 Task: Research Airbnb properties in Vepagunta, India from 6th December, 2023 to 18th December, 2023 for 3 adults.2 bedrooms having 2 beds and 2 bathrooms. Property type can be hotel. Look for 5 properties as per requirement.
Action: Mouse moved to (480, 108)
Screenshot: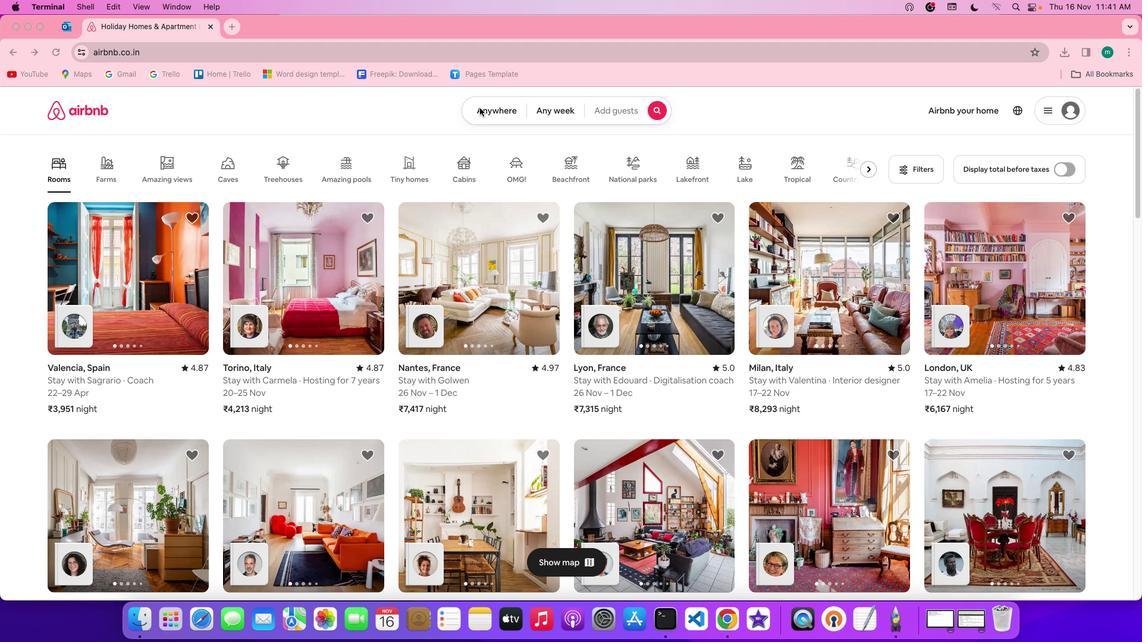 
Action: Mouse pressed left at (480, 108)
Screenshot: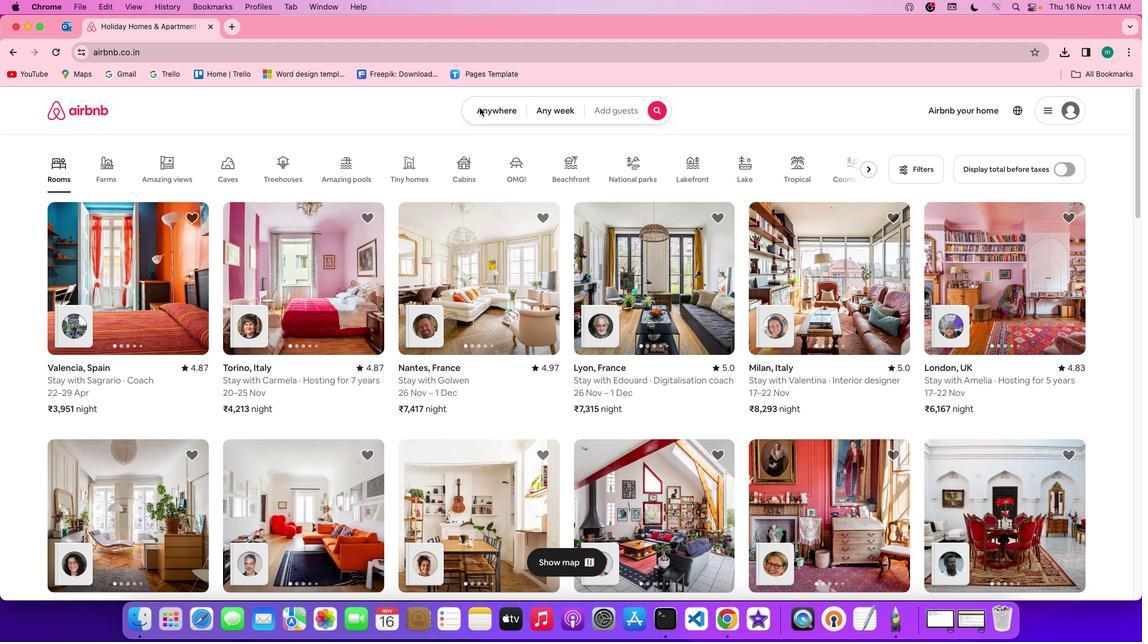 
Action: Mouse pressed left at (480, 108)
Screenshot: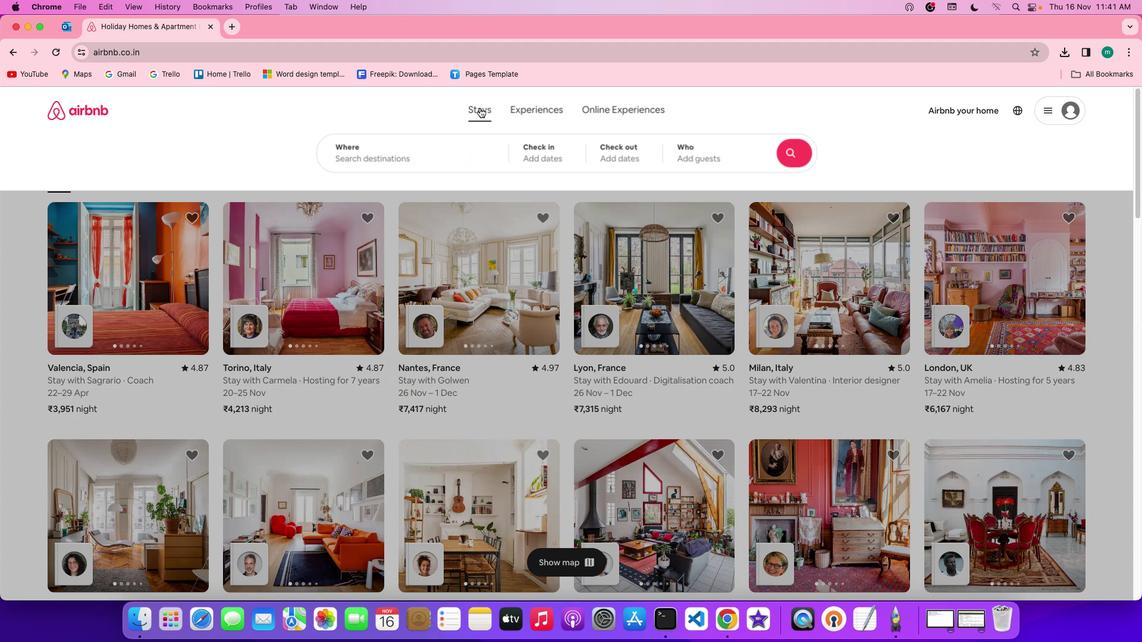 
Action: Mouse moved to (451, 157)
Screenshot: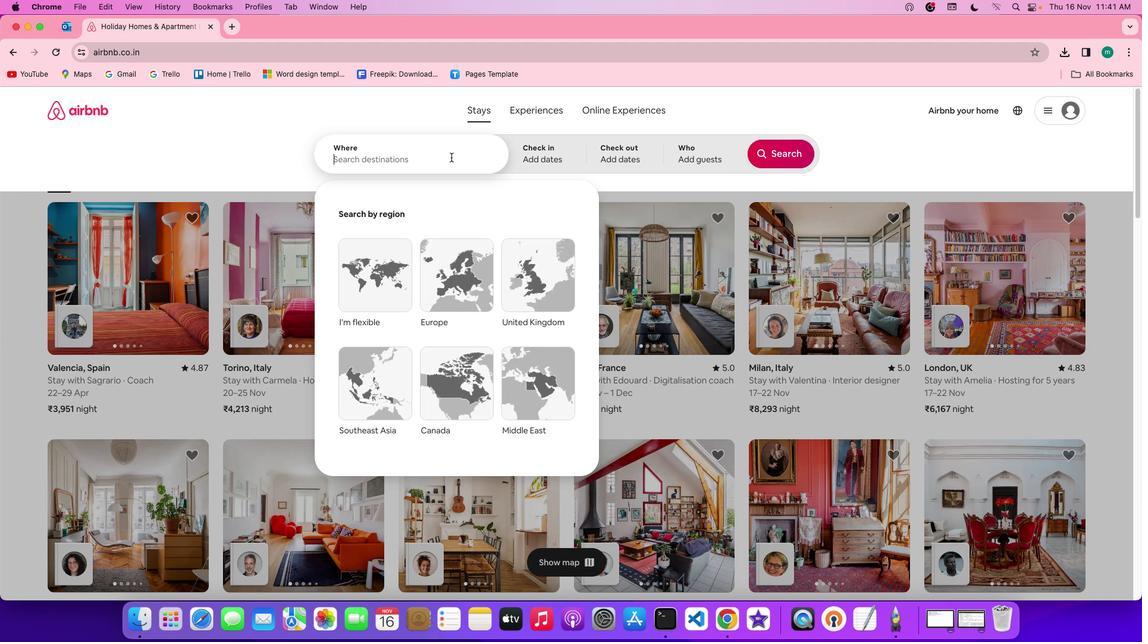 
Action: Mouse pressed left at (451, 157)
Screenshot: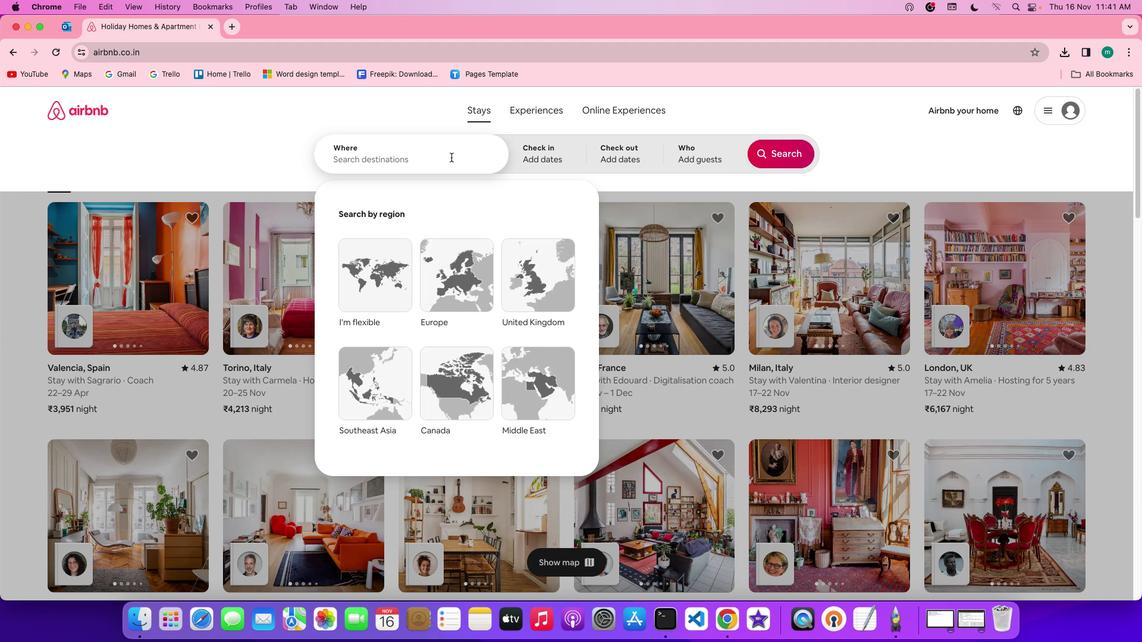 
Action: Key pressed Key.shift'V''e''p''a''g''u''n''t''a'','Key.spaceKey.shift'i''n''d''i''a'
Screenshot: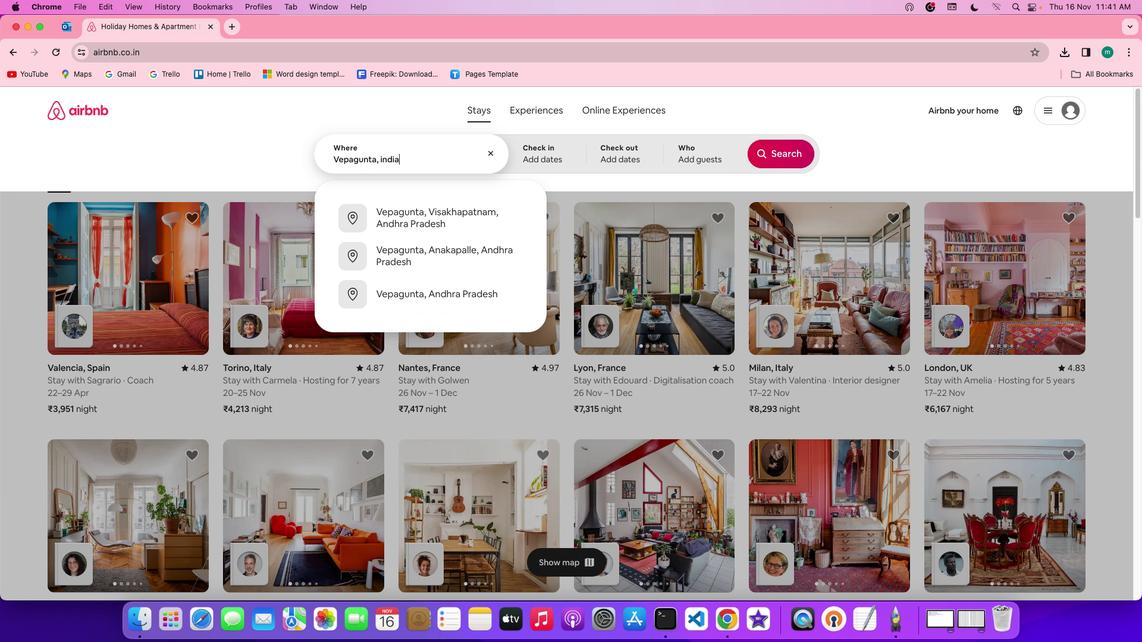 
Action: Mouse moved to (559, 148)
Screenshot: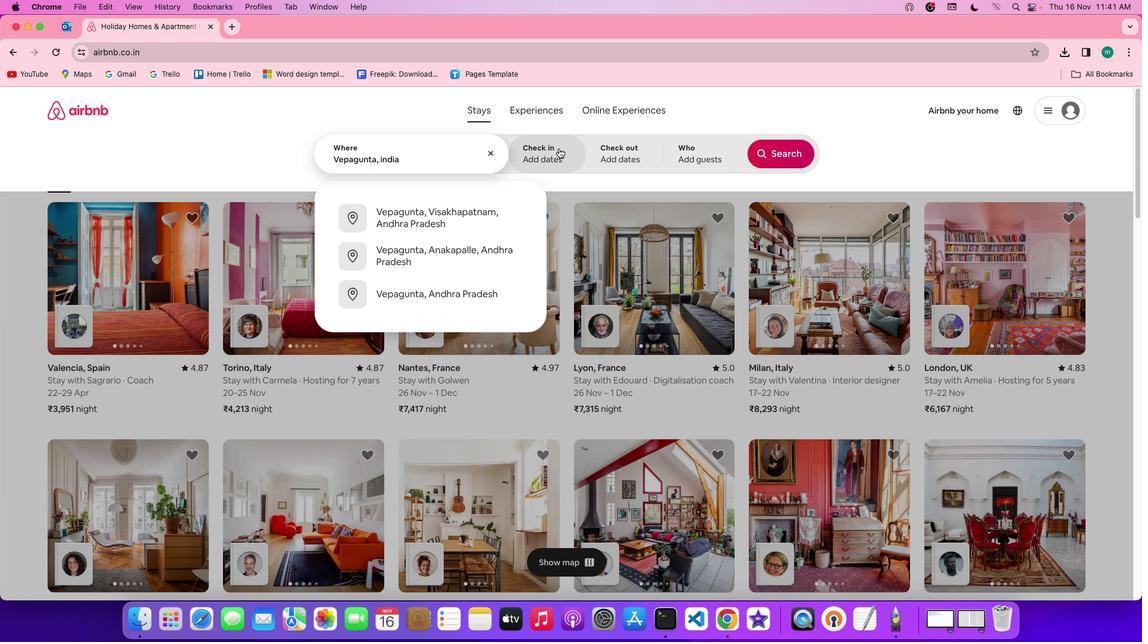 
Action: Mouse pressed left at (559, 148)
Screenshot: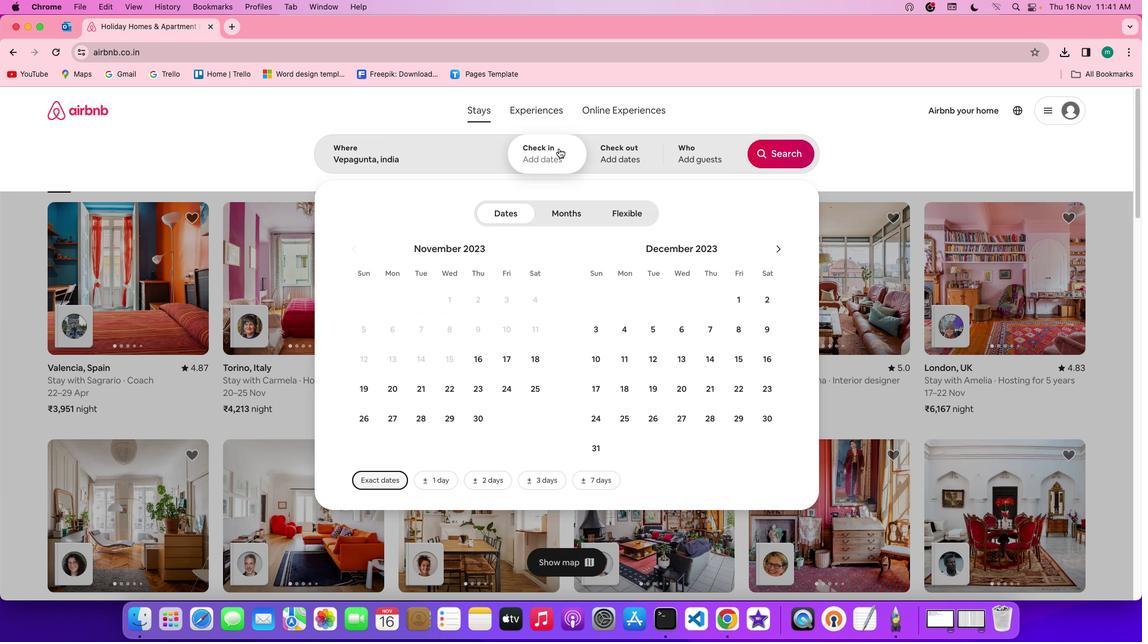 
Action: Mouse moved to (681, 326)
Screenshot: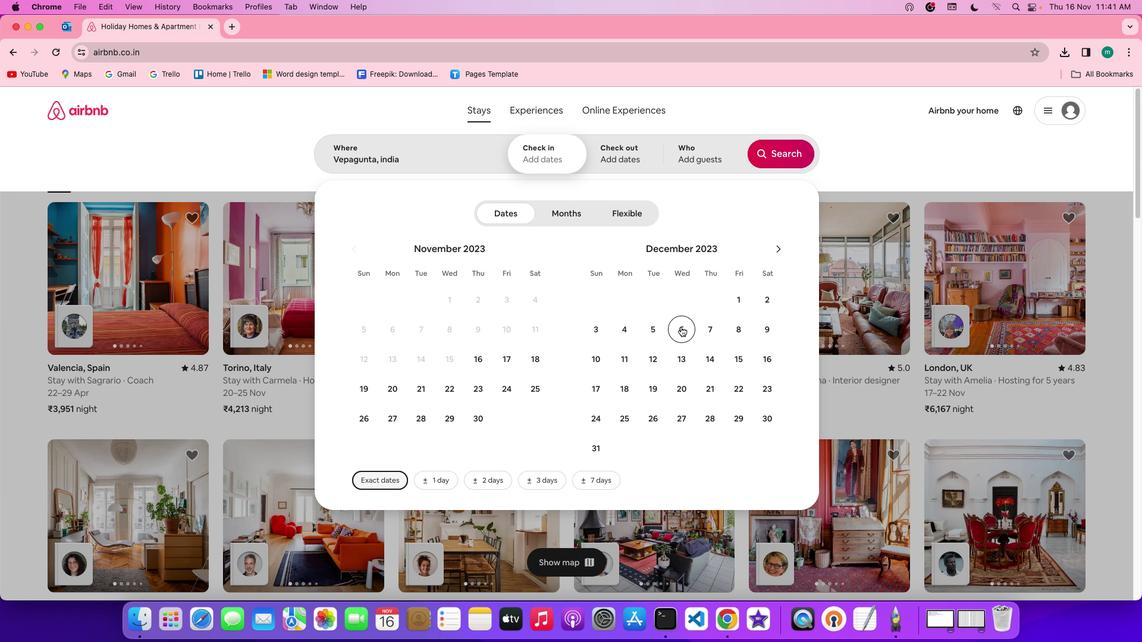 
Action: Mouse pressed left at (681, 326)
Screenshot: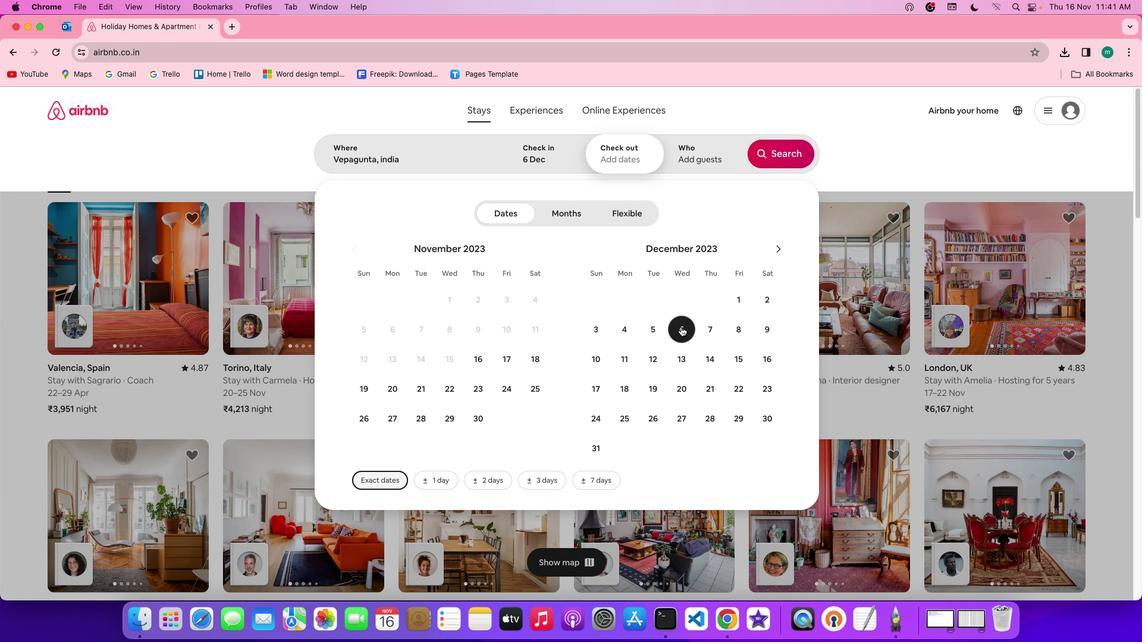 
Action: Mouse moved to (617, 387)
Screenshot: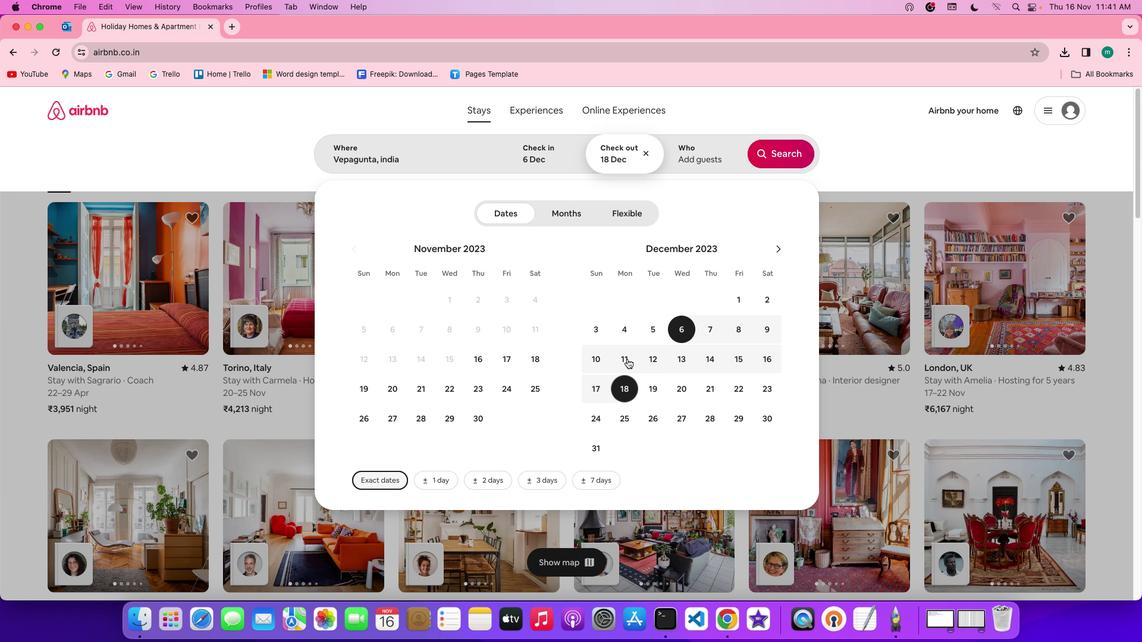 
Action: Mouse pressed left at (617, 387)
Screenshot: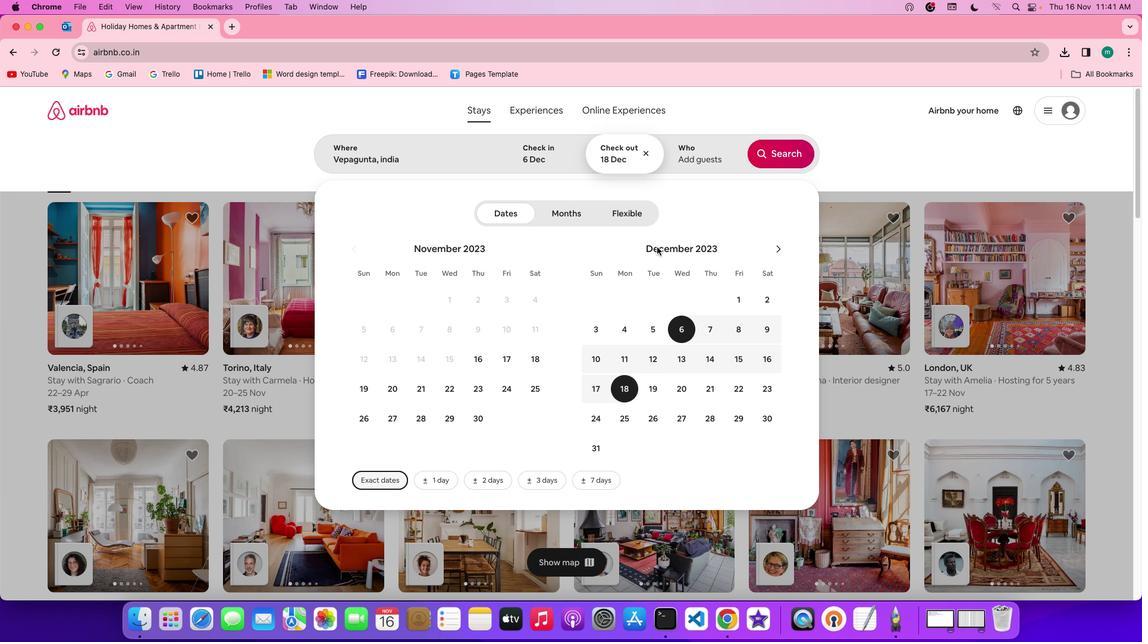 
Action: Mouse moved to (681, 156)
Screenshot: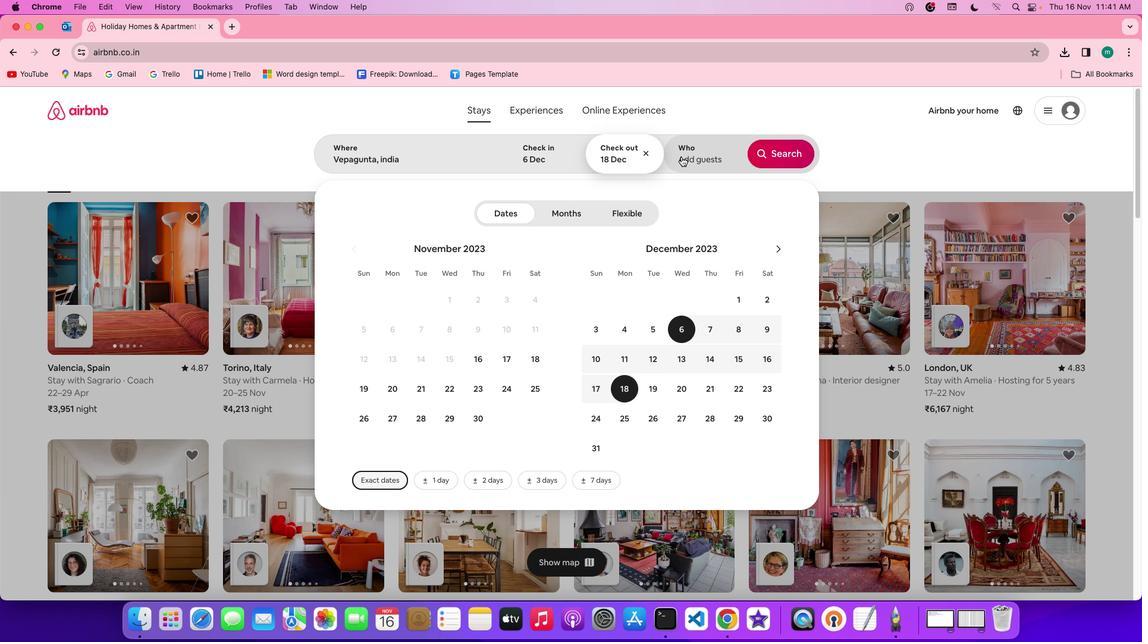 
Action: Mouse pressed left at (681, 156)
Screenshot: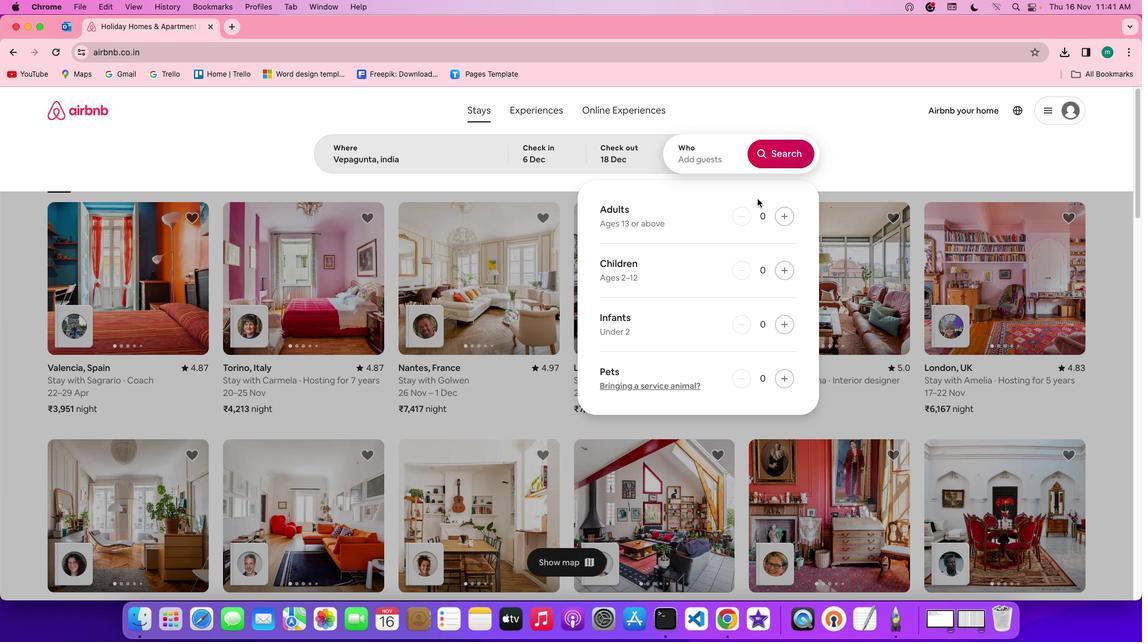
Action: Mouse moved to (782, 217)
Screenshot: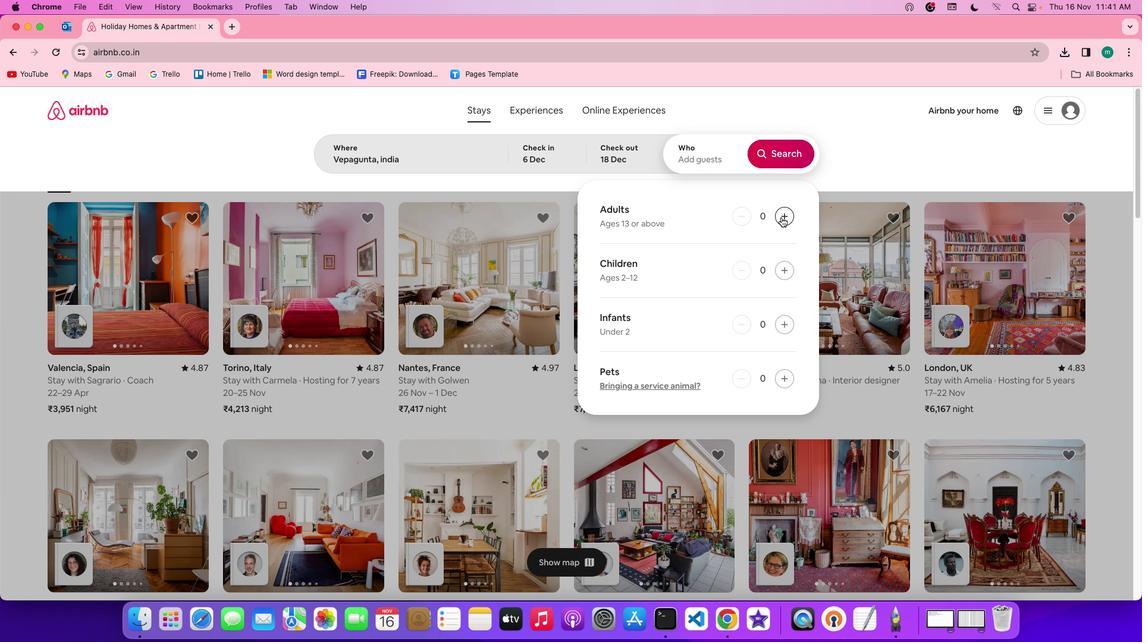 
Action: Mouse pressed left at (782, 217)
Screenshot: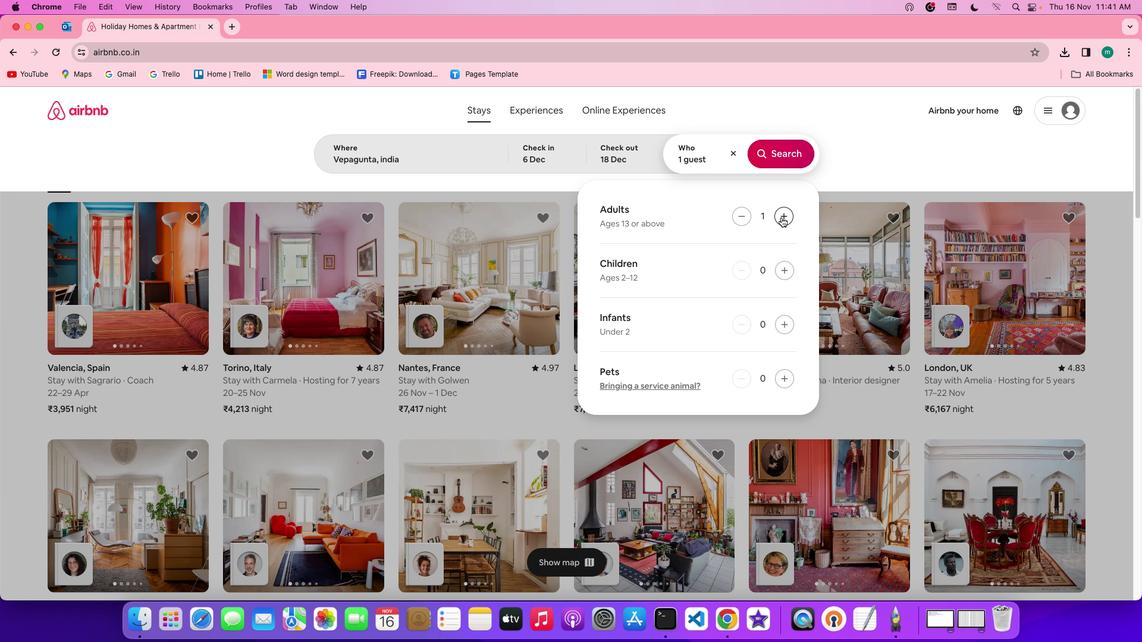 
Action: Mouse pressed left at (782, 217)
Screenshot: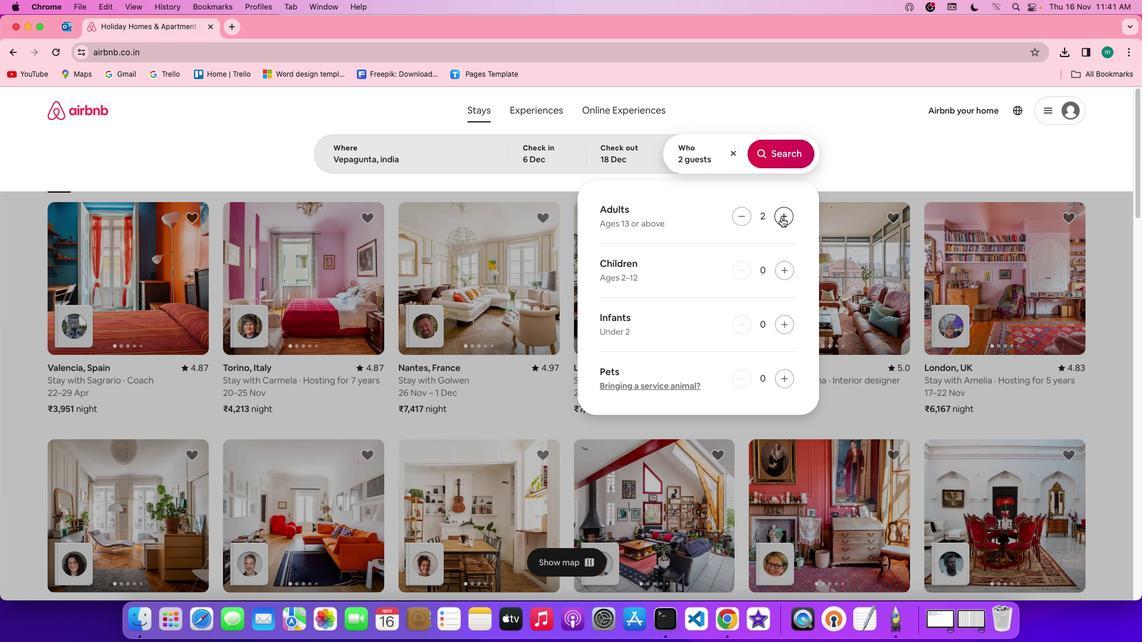
Action: Mouse pressed left at (782, 217)
Screenshot: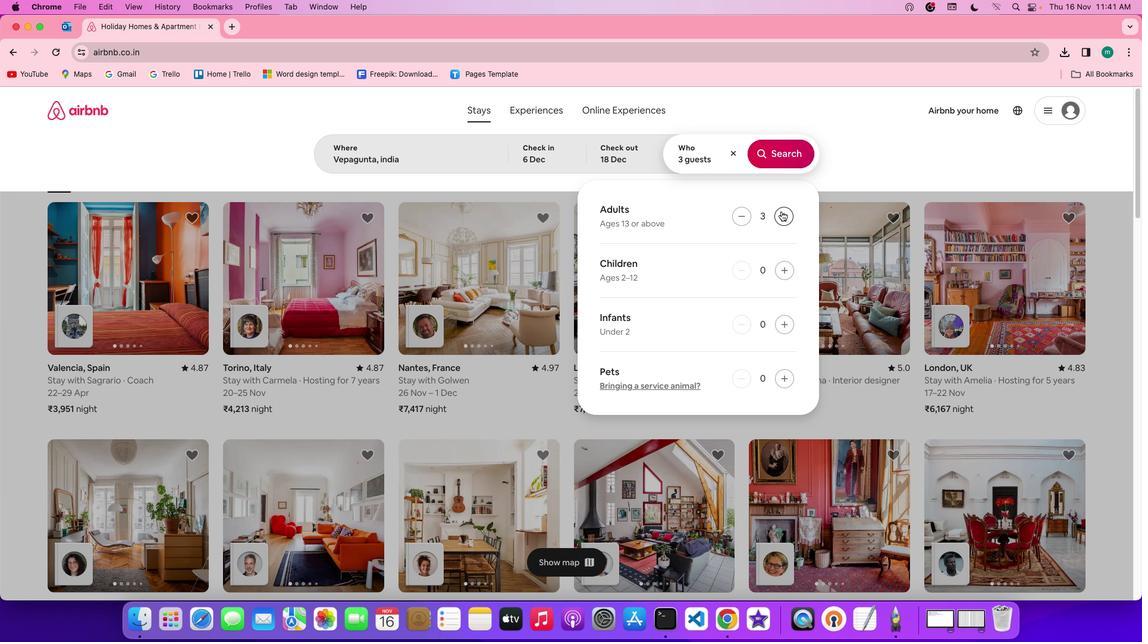 
Action: Mouse moved to (777, 151)
Screenshot: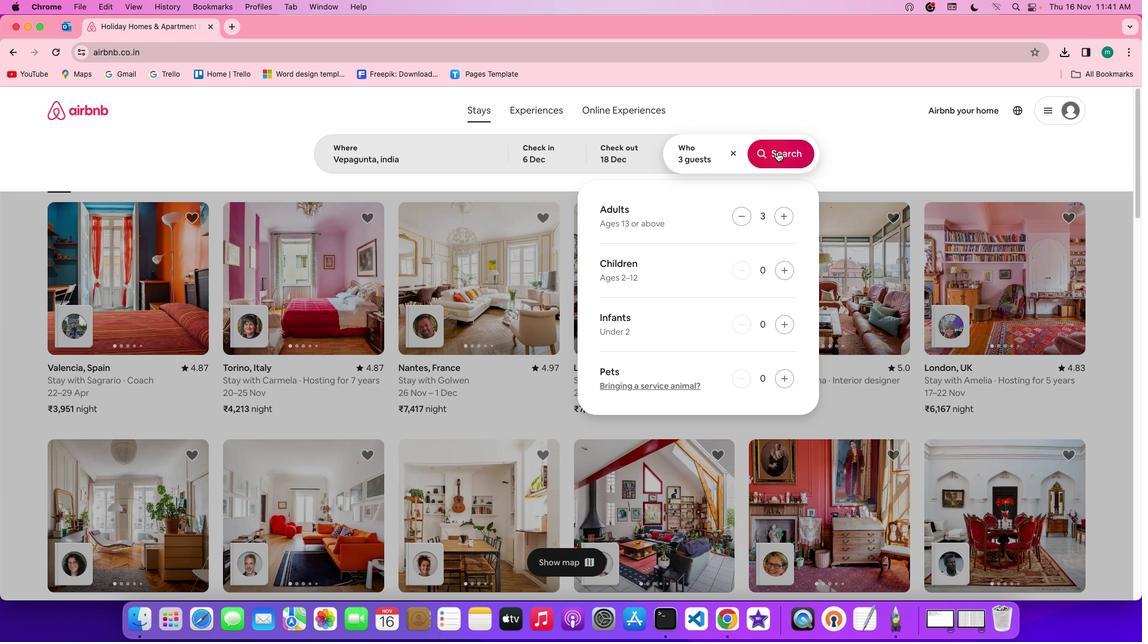 
Action: Mouse pressed left at (777, 151)
Screenshot: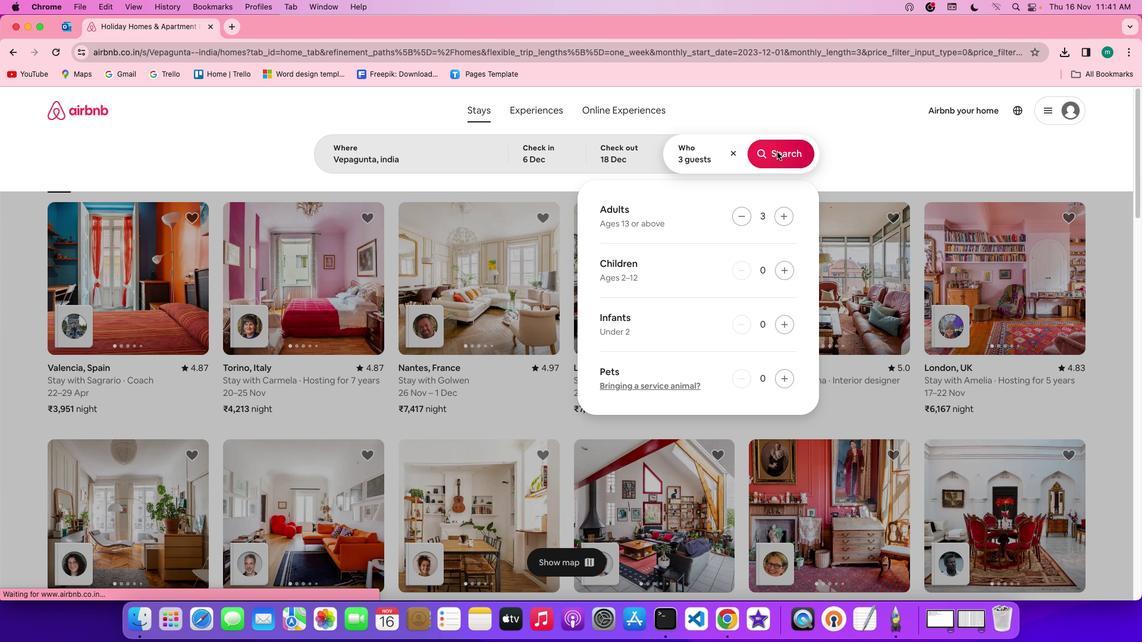 
Action: Mouse moved to (959, 152)
Screenshot: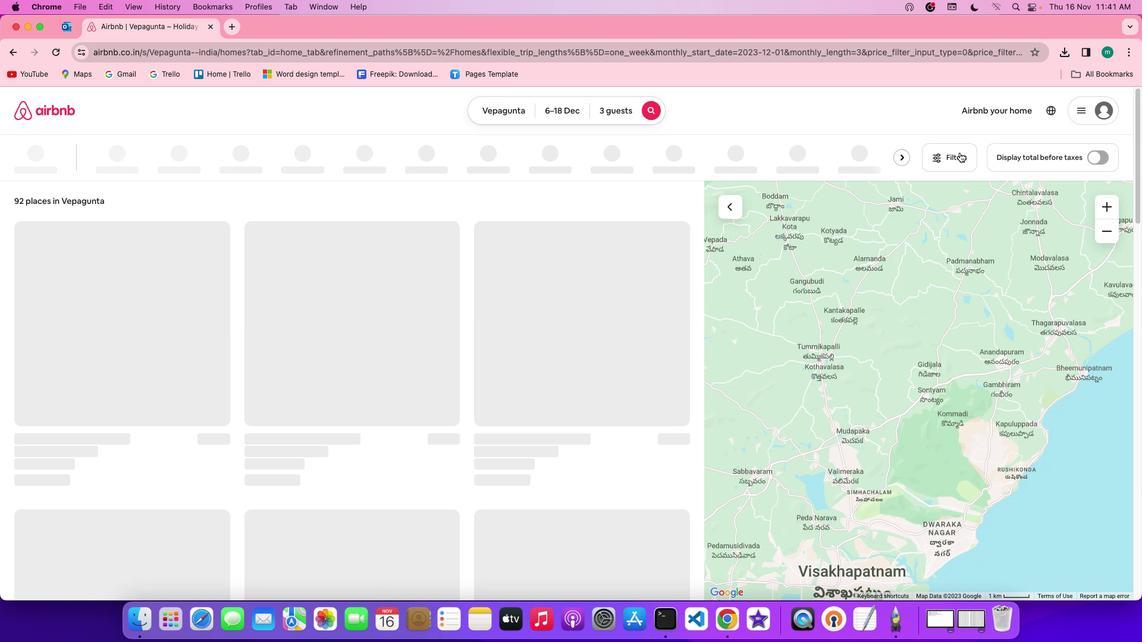 
Action: Mouse pressed left at (959, 152)
Screenshot: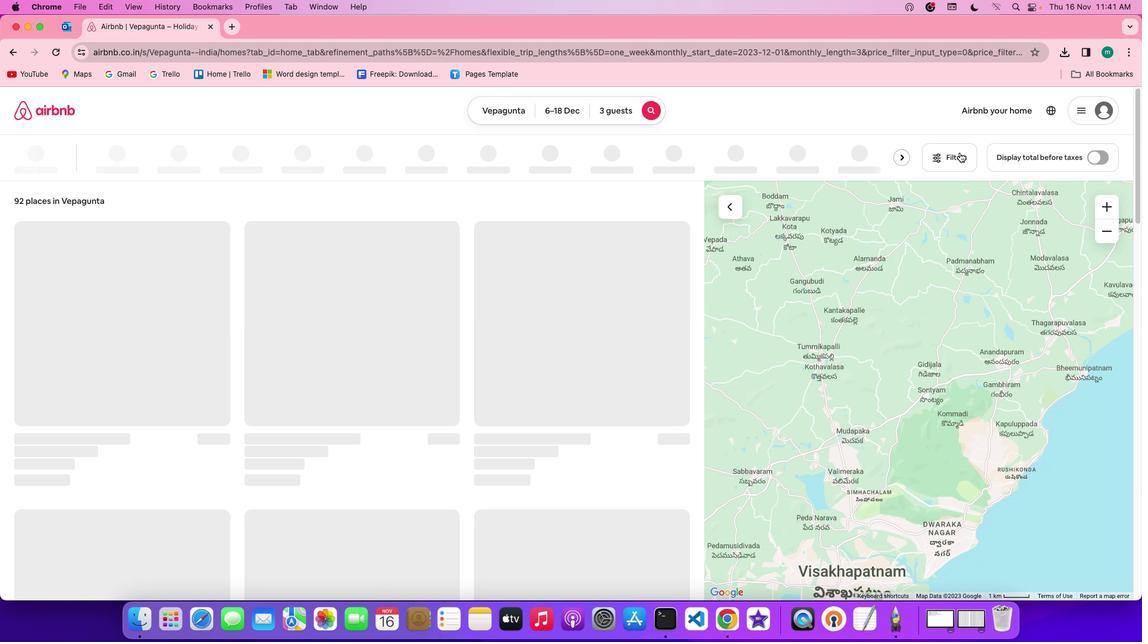 
Action: Mouse moved to (602, 391)
Screenshot: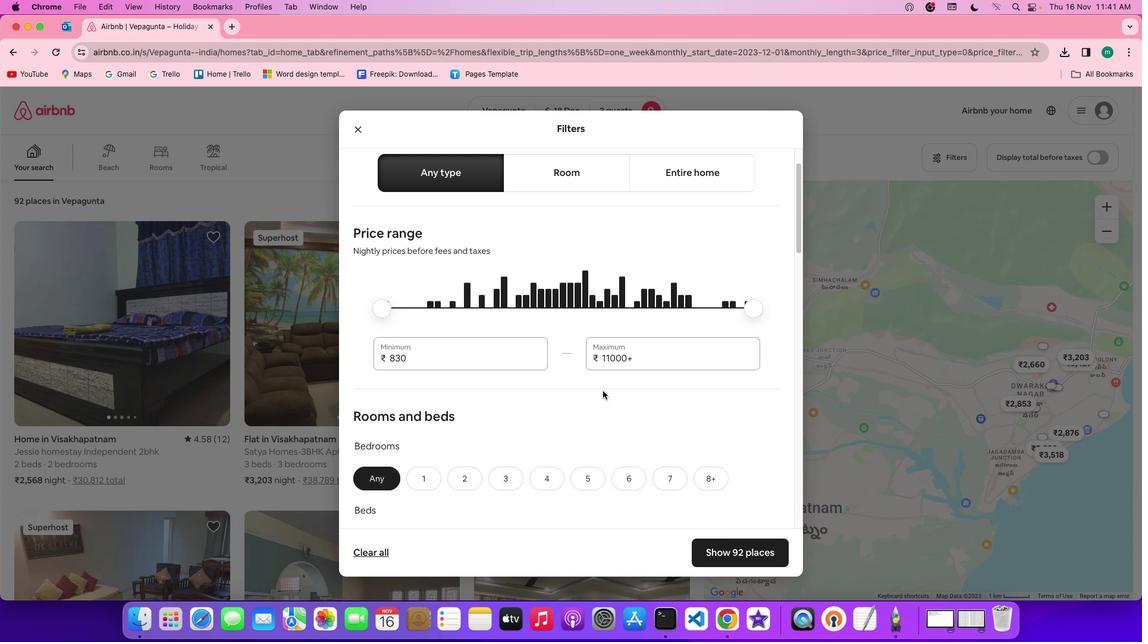 
Action: Mouse scrolled (602, 391) with delta (0, 0)
Screenshot: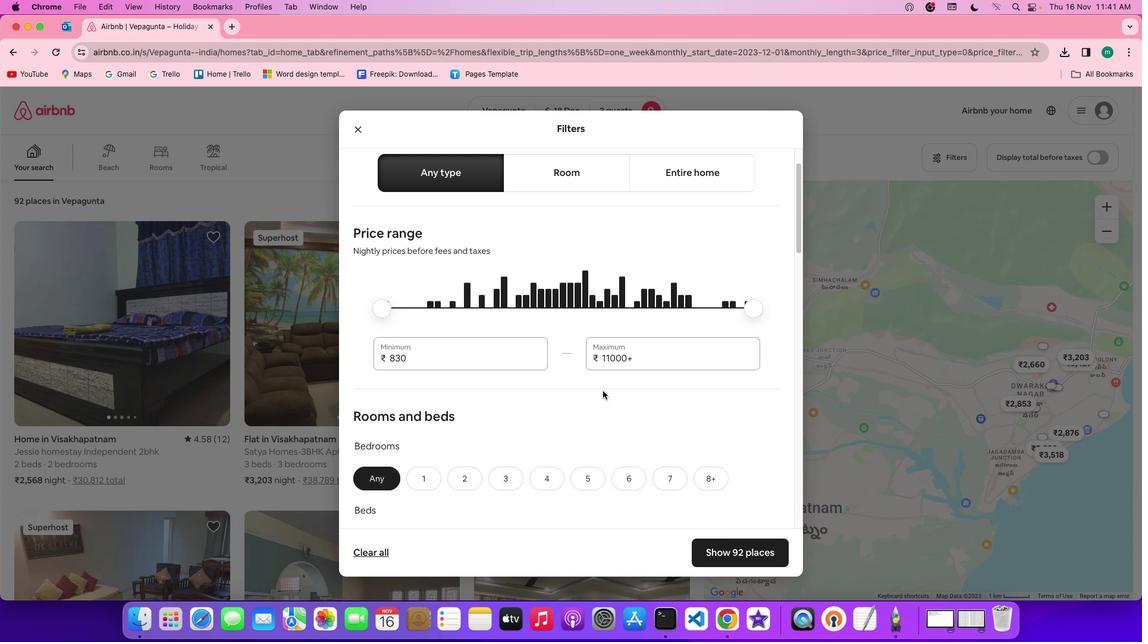 
Action: Mouse scrolled (602, 391) with delta (0, 0)
Screenshot: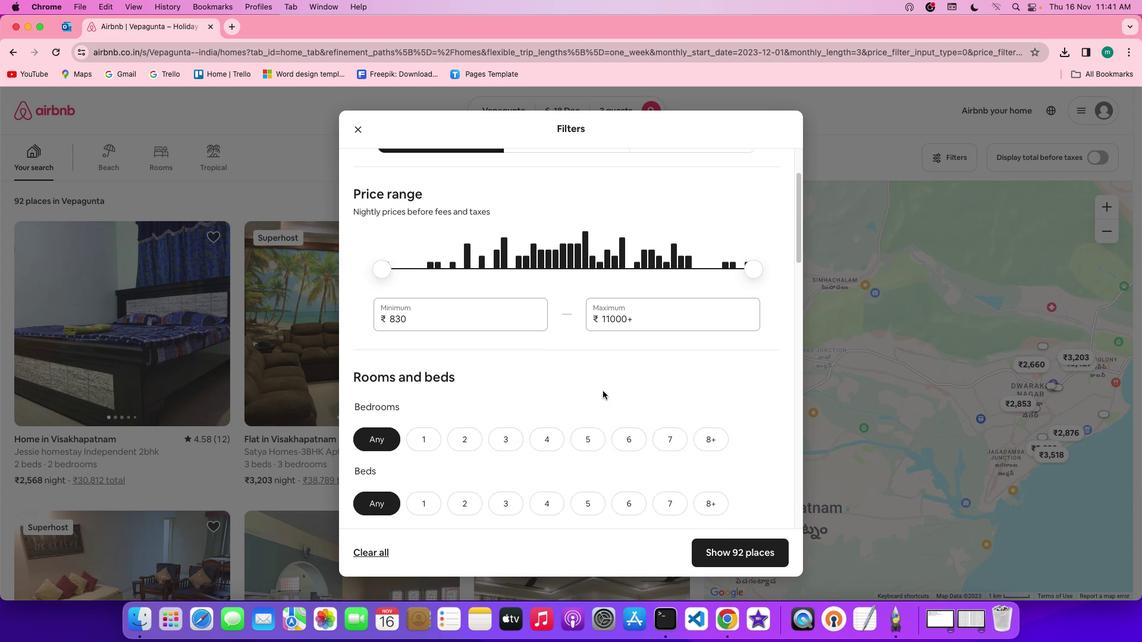 
Action: Mouse scrolled (602, 391) with delta (0, -1)
Screenshot: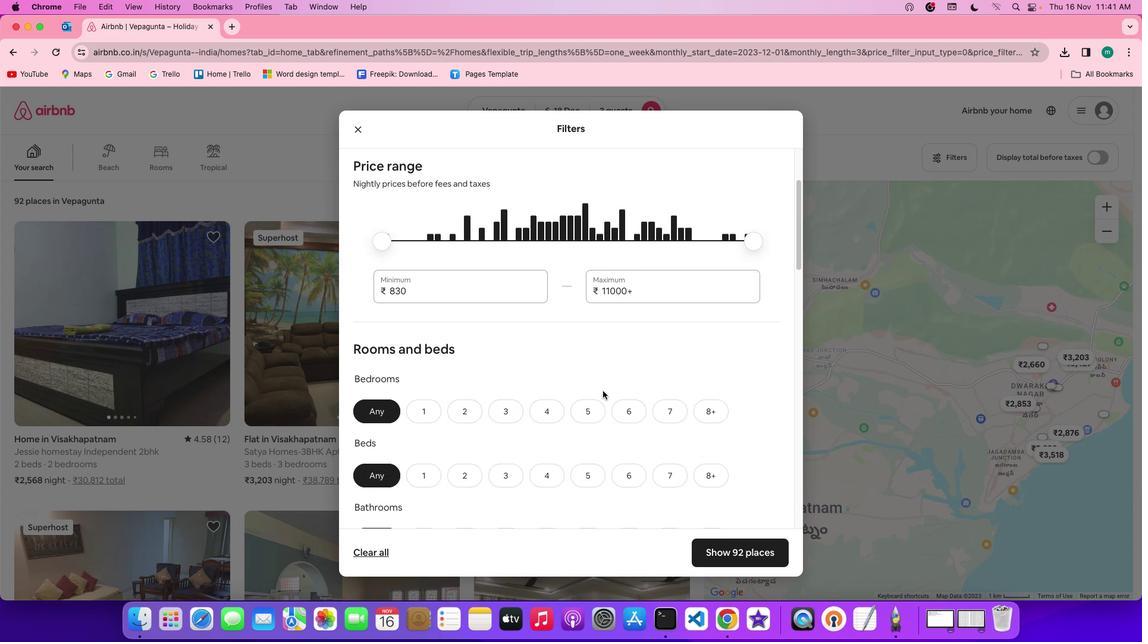 
Action: Mouse scrolled (602, 391) with delta (0, -1)
Screenshot: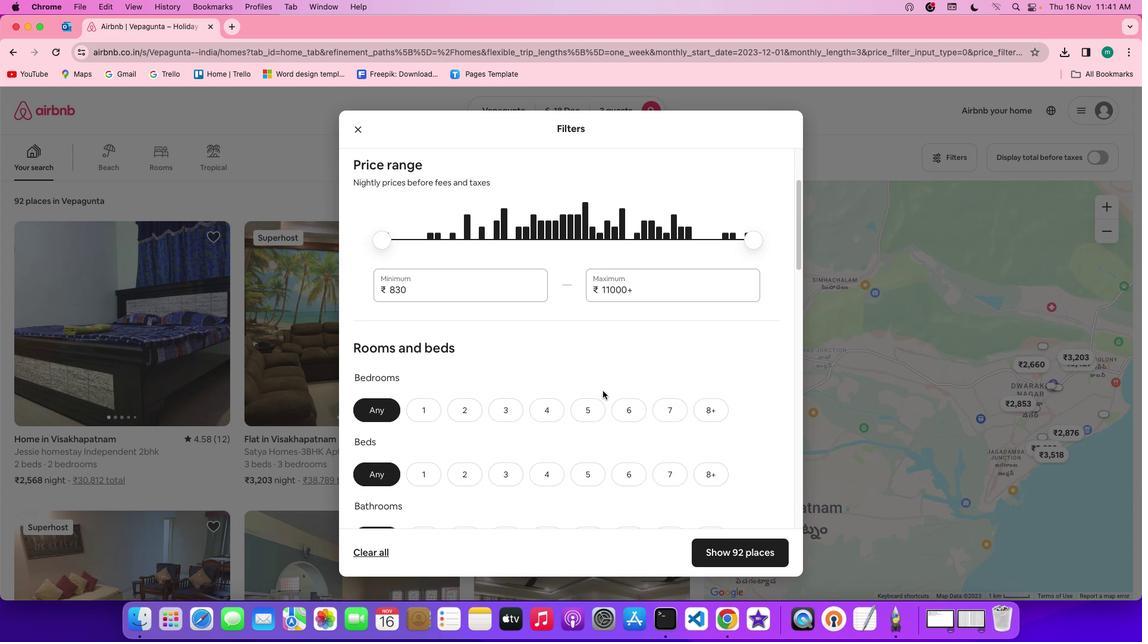 
Action: Mouse scrolled (602, 391) with delta (0, 0)
Screenshot: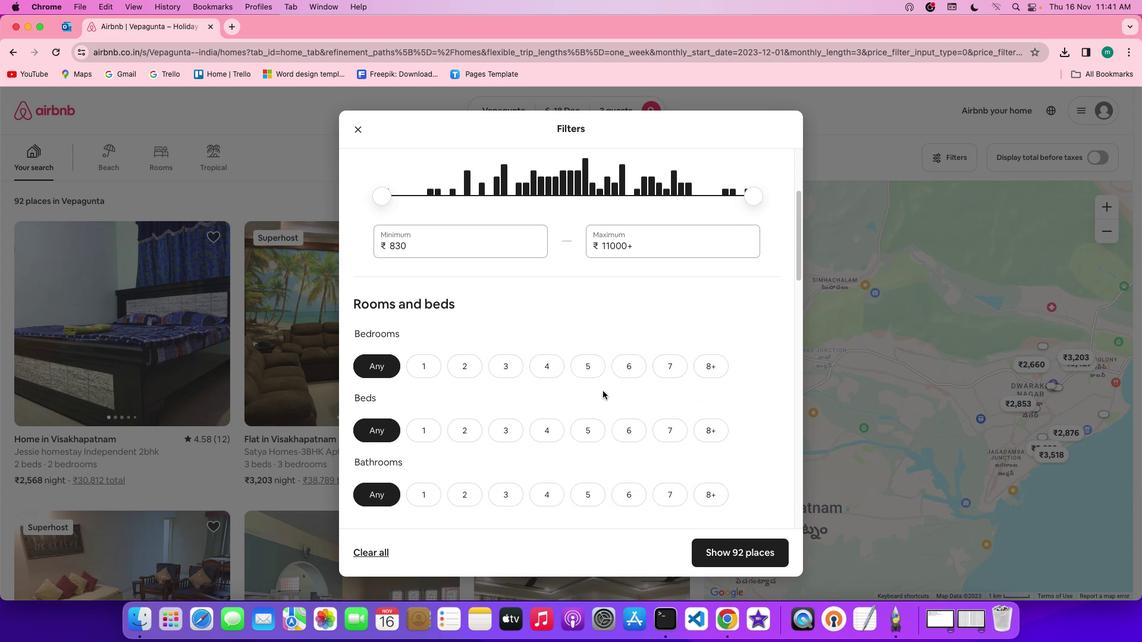 
Action: Mouse scrolled (602, 391) with delta (0, 0)
Screenshot: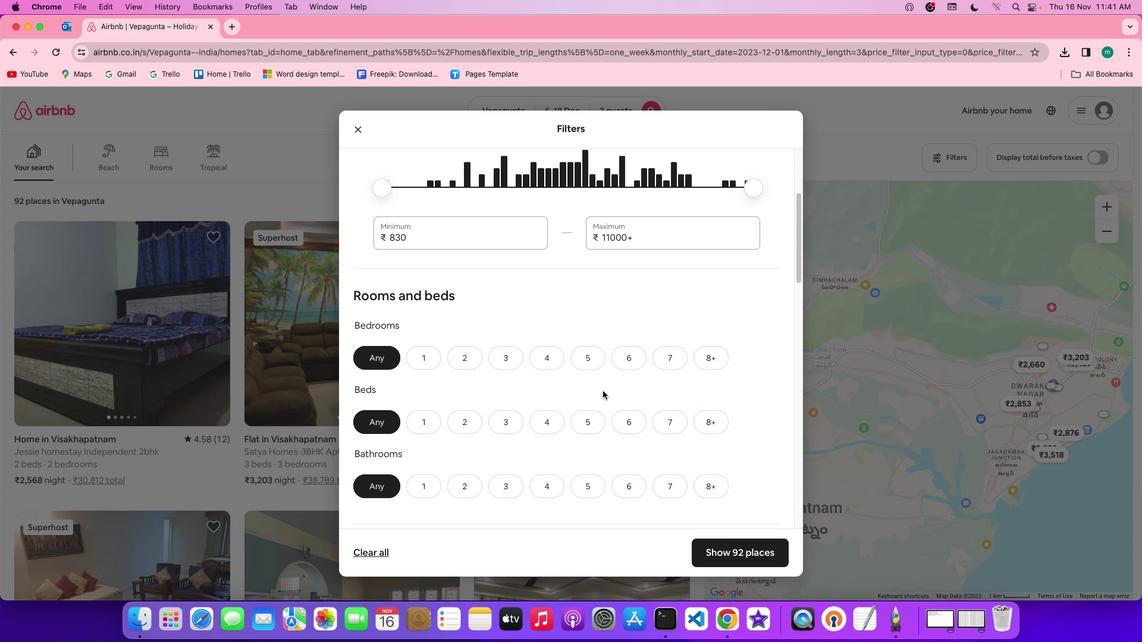 
Action: Mouse scrolled (602, 391) with delta (0, 0)
Screenshot: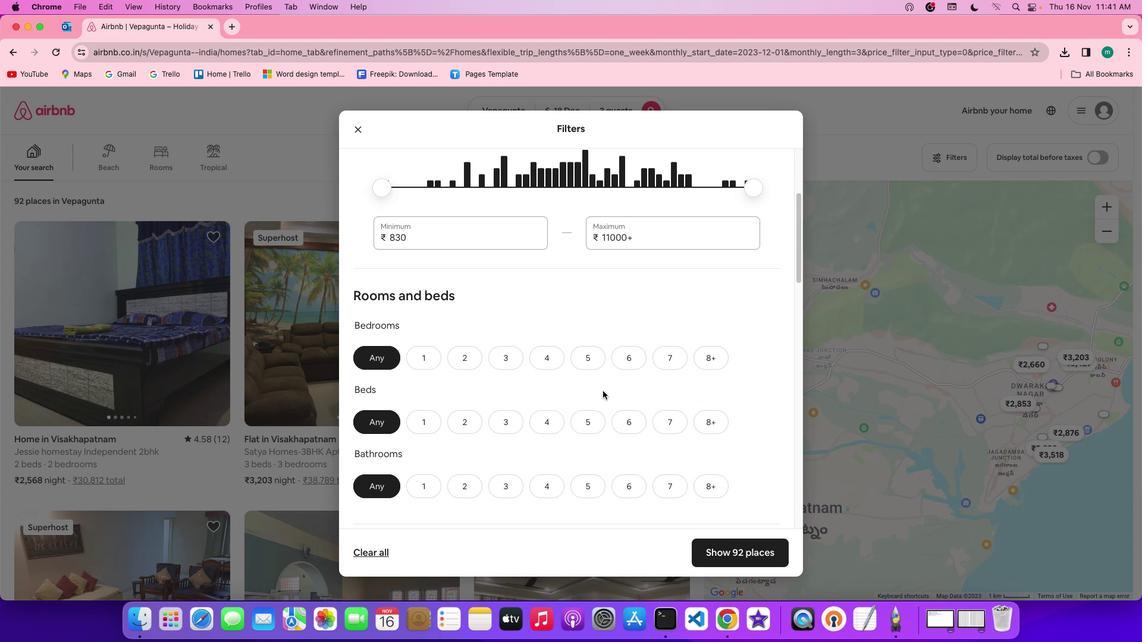 
Action: Mouse moved to (463, 350)
Screenshot: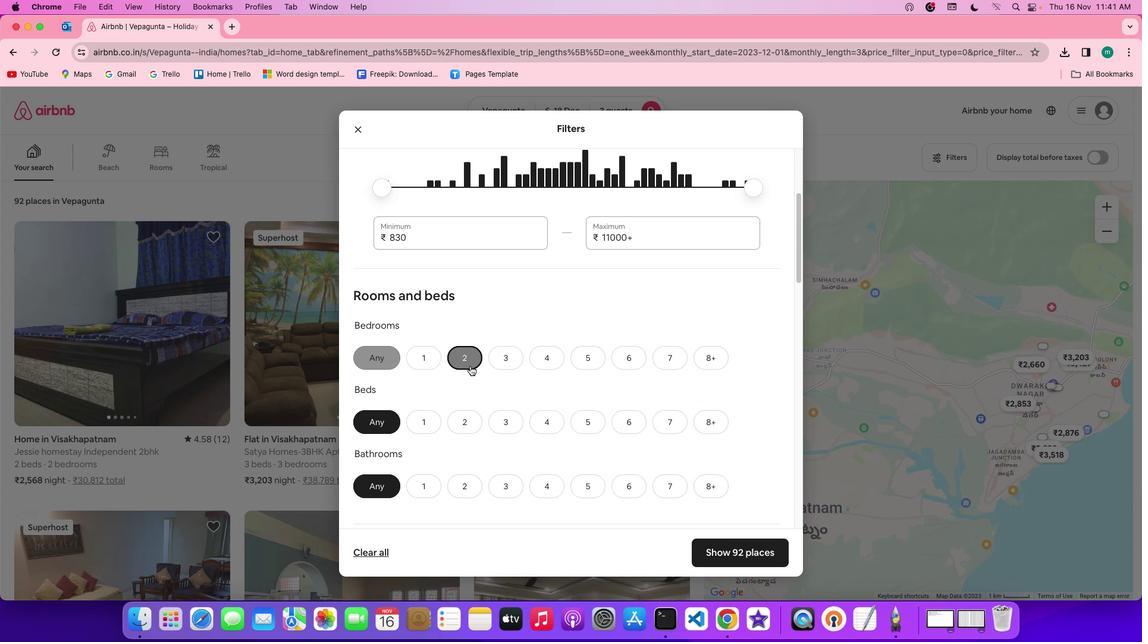 
Action: Mouse pressed left at (463, 350)
Screenshot: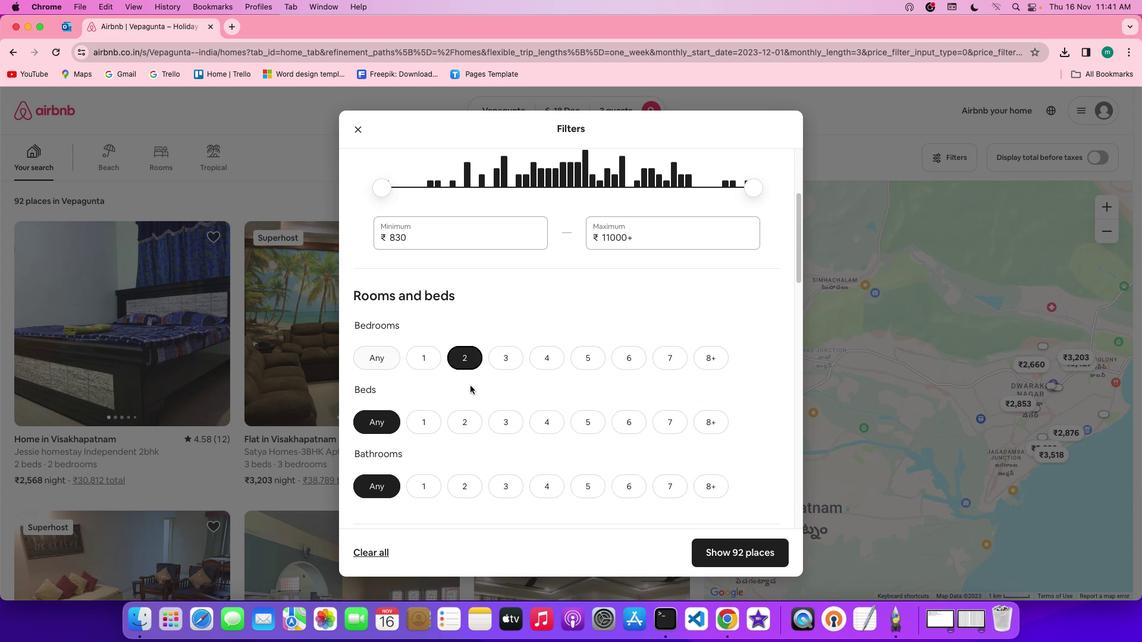 
Action: Mouse moved to (465, 423)
Screenshot: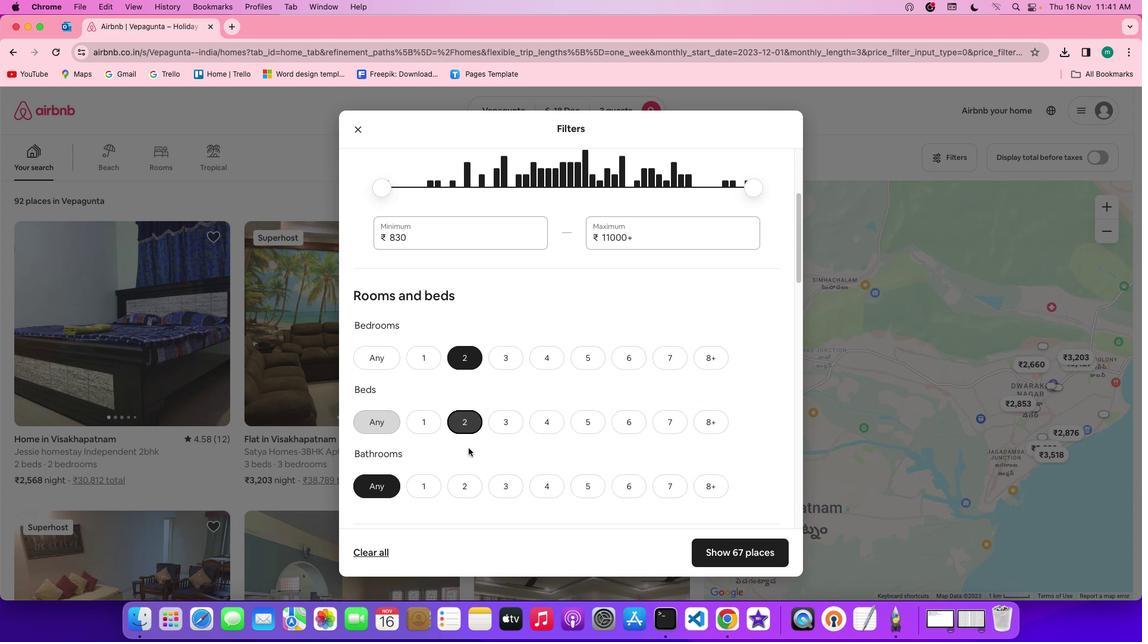 
Action: Mouse pressed left at (465, 423)
Screenshot: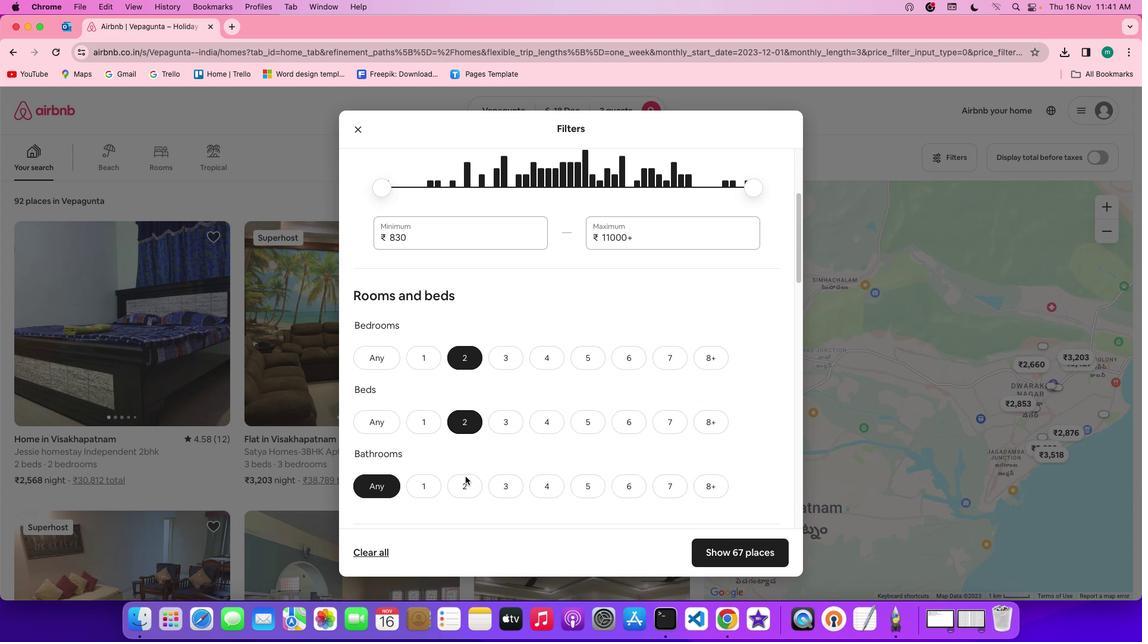 
Action: Mouse moved to (467, 491)
Screenshot: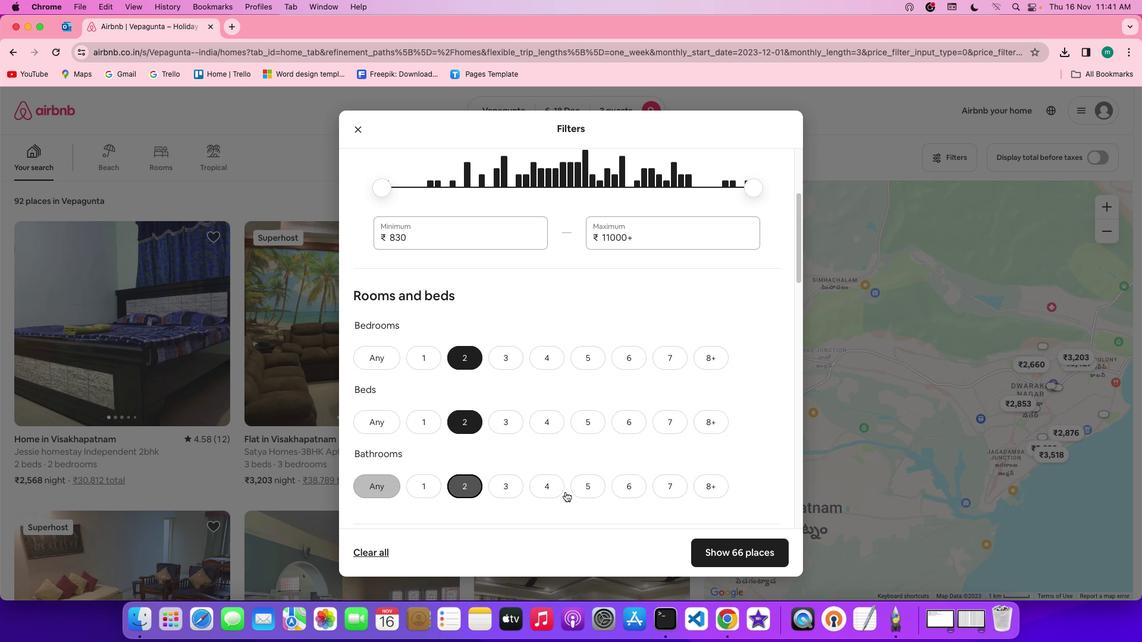 
Action: Mouse pressed left at (467, 491)
Screenshot: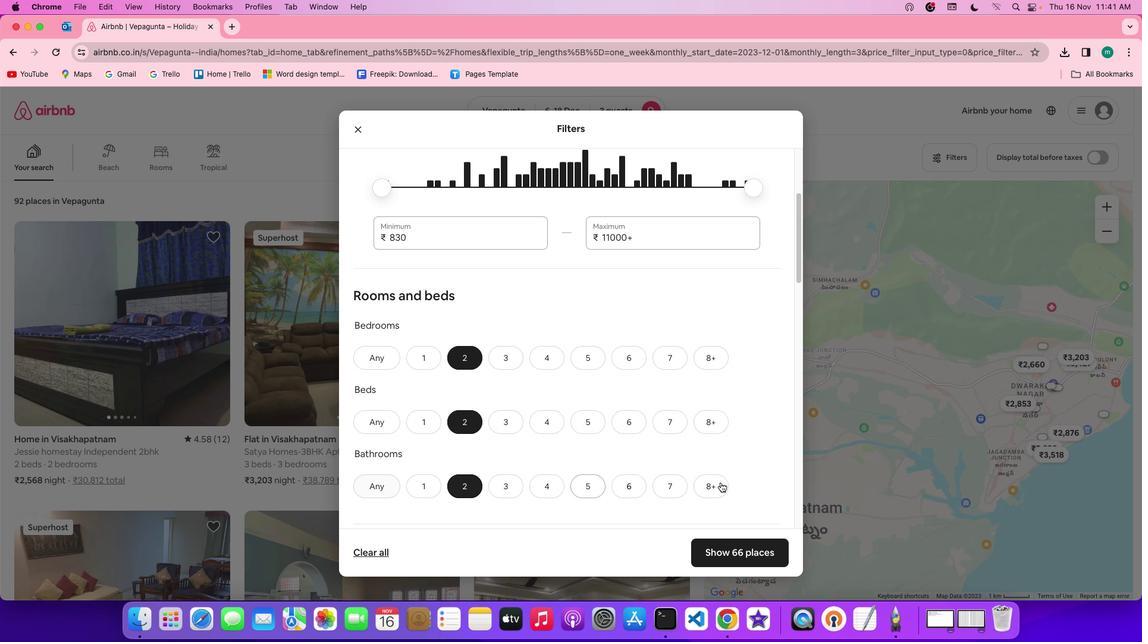 
Action: Mouse moved to (744, 476)
Screenshot: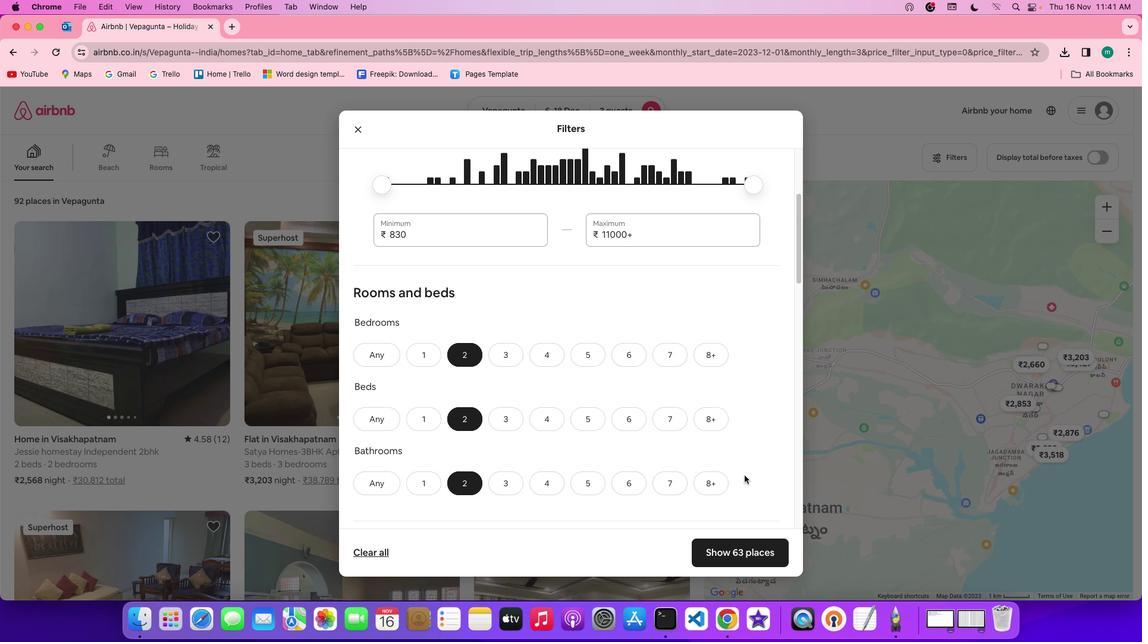 
Action: Mouse scrolled (744, 476) with delta (0, 0)
Screenshot: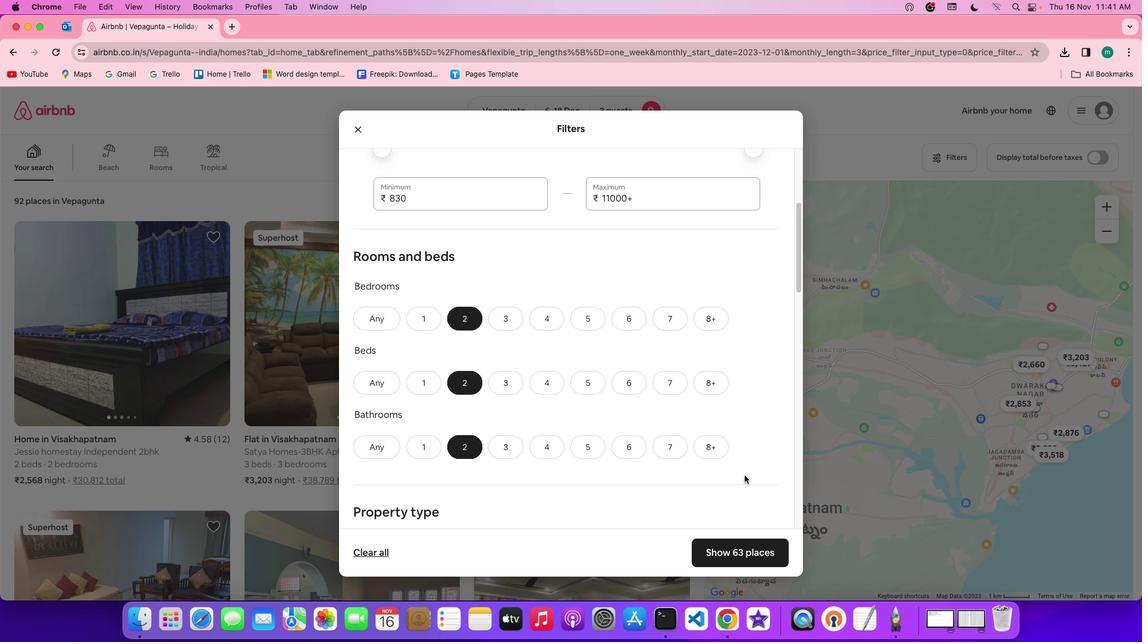 
Action: Mouse scrolled (744, 476) with delta (0, 0)
Screenshot: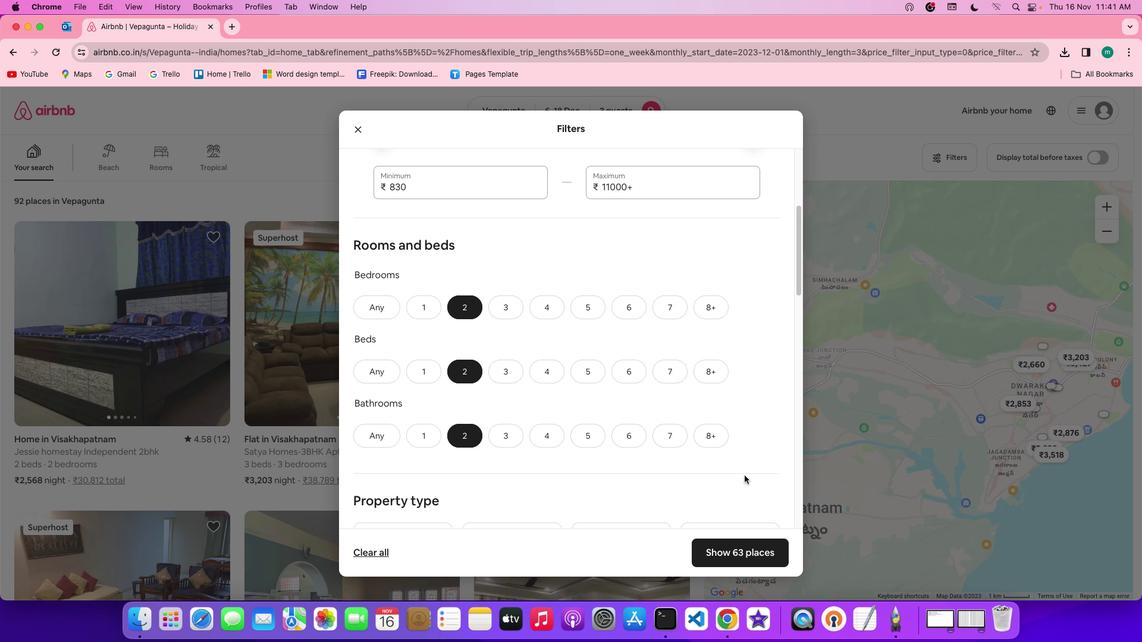
Action: Mouse scrolled (744, 476) with delta (0, 0)
Screenshot: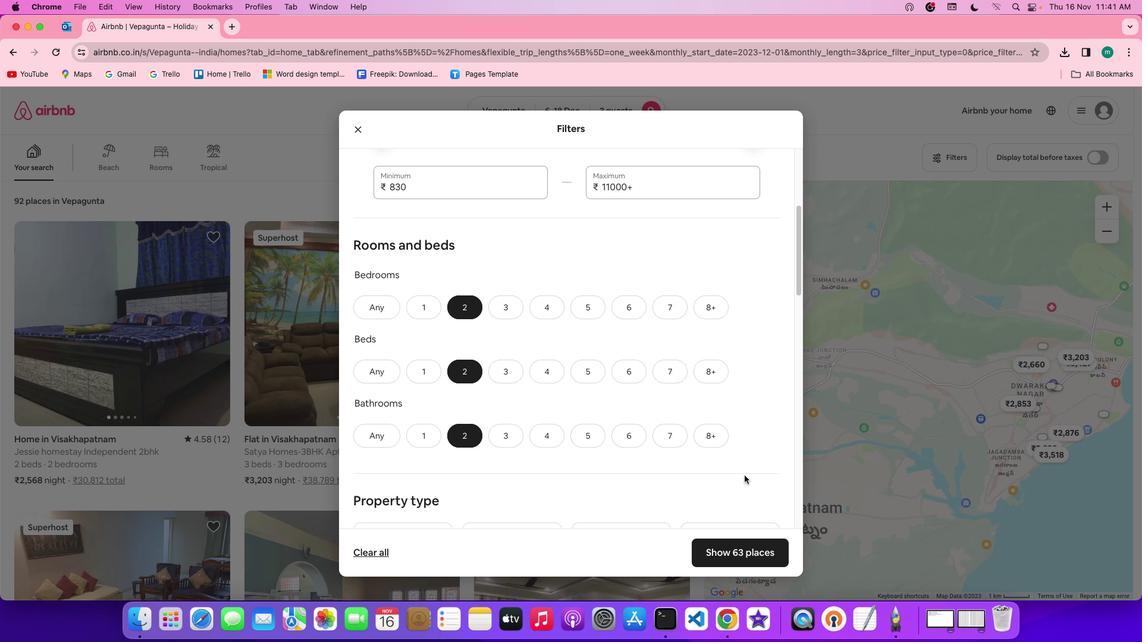 
Action: Mouse scrolled (744, 476) with delta (0, 0)
Screenshot: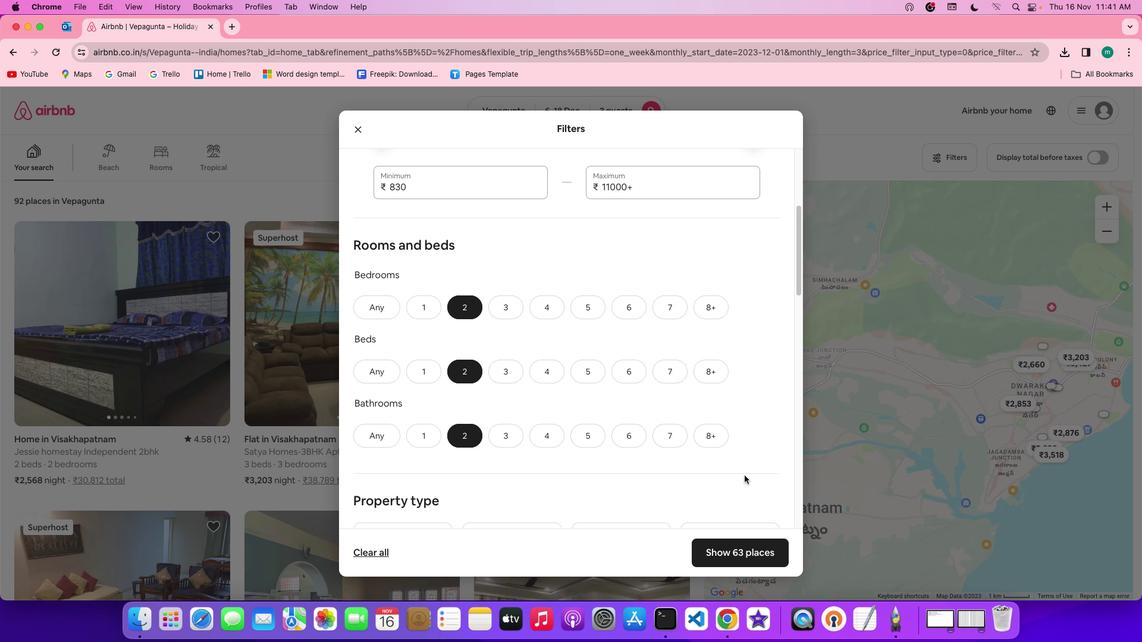 
Action: Mouse moved to (745, 475)
Screenshot: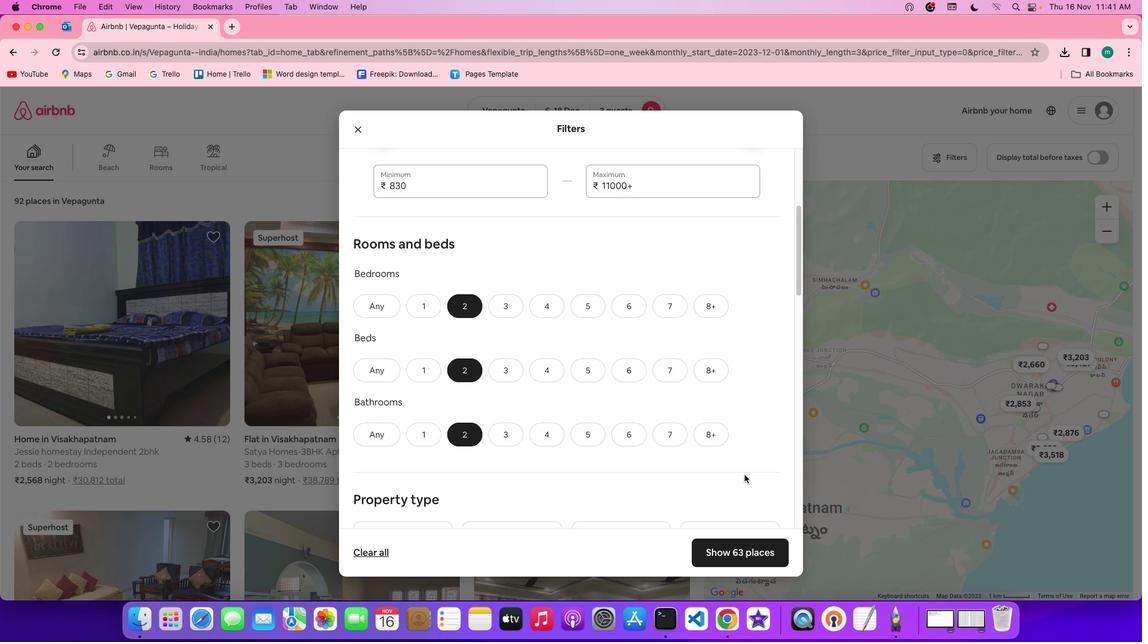 
Action: Mouse scrolled (745, 475) with delta (0, 0)
Screenshot: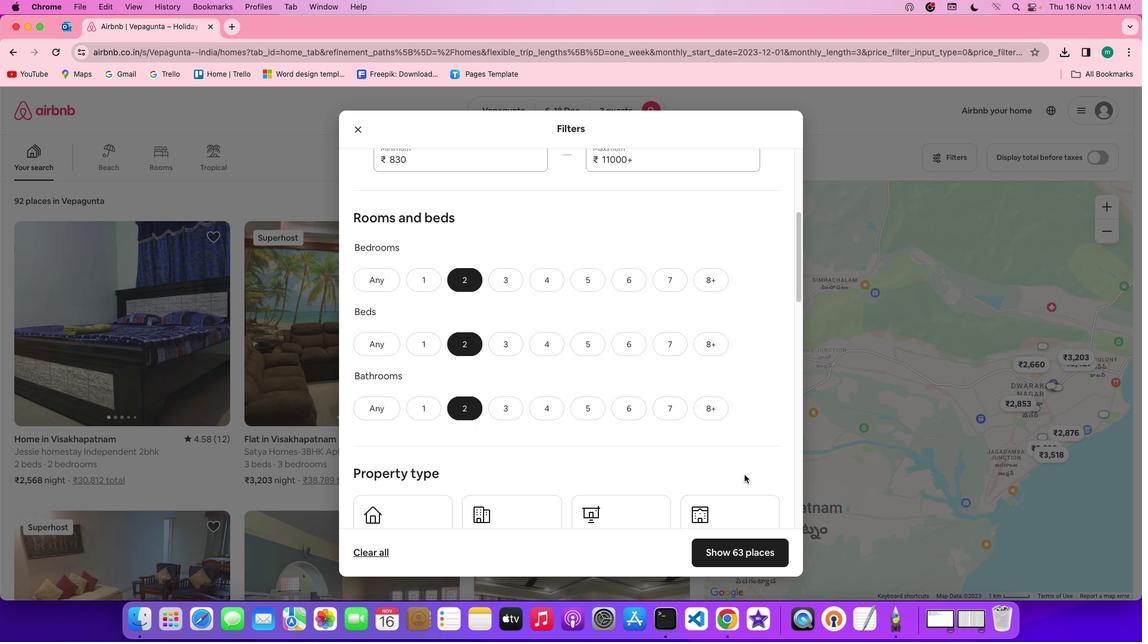 
Action: Mouse scrolled (745, 475) with delta (0, 0)
Screenshot: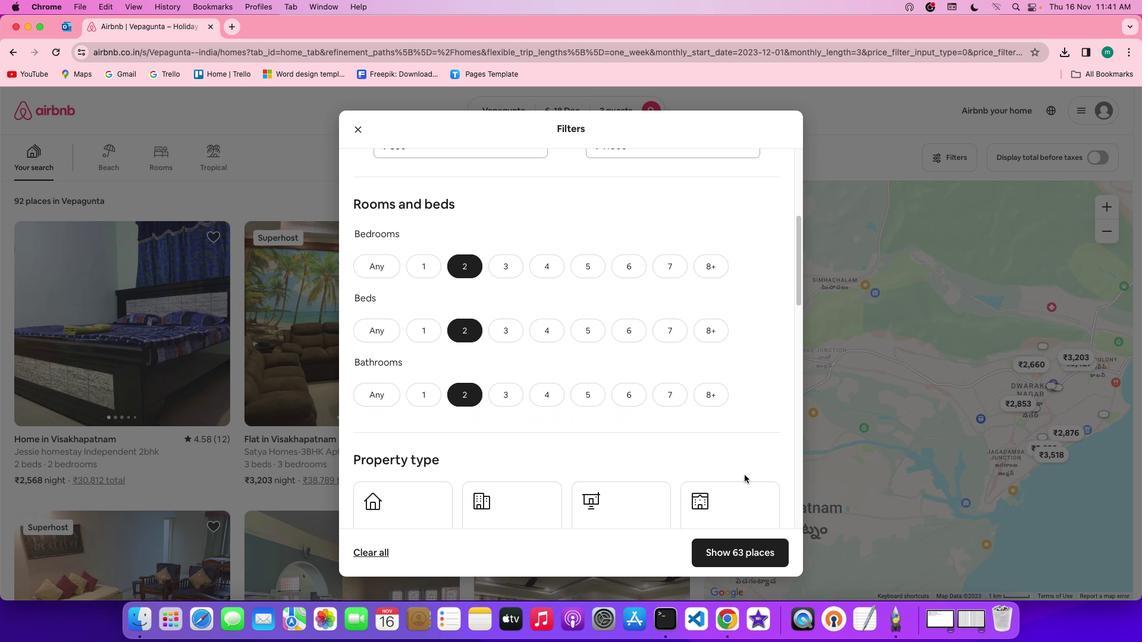 
Action: Mouse scrolled (745, 475) with delta (0, 0)
Screenshot: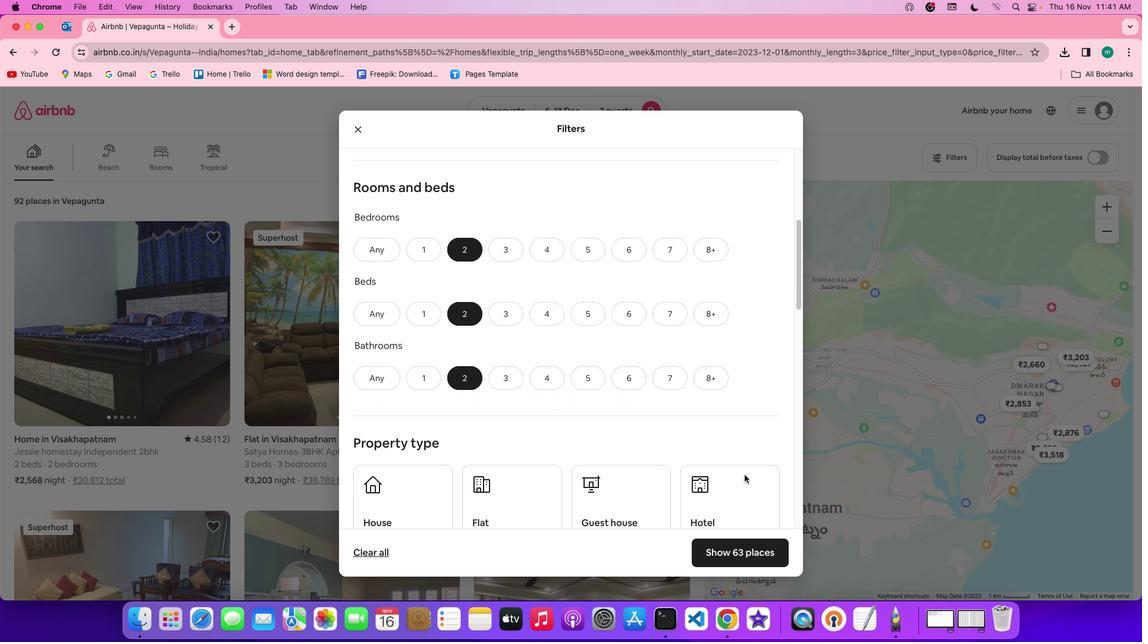 
Action: Mouse scrolled (745, 475) with delta (0, 0)
Screenshot: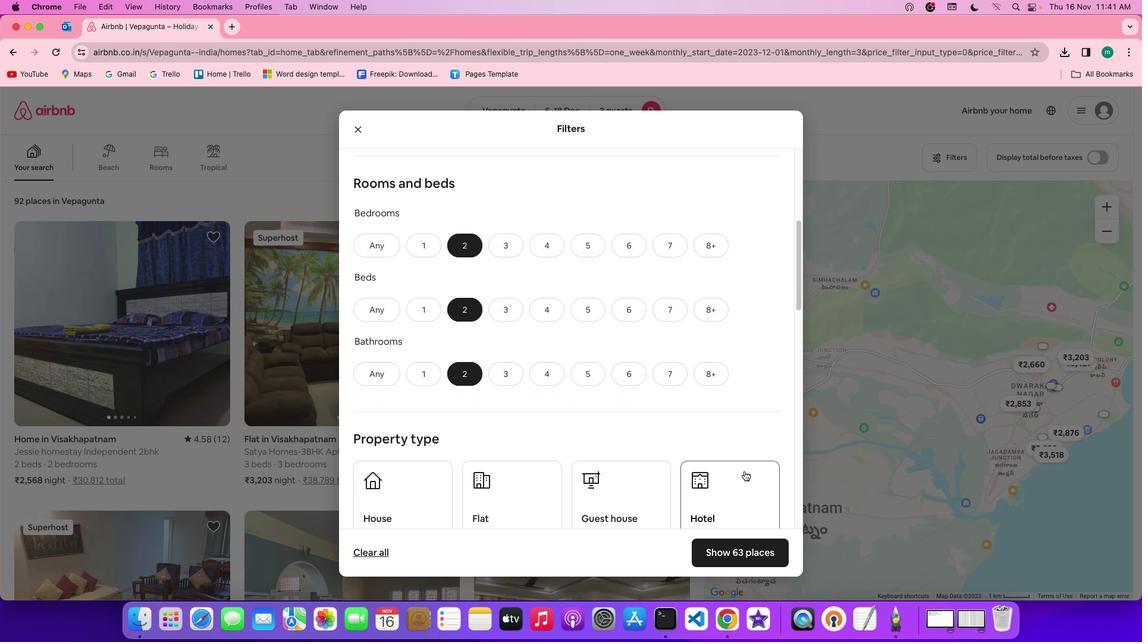 
Action: Mouse moved to (745, 471)
Screenshot: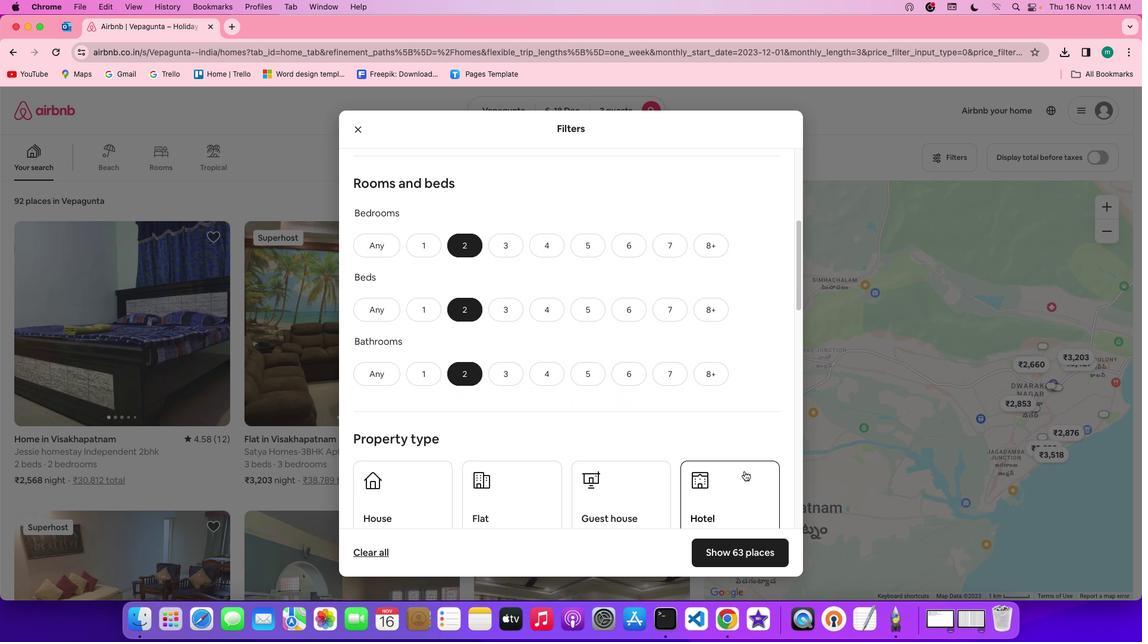 
Action: Mouse scrolled (745, 471) with delta (0, 0)
Screenshot: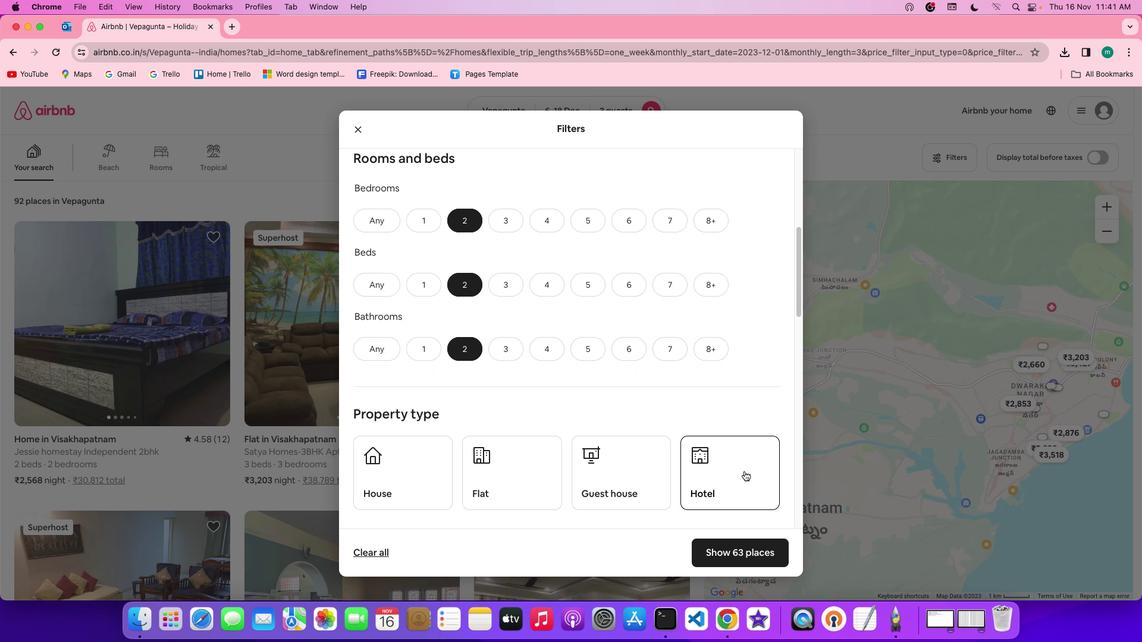 
Action: Mouse scrolled (745, 471) with delta (0, 0)
Screenshot: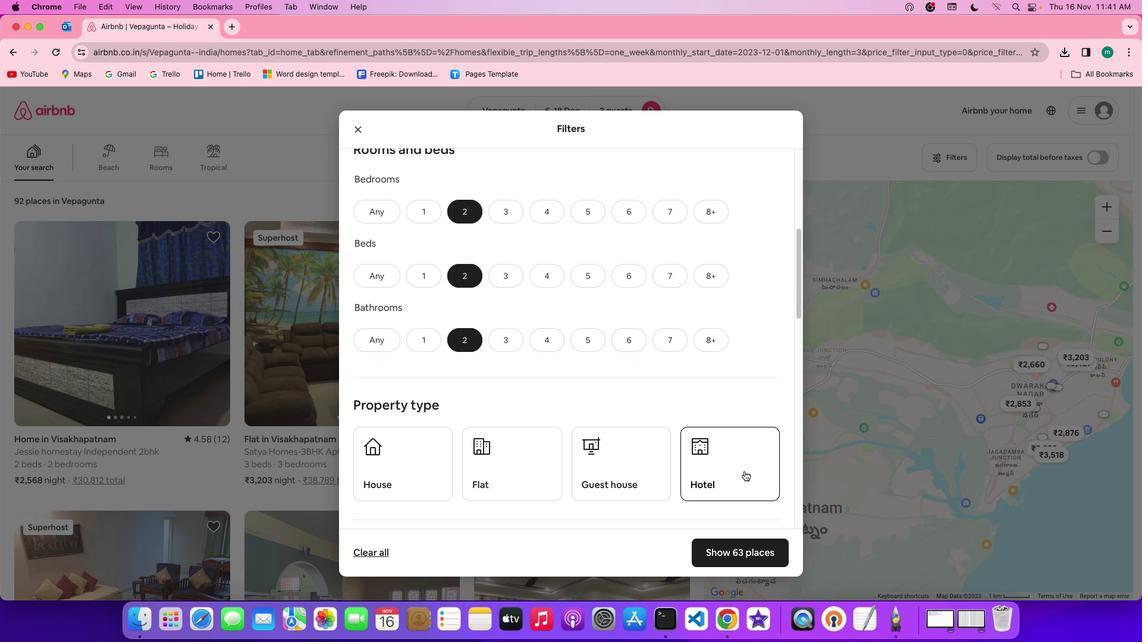 
Action: Mouse scrolled (745, 471) with delta (0, 0)
Screenshot: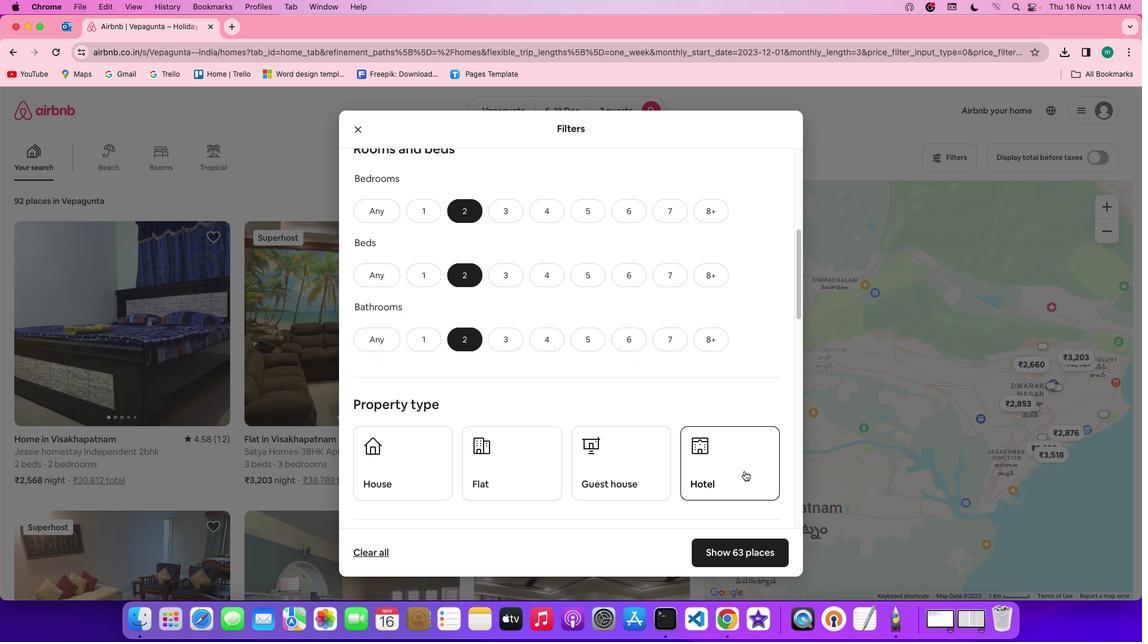 
Action: Mouse scrolled (745, 471) with delta (0, 0)
Screenshot: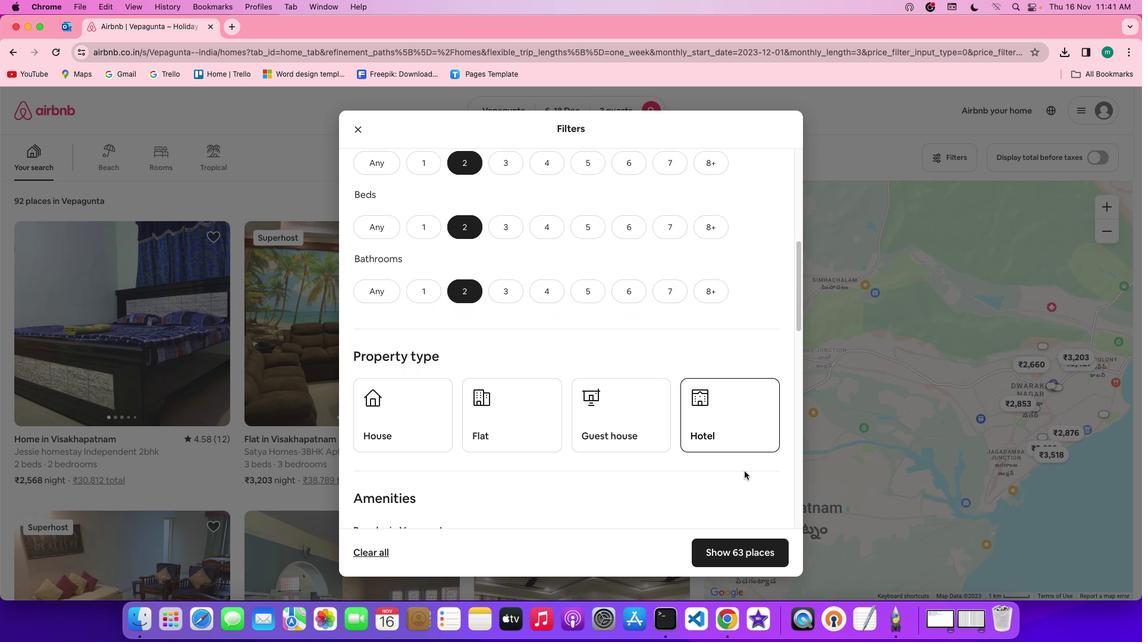 
Action: Mouse scrolled (745, 471) with delta (0, 0)
Screenshot: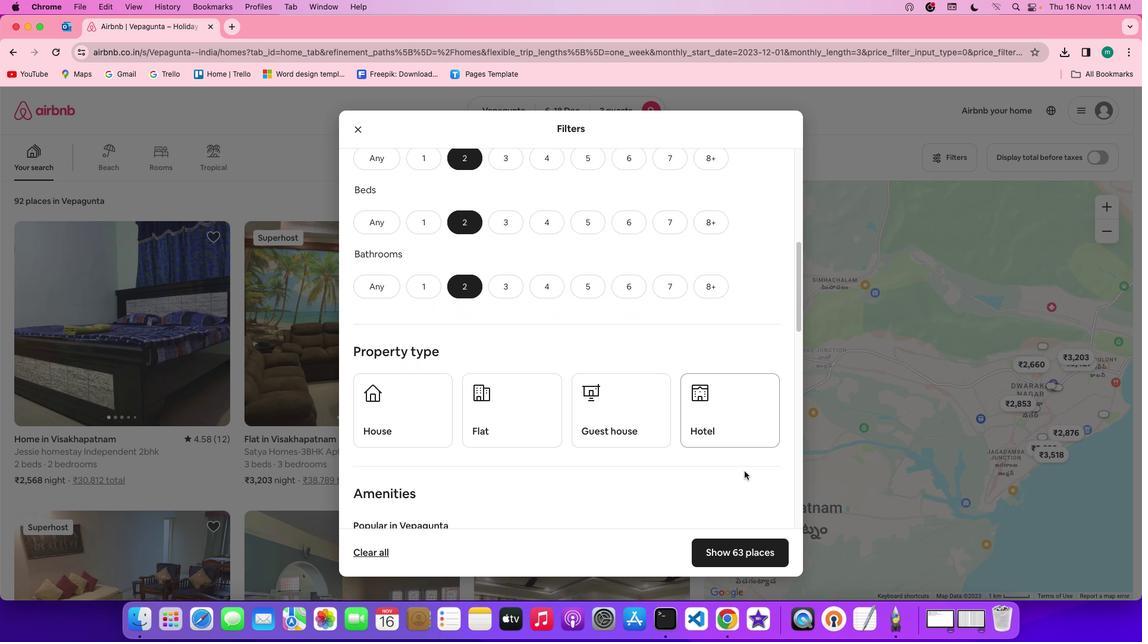 
Action: Mouse scrolled (745, 471) with delta (0, 0)
Screenshot: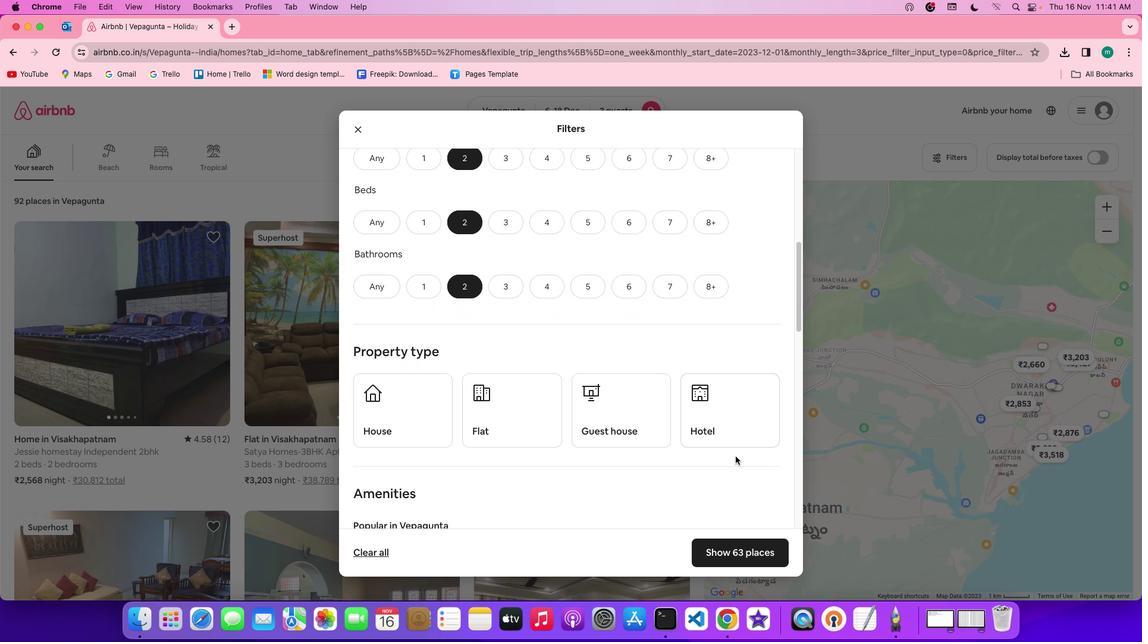 
Action: Mouse moved to (740, 433)
Screenshot: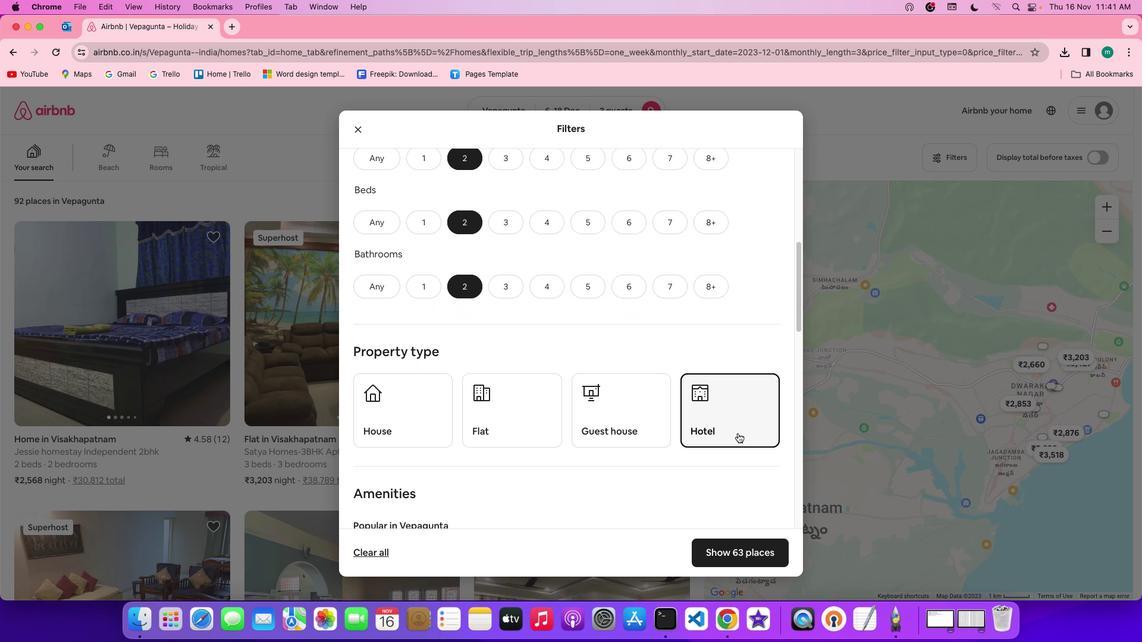 
Action: Mouse pressed left at (740, 433)
Screenshot: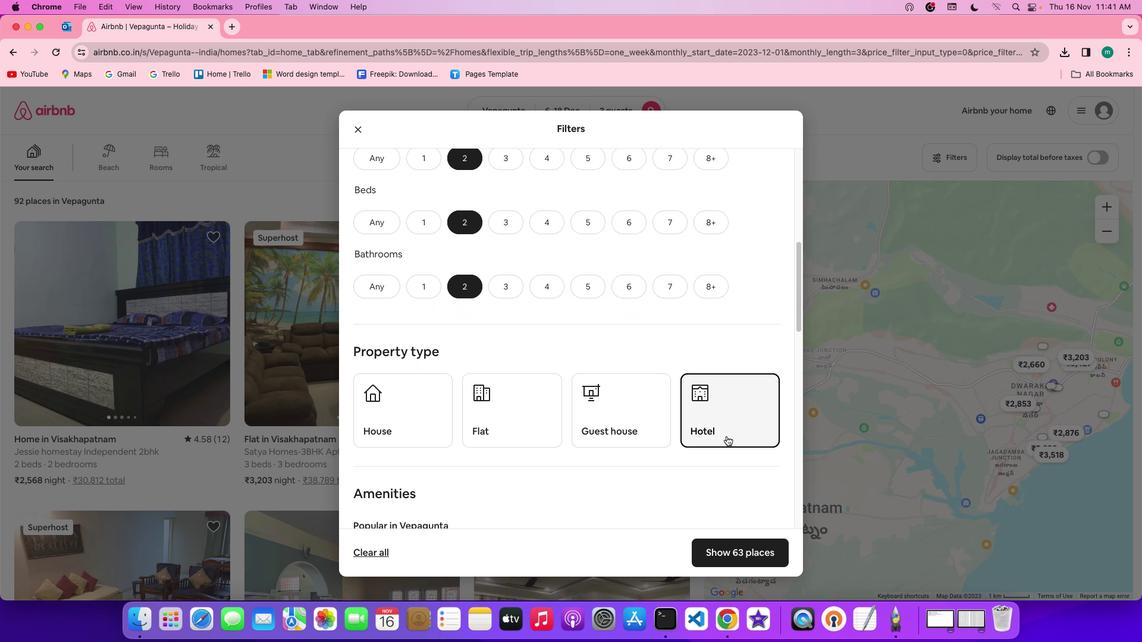 
Action: Mouse moved to (678, 447)
Screenshot: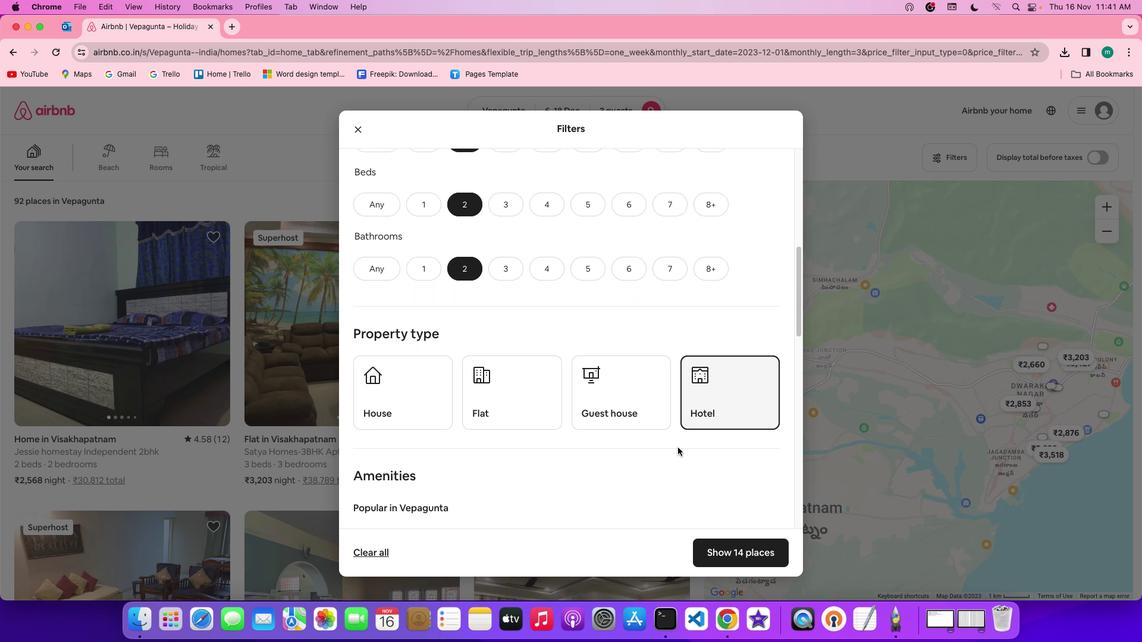 
Action: Mouse scrolled (678, 447) with delta (0, 0)
Screenshot: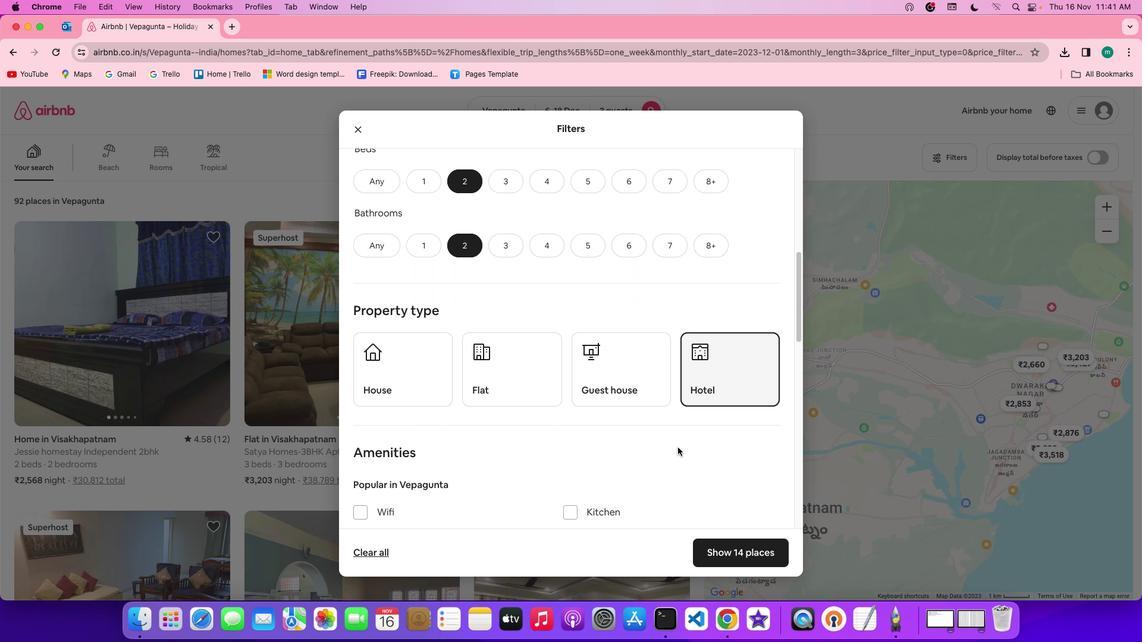
Action: Mouse scrolled (678, 447) with delta (0, 0)
Screenshot: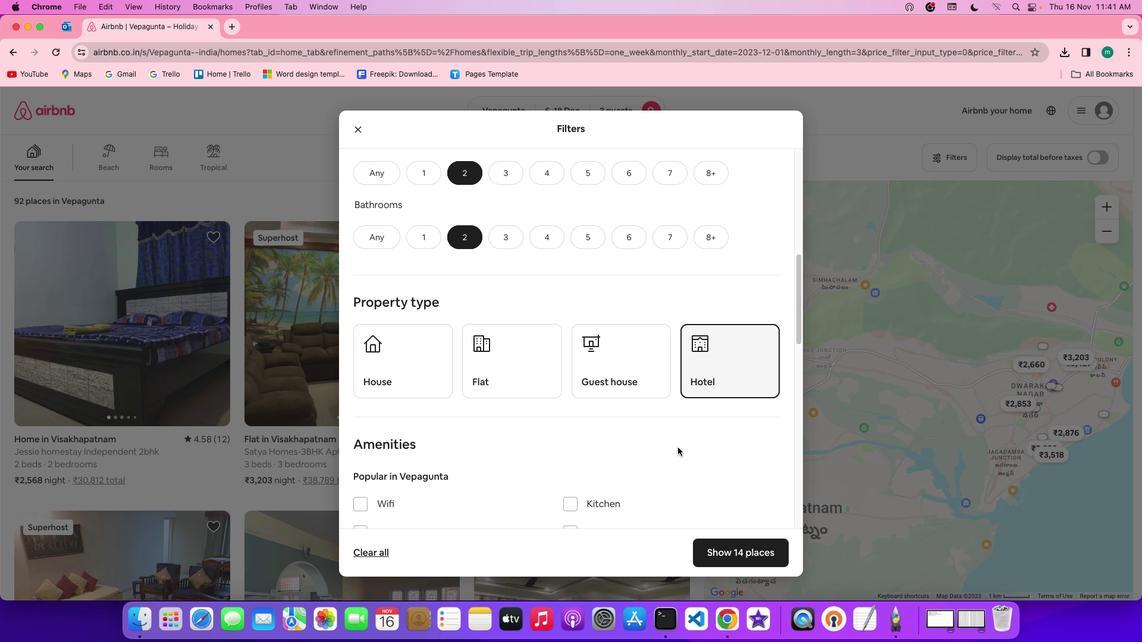 
Action: Mouse scrolled (678, 447) with delta (0, 0)
Screenshot: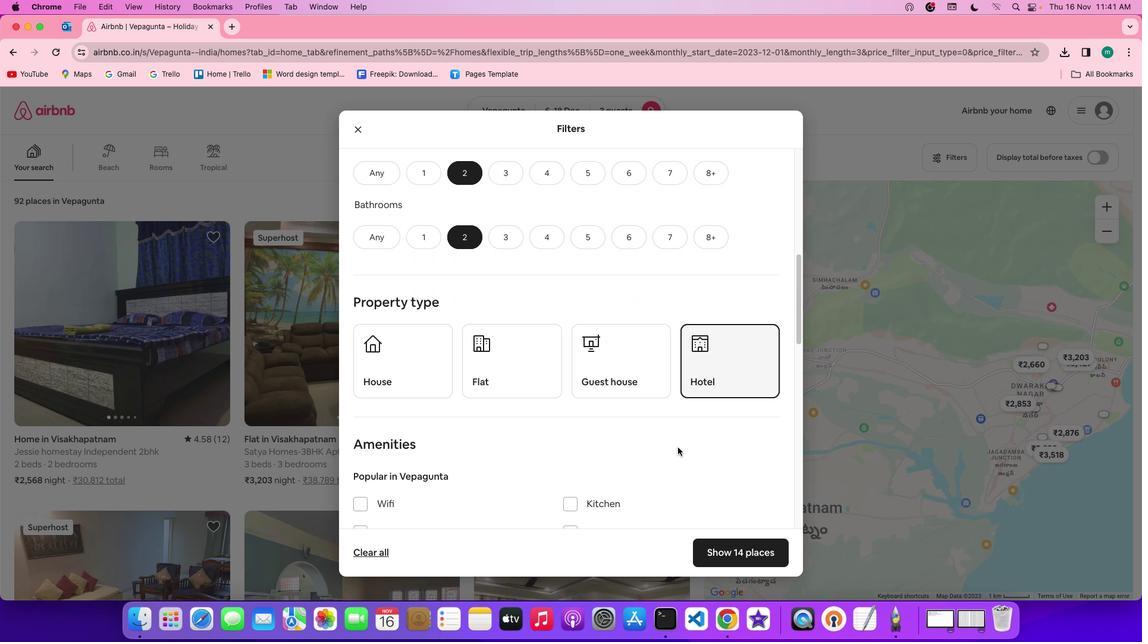 
Action: Mouse scrolled (678, 447) with delta (0, 0)
Screenshot: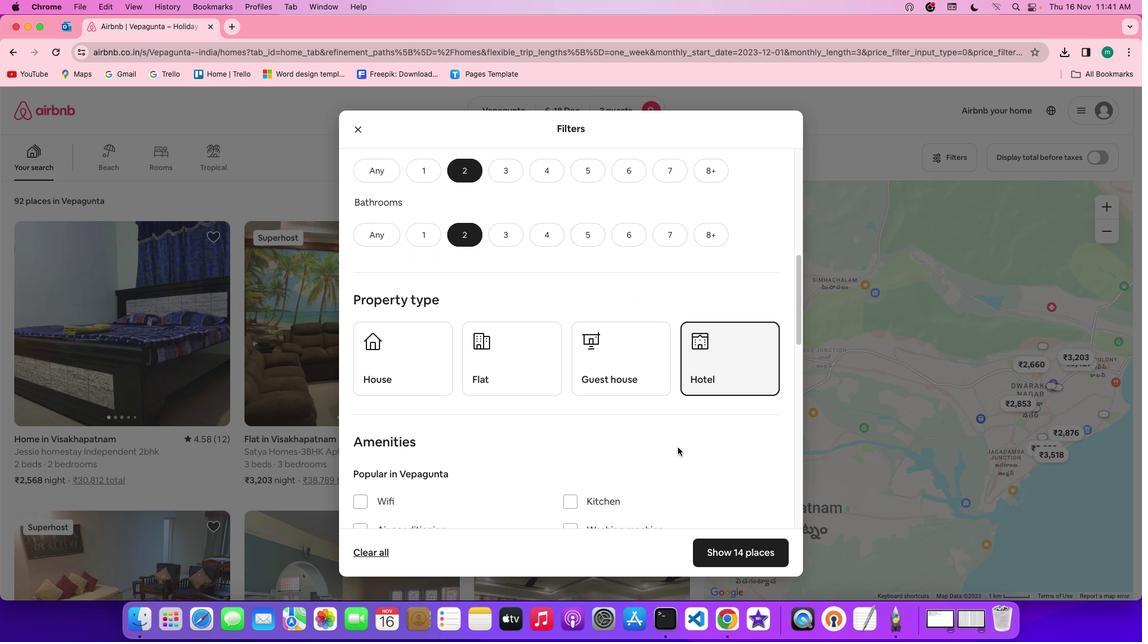 
Action: Mouse scrolled (678, 447) with delta (0, 0)
Screenshot: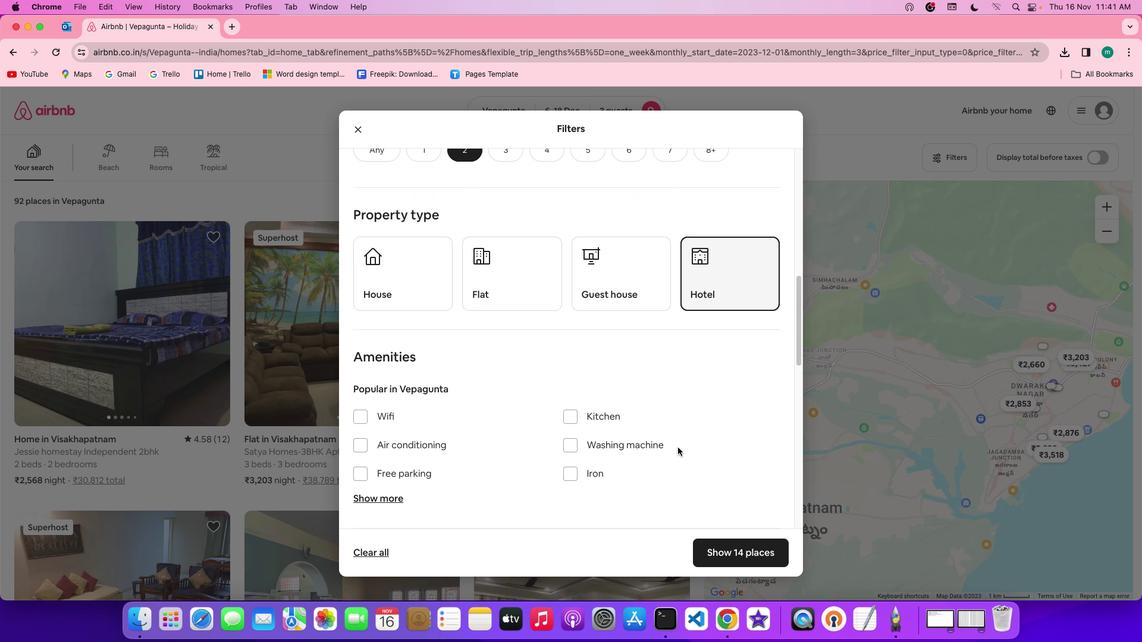 
Action: Mouse scrolled (678, 447) with delta (0, 0)
Screenshot: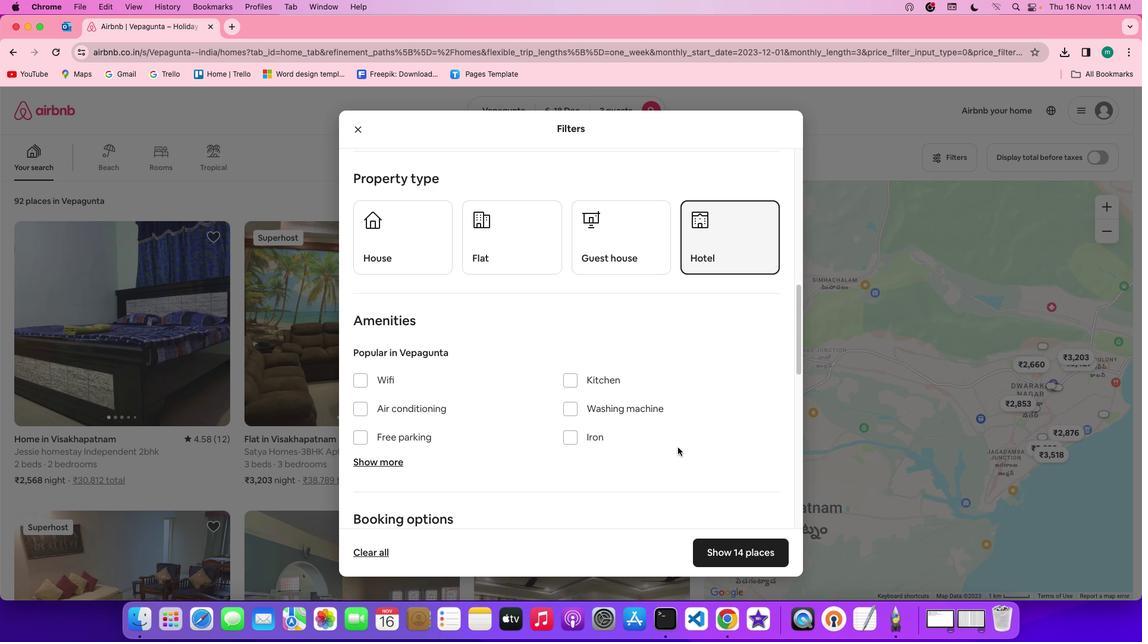 
Action: Mouse scrolled (678, 447) with delta (0, -1)
Screenshot: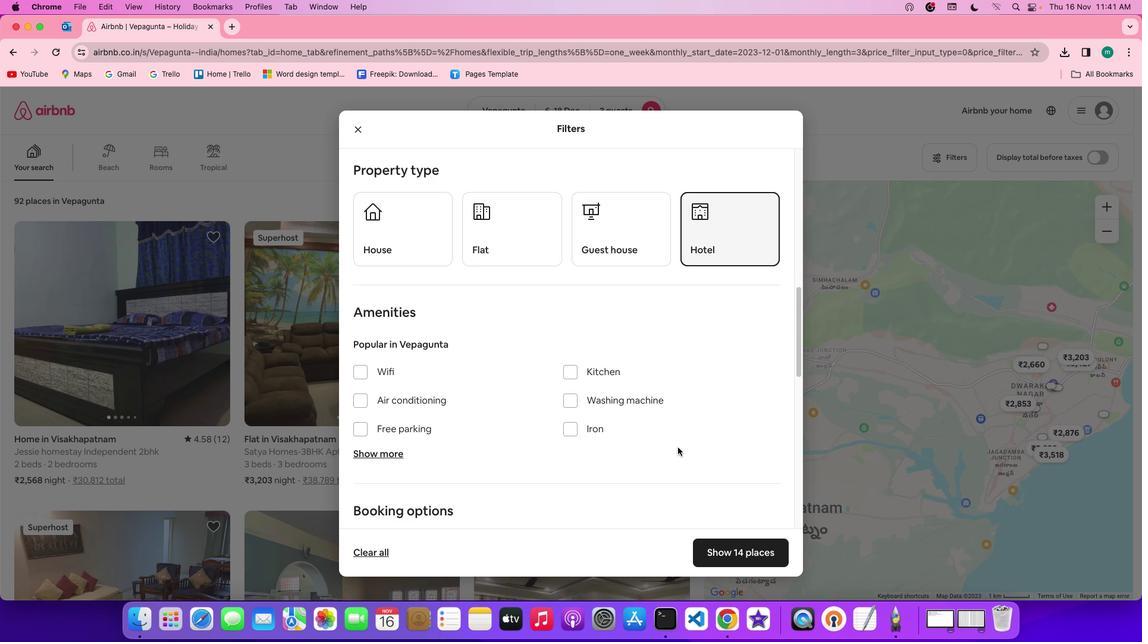 
Action: Mouse scrolled (678, 447) with delta (0, -1)
Screenshot: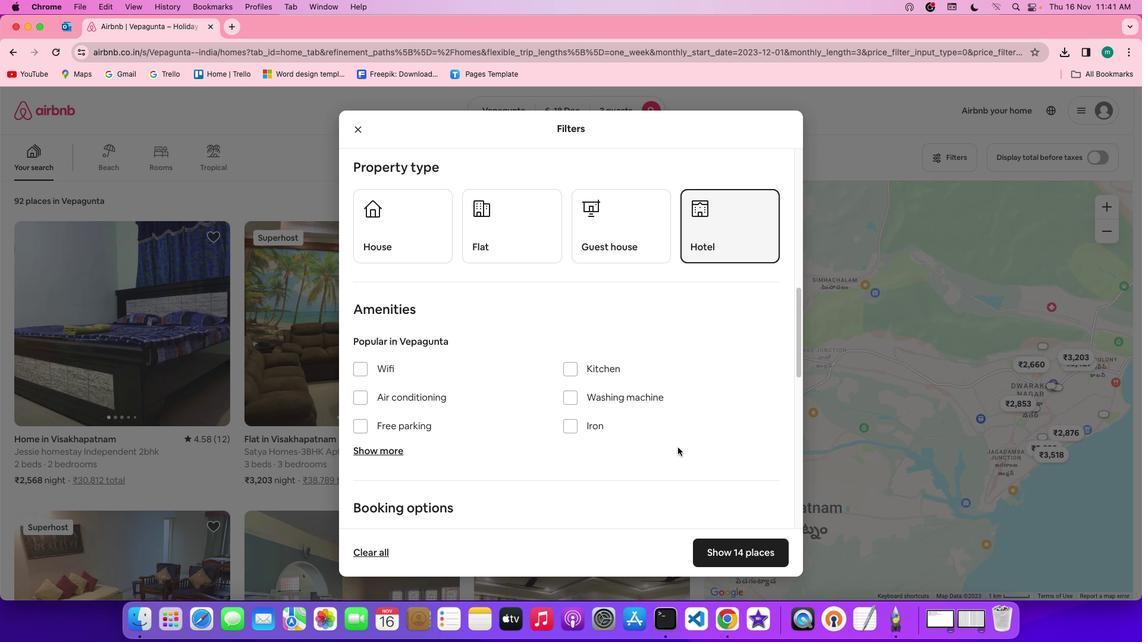 
Action: Mouse scrolled (678, 447) with delta (0, 0)
Screenshot: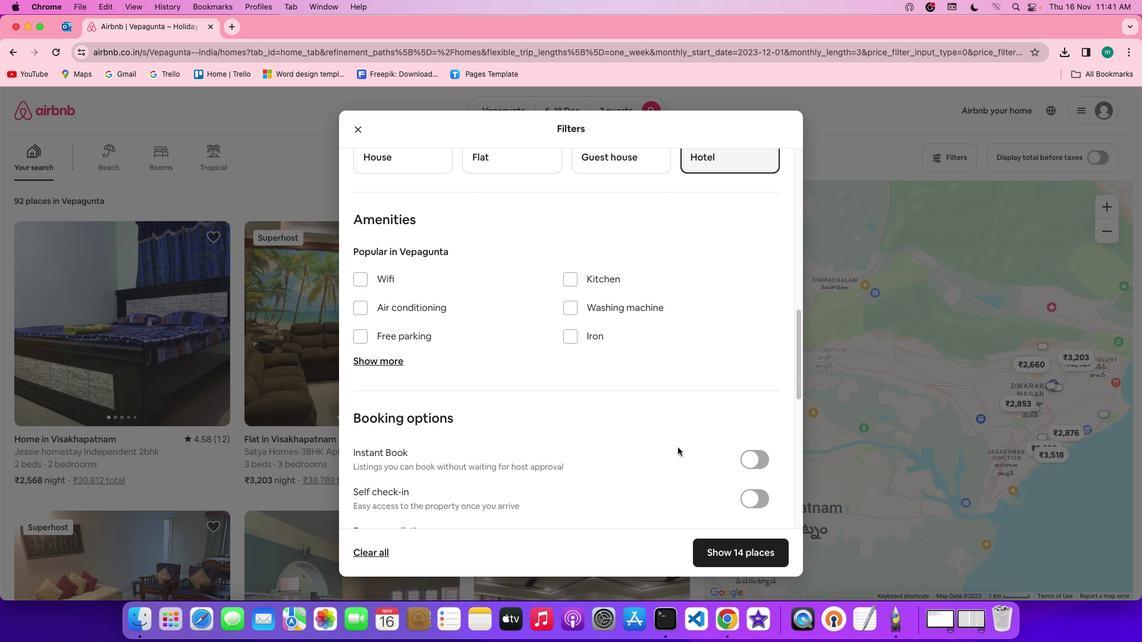 
Action: Mouse scrolled (678, 447) with delta (0, 0)
Screenshot: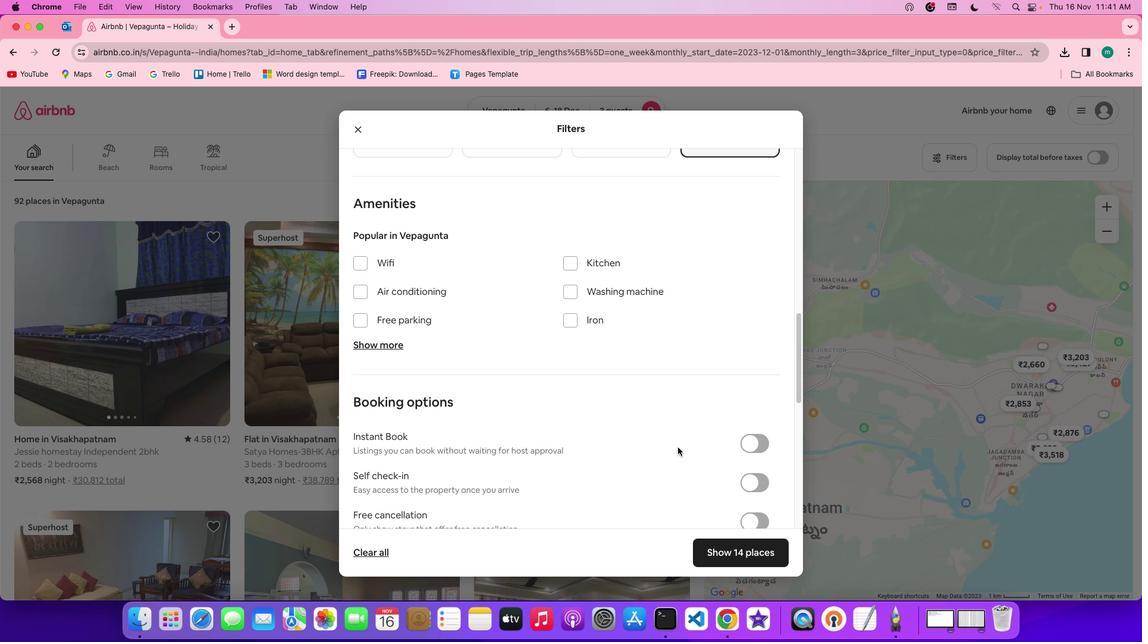 
Action: Mouse scrolled (678, 447) with delta (0, -1)
Screenshot: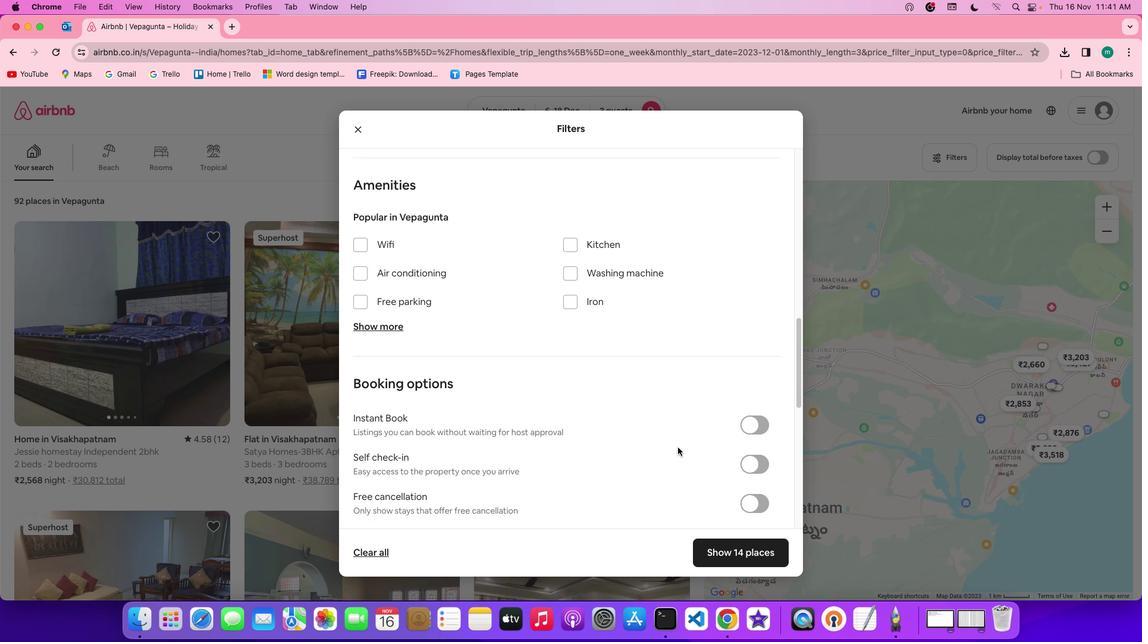 
Action: Mouse scrolled (678, 447) with delta (0, -1)
Screenshot: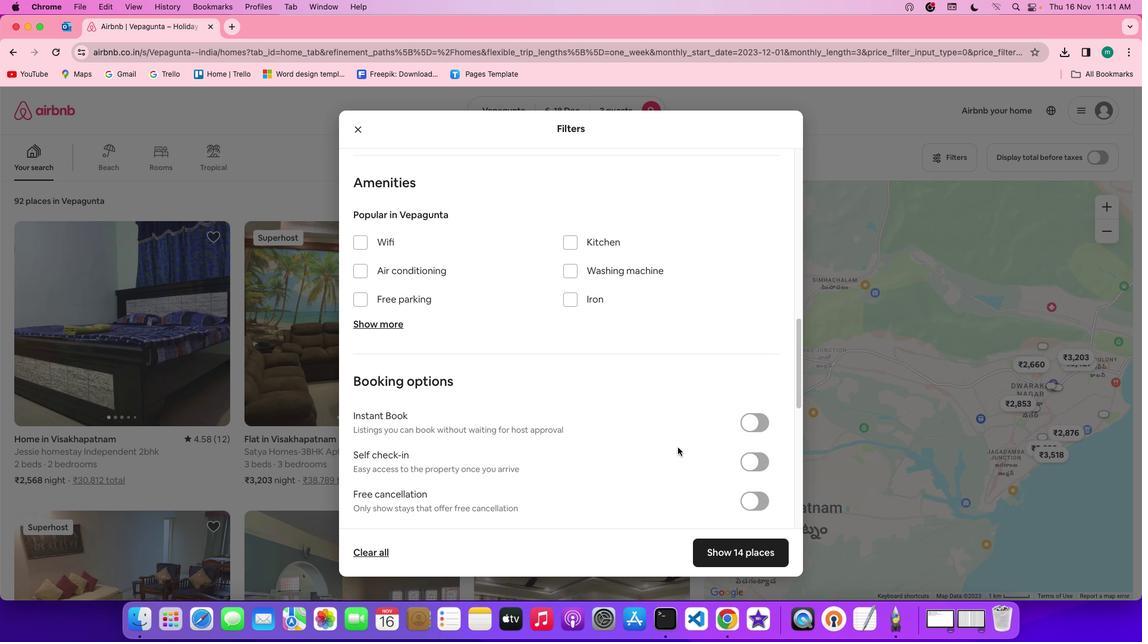 
Action: Mouse scrolled (678, 447) with delta (0, 0)
Screenshot: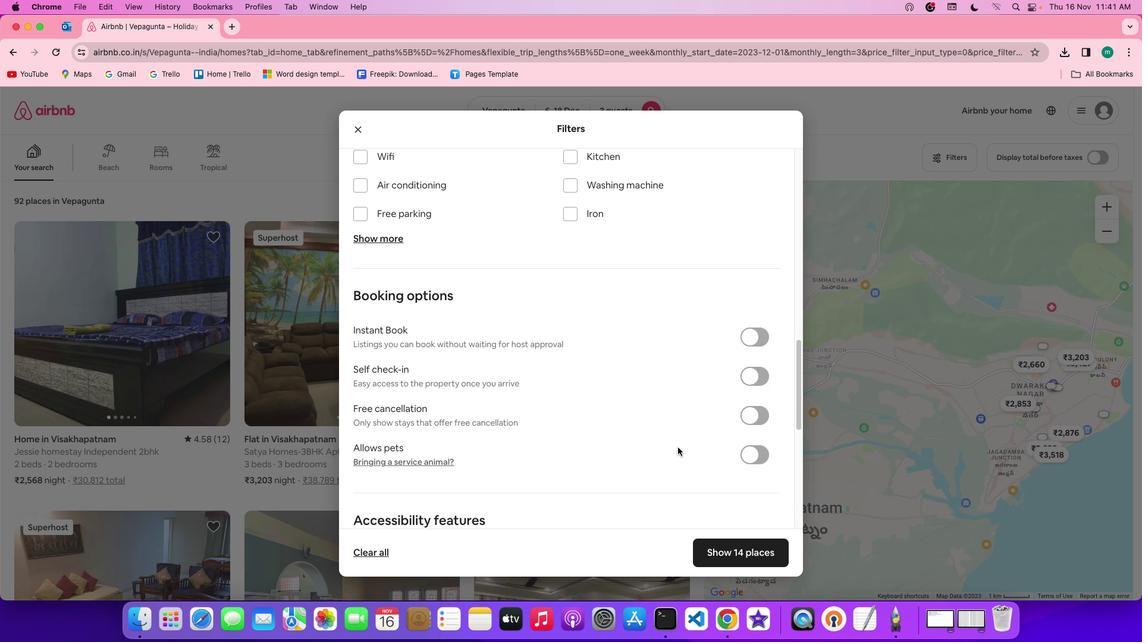 
Action: Mouse scrolled (678, 447) with delta (0, 0)
Screenshot: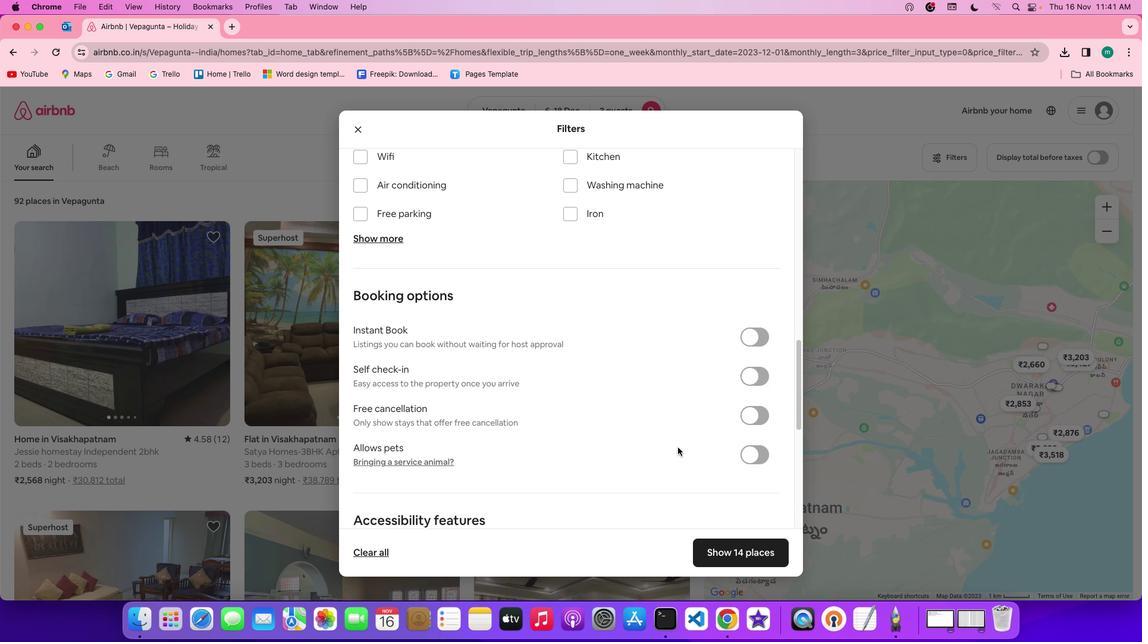 
Action: Mouse scrolled (678, 447) with delta (0, -1)
Screenshot: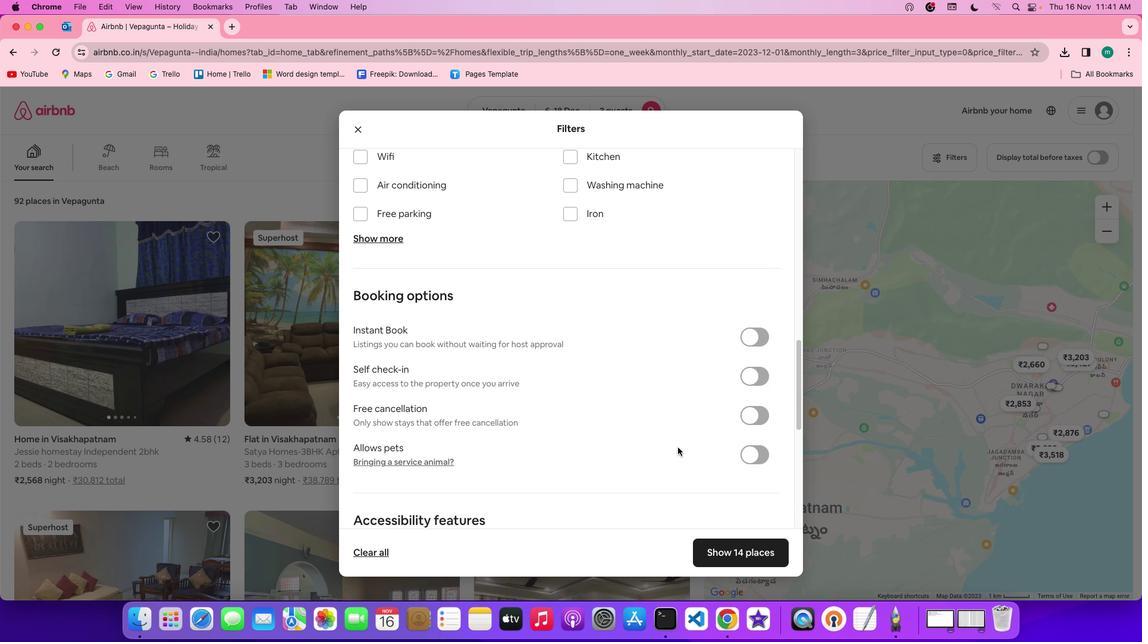 
Action: Mouse moved to (678, 447)
Screenshot: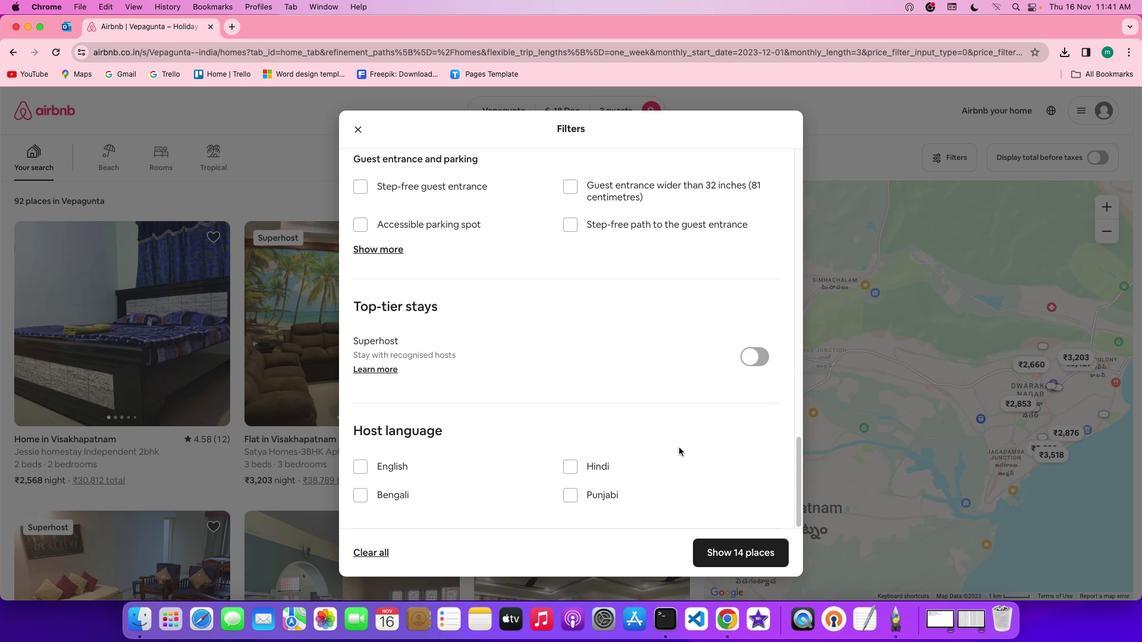 
Action: Mouse scrolled (678, 447) with delta (0, 0)
Screenshot: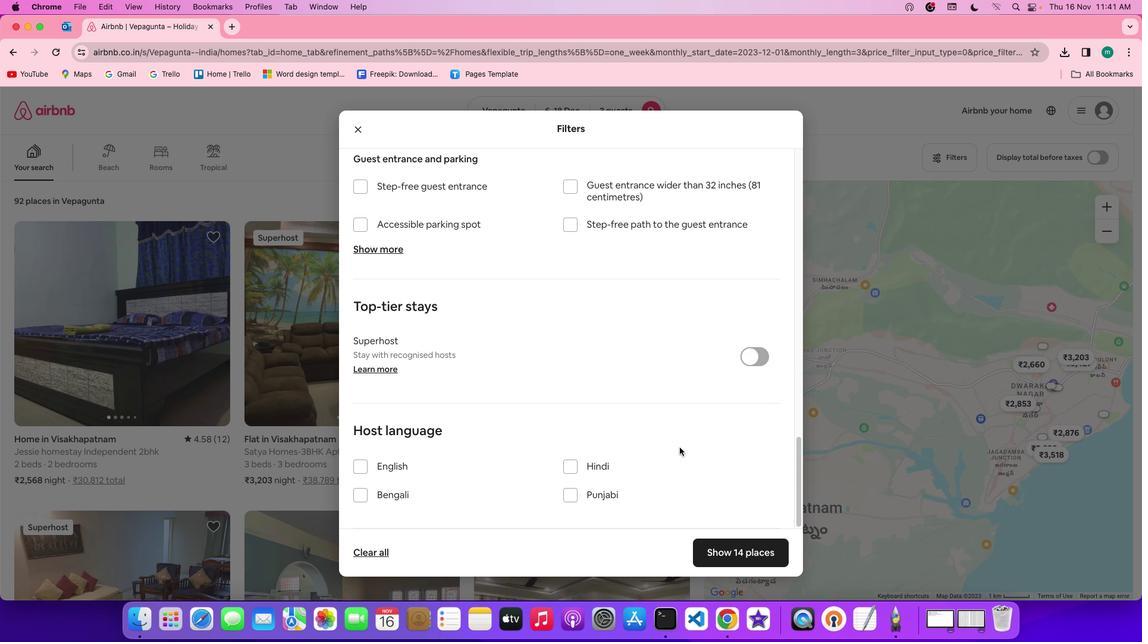 
Action: Mouse scrolled (678, 447) with delta (0, 0)
Screenshot: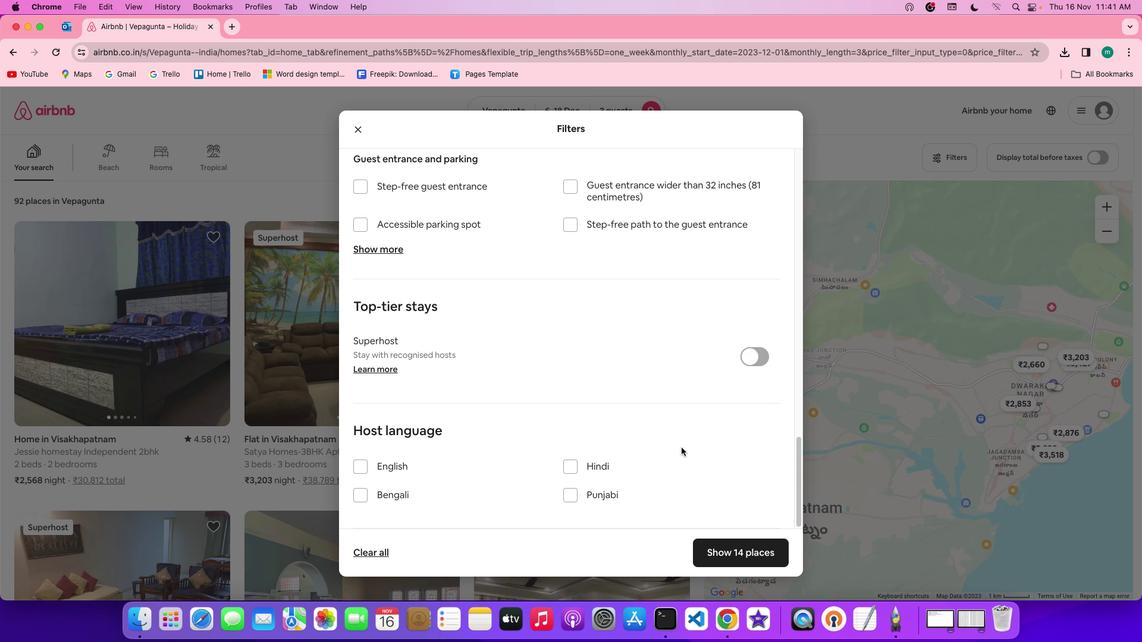 
Action: Mouse scrolled (678, 447) with delta (0, -1)
Screenshot: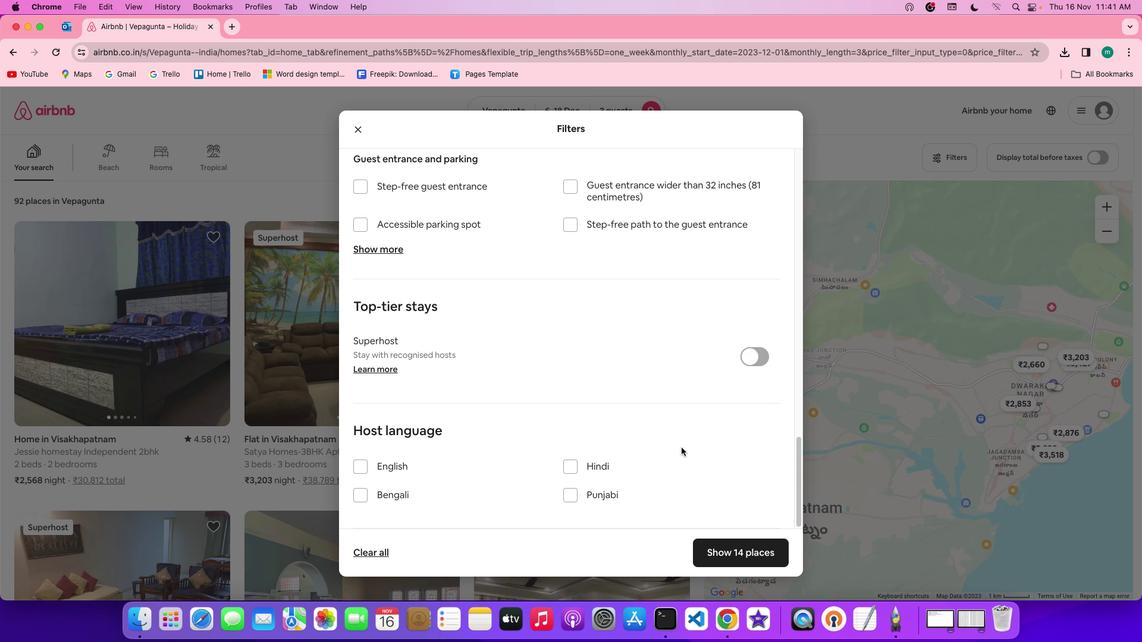 
Action: Mouse scrolled (678, 447) with delta (0, -2)
Screenshot: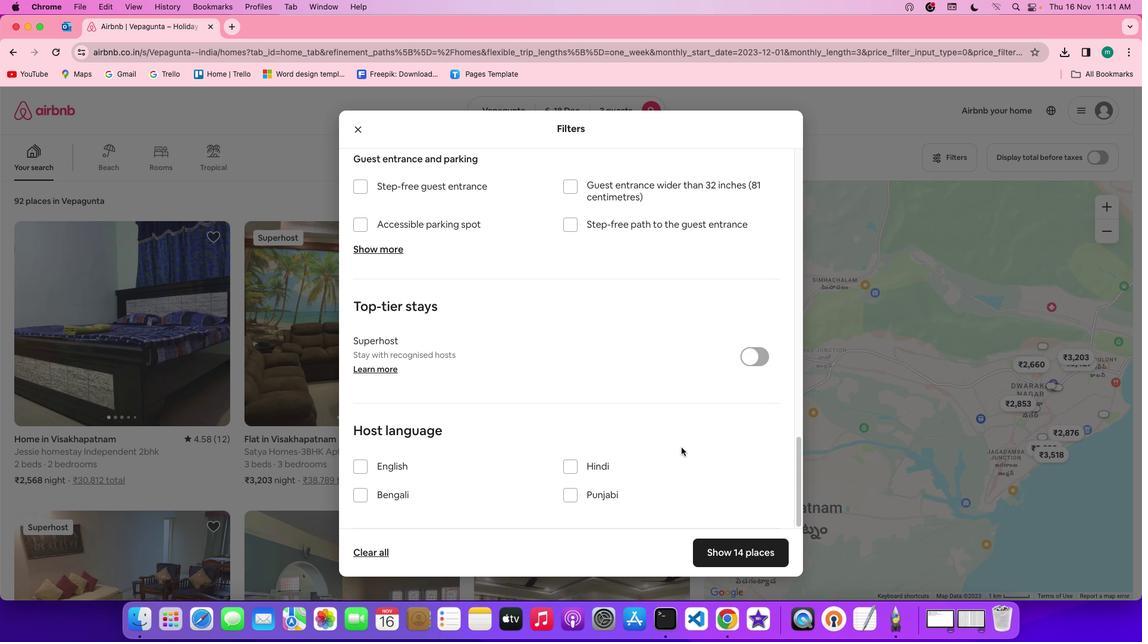 
Action: Mouse scrolled (678, 447) with delta (0, -2)
Screenshot: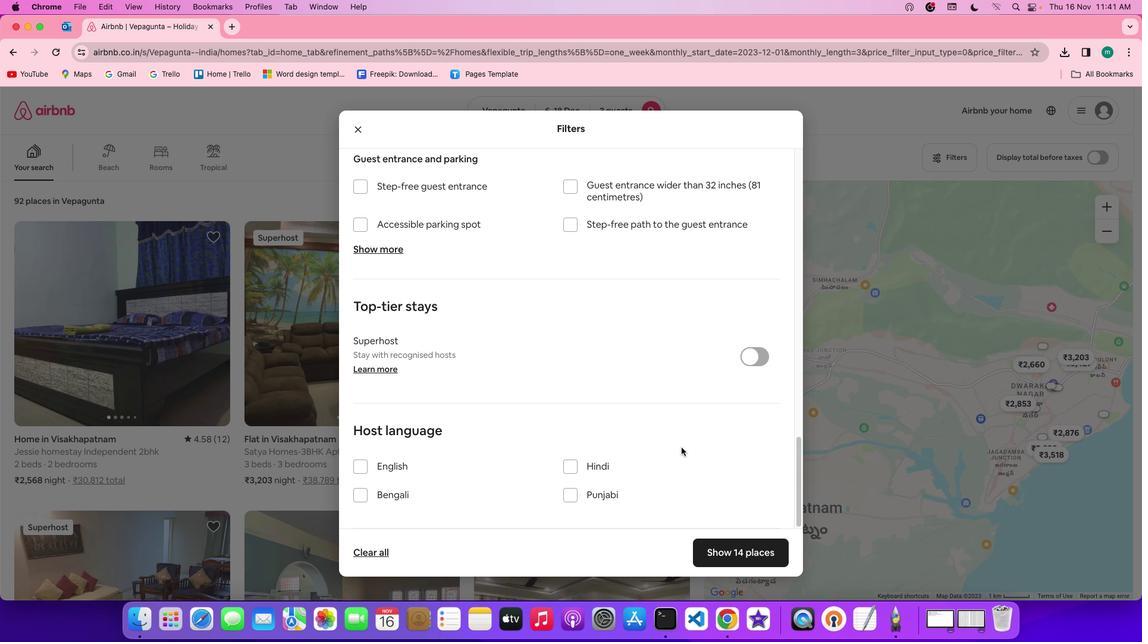 
Action: Mouse scrolled (678, 447) with delta (0, -3)
Screenshot: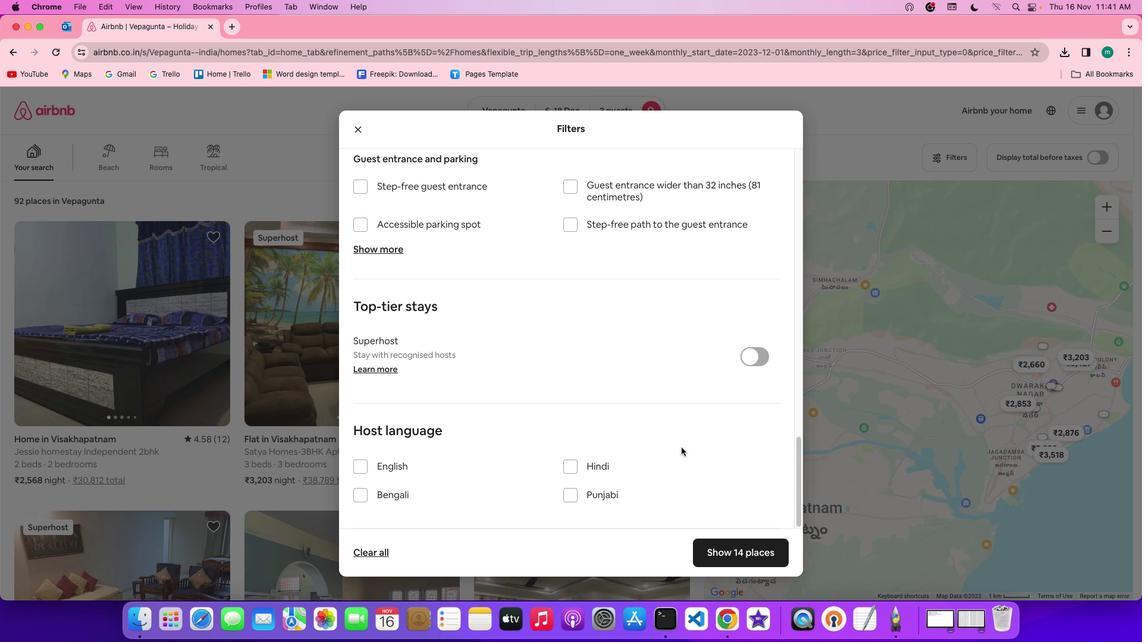 
Action: Mouse moved to (681, 448)
Screenshot: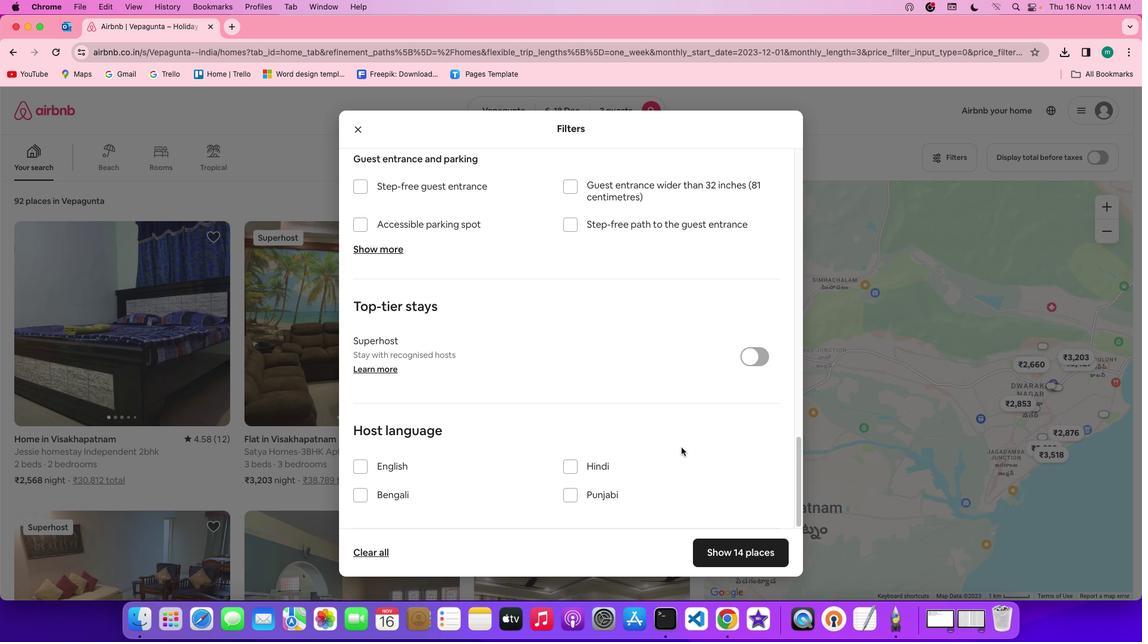 
Action: Mouse scrolled (681, 448) with delta (0, 0)
Screenshot: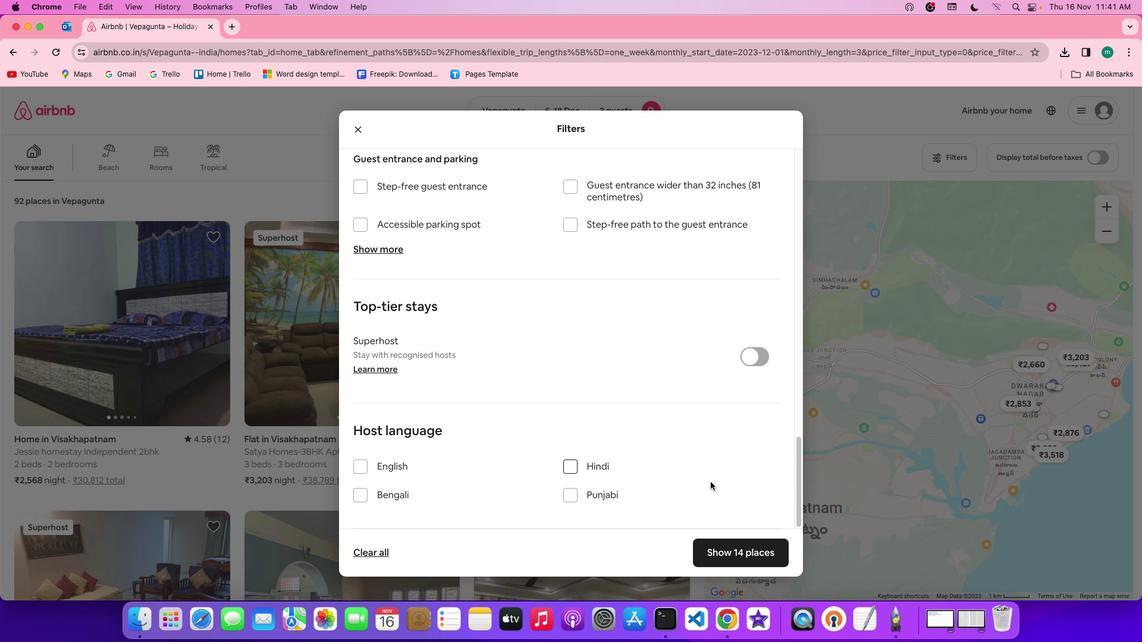 
Action: Mouse scrolled (681, 448) with delta (0, 0)
Screenshot: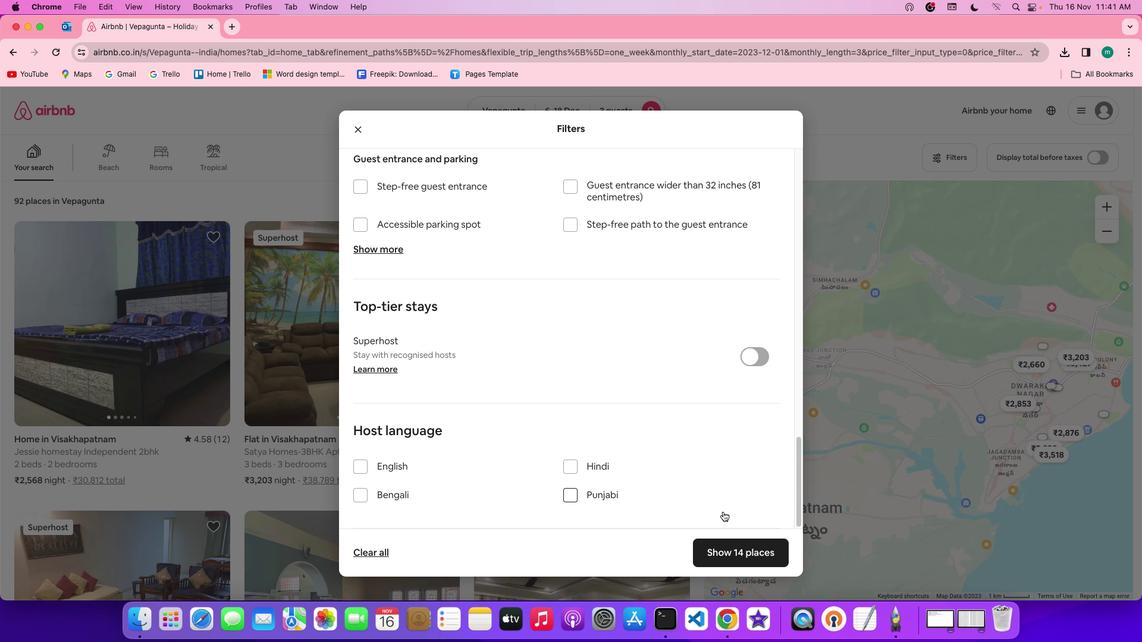 
Action: Mouse scrolled (681, 448) with delta (0, -1)
Screenshot: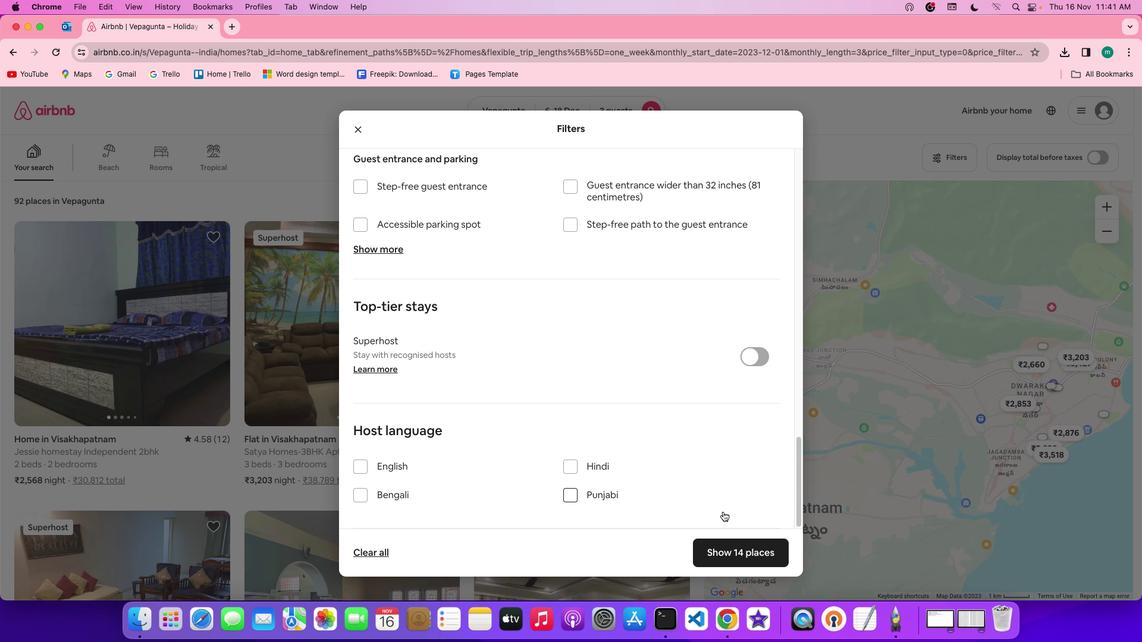 
Action: Mouse scrolled (681, 448) with delta (0, -2)
Screenshot: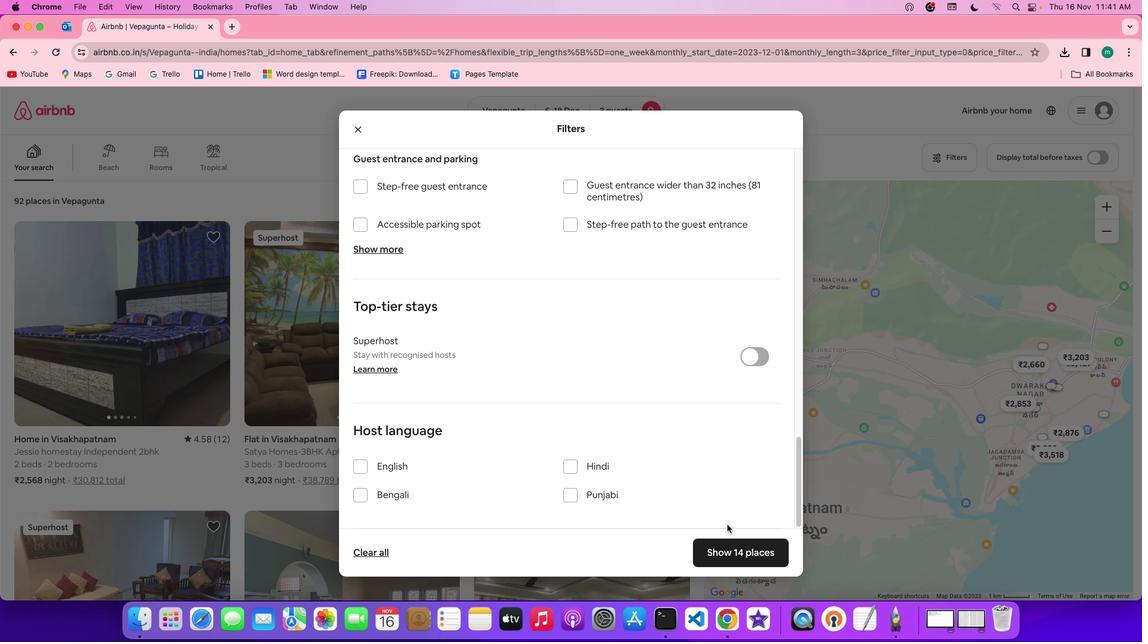 
Action: Mouse scrolled (681, 448) with delta (0, -3)
Screenshot: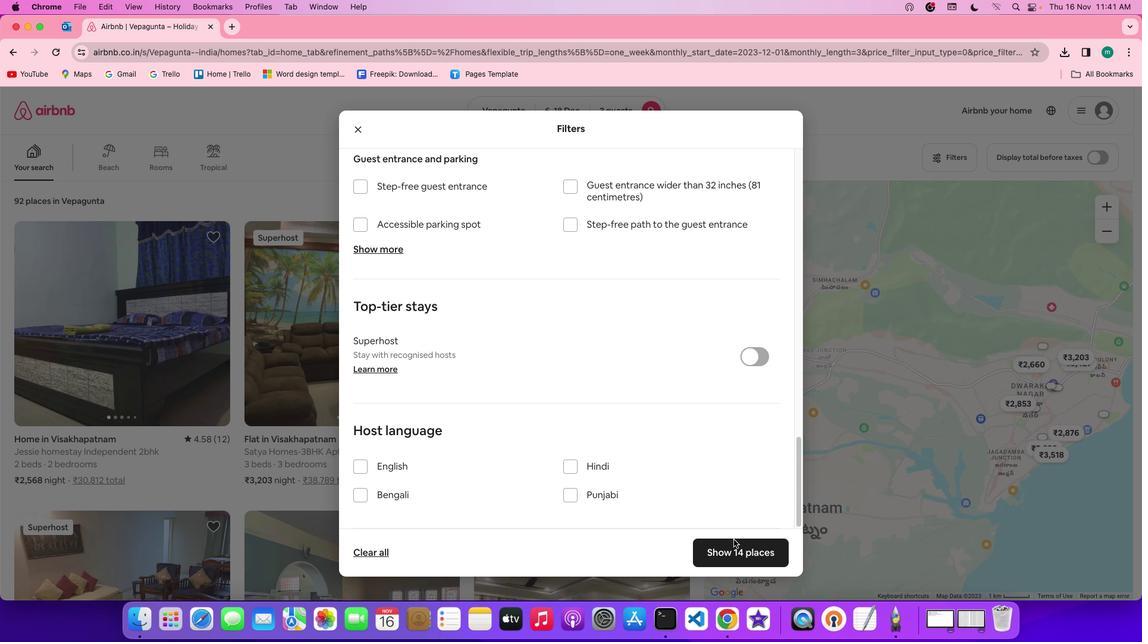 
Action: Mouse moved to (731, 551)
Screenshot: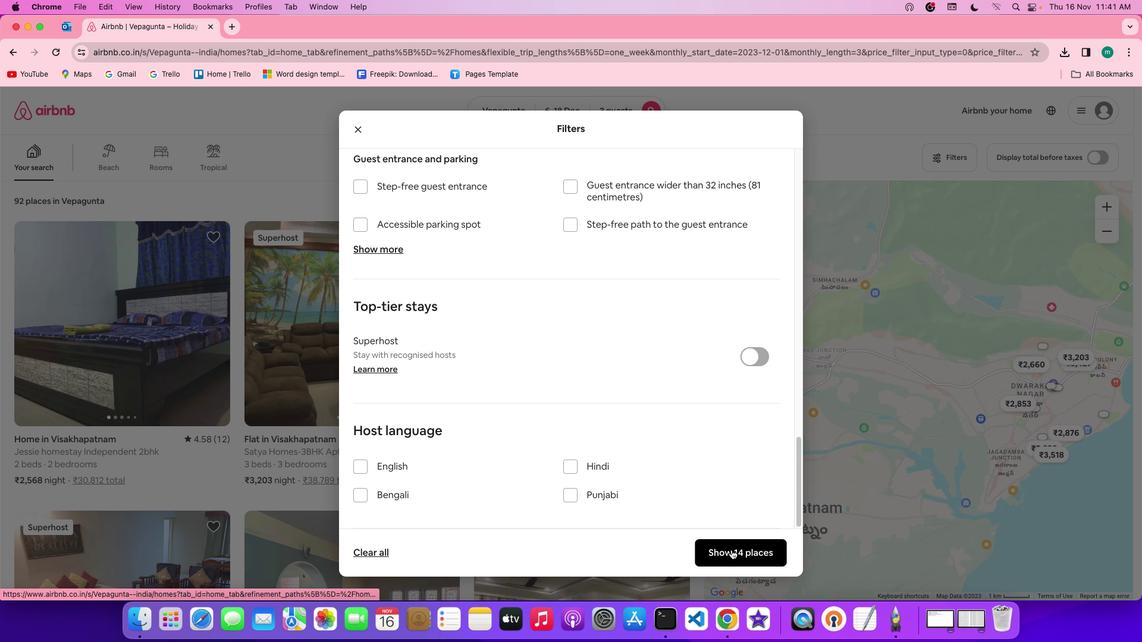 
Action: Mouse pressed left at (731, 551)
Screenshot: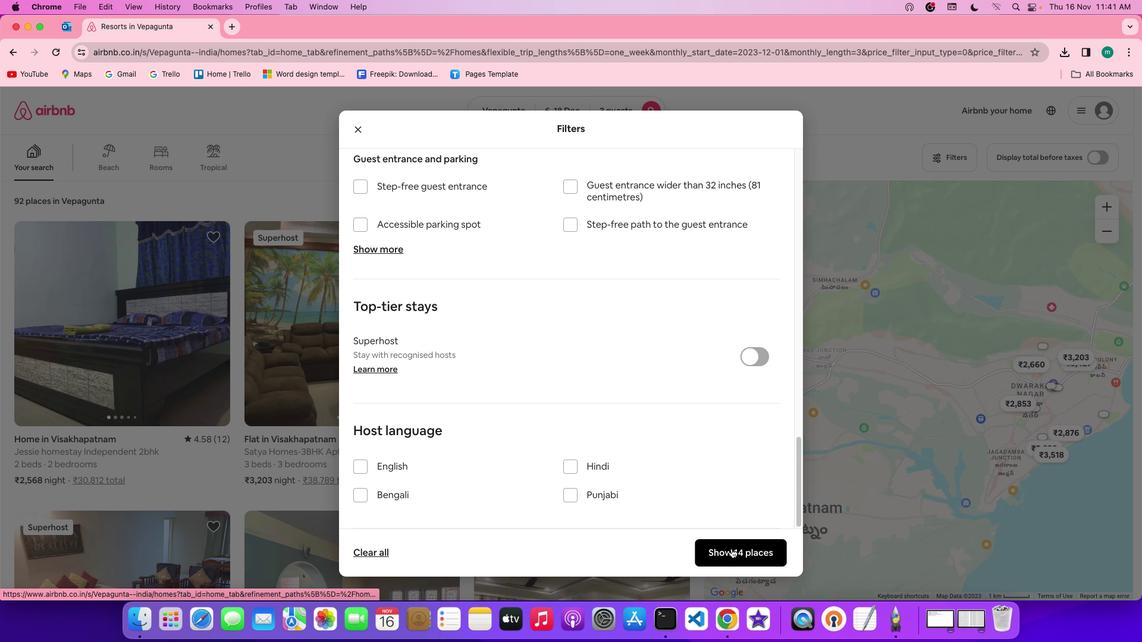 
Action: Mouse moved to (315, 335)
Screenshot: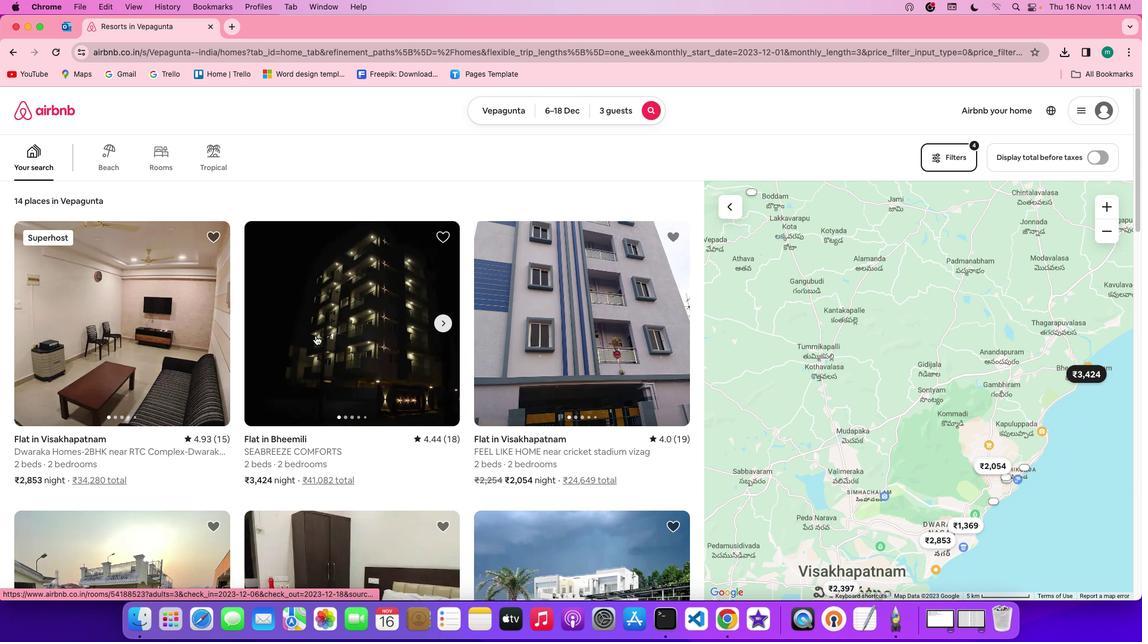 
Action: Mouse pressed left at (315, 335)
Screenshot: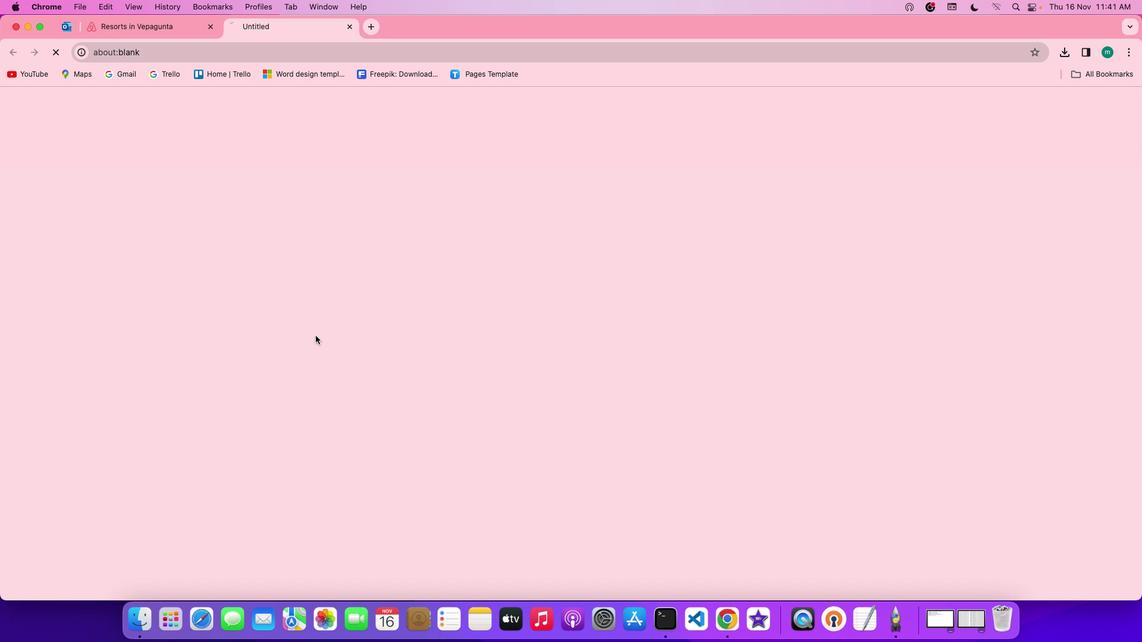 
Action: Mouse moved to (829, 435)
Screenshot: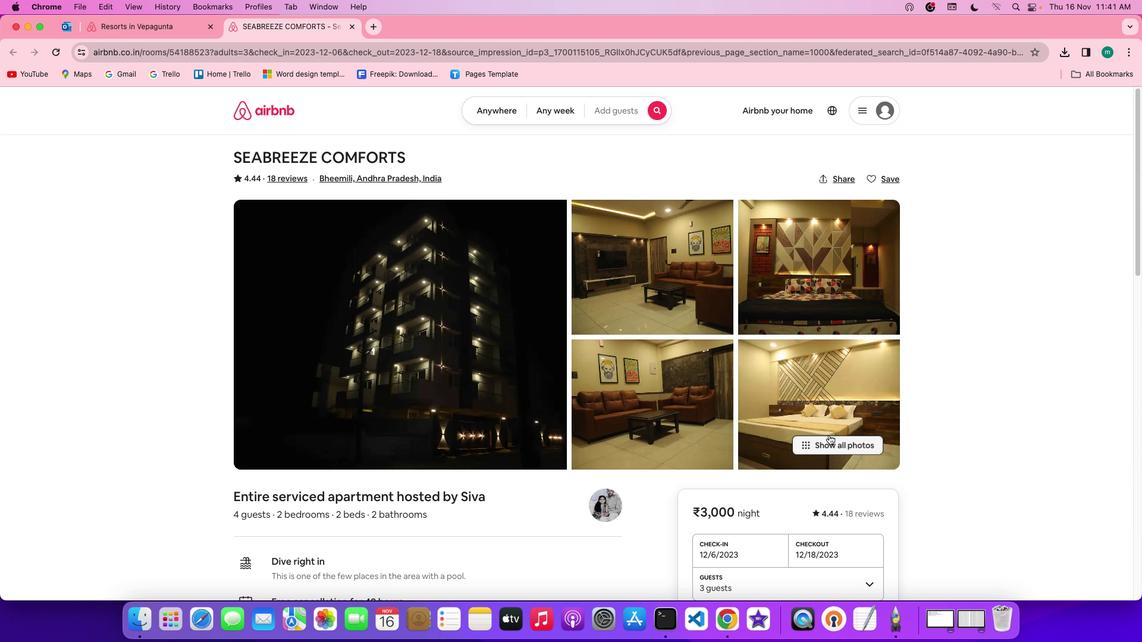 
Action: Mouse pressed left at (829, 435)
Screenshot: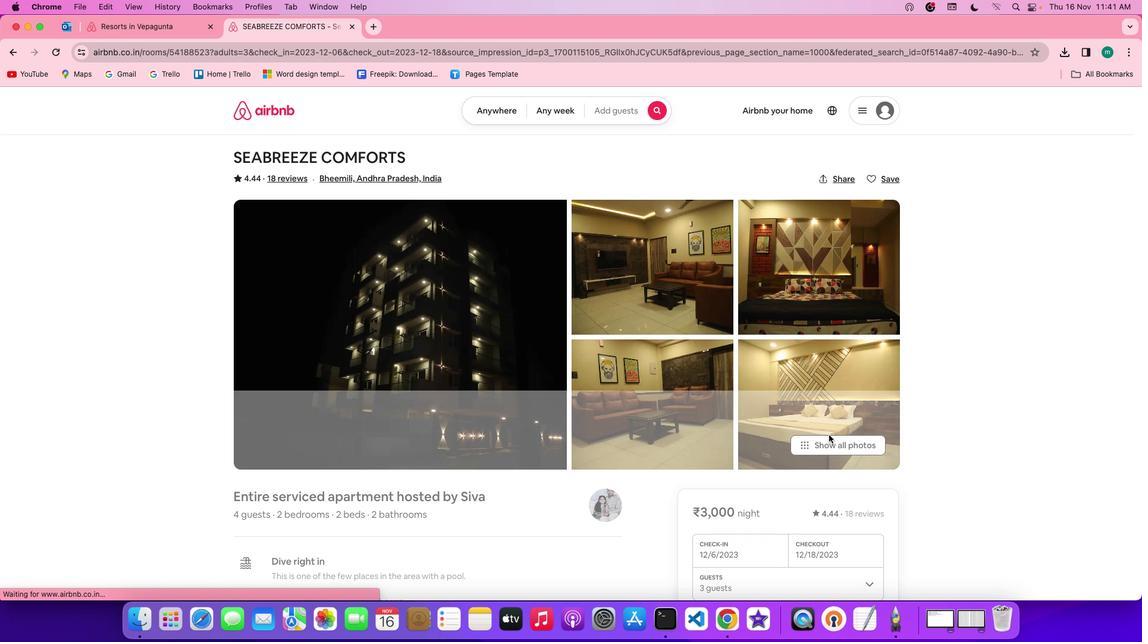 
Action: Mouse moved to (636, 442)
Screenshot: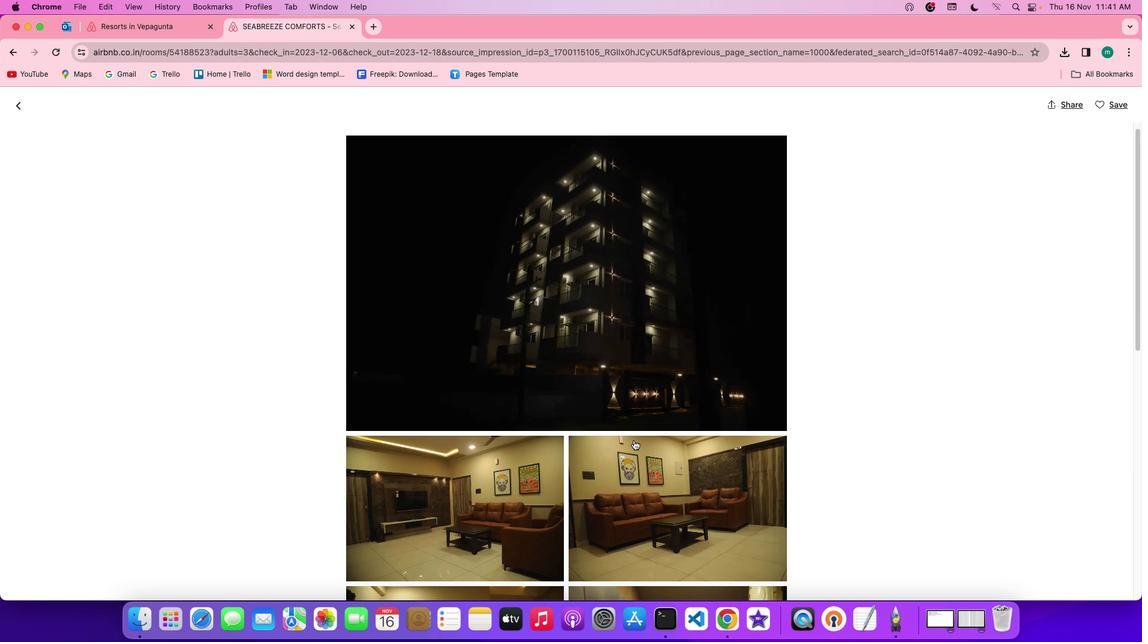 
Action: Mouse scrolled (636, 442) with delta (0, 0)
Screenshot: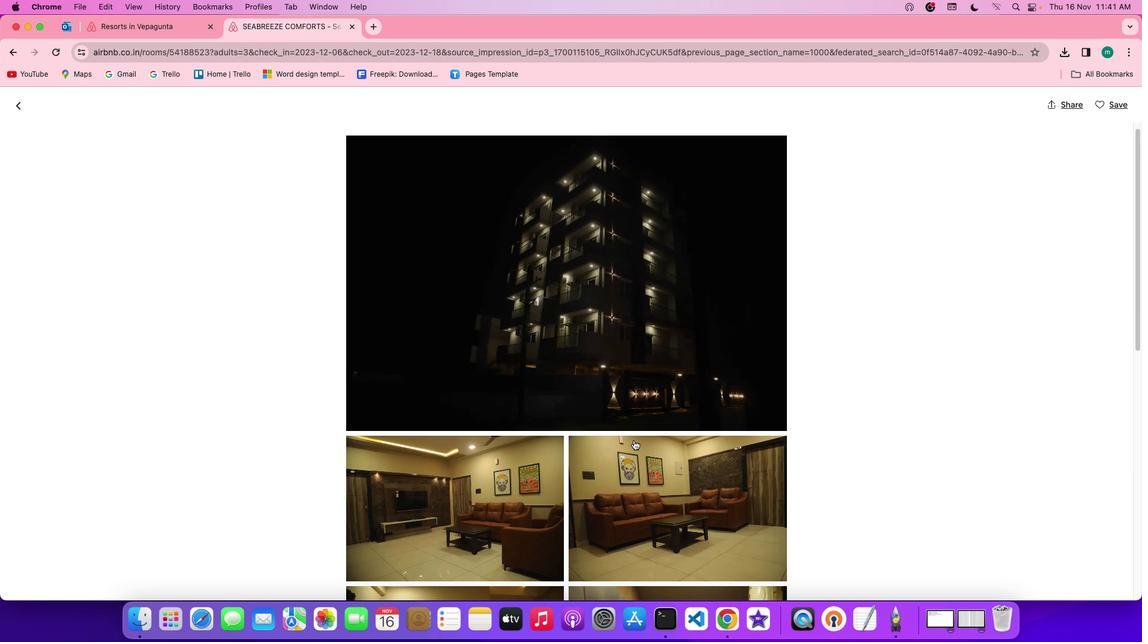 
Action: Mouse moved to (634, 441)
Screenshot: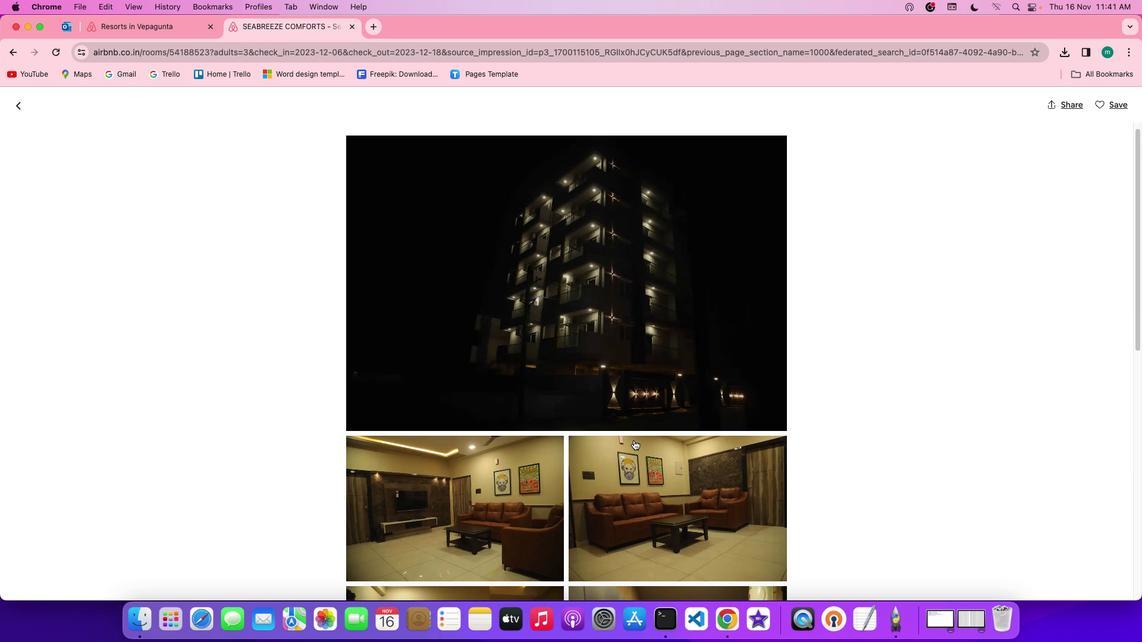 
Action: Mouse scrolled (634, 441) with delta (0, 0)
Screenshot: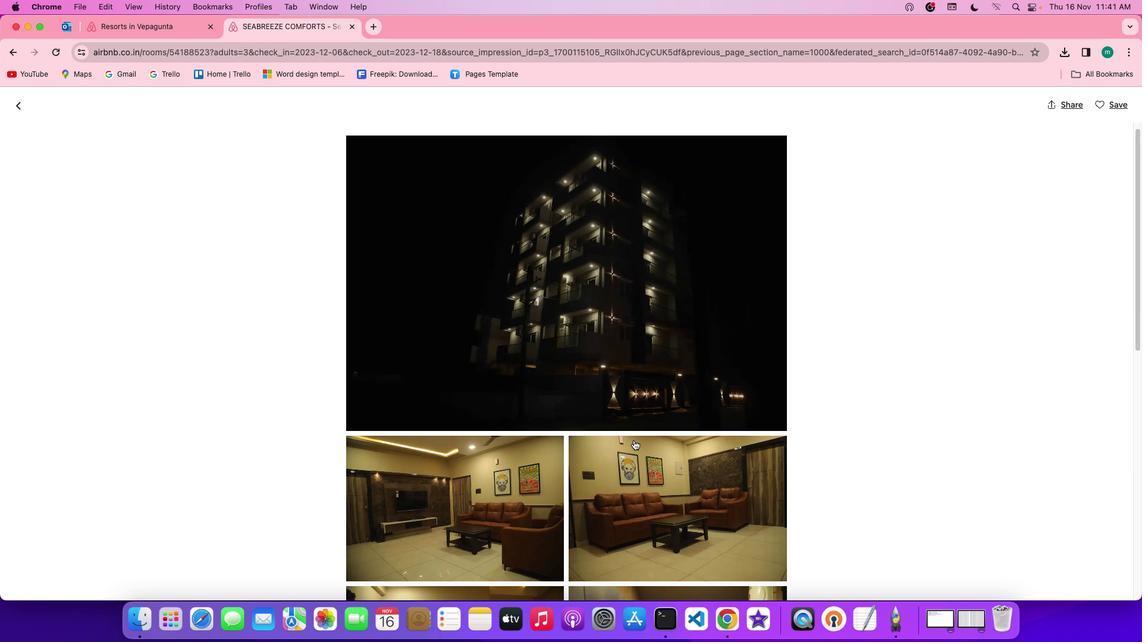
Action: Mouse scrolled (634, 441) with delta (0, 0)
Screenshot: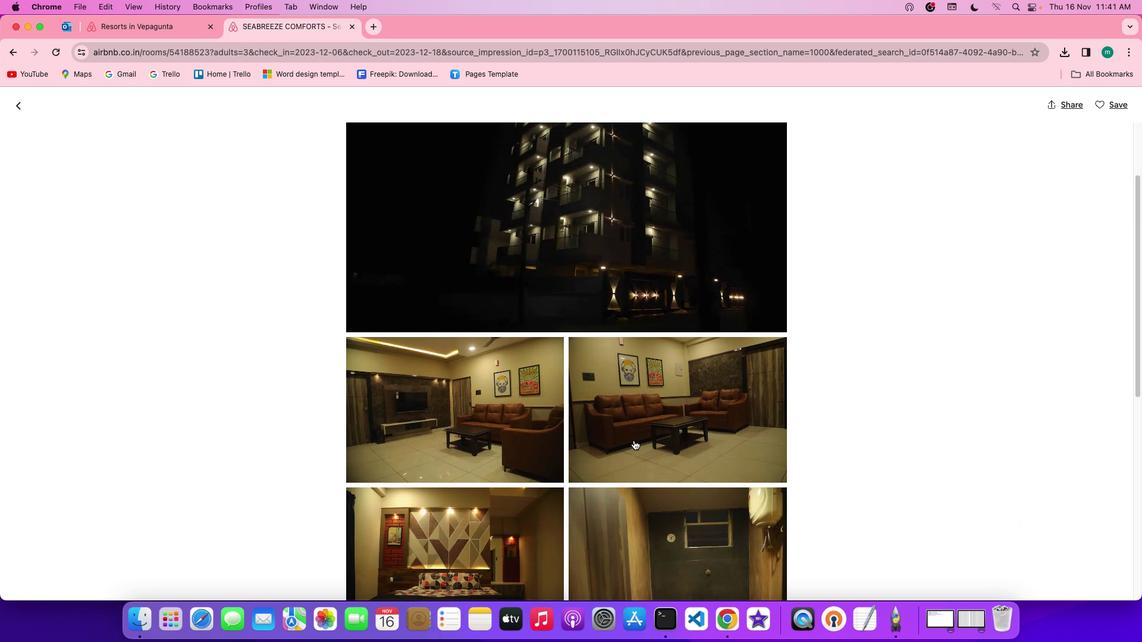 
Action: Mouse scrolled (634, 441) with delta (0, 0)
Screenshot: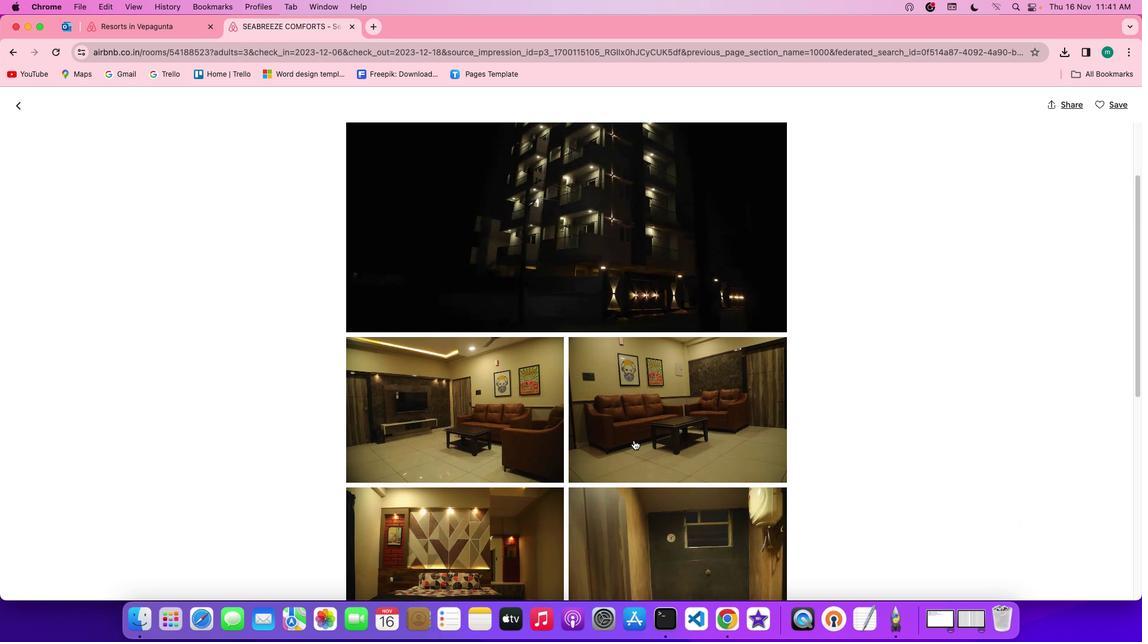 
Action: Mouse moved to (634, 440)
Screenshot: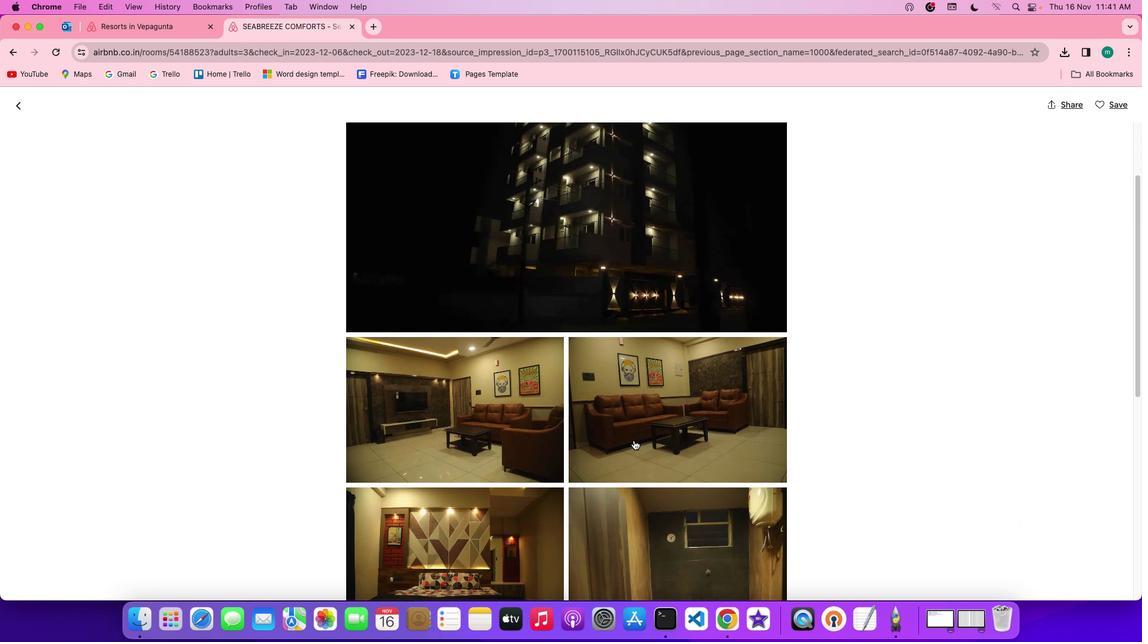 
Action: Mouse scrolled (634, 440) with delta (0, -1)
Screenshot: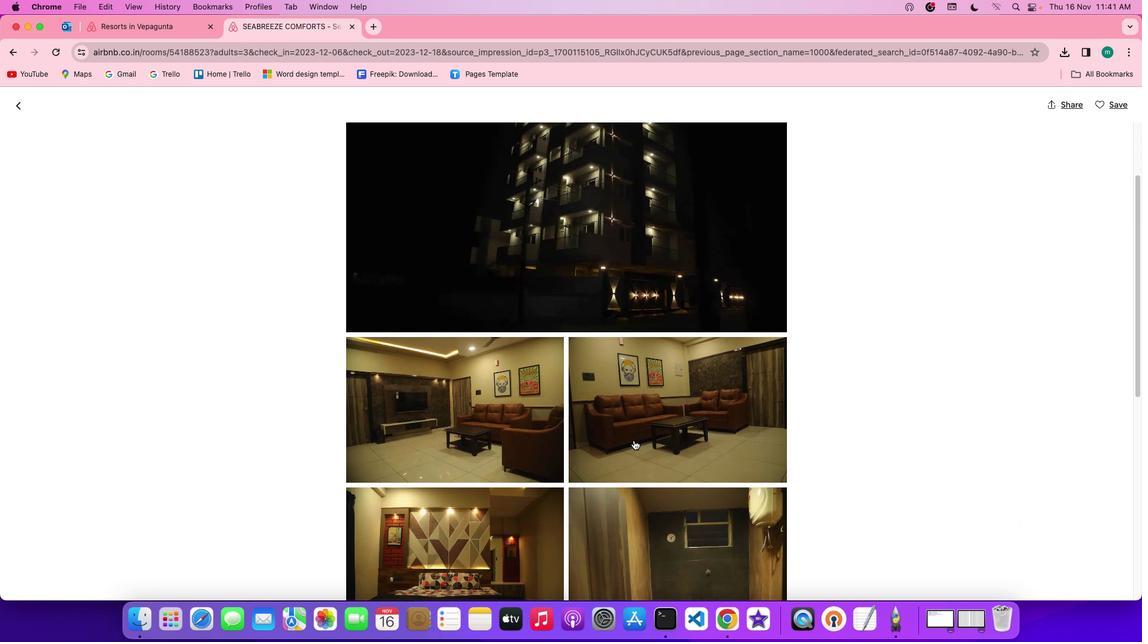 
Action: Mouse moved to (635, 438)
Screenshot: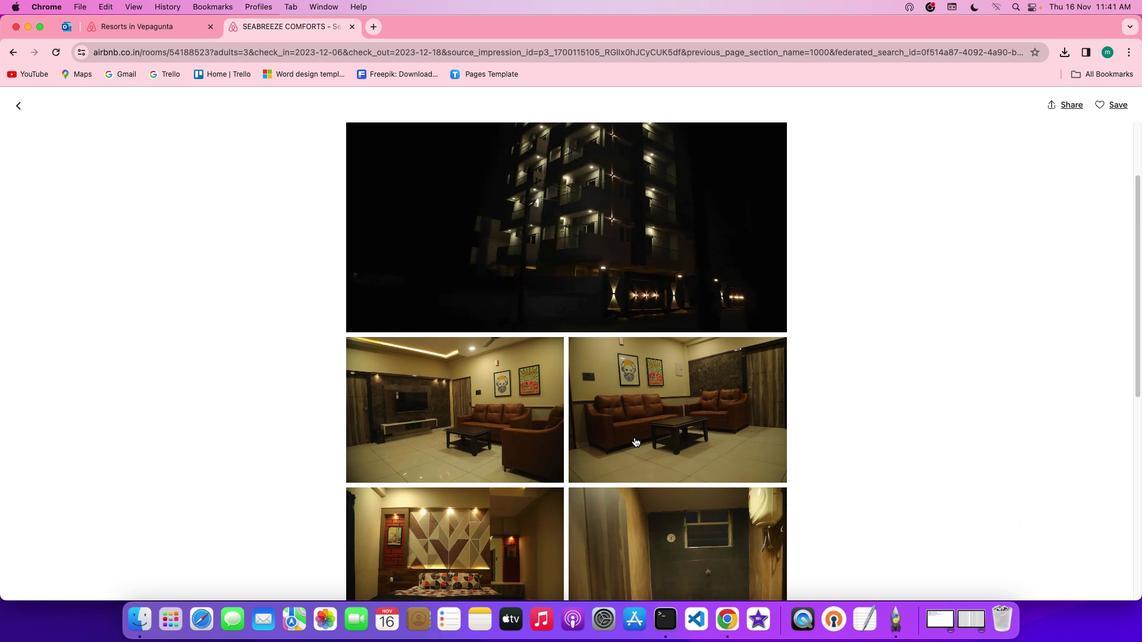 
Action: Mouse scrolled (635, 438) with delta (0, 0)
Screenshot: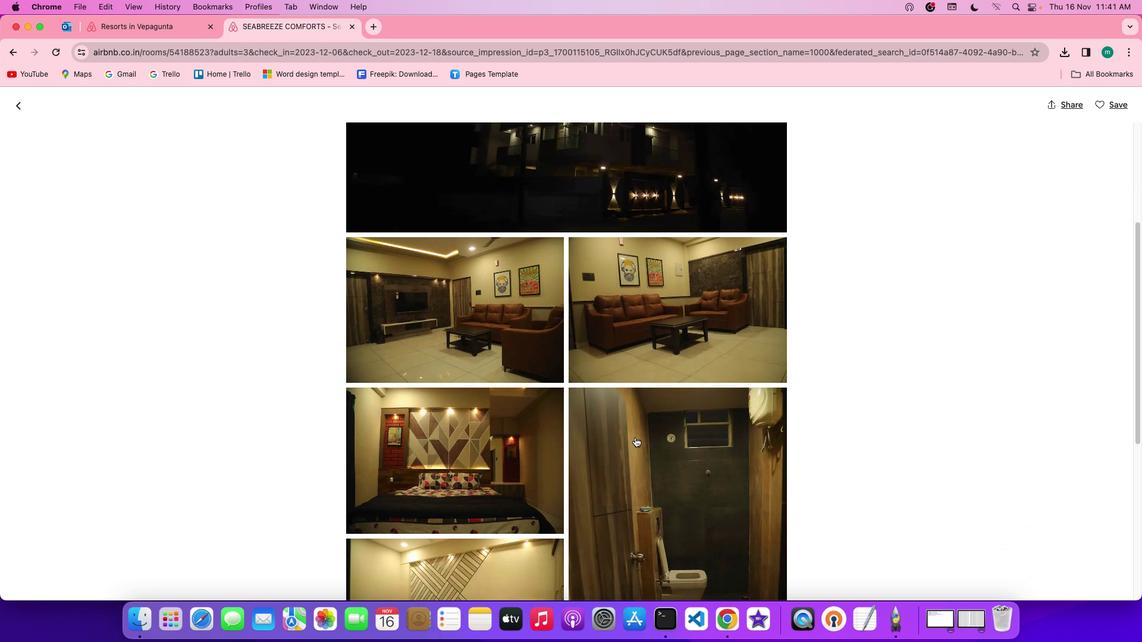 
Action: Mouse scrolled (635, 438) with delta (0, 0)
Screenshot: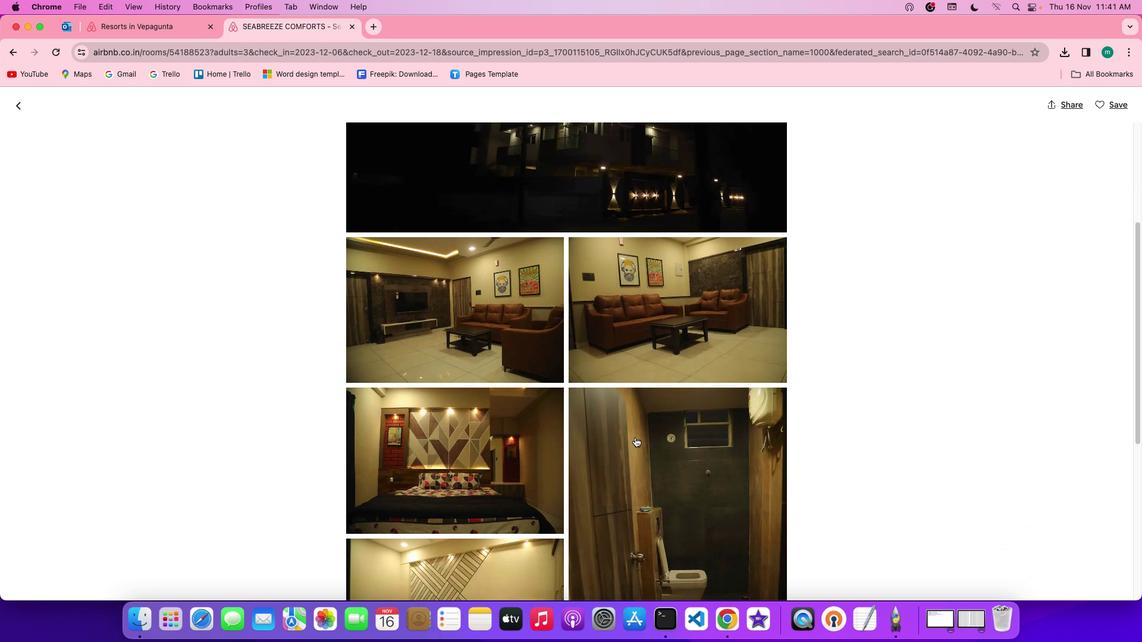 
Action: Mouse scrolled (635, 438) with delta (0, -1)
Screenshot: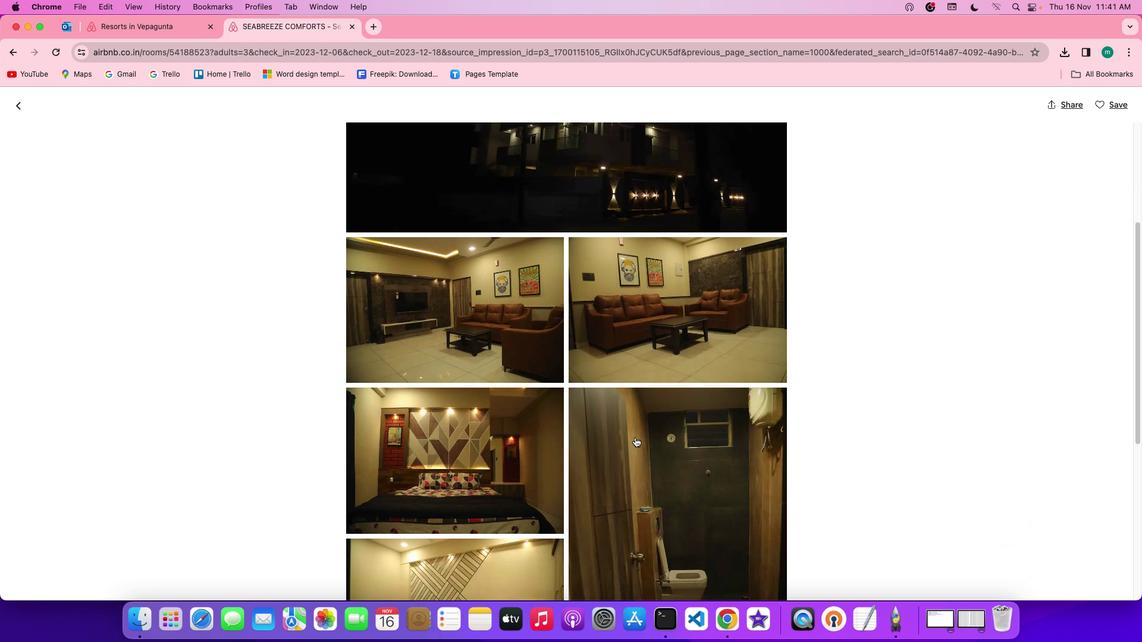 
Action: Mouse moved to (635, 432)
Screenshot: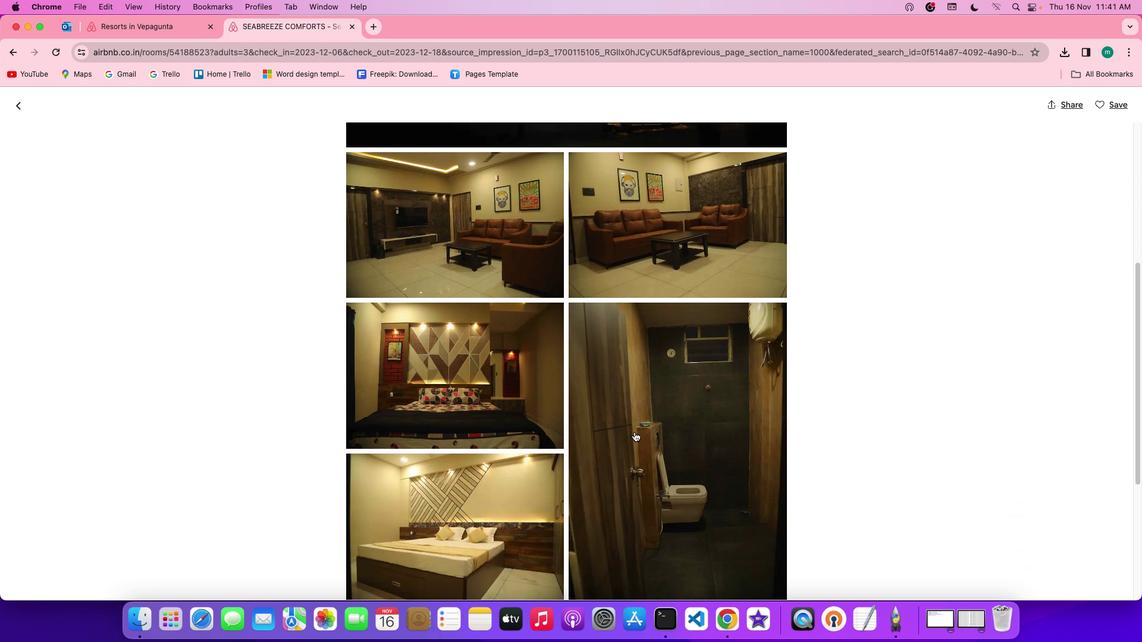 
Action: Mouse scrolled (635, 432) with delta (0, 0)
Screenshot: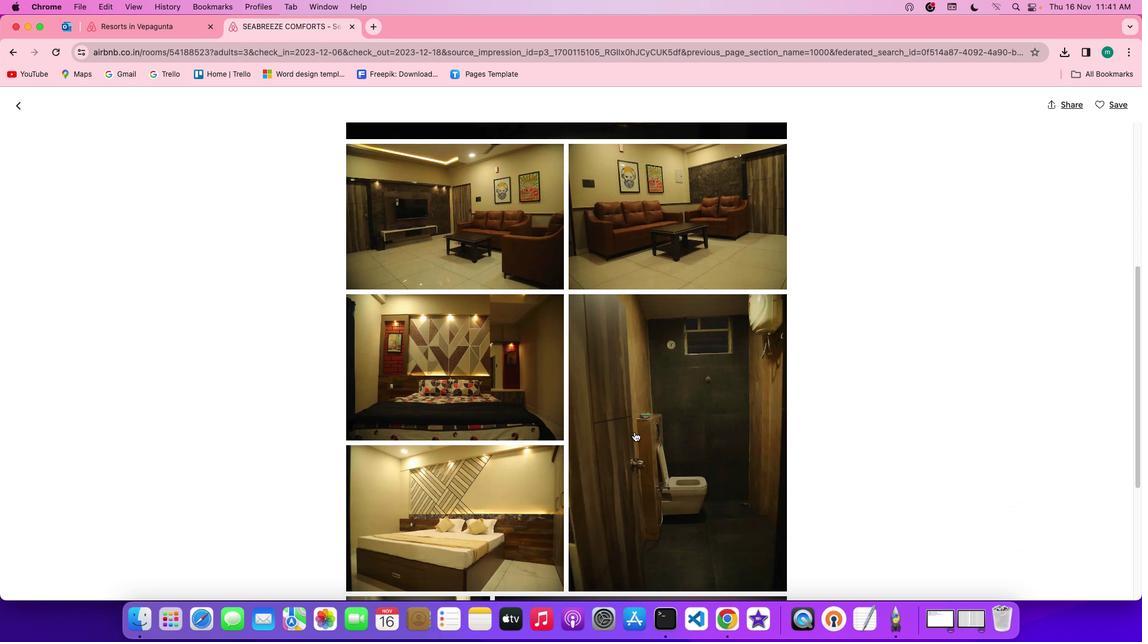 
Action: Mouse scrolled (635, 432) with delta (0, 0)
Screenshot: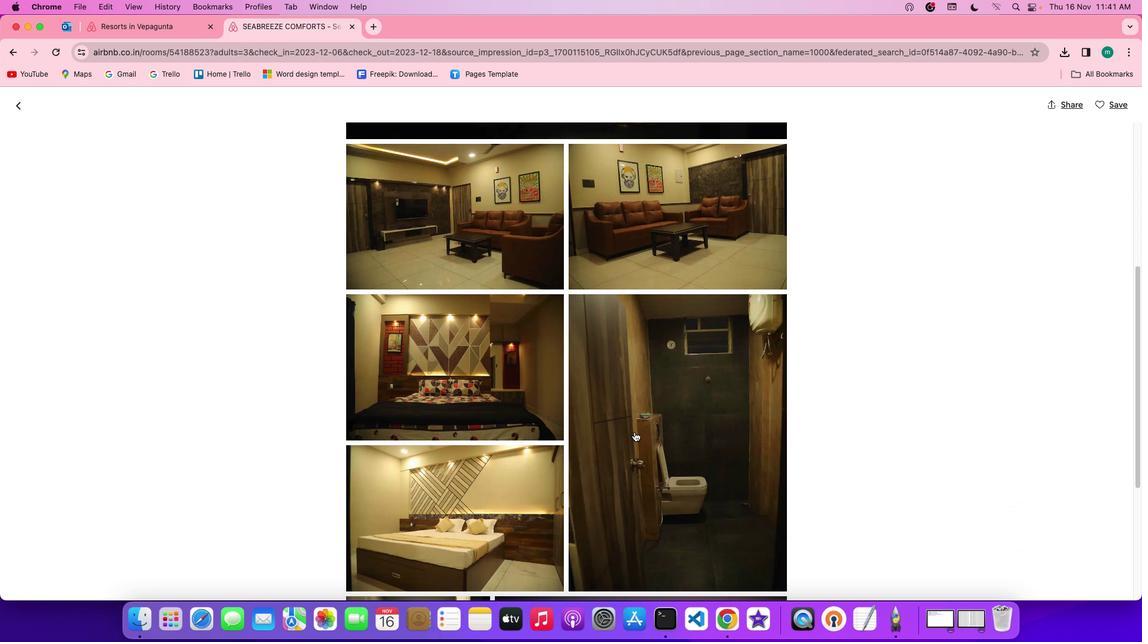 
Action: Mouse scrolled (635, 432) with delta (0, -1)
Screenshot: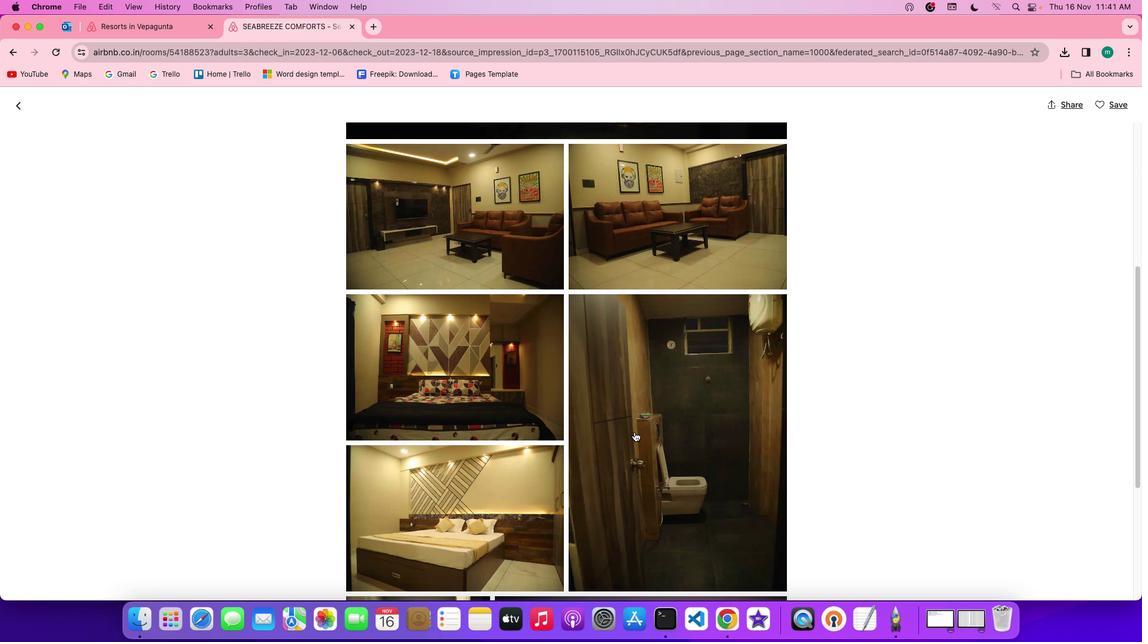 
Action: Mouse moved to (639, 417)
Screenshot: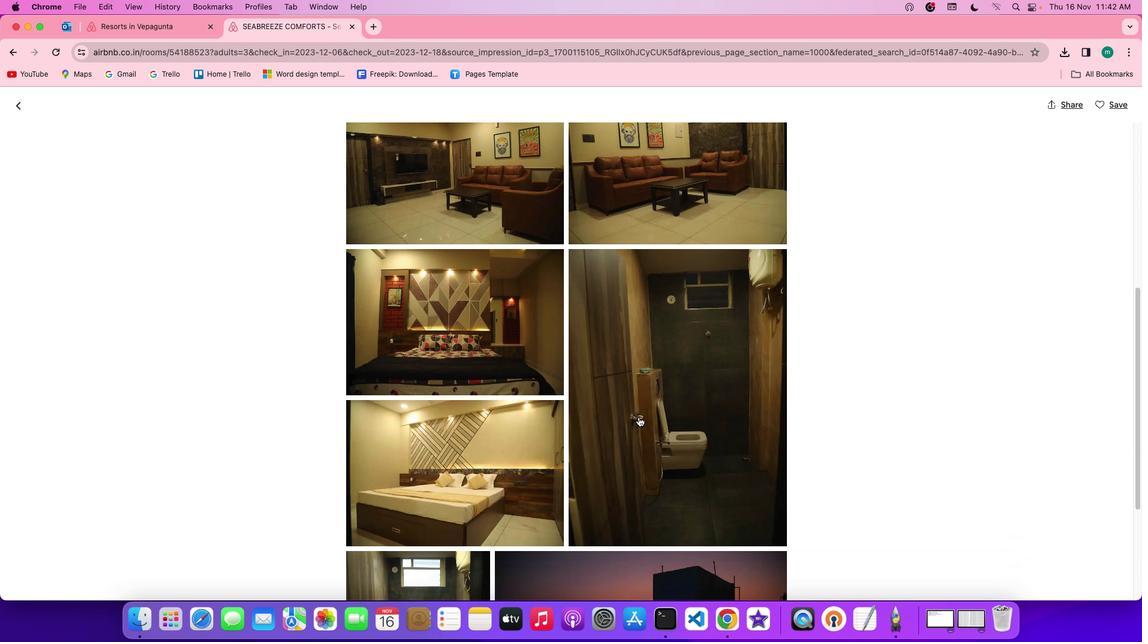 
Action: Mouse scrolled (639, 417) with delta (0, 0)
Screenshot: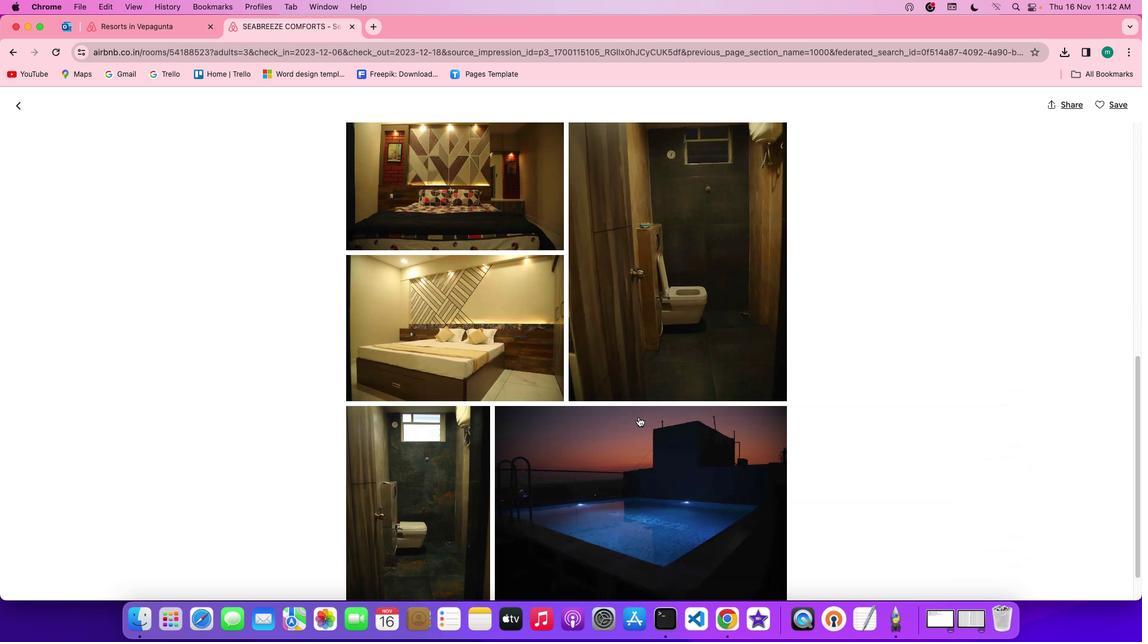 
Action: Mouse scrolled (639, 417) with delta (0, 0)
Screenshot: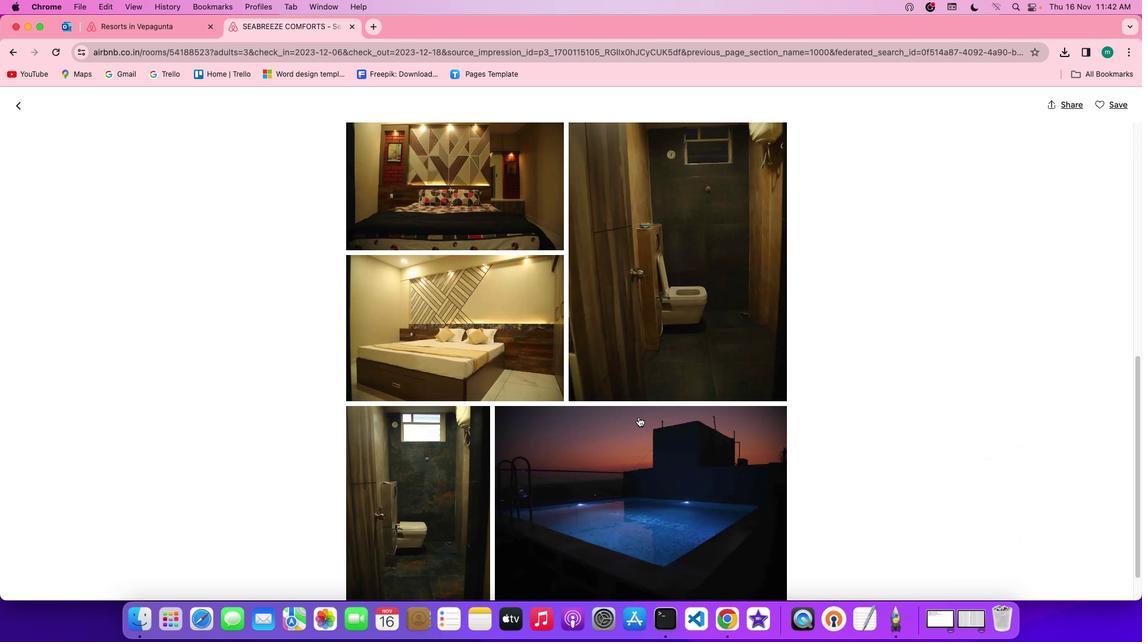 
Action: Mouse scrolled (639, 417) with delta (0, -1)
Screenshot: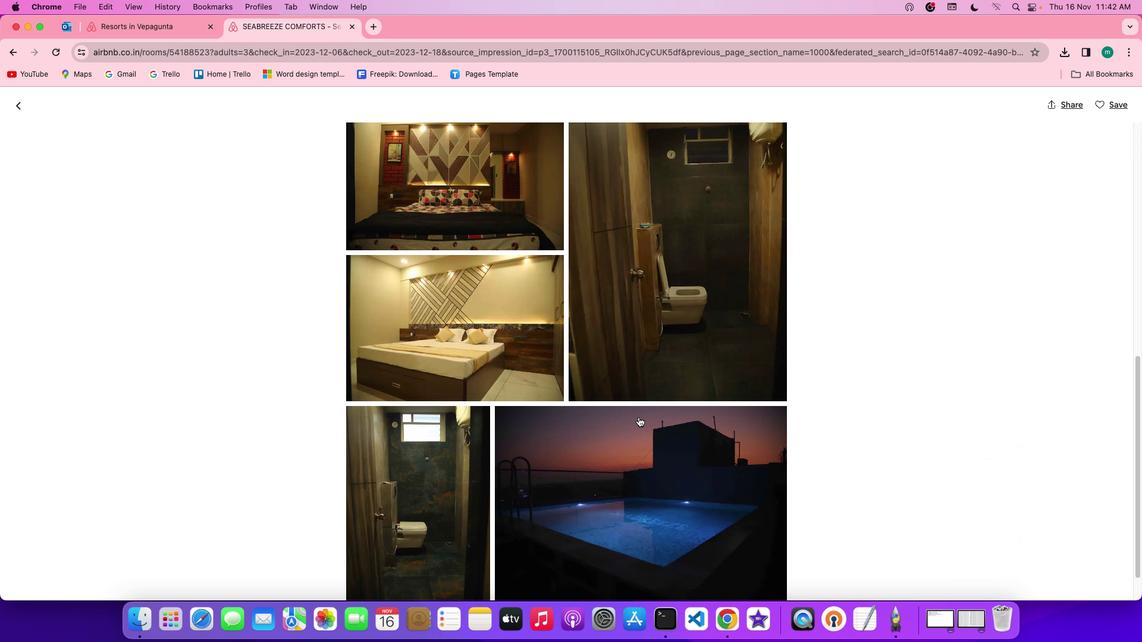 
Action: Mouse scrolled (639, 417) with delta (0, -2)
Screenshot: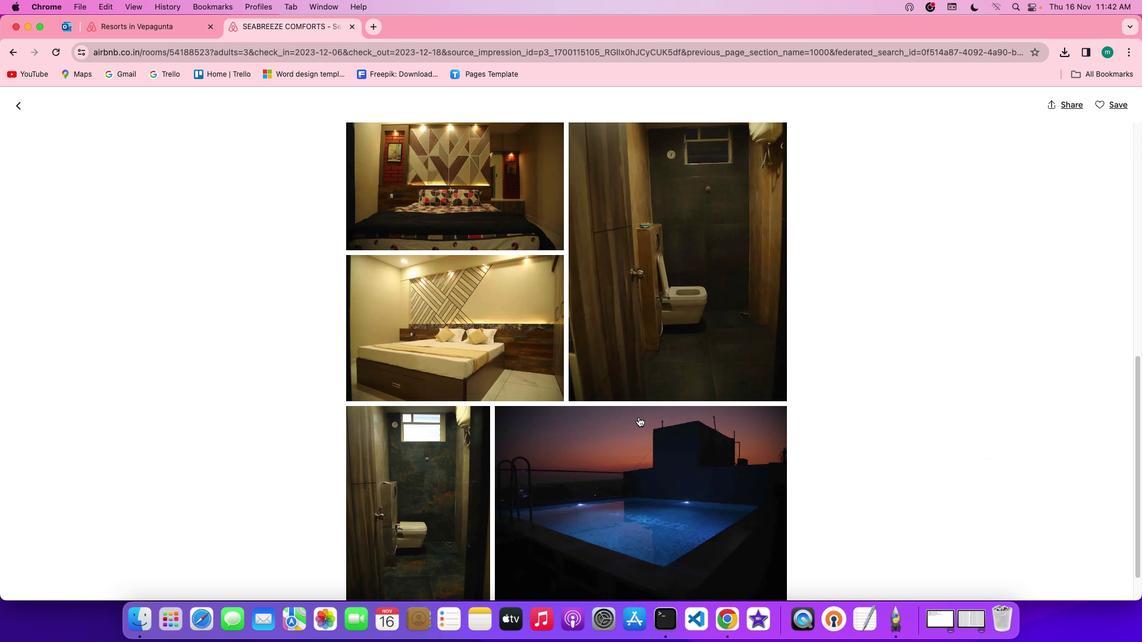
Action: Mouse scrolled (639, 417) with delta (0, 0)
Screenshot: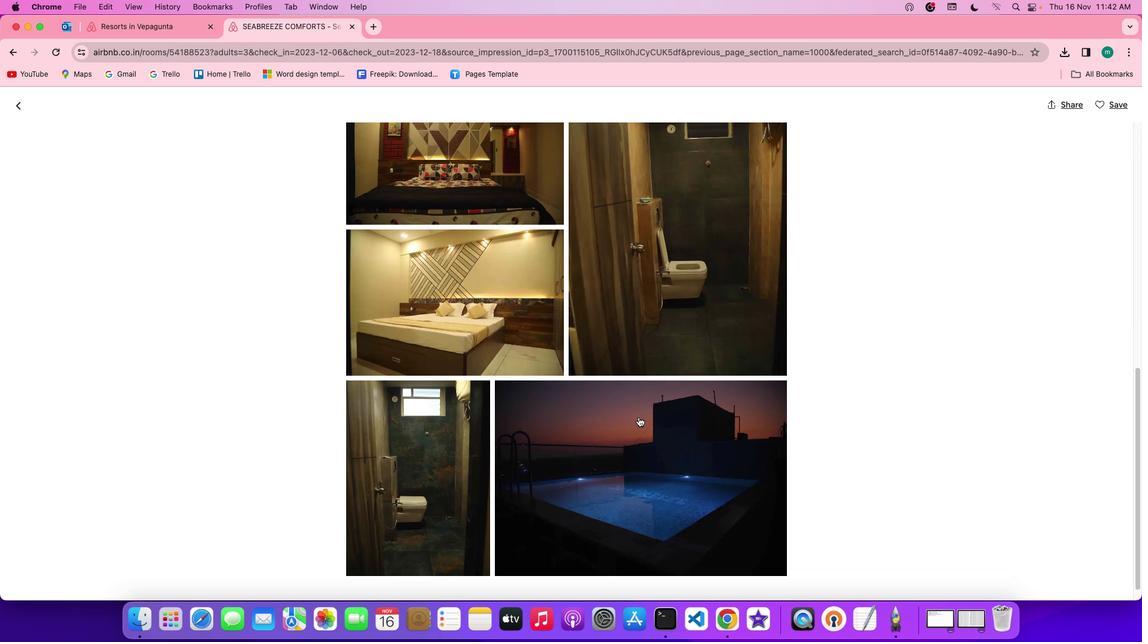 
Action: Mouse scrolled (639, 417) with delta (0, 0)
Screenshot: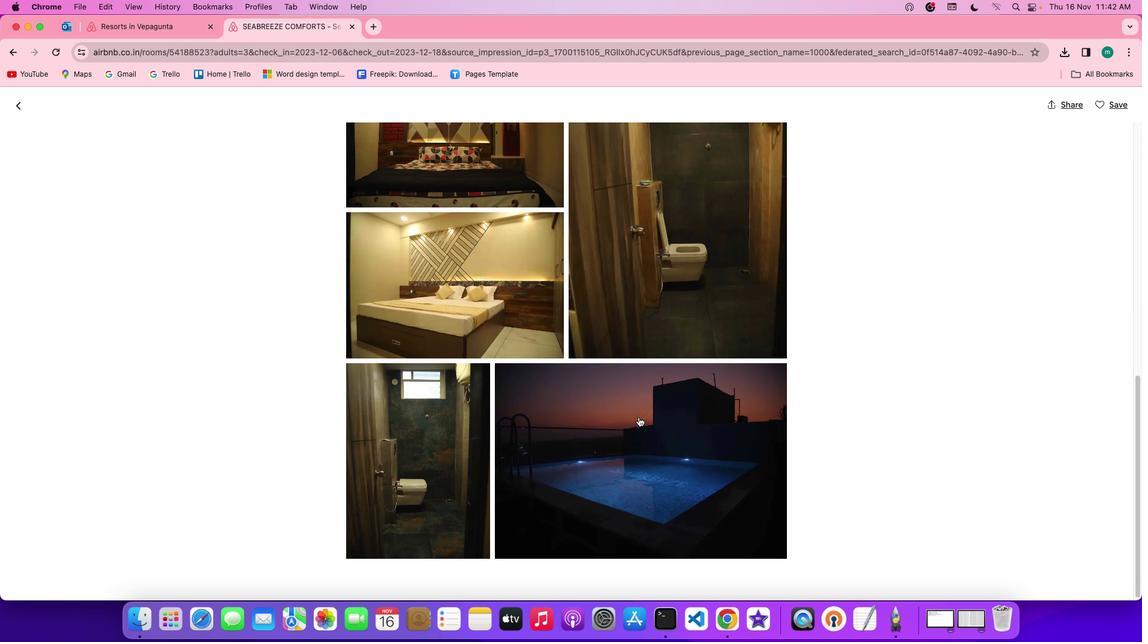 
Action: Mouse scrolled (639, 417) with delta (0, 0)
Screenshot: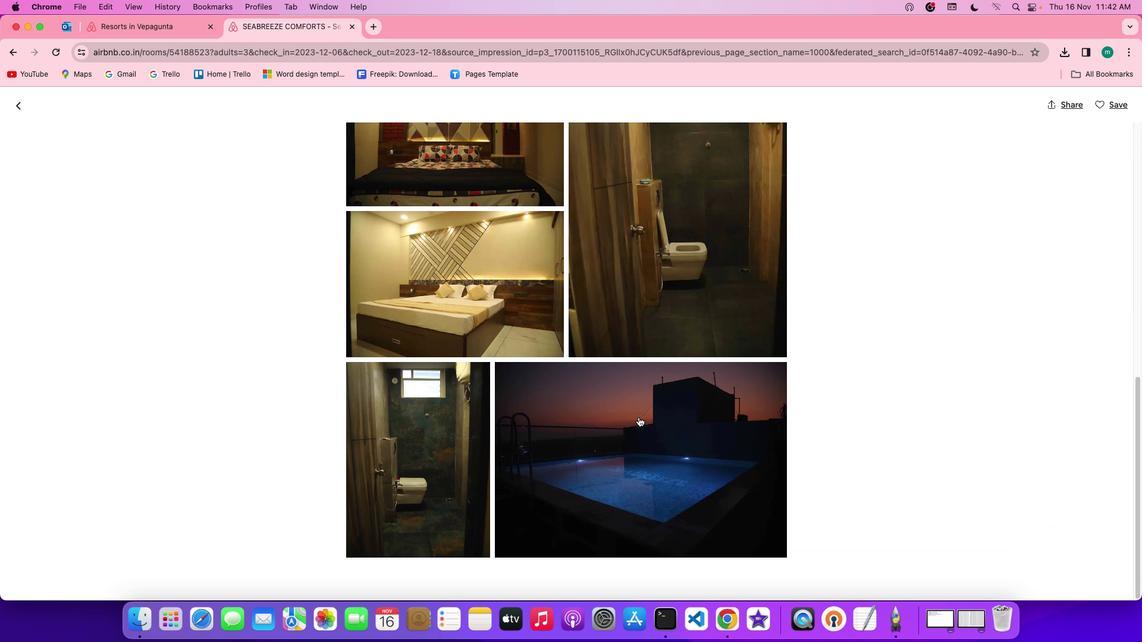 
Action: Mouse scrolled (639, 417) with delta (0, 0)
Screenshot: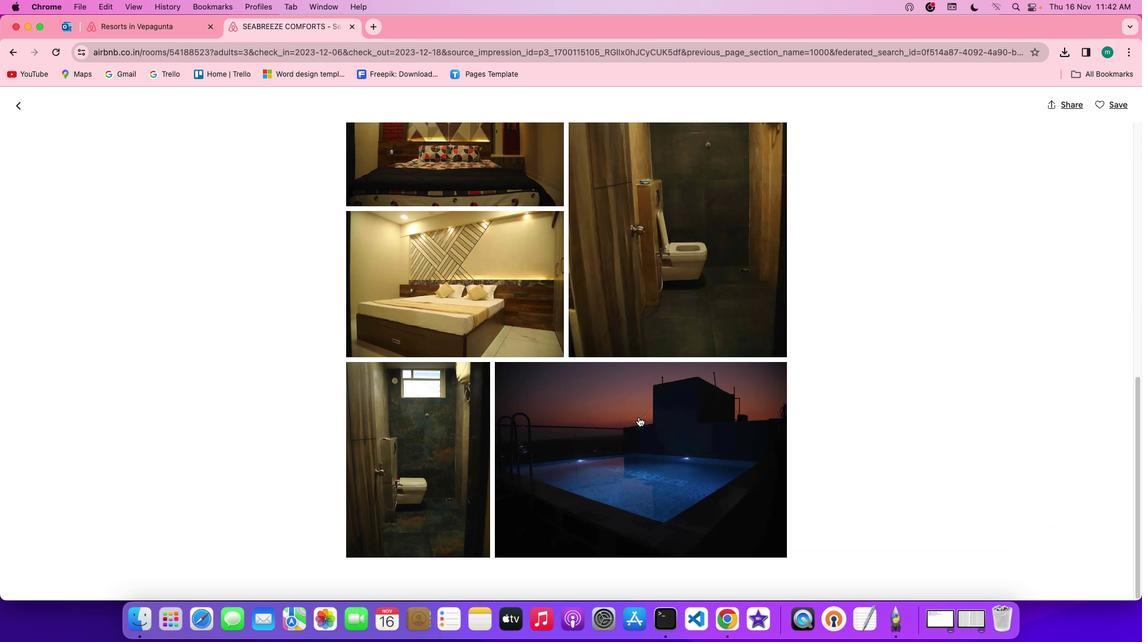
Action: Mouse scrolled (639, 417) with delta (0, 0)
Screenshot: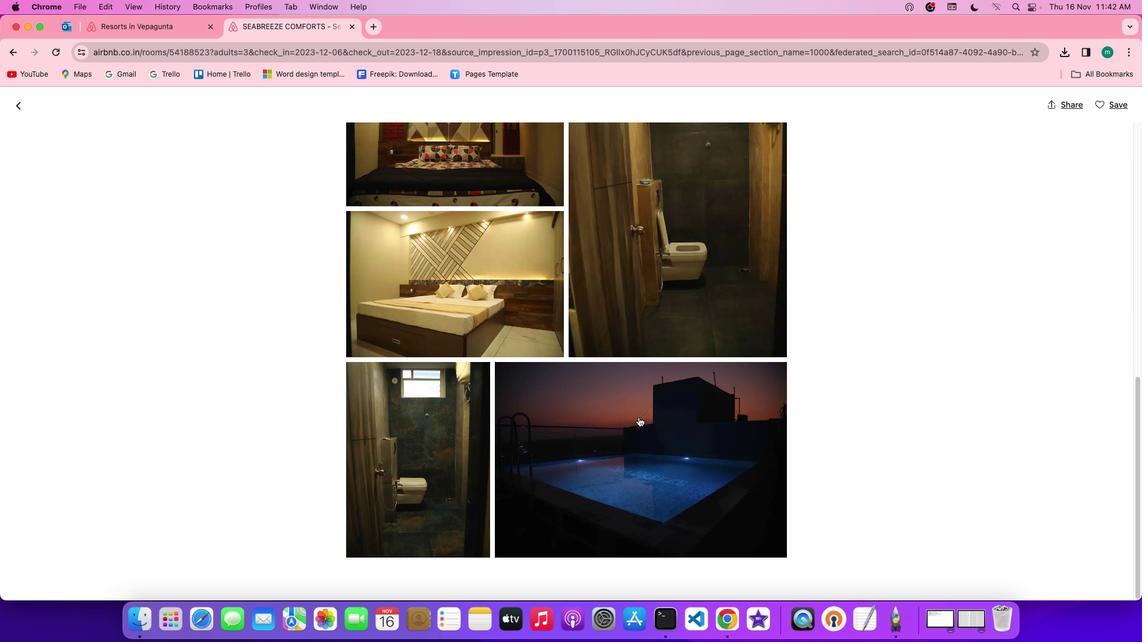
Action: Mouse scrolled (639, 417) with delta (0, 0)
Screenshot: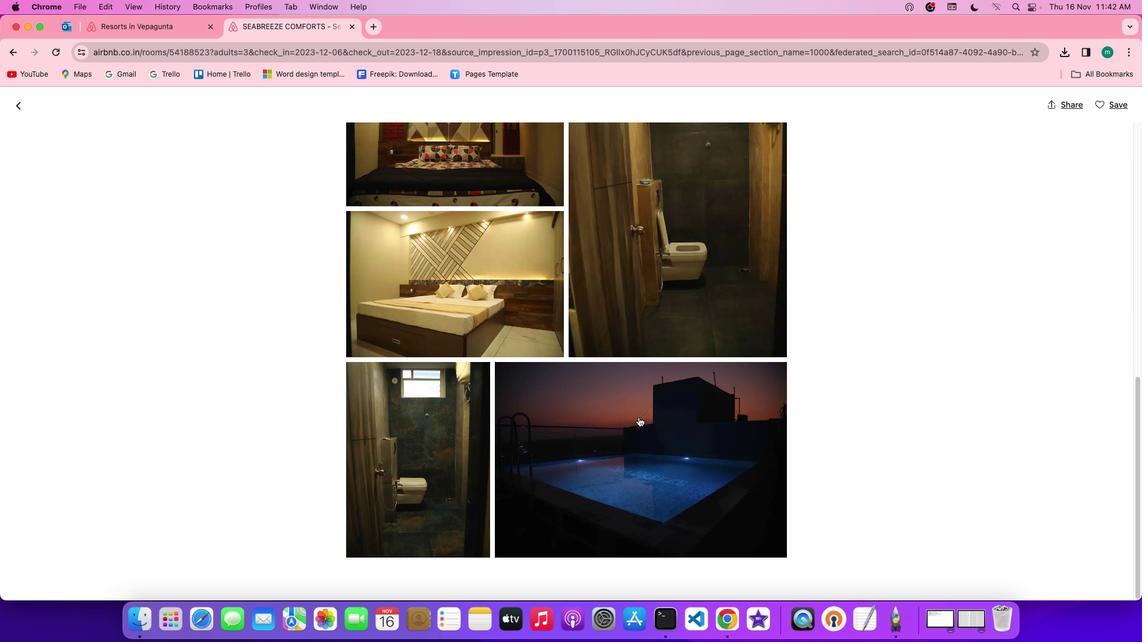 
Action: Mouse scrolled (639, 417) with delta (0, -1)
Screenshot: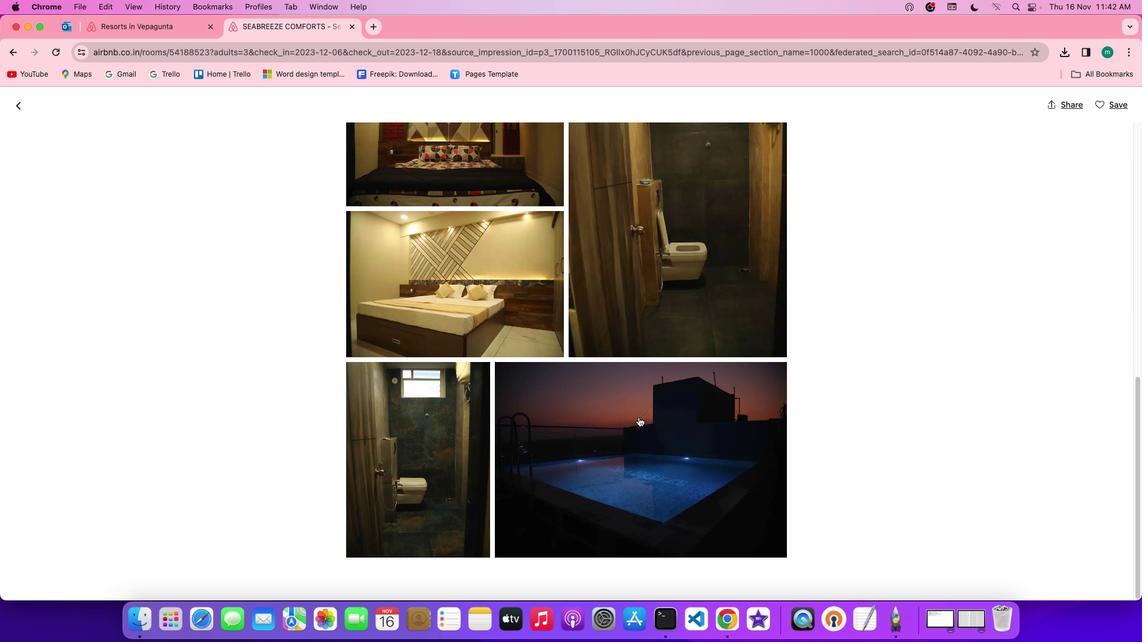 
Action: Mouse scrolled (639, 417) with delta (0, -1)
Screenshot: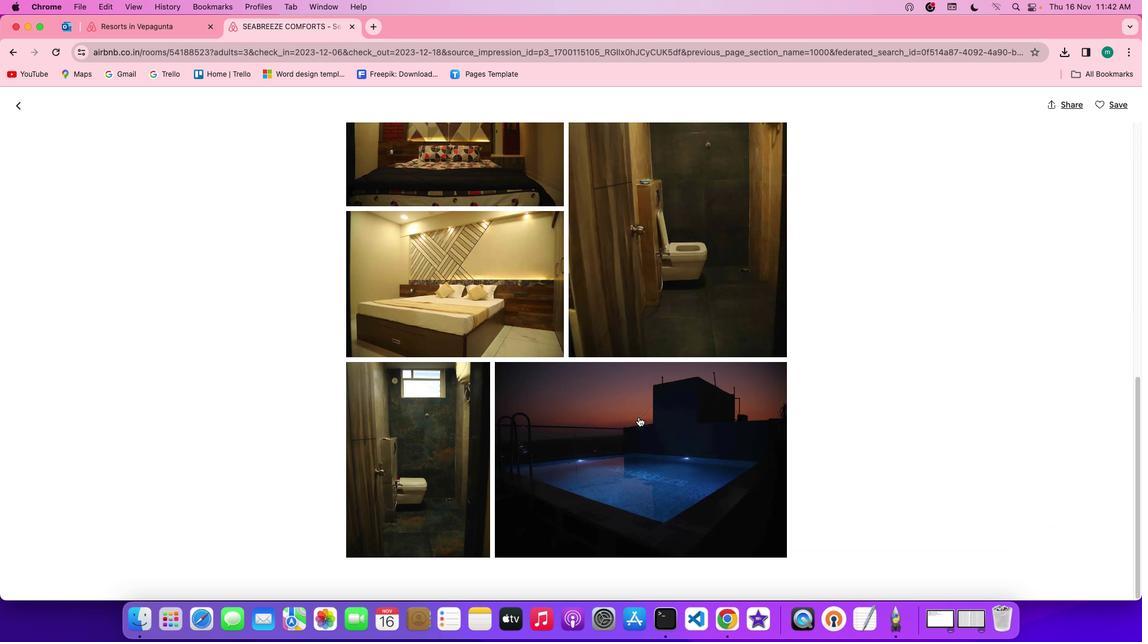 
Action: Mouse moved to (638, 417)
Screenshot: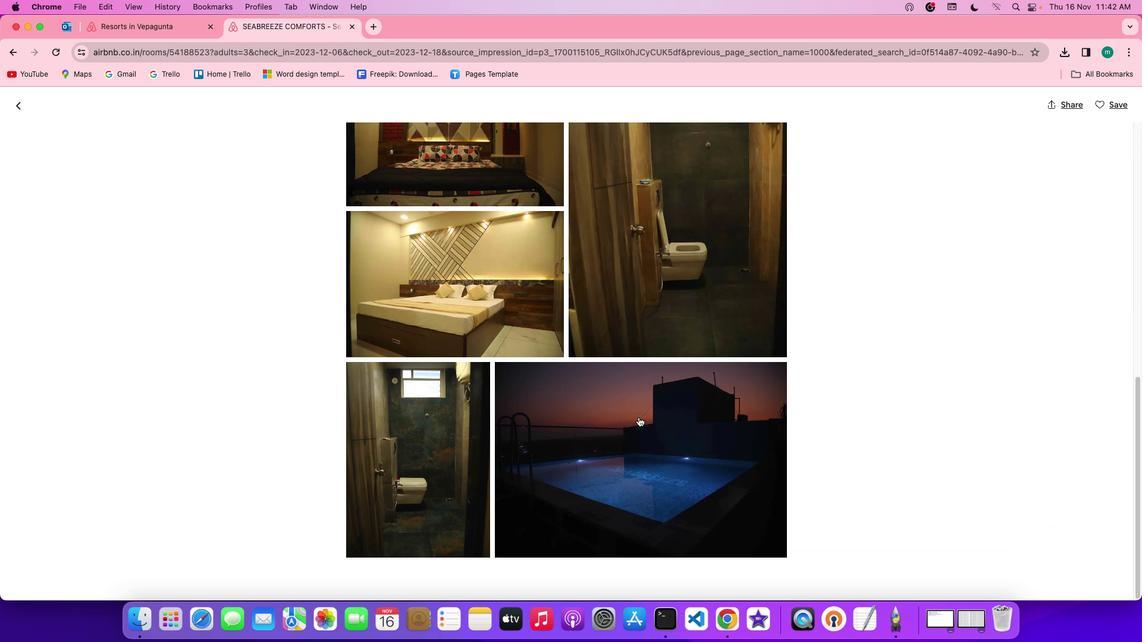 
Action: Mouse scrolled (638, 417) with delta (0, 0)
Screenshot: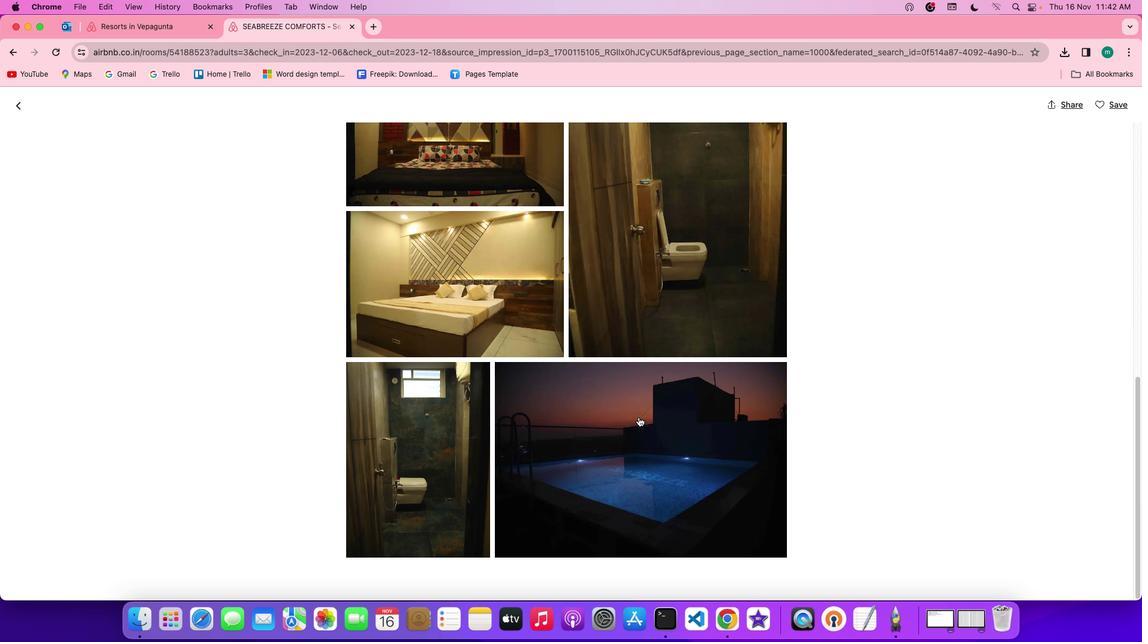 
Action: Mouse scrolled (638, 417) with delta (0, 0)
Screenshot: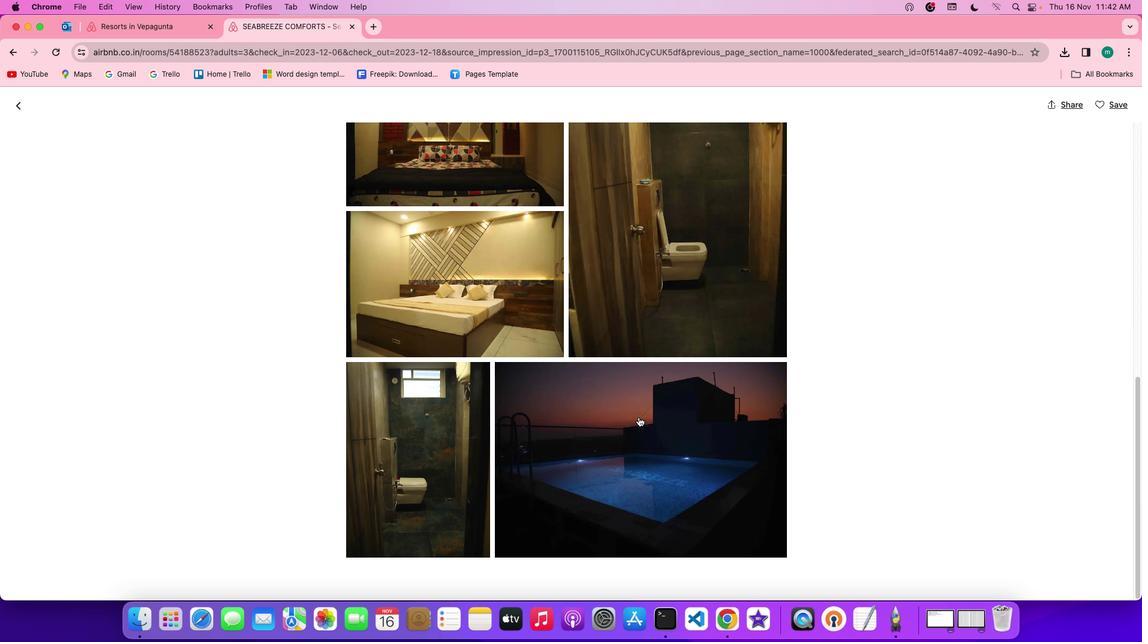 
Action: Mouse scrolled (638, 417) with delta (0, -1)
Screenshot: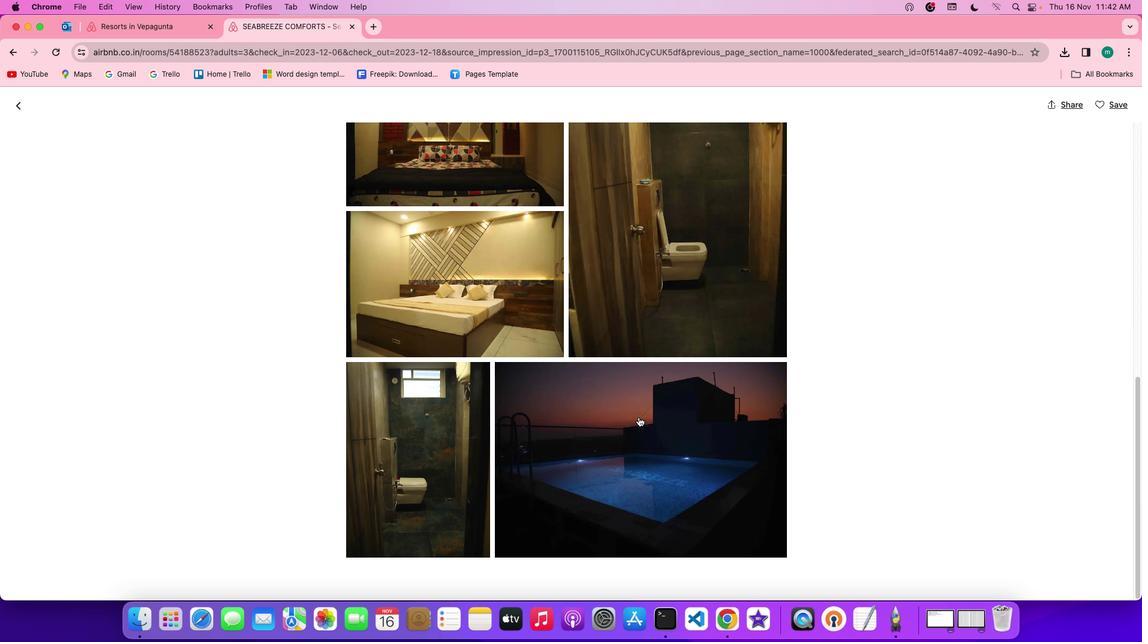 
Action: Mouse scrolled (638, 417) with delta (0, -1)
Screenshot: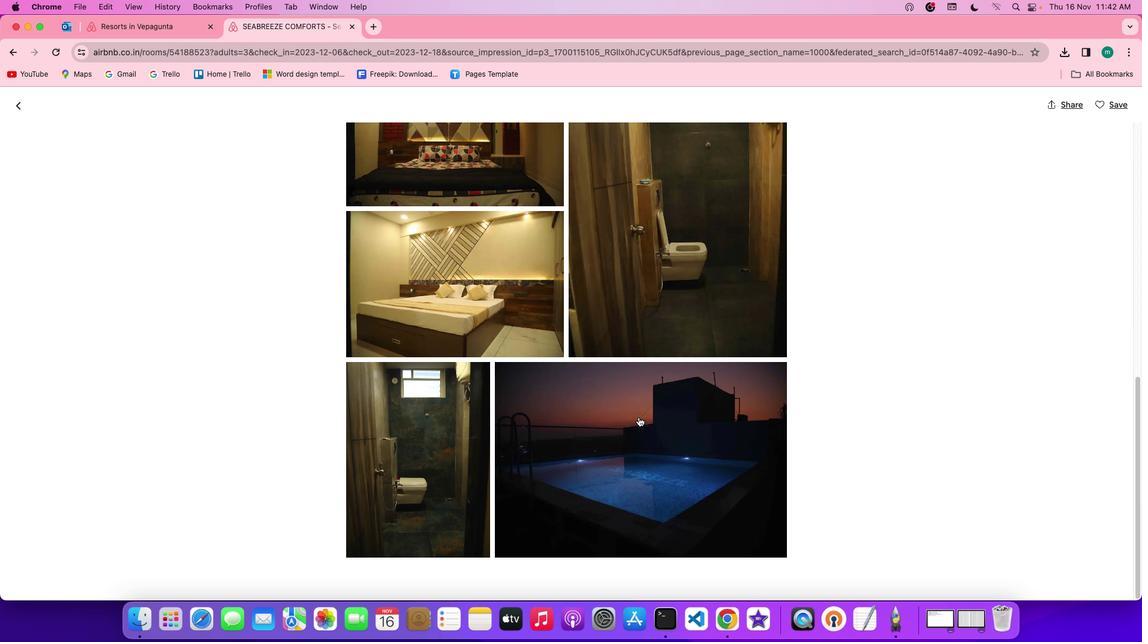 
Action: Mouse scrolled (638, 417) with delta (0, -1)
Screenshot: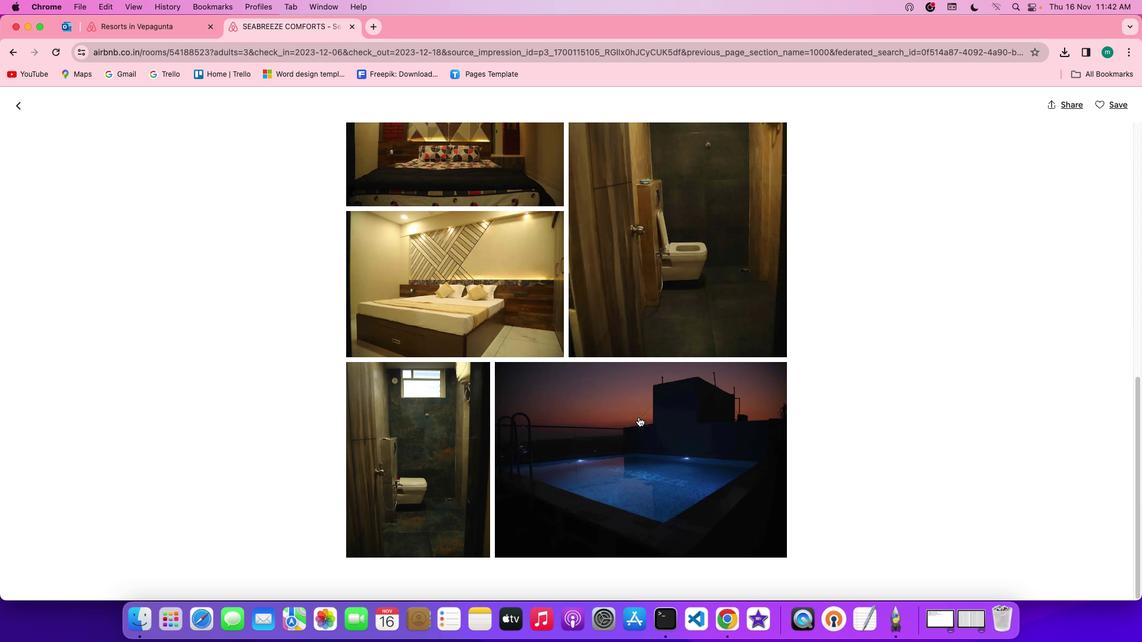 
Action: Mouse scrolled (638, 417) with delta (0, 0)
Screenshot: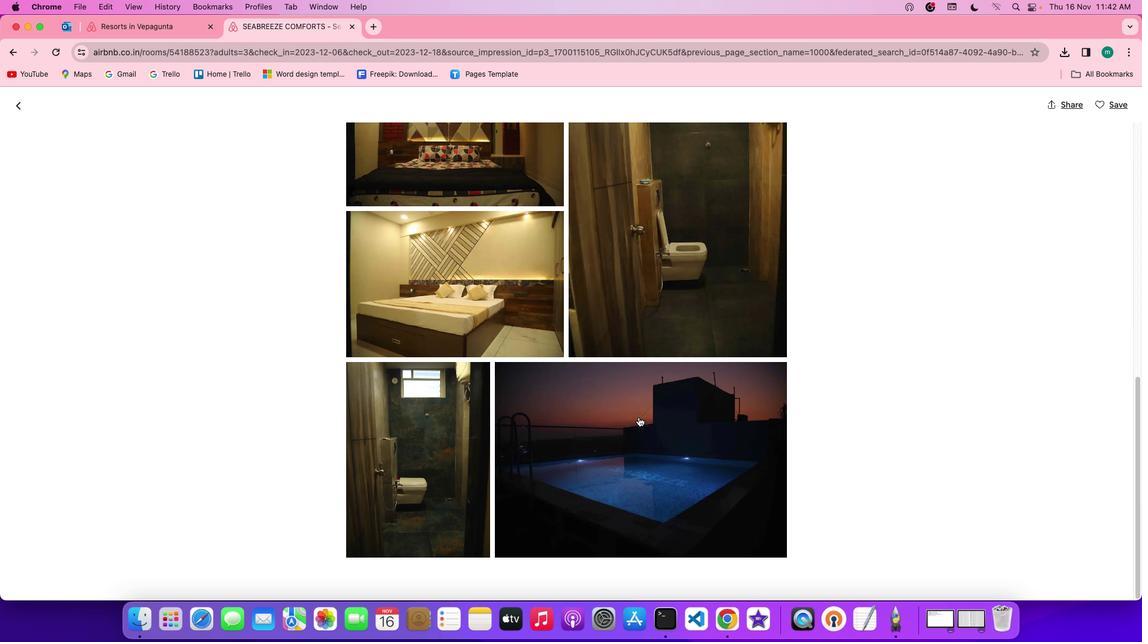 
Action: Mouse scrolled (638, 417) with delta (0, 0)
Screenshot: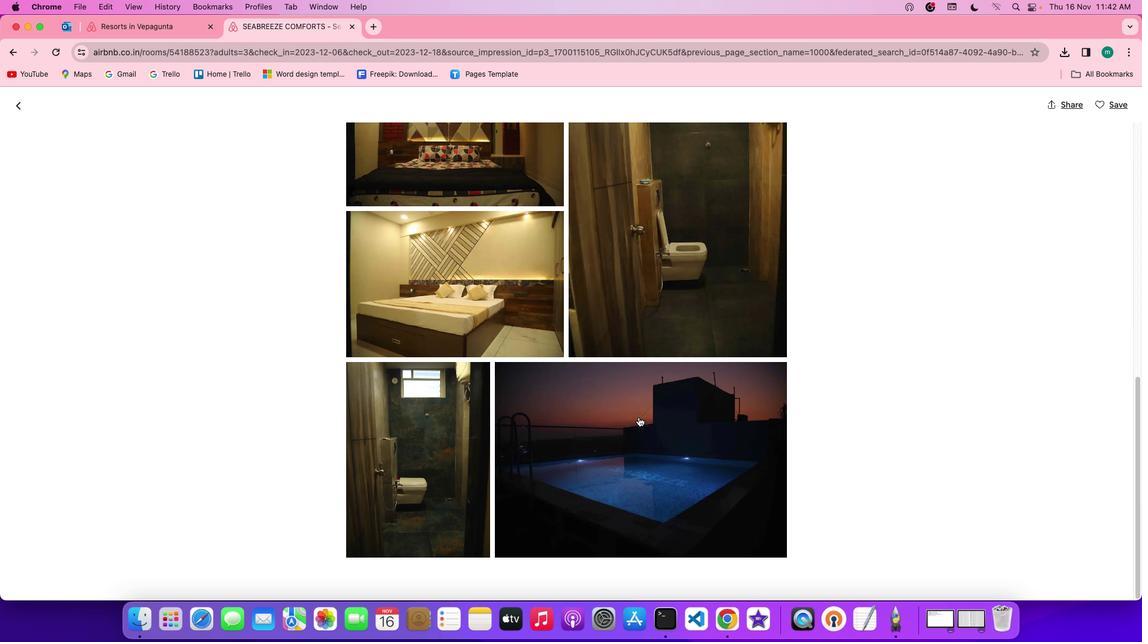 
Action: Mouse scrolled (638, 417) with delta (0, -1)
Screenshot: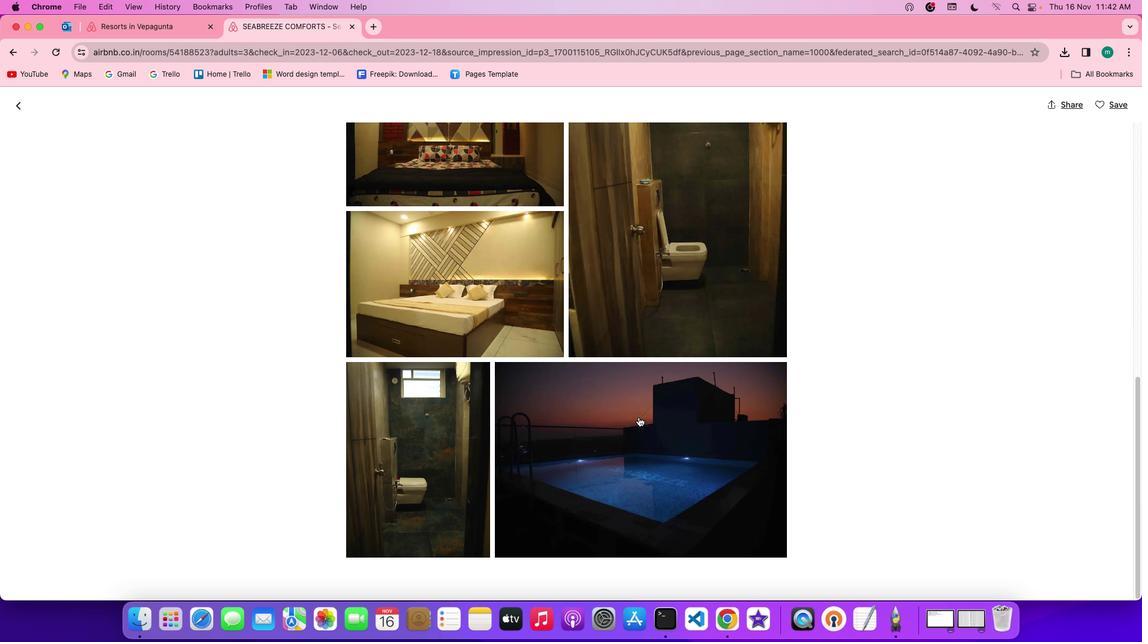 
Action: Mouse scrolled (638, 417) with delta (0, -2)
Screenshot: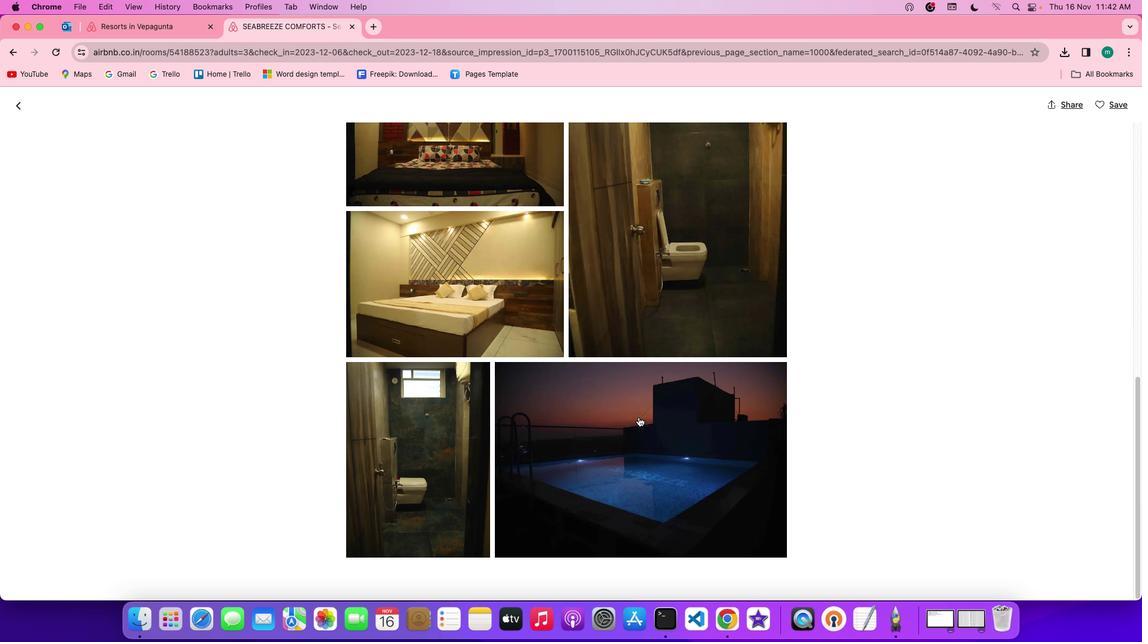 
Action: Mouse scrolled (638, 417) with delta (0, 0)
Screenshot: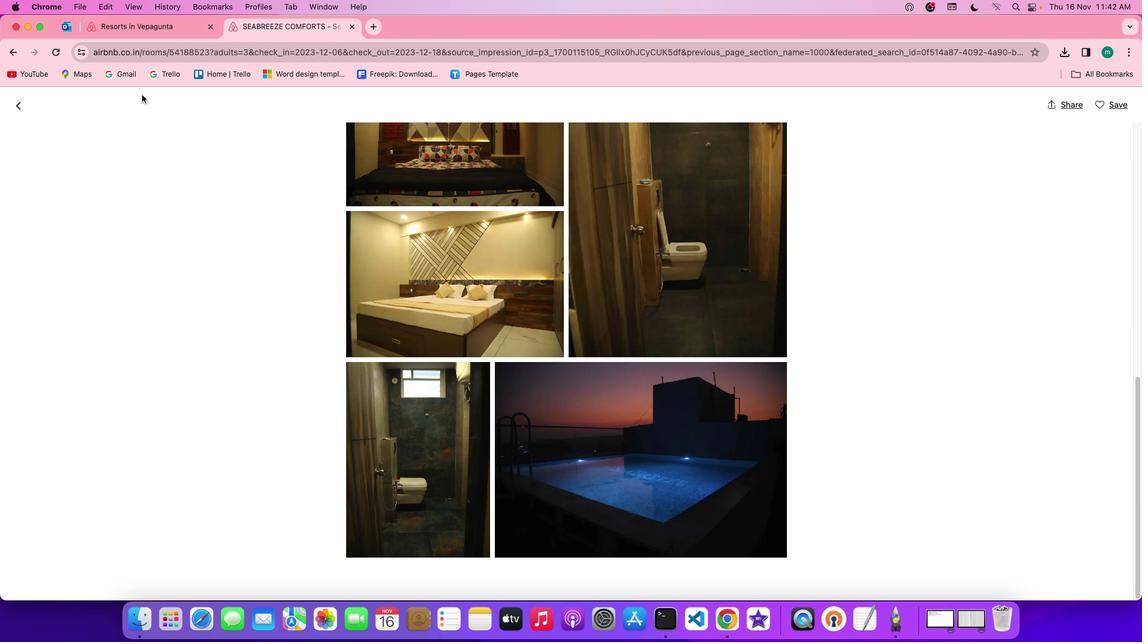 
Action: Mouse scrolled (638, 417) with delta (0, 0)
Screenshot: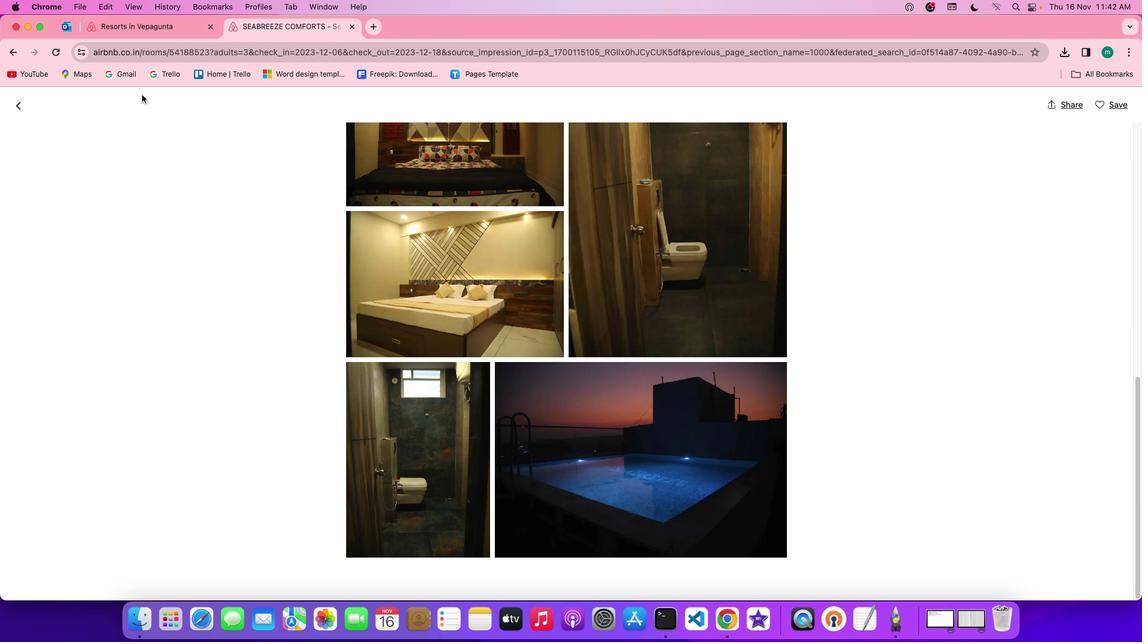 
Action: Mouse scrolled (638, 417) with delta (0, -1)
Screenshot: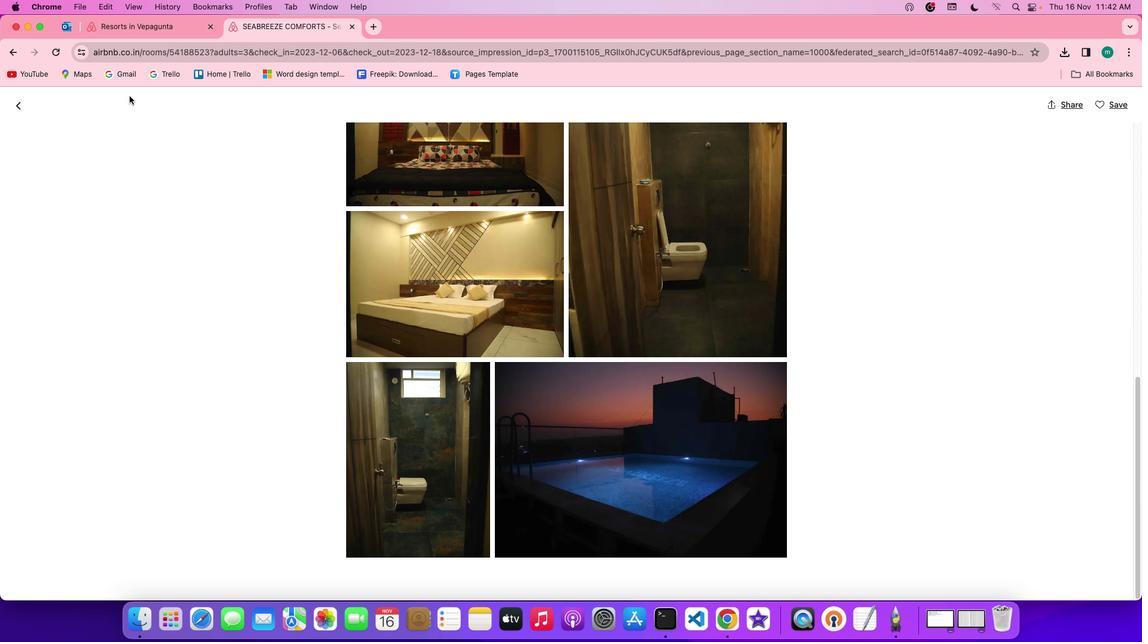 
Action: Mouse moved to (13, 99)
Screenshot: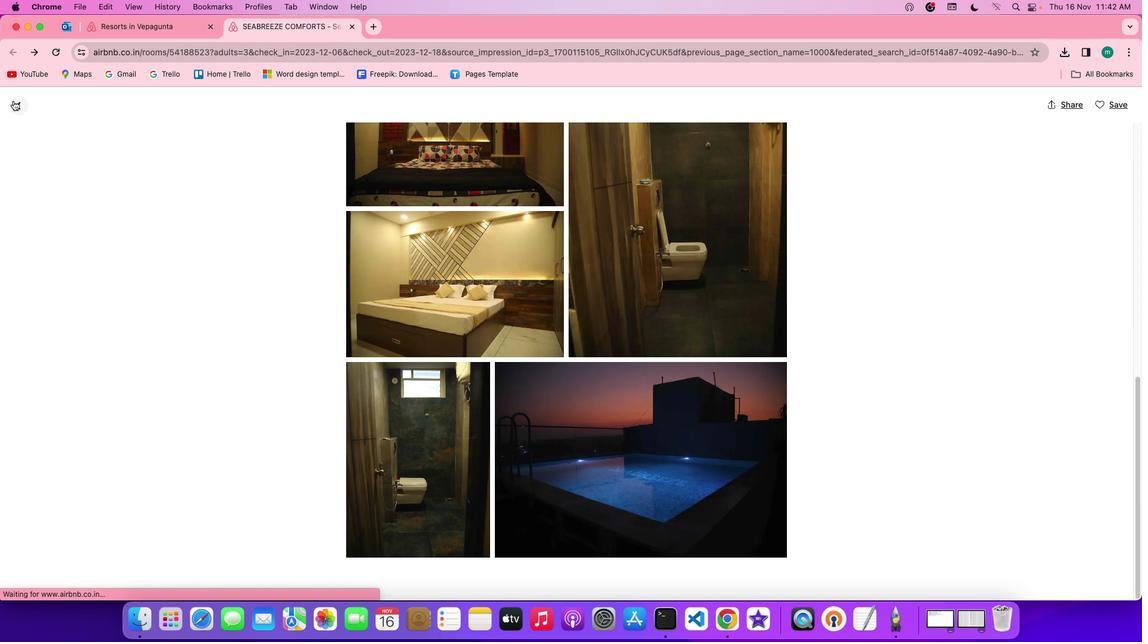 
Action: Mouse pressed left at (13, 99)
Screenshot: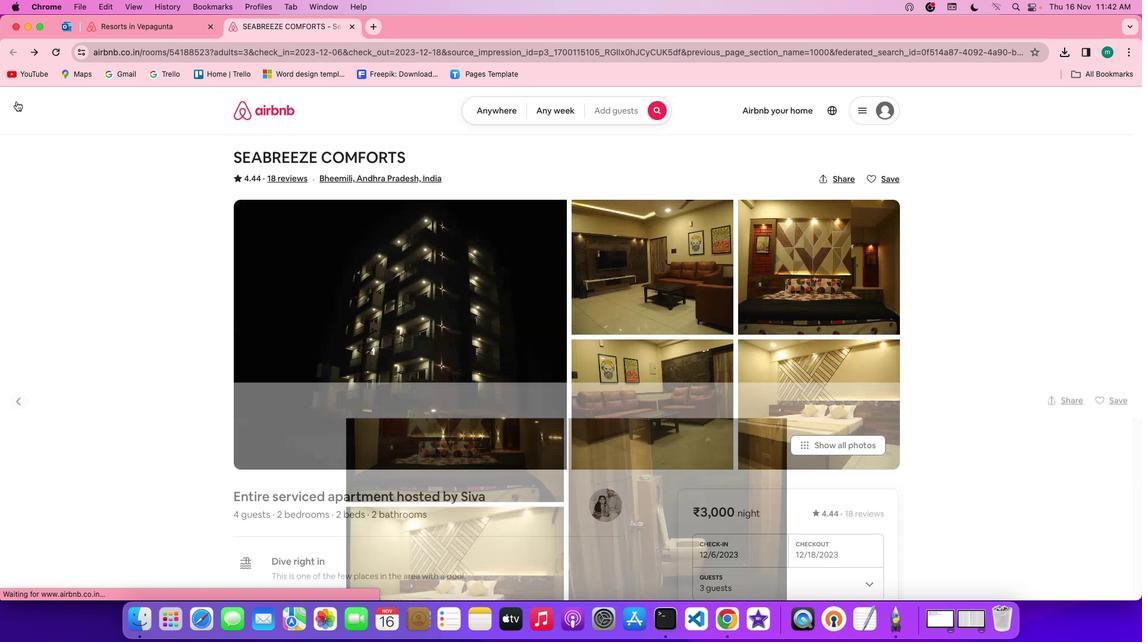 
Action: Mouse moved to (670, 559)
Screenshot: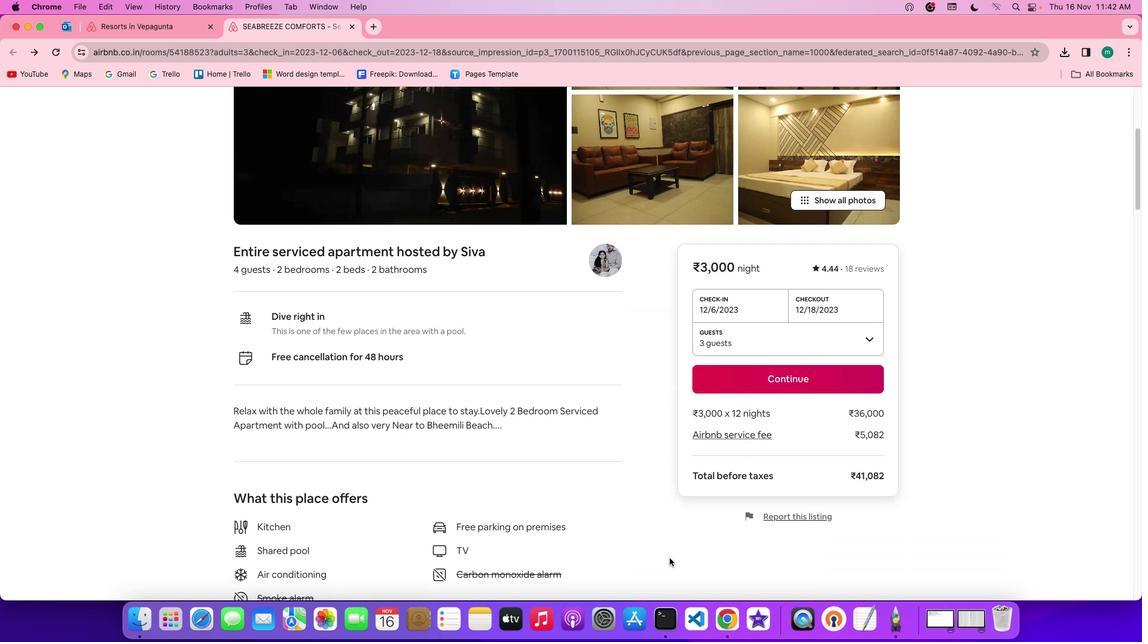
Action: Mouse scrolled (670, 559) with delta (0, 0)
Screenshot: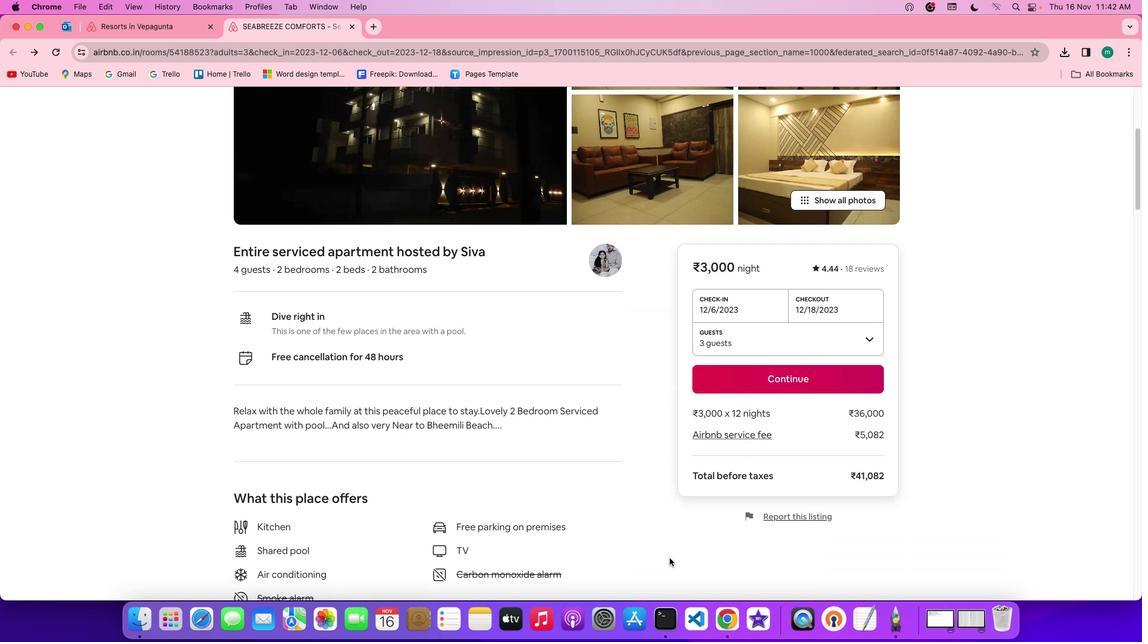
Action: Mouse scrolled (670, 559) with delta (0, 0)
Screenshot: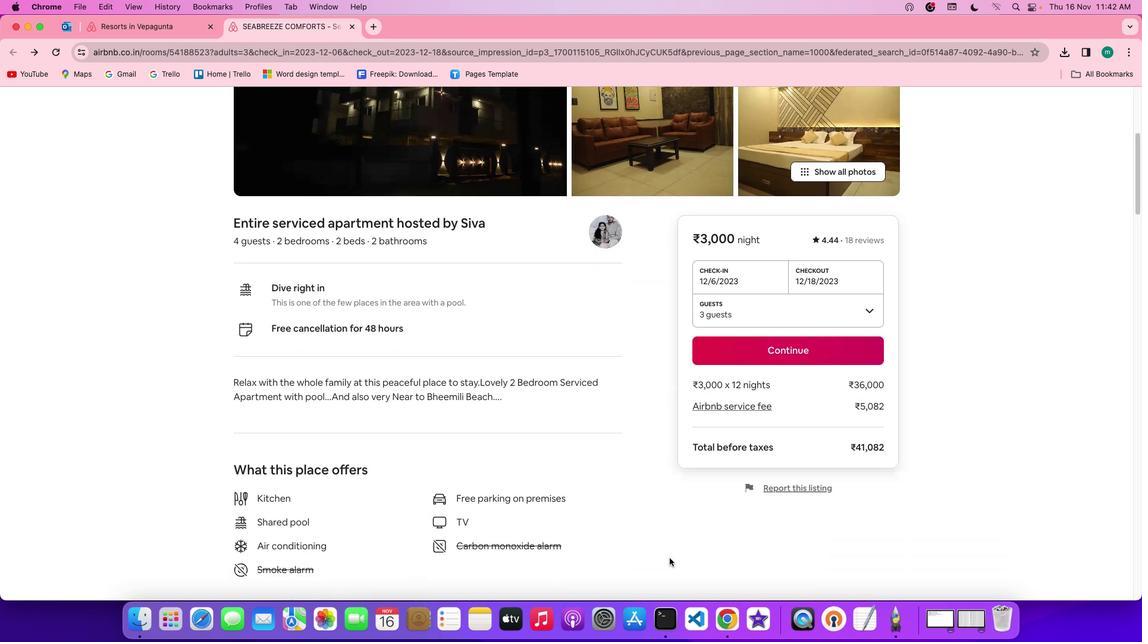 
Action: Mouse scrolled (670, 559) with delta (0, -1)
Screenshot: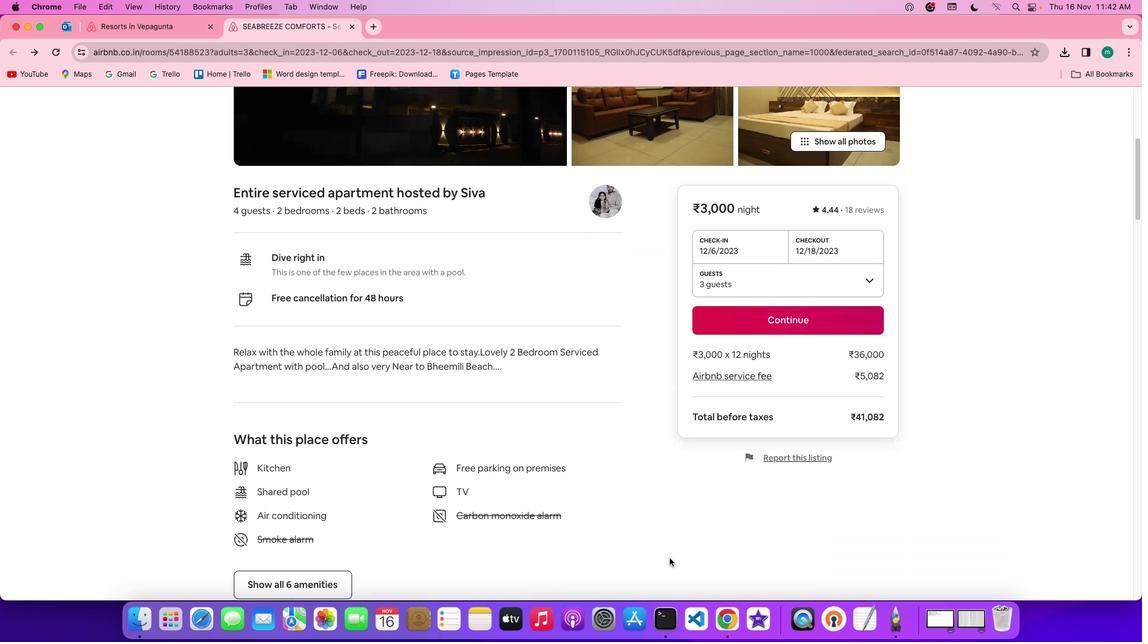 
Action: Mouse scrolled (670, 559) with delta (0, -2)
Screenshot: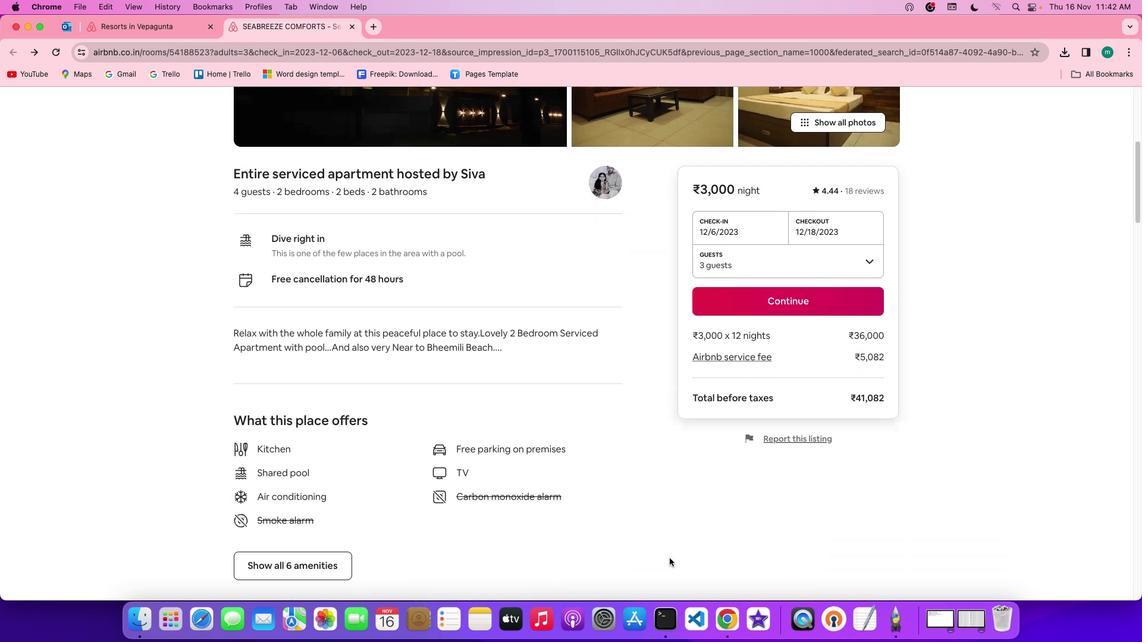 
Action: Mouse moved to (669, 558)
Screenshot: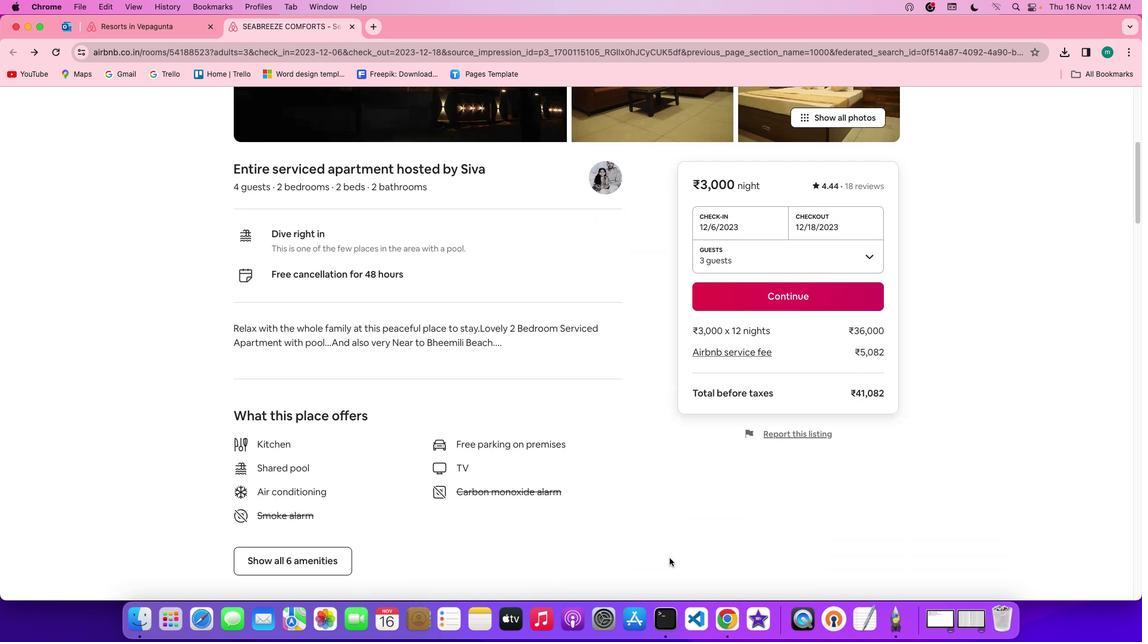 
Action: Mouse scrolled (669, 558) with delta (0, -2)
Screenshot: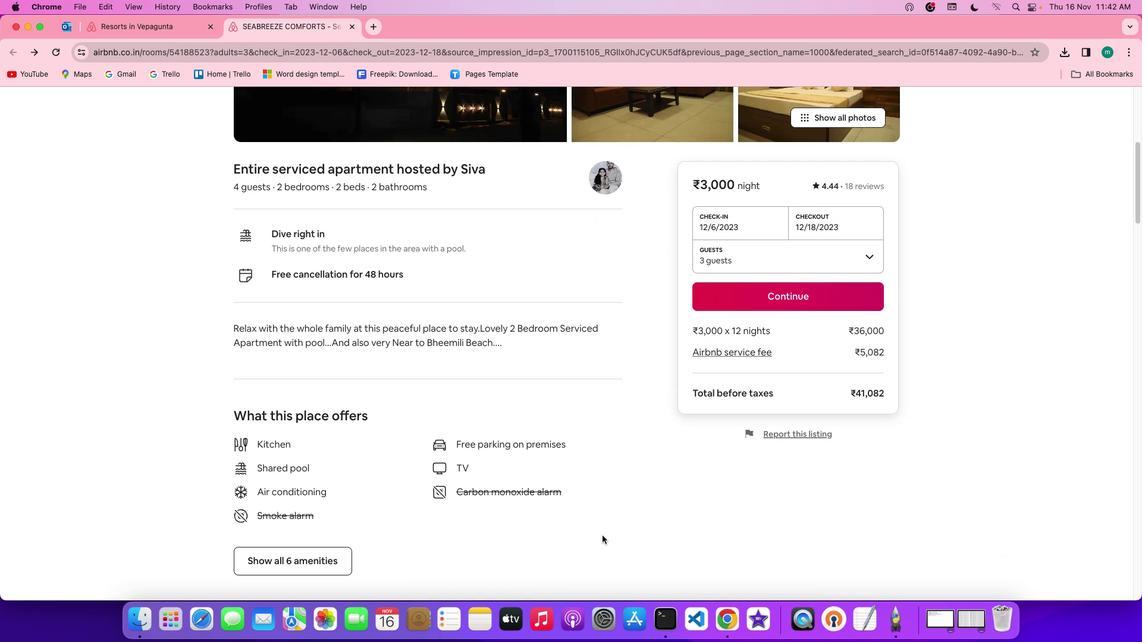 
Action: Mouse moved to (320, 557)
Screenshot: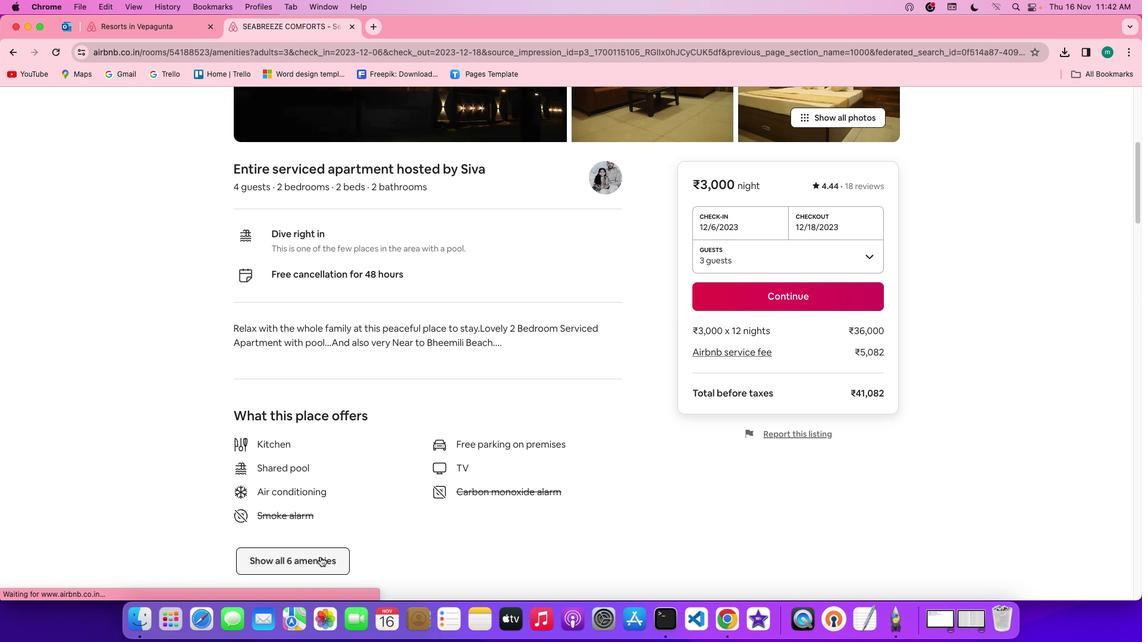 
Action: Mouse pressed left at (320, 557)
Screenshot: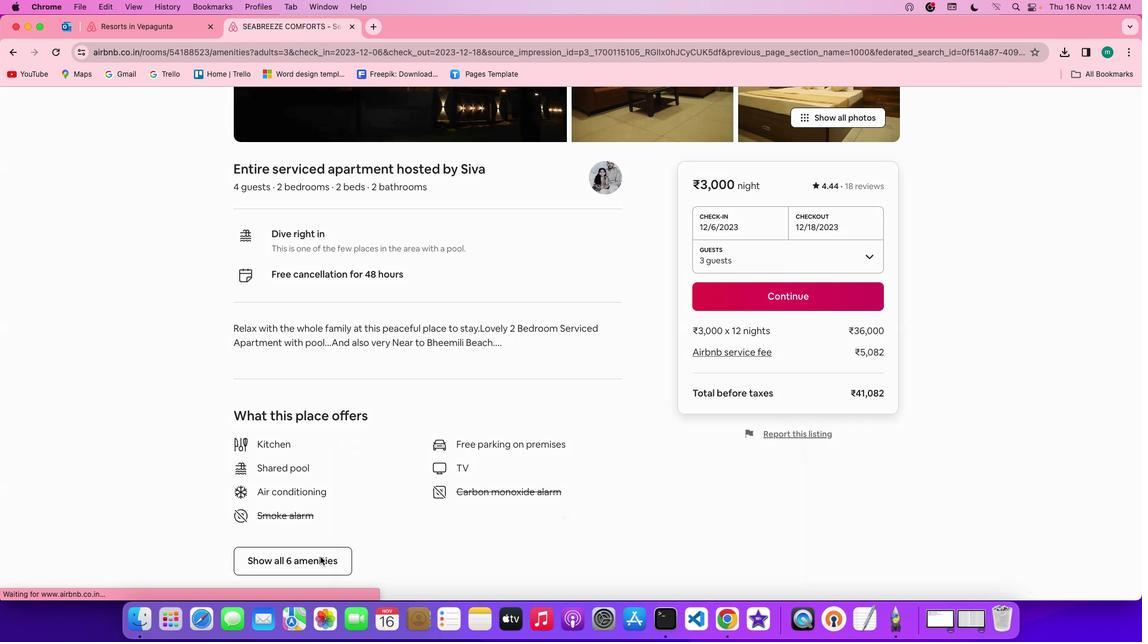 
Action: Mouse moved to (598, 501)
Screenshot: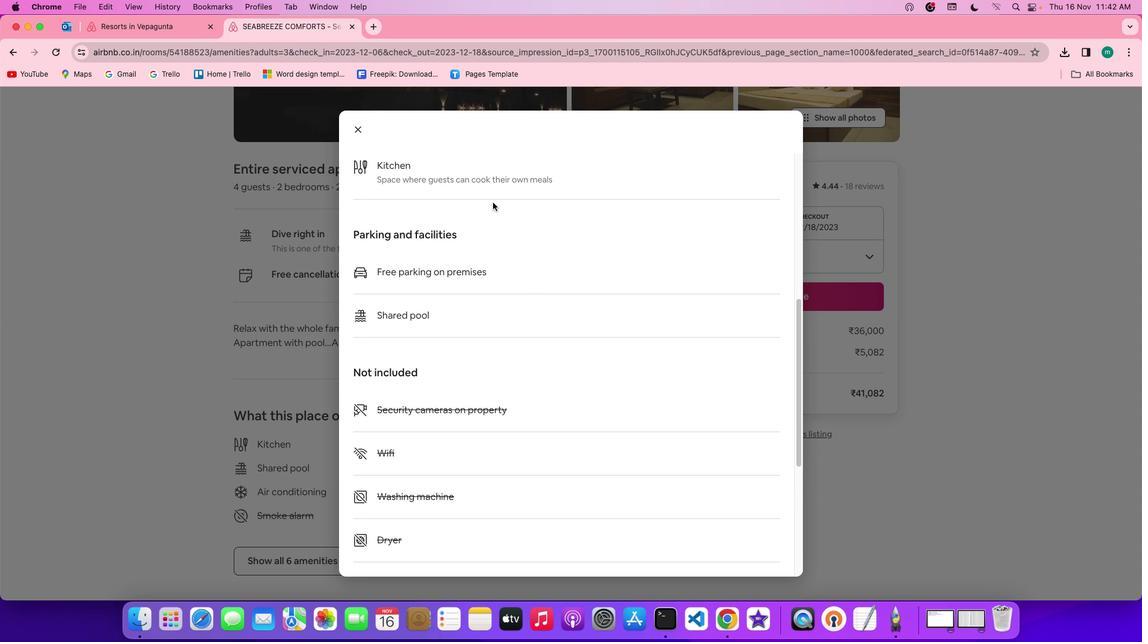 
Action: Mouse scrolled (598, 501) with delta (0, 0)
Screenshot: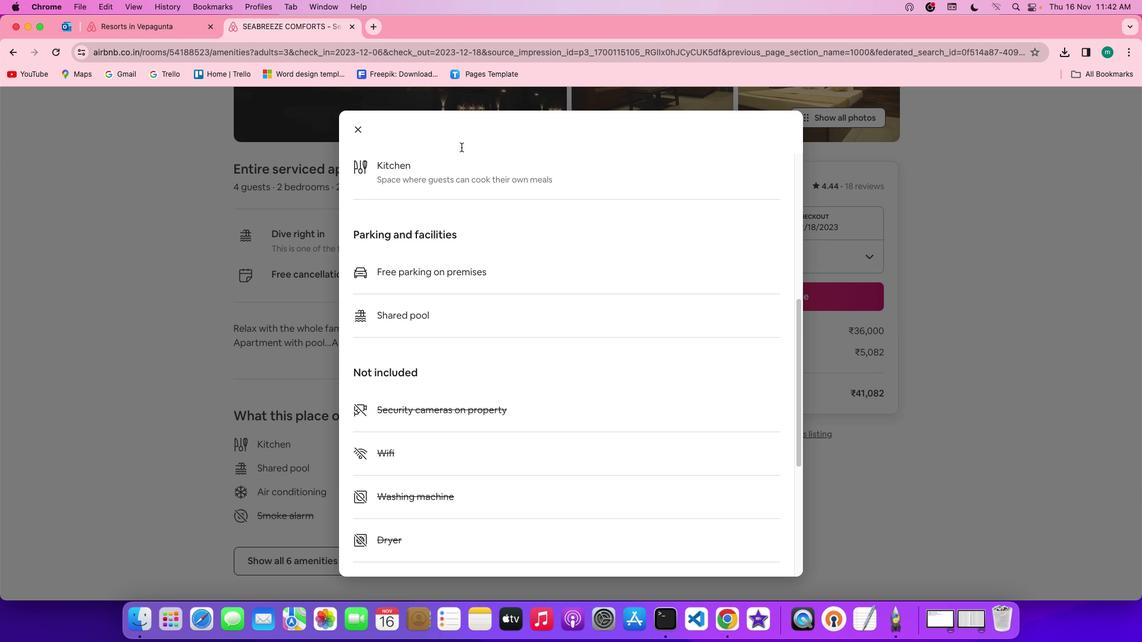 
Action: Mouse moved to (598, 501)
Screenshot: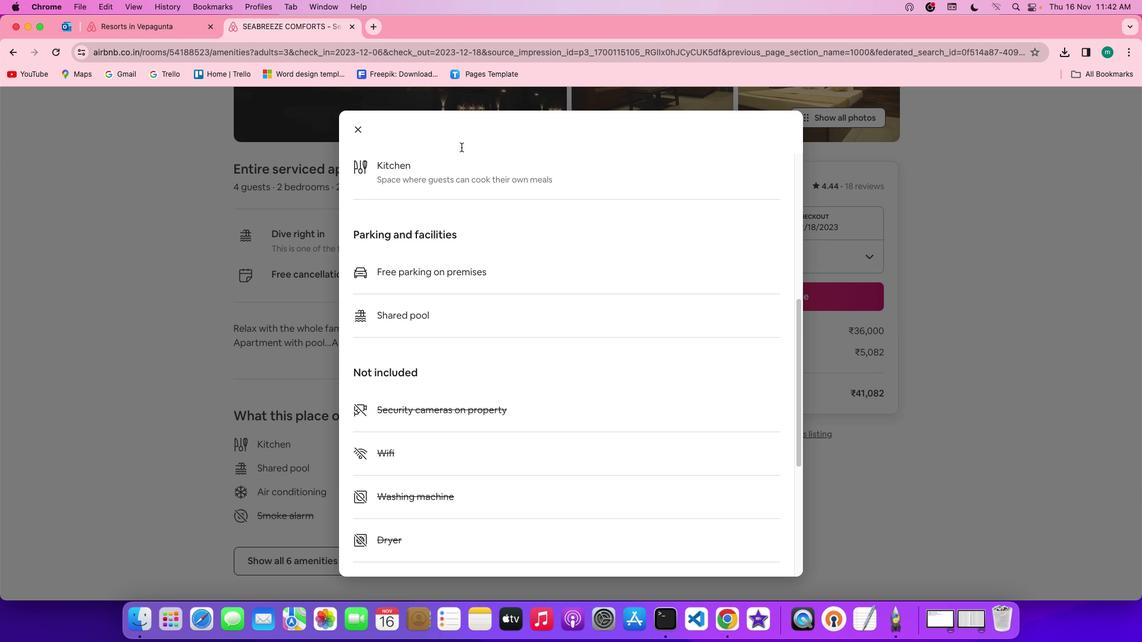 
Action: Mouse scrolled (598, 501) with delta (0, 0)
Screenshot: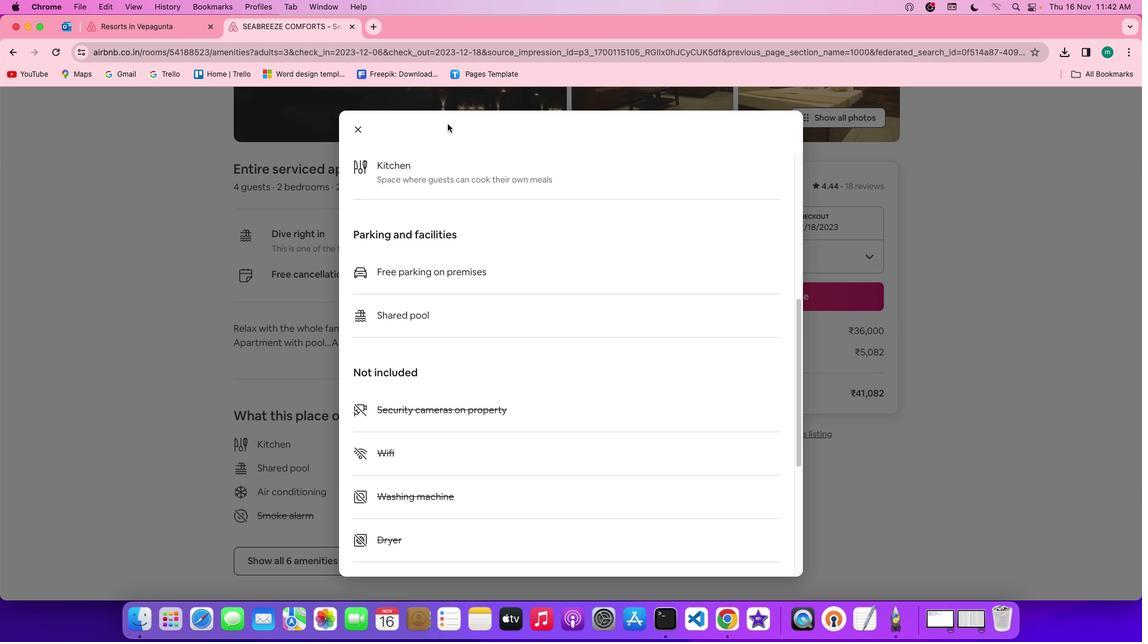 
Action: Mouse moved to (599, 500)
Screenshot: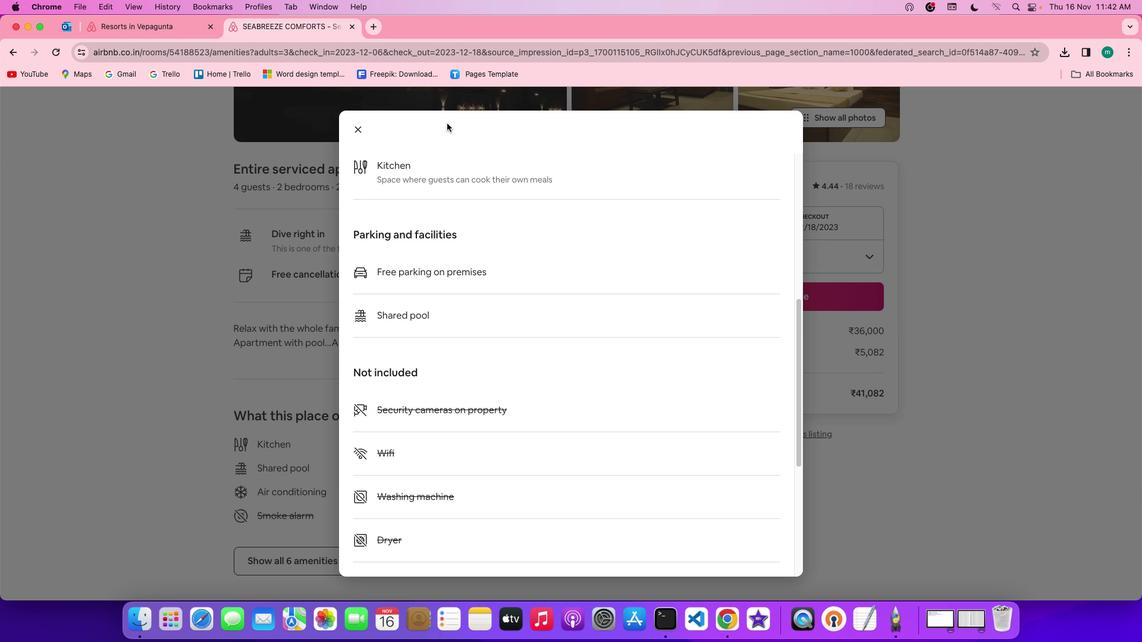 
Action: Mouse scrolled (599, 500) with delta (0, -1)
Screenshot: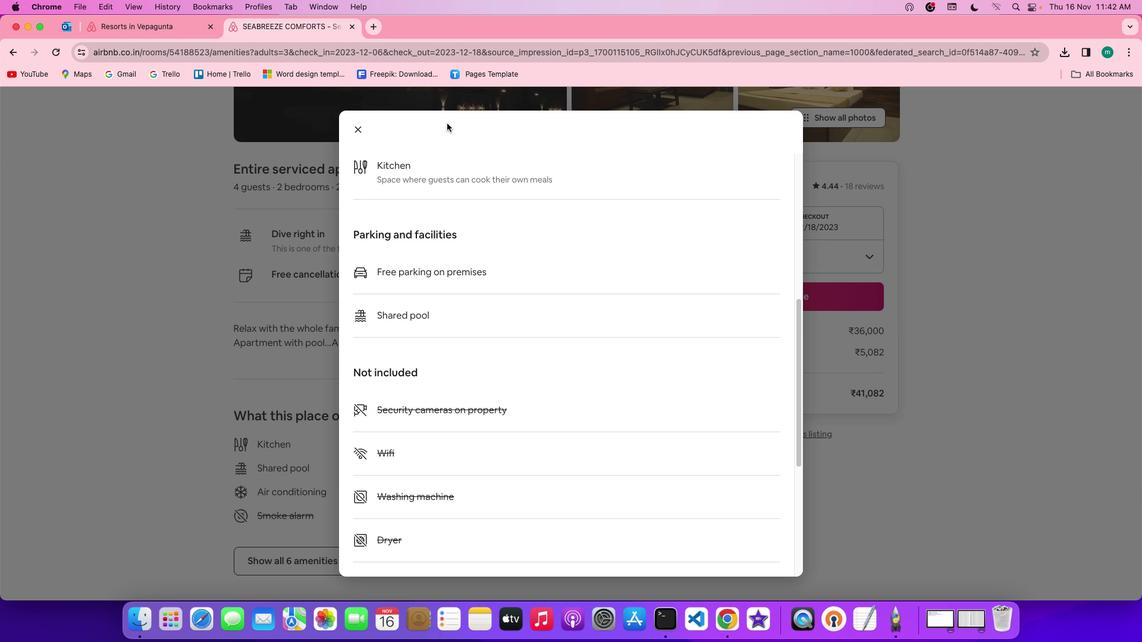 
Action: Mouse scrolled (599, 500) with delta (0, -2)
Screenshot: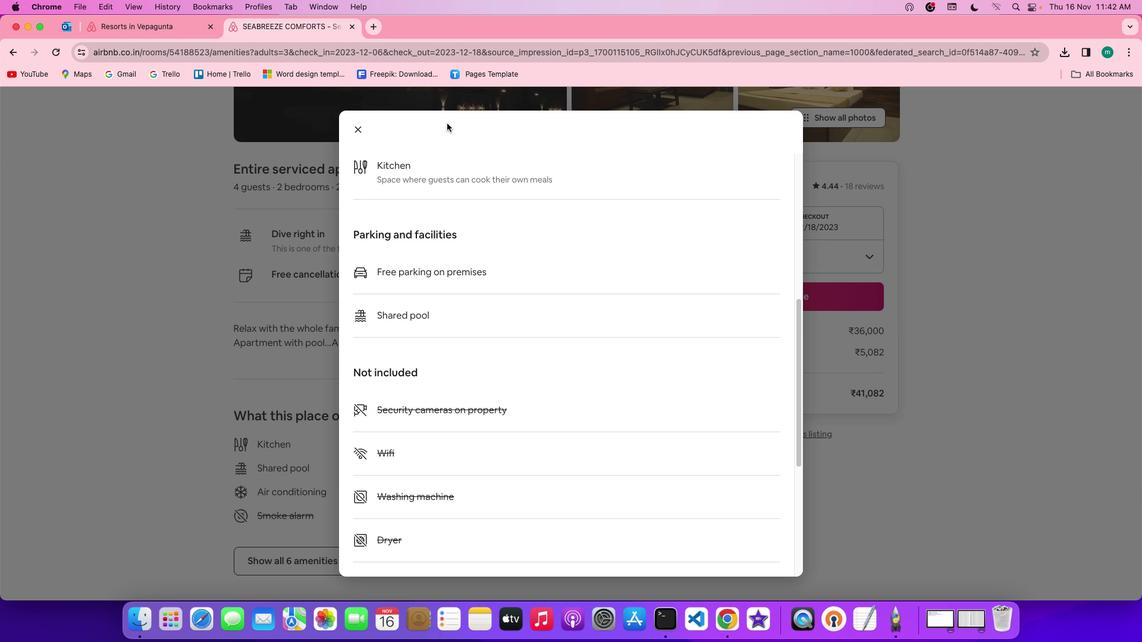 
Action: Mouse moved to (599, 498)
Screenshot: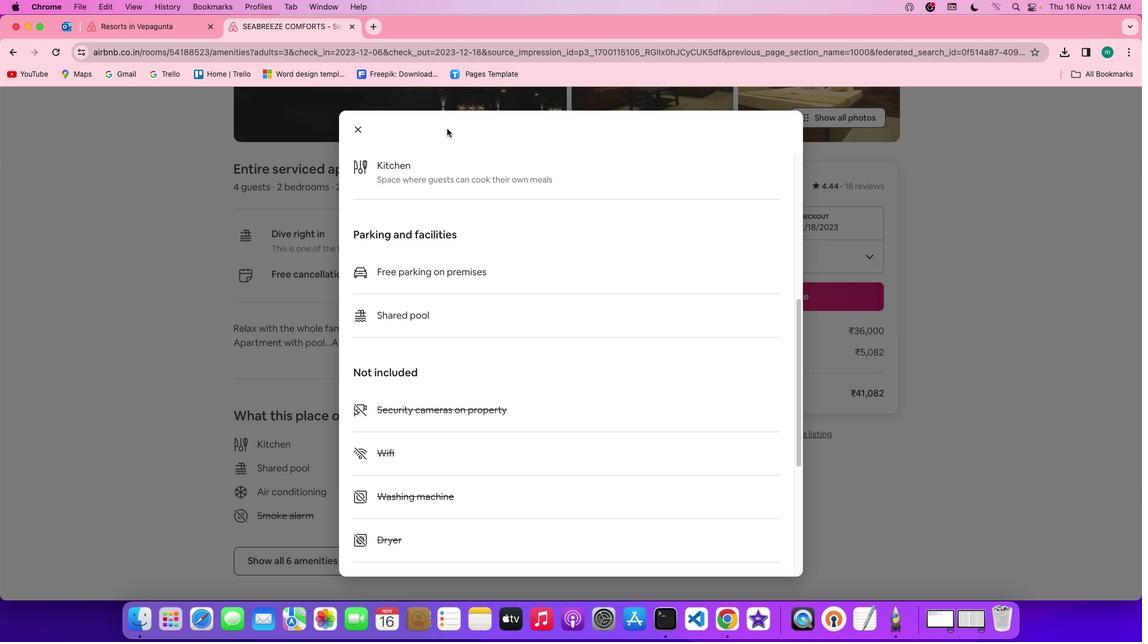 
Action: Mouse scrolled (599, 498) with delta (0, -2)
Screenshot: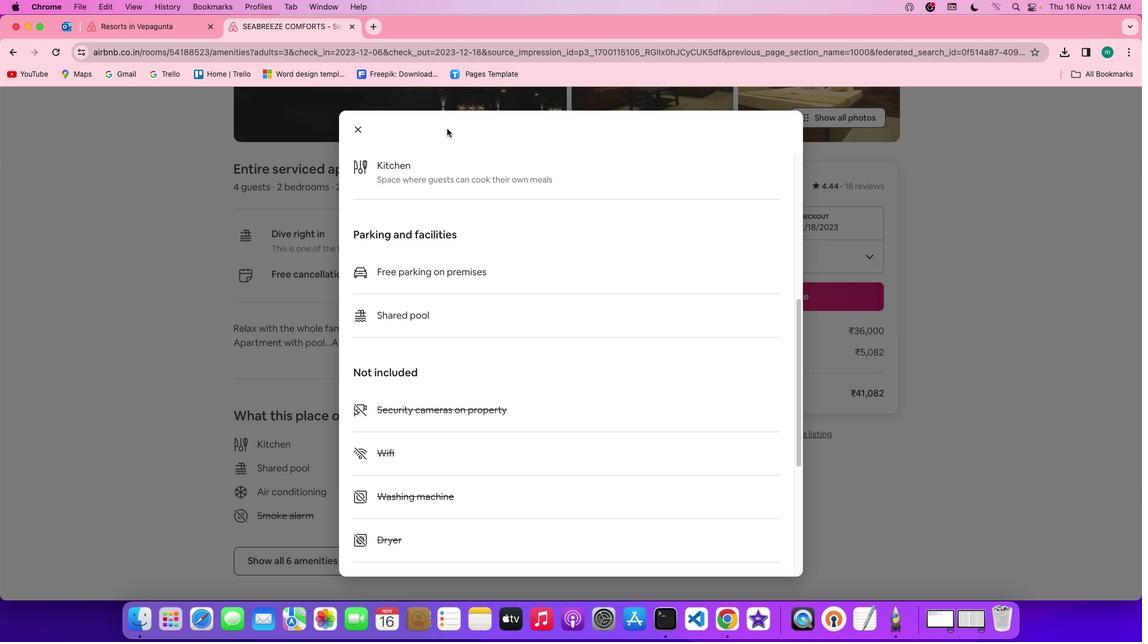 
Action: Mouse moved to (546, 345)
Screenshot: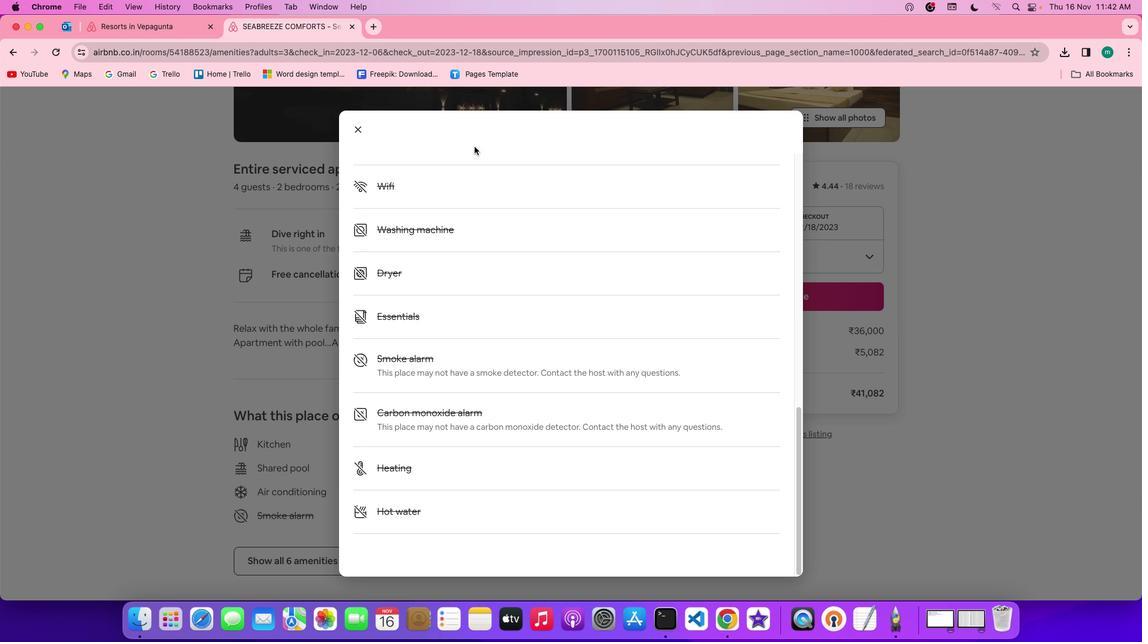 
Action: Mouse scrolled (546, 345) with delta (0, 0)
Screenshot: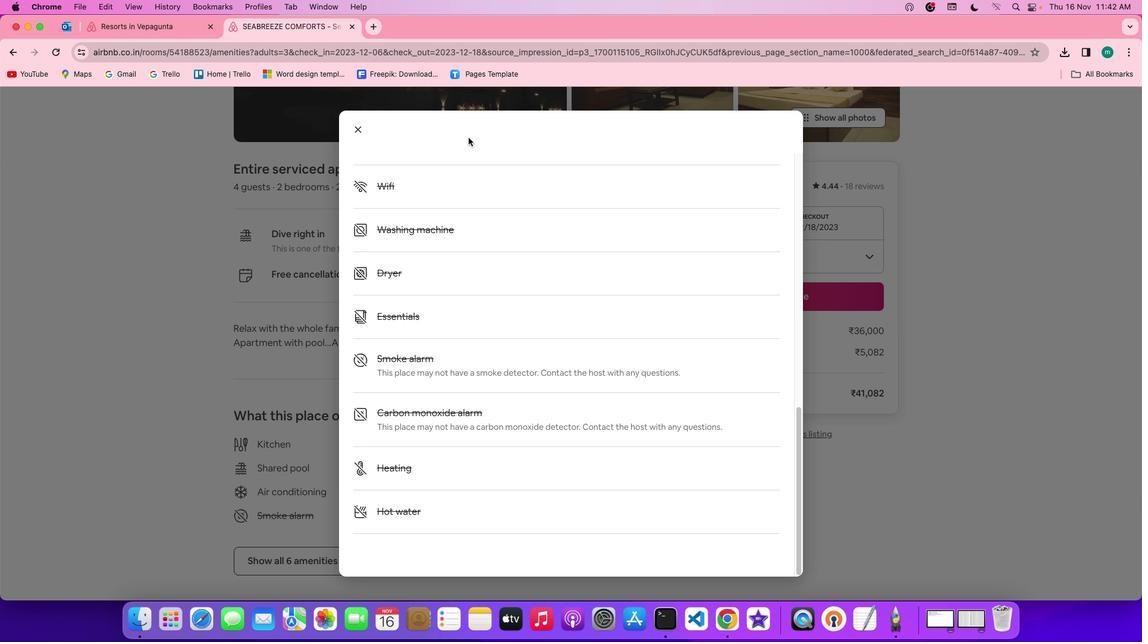 
Action: Mouse scrolled (546, 345) with delta (0, 0)
Screenshot: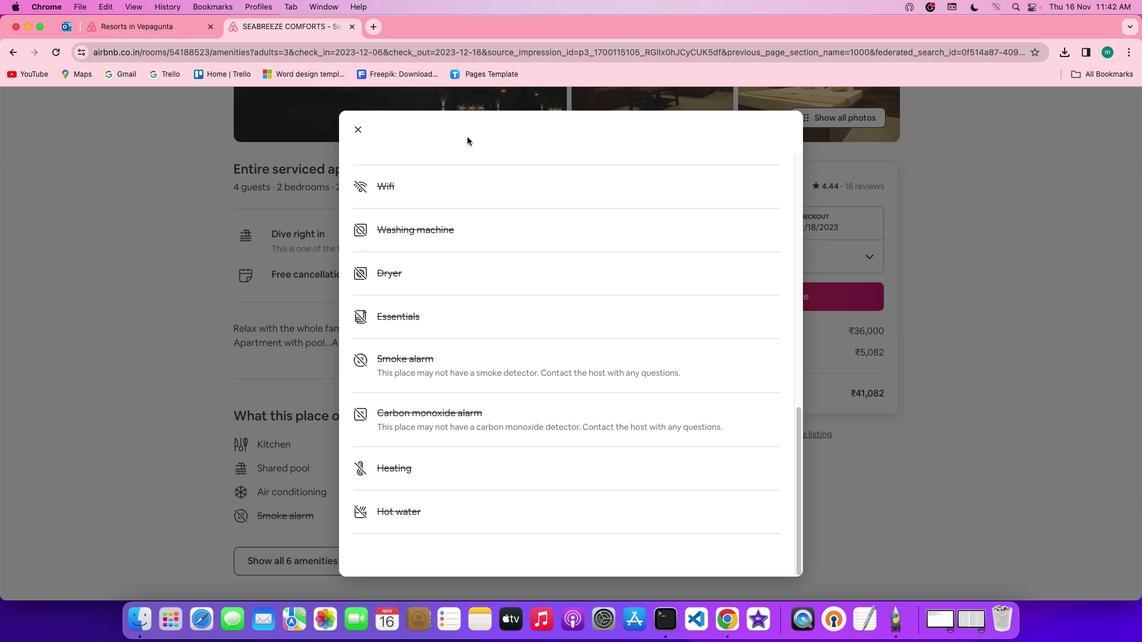 
Action: Mouse scrolled (546, 345) with delta (0, -2)
Screenshot: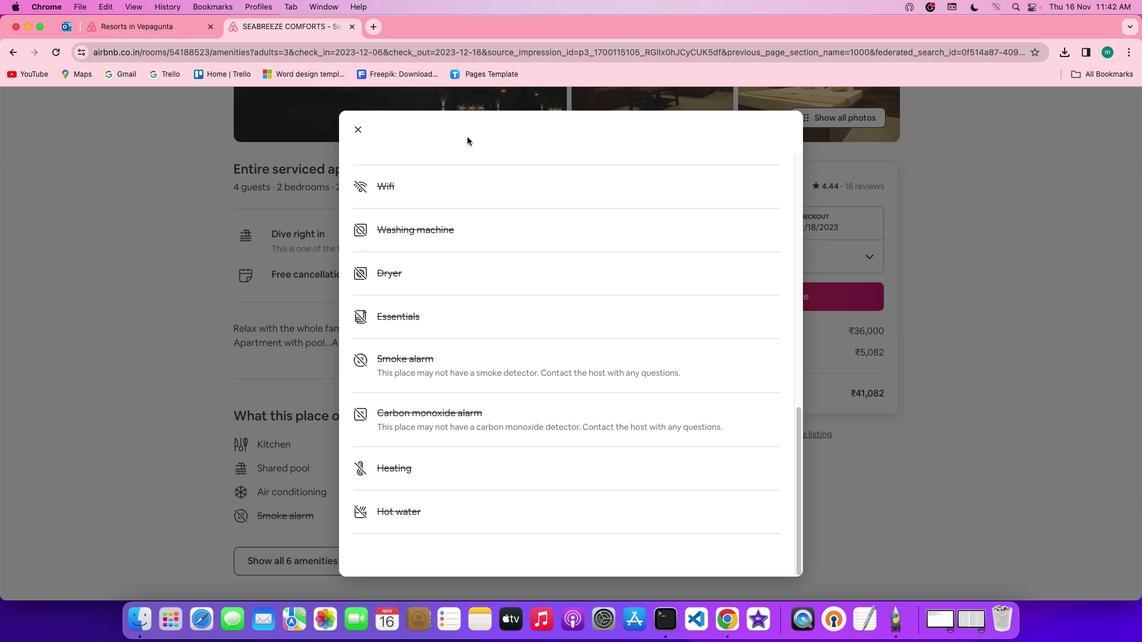 
Action: Mouse scrolled (546, 345) with delta (0, -2)
Screenshot: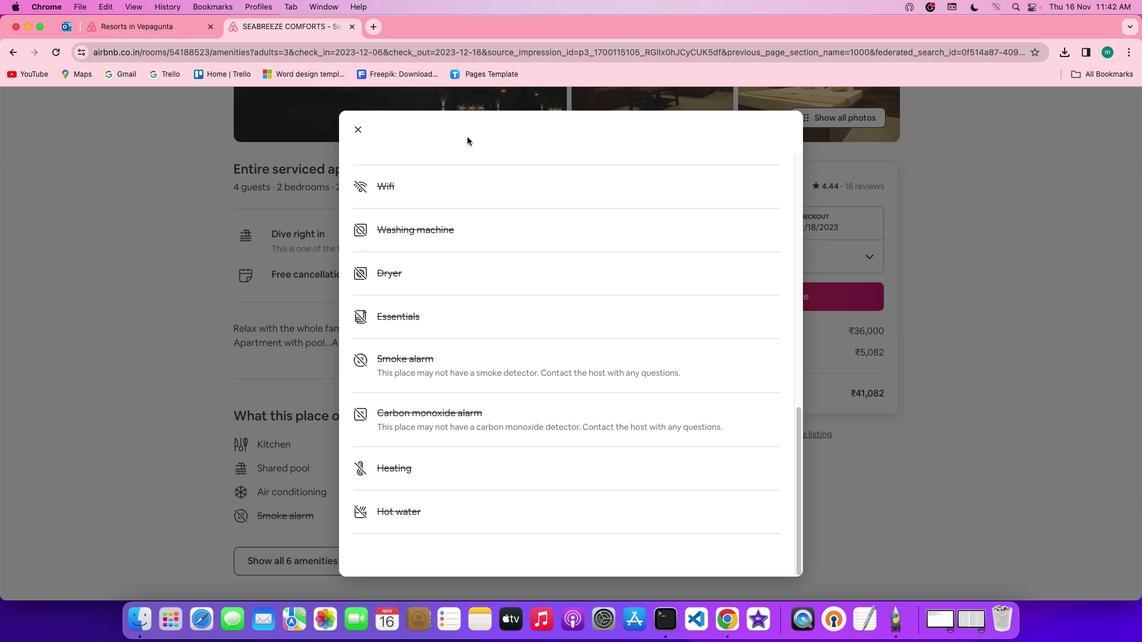 
Action: Mouse scrolled (546, 345) with delta (0, -3)
Screenshot: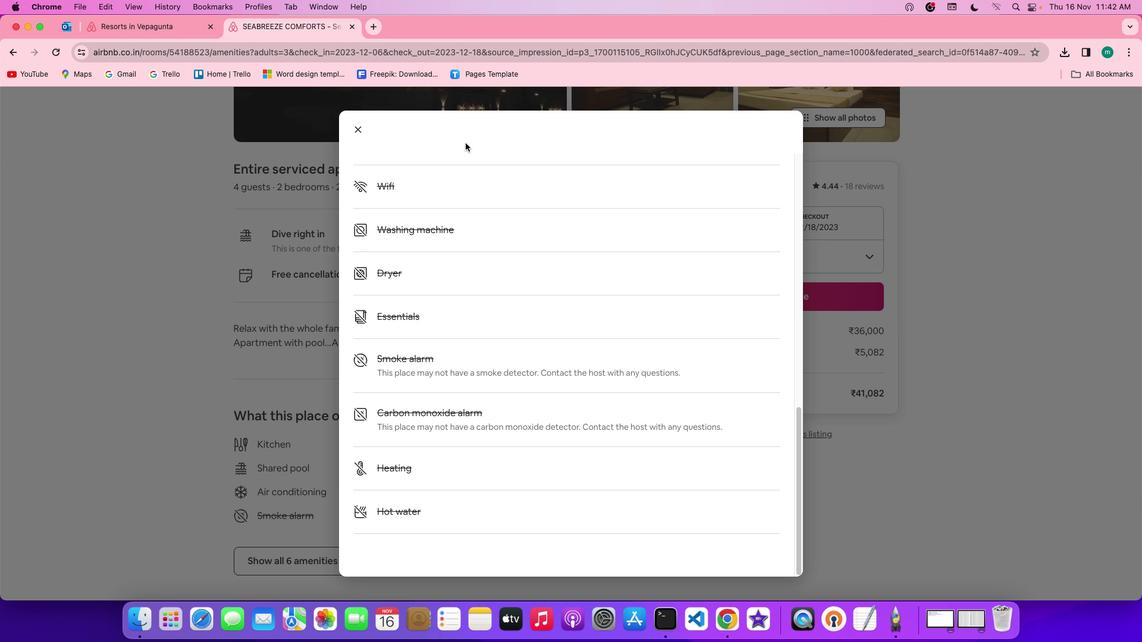
Action: Mouse scrolled (546, 345) with delta (0, -4)
Screenshot: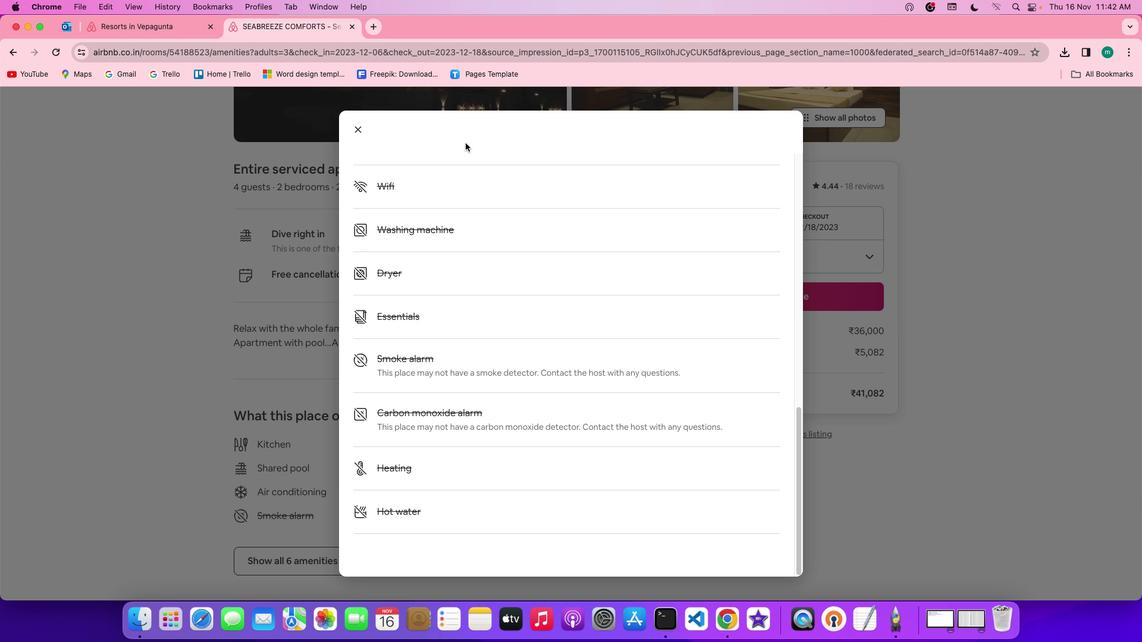 
Action: Mouse moved to (546, 340)
Screenshot: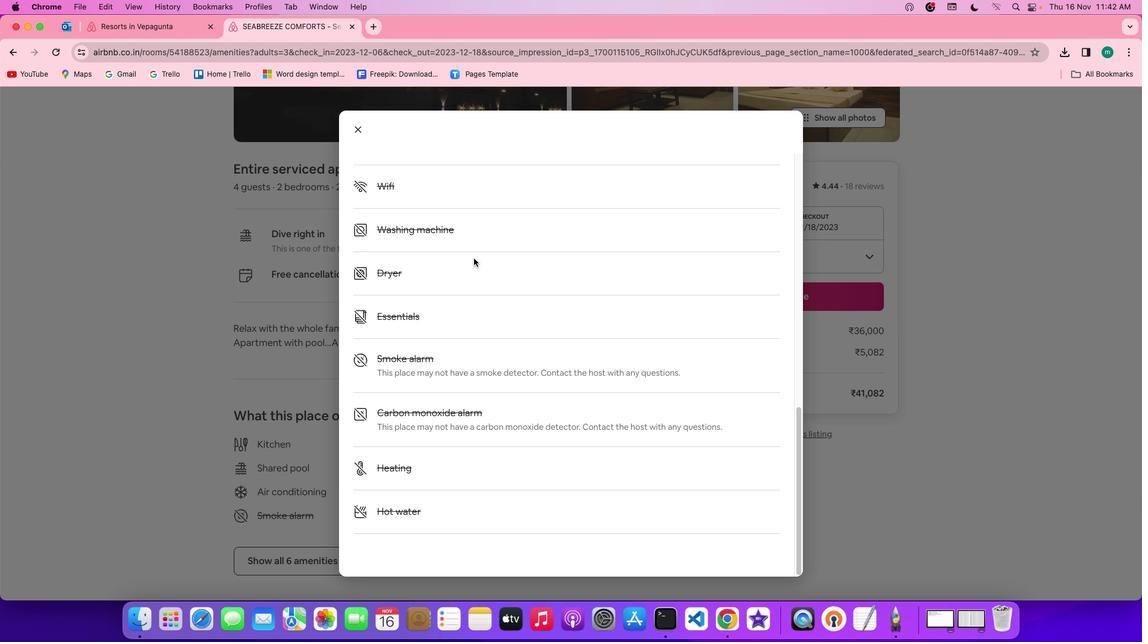 
Action: Mouse scrolled (546, 340) with delta (0, -4)
Screenshot: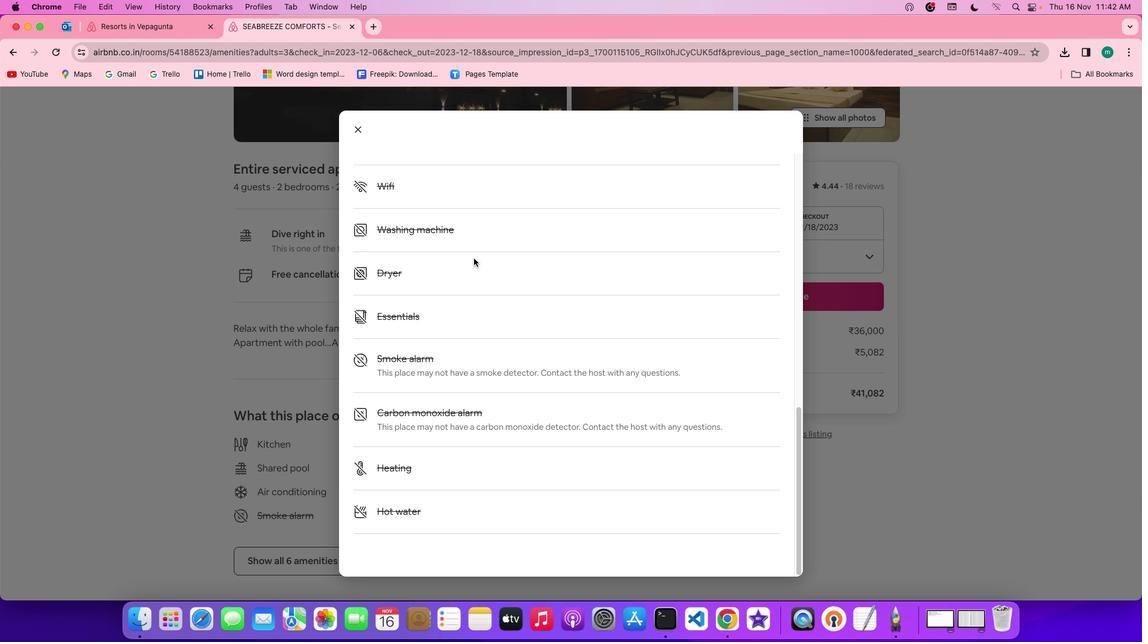 
Action: Mouse moved to (498, 330)
Screenshot: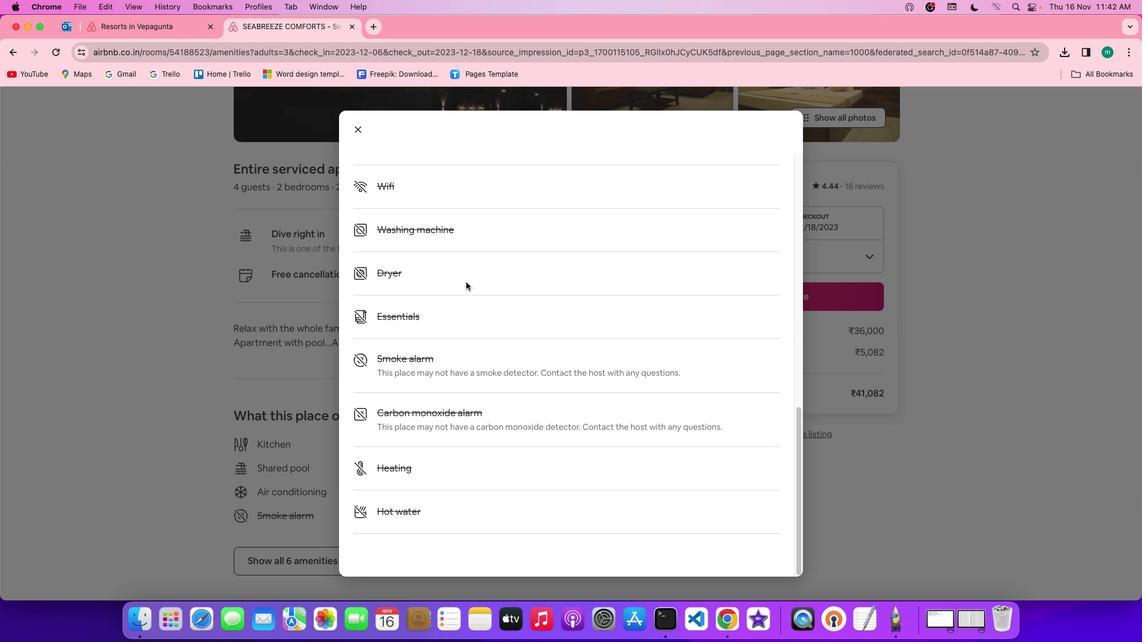 
Action: Mouse scrolled (498, 330) with delta (0, 0)
Screenshot: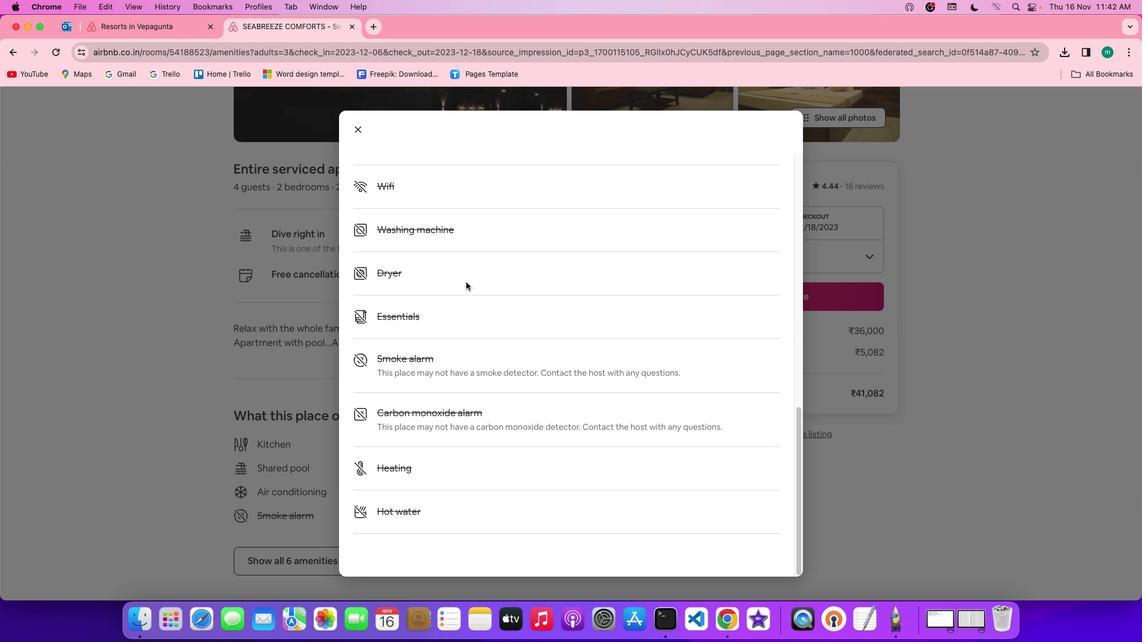 
Action: Mouse scrolled (498, 330) with delta (0, 0)
Screenshot: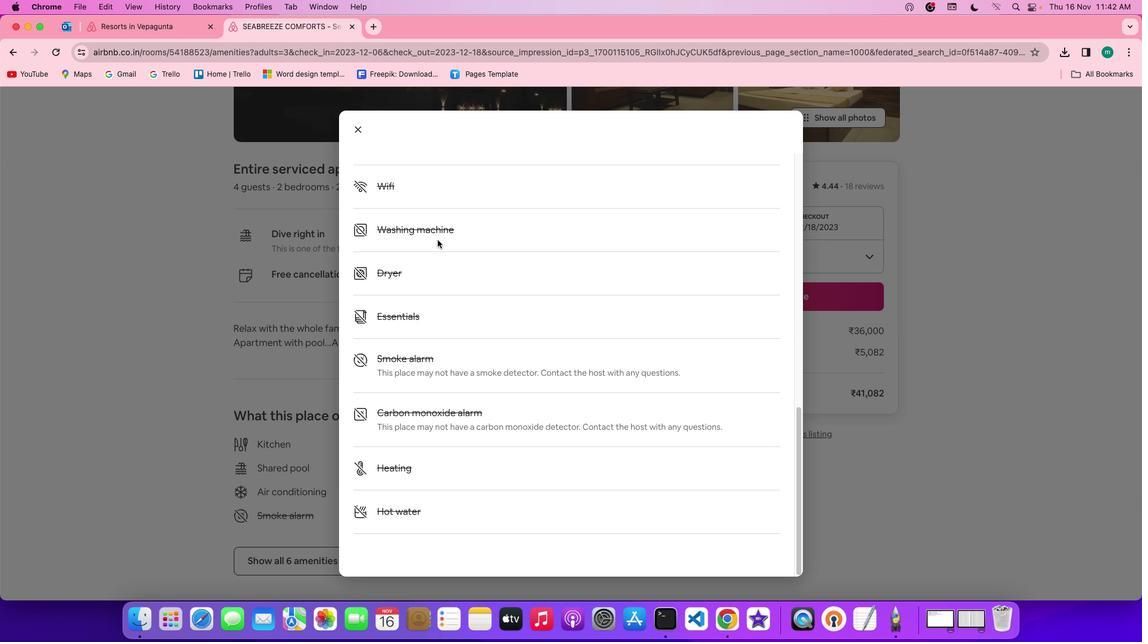 
Action: Mouse scrolled (498, 330) with delta (0, -1)
Screenshot: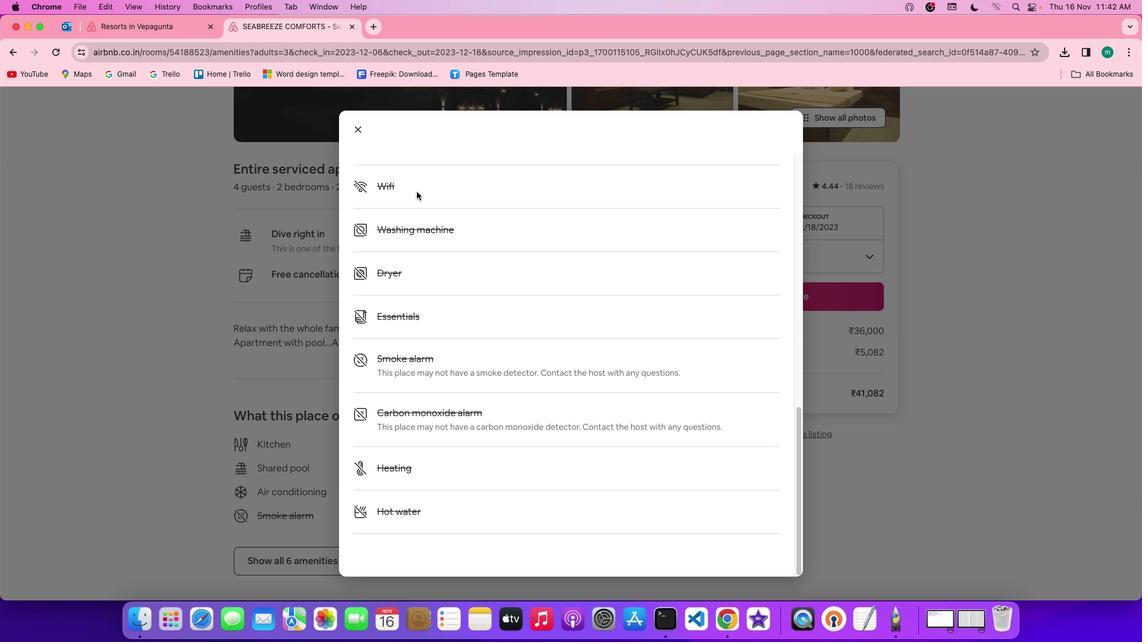 
Action: Mouse scrolled (498, 330) with delta (0, -2)
Screenshot: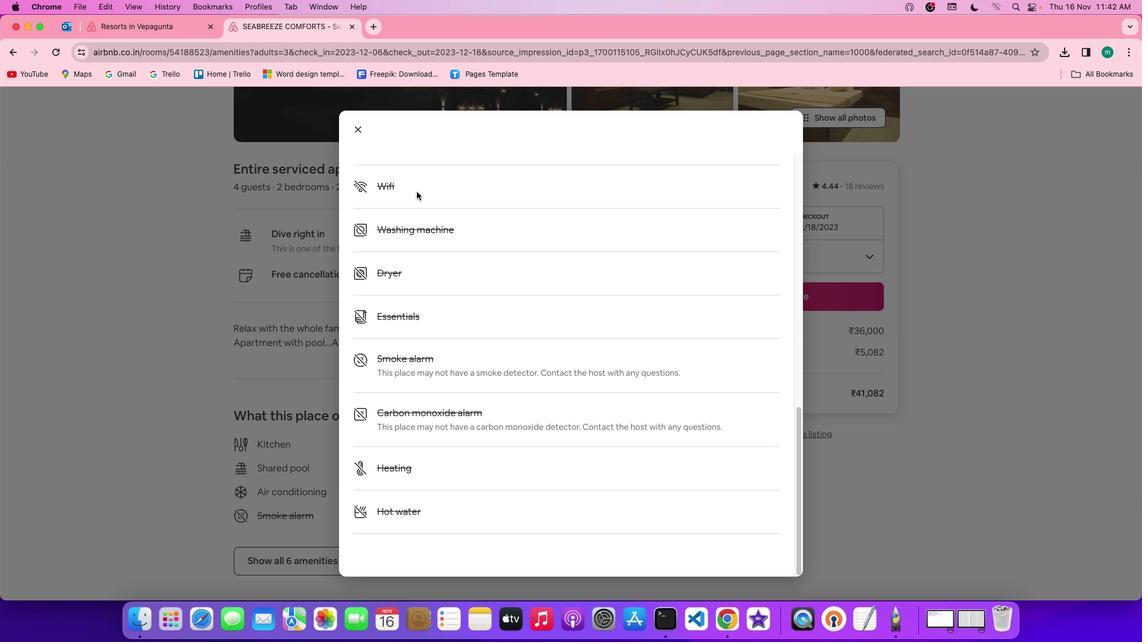 
Action: Mouse scrolled (498, 330) with delta (0, -3)
Screenshot: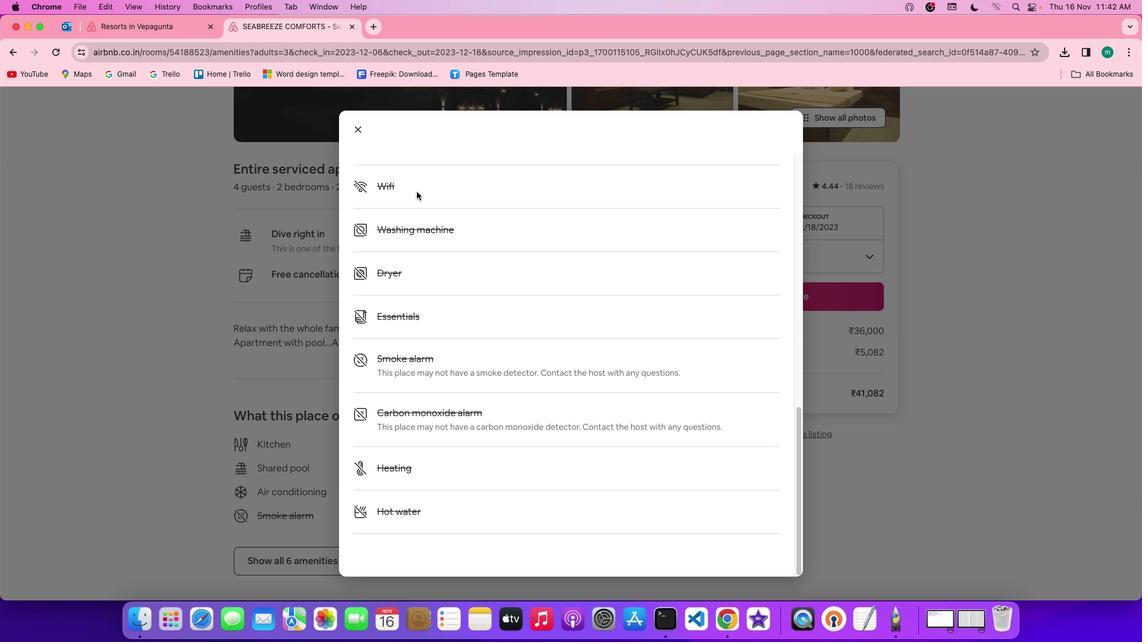 
Action: Mouse scrolled (498, 330) with delta (0, -4)
Screenshot: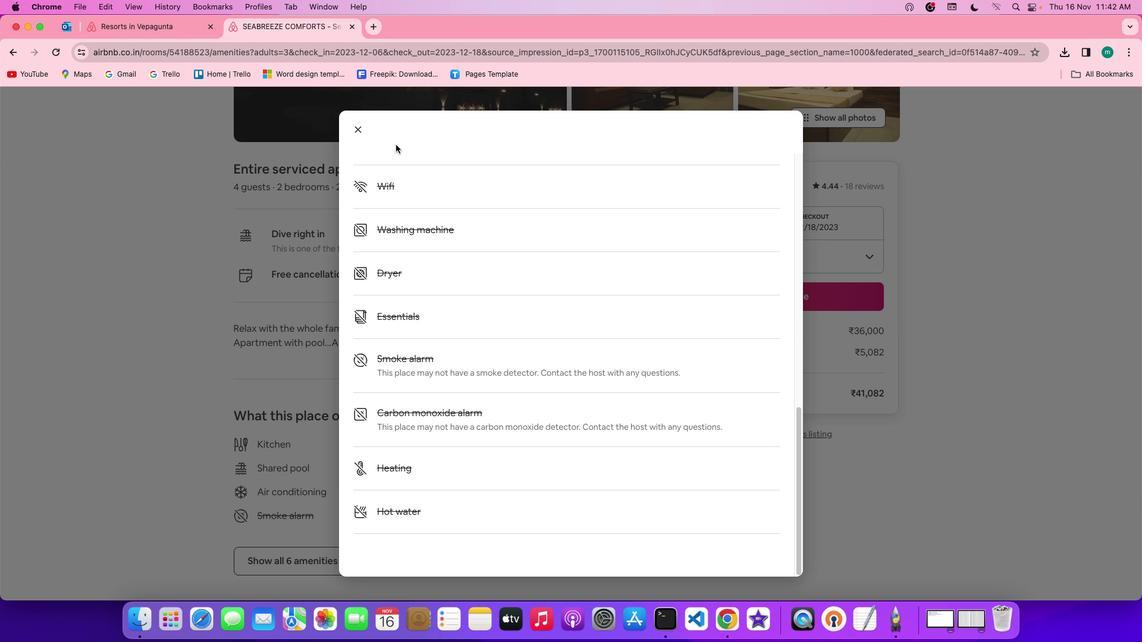 
Action: Mouse moved to (357, 131)
Screenshot: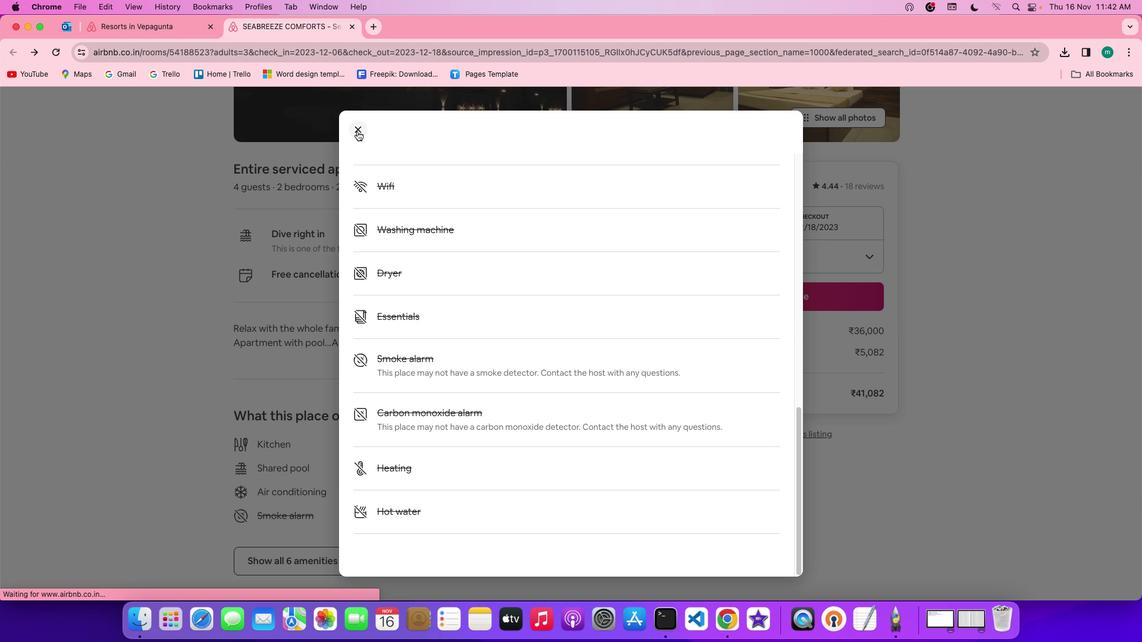 
Action: Mouse pressed left at (357, 131)
Screenshot: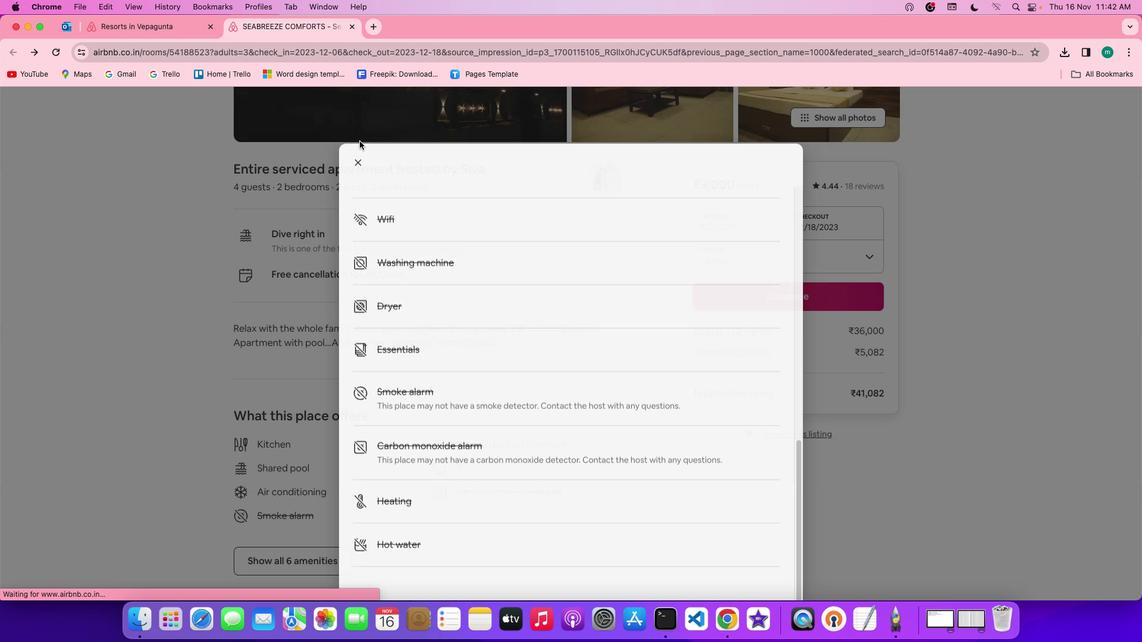 
Action: Mouse moved to (492, 383)
Screenshot: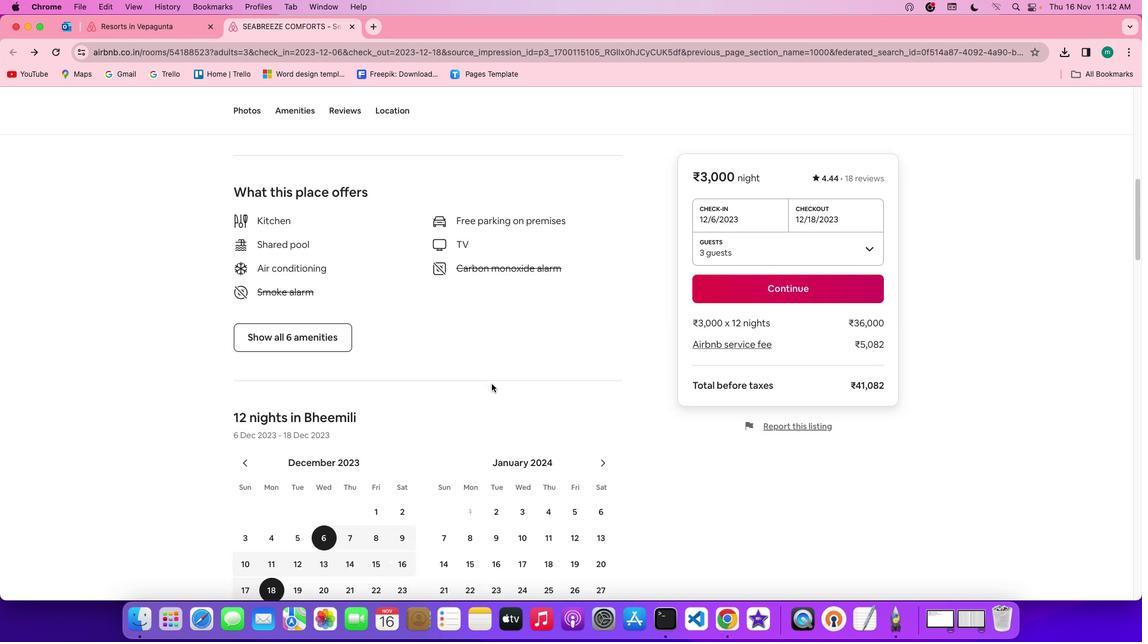 
Action: Mouse scrolled (492, 383) with delta (0, 0)
Screenshot: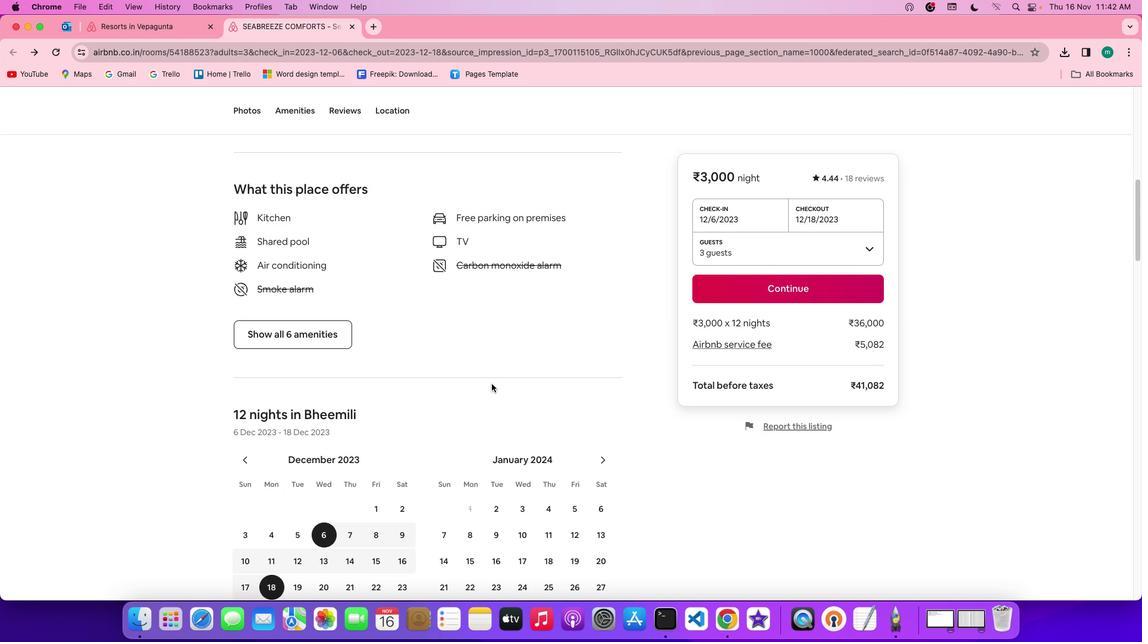 
Action: Mouse scrolled (492, 383) with delta (0, 0)
Screenshot: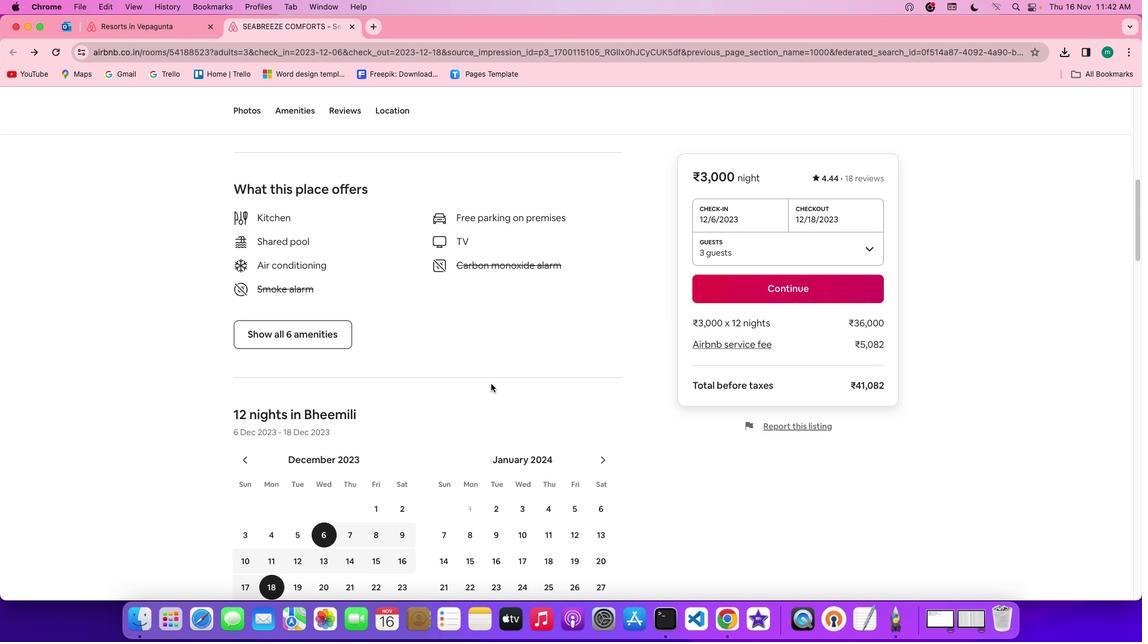 
Action: Mouse scrolled (492, 383) with delta (0, -1)
Screenshot: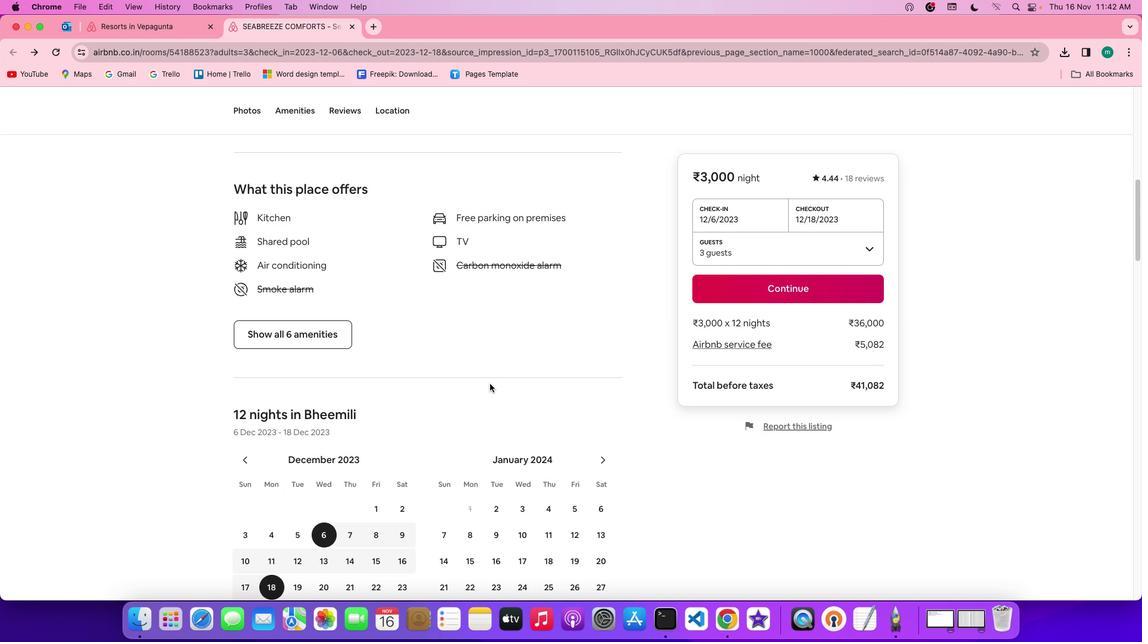 
Action: Mouse scrolled (492, 383) with delta (0, -2)
Screenshot: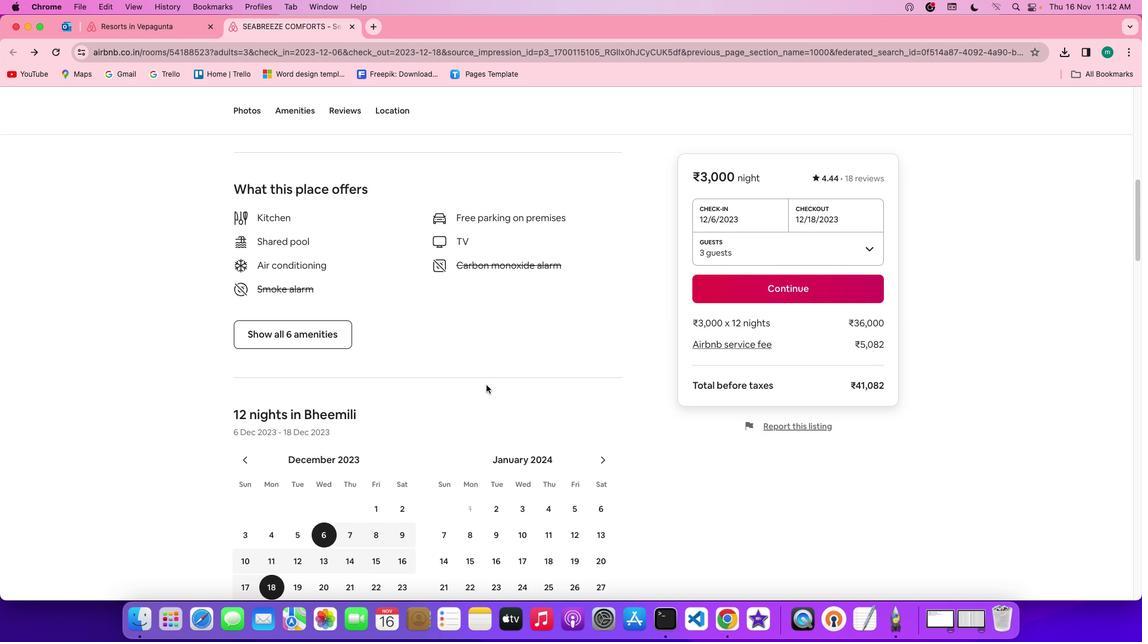 
Action: Mouse moved to (482, 388)
Screenshot: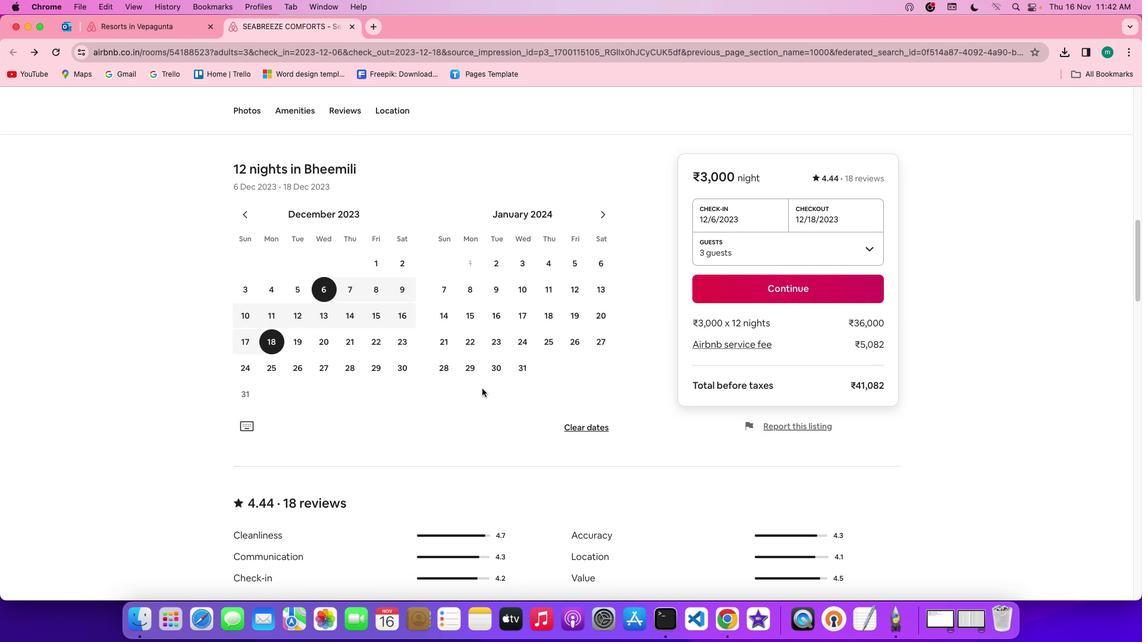 
Action: Mouse scrolled (482, 388) with delta (0, 0)
Screenshot: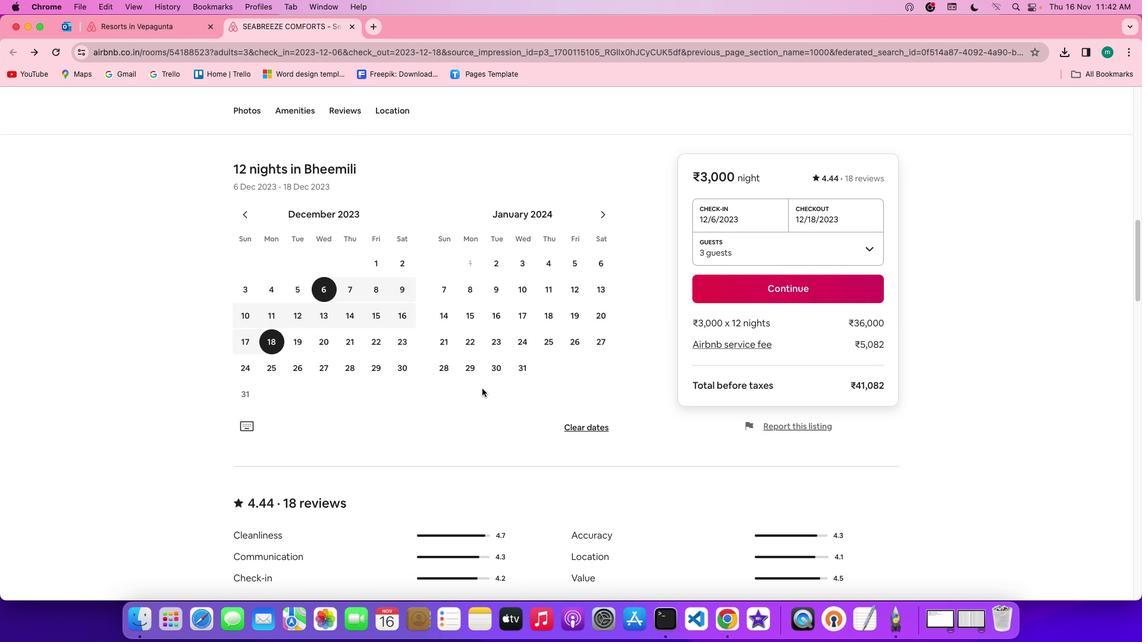 
Action: Mouse scrolled (482, 388) with delta (0, 0)
Screenshot: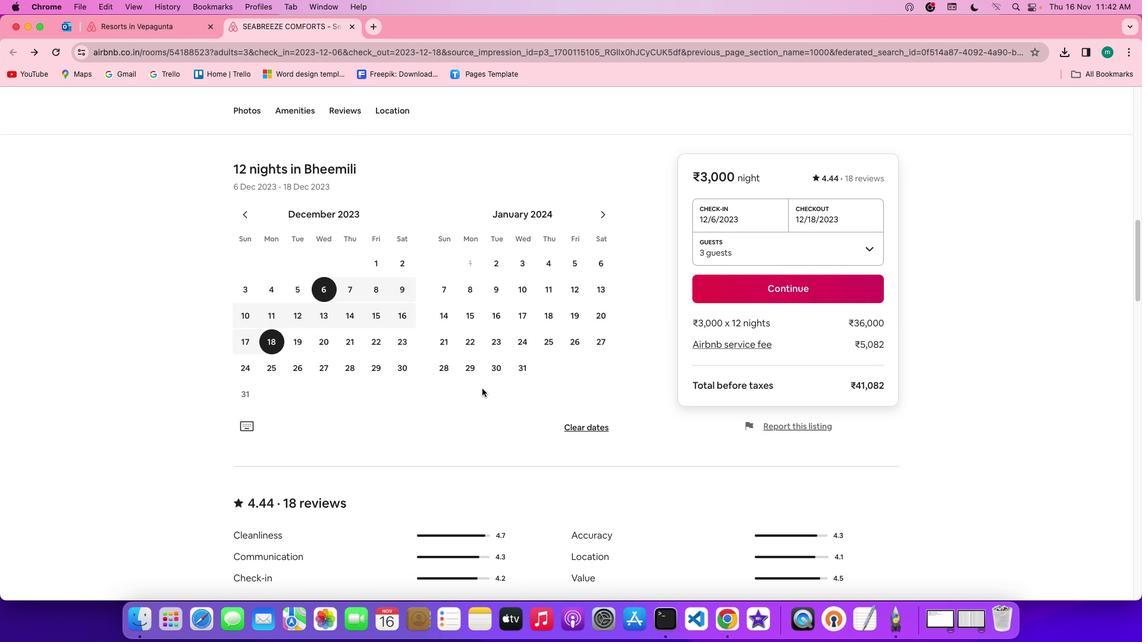 
Action: Mouse scrolled (482, 388) with delta (0, -1)
Screenshot: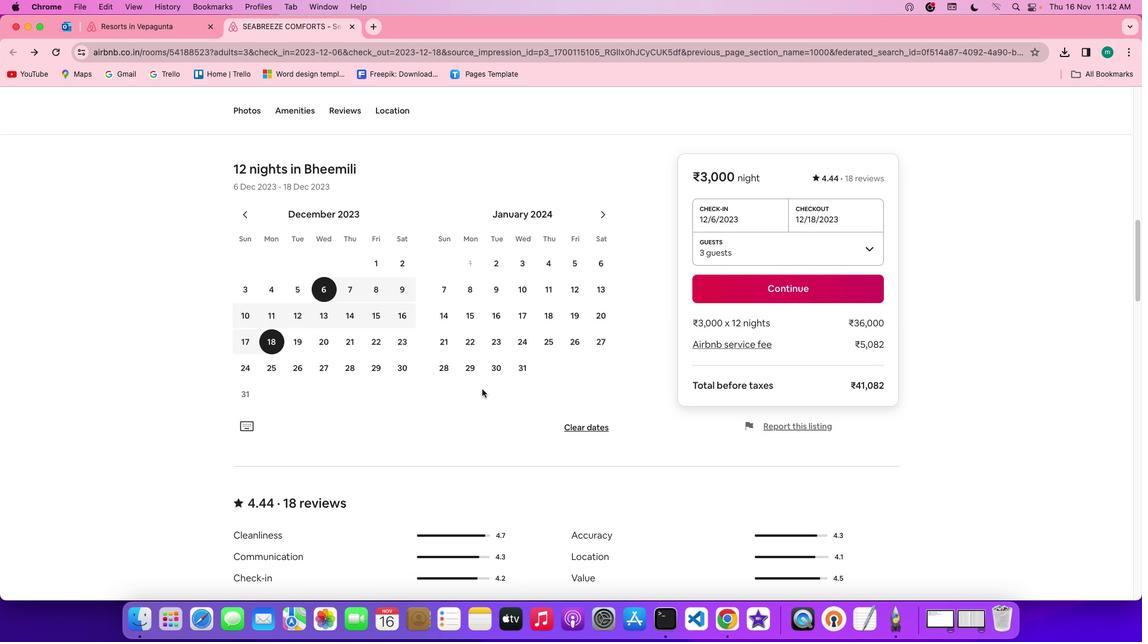 
Action: Mouse scrolled (482, 388) with delta (0, -2)
Screenshot: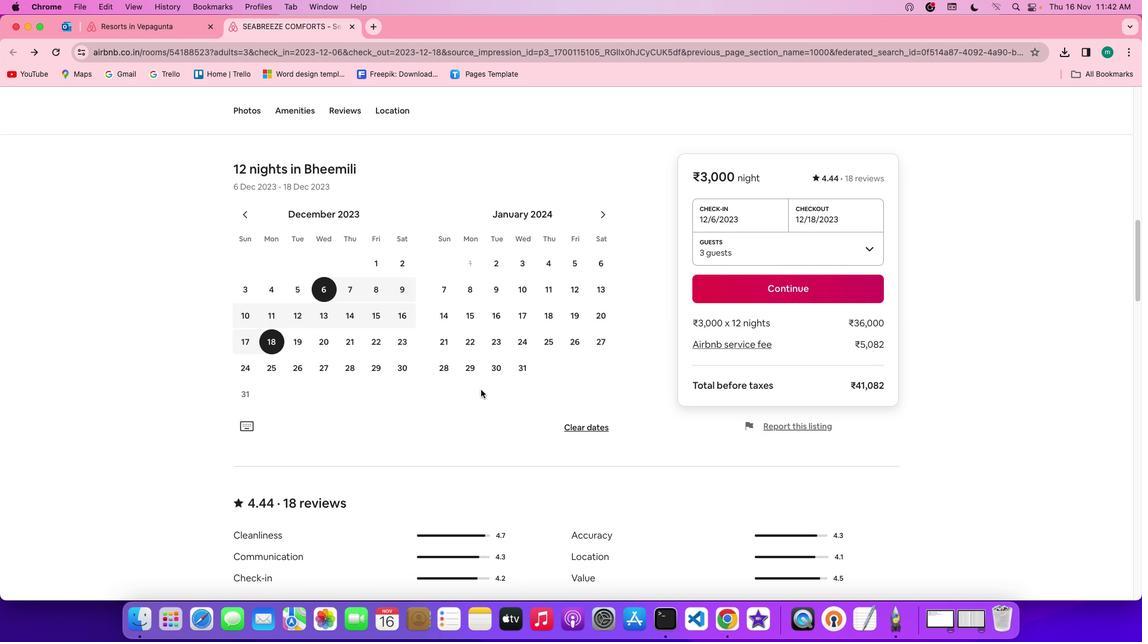 
Action: Mouse moved to (436, 461)
Screenshot: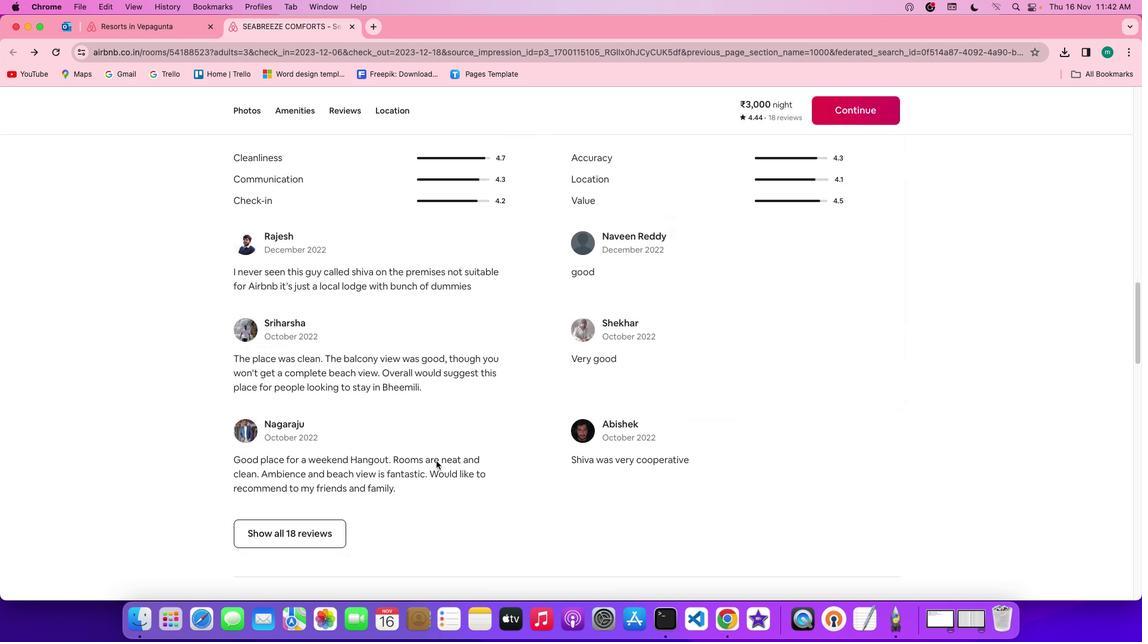
Action: Mouse scrolled (436, 461) with delta (0, 0)
Screenshot: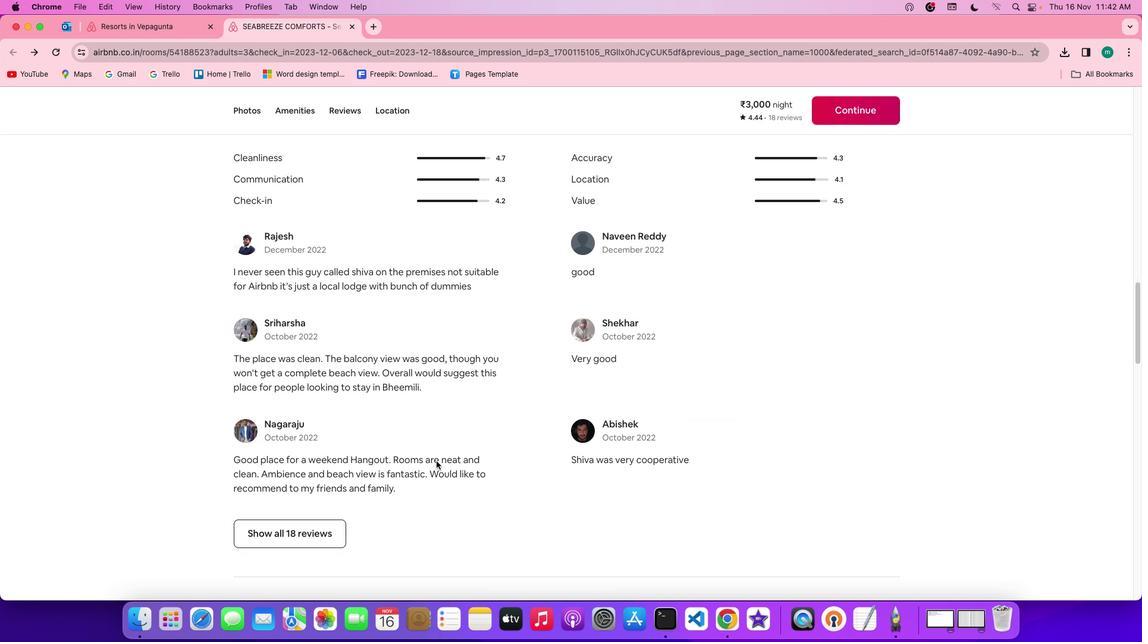 
Action: Mouse moved to (436, 461)
Screenshot: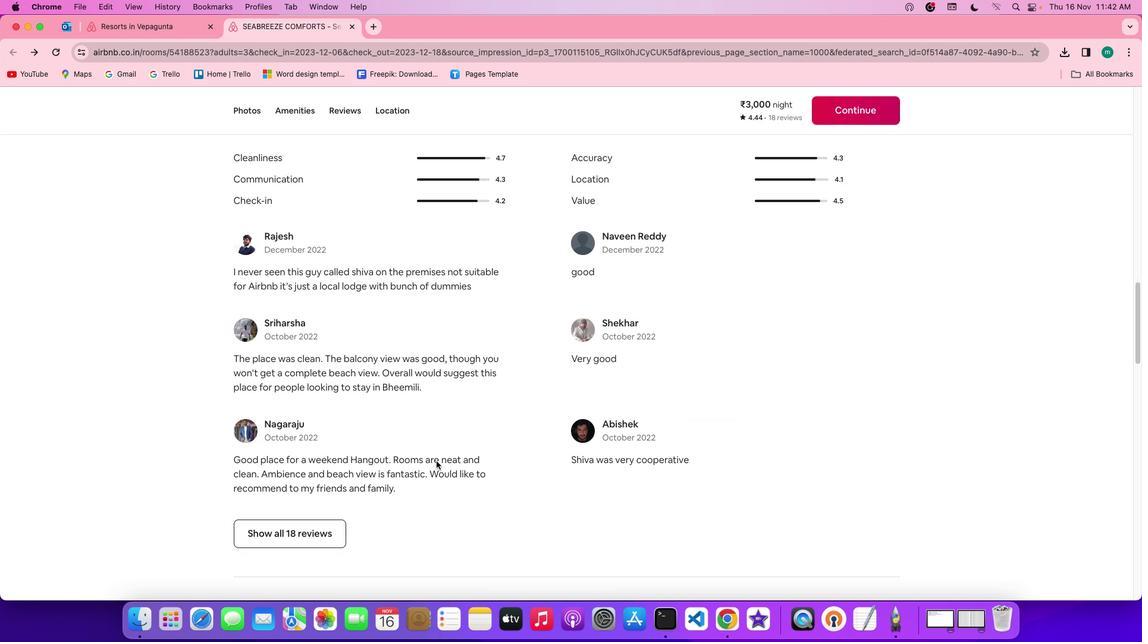 
Action: Mouse scrolled (436, 461) with delta (0, 0)
Screenshot: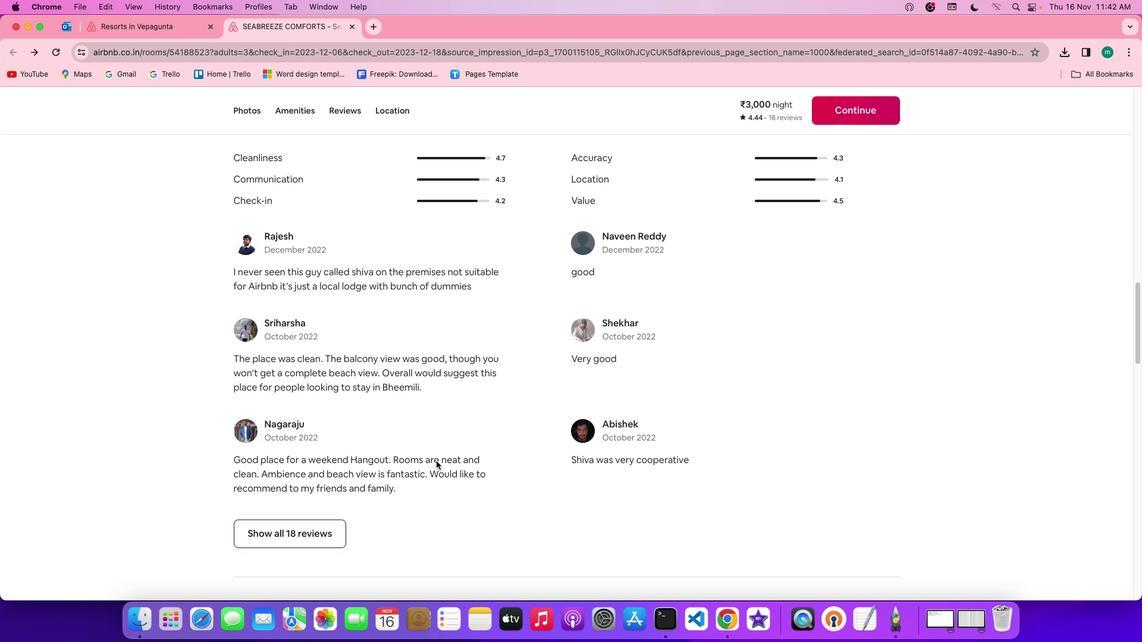 
Action: Mouse scrolled (436, 461) with delta (0, -1)
Screenshot: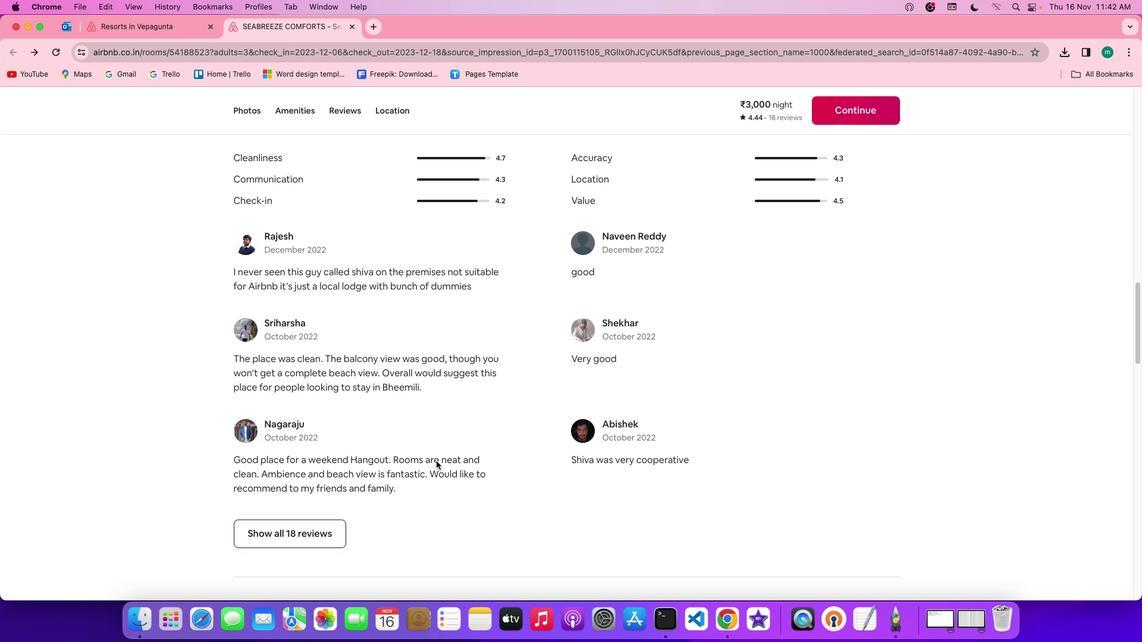 
Action: Mouse scrolled (436, 461) with delta (0, -2)
Screenshot: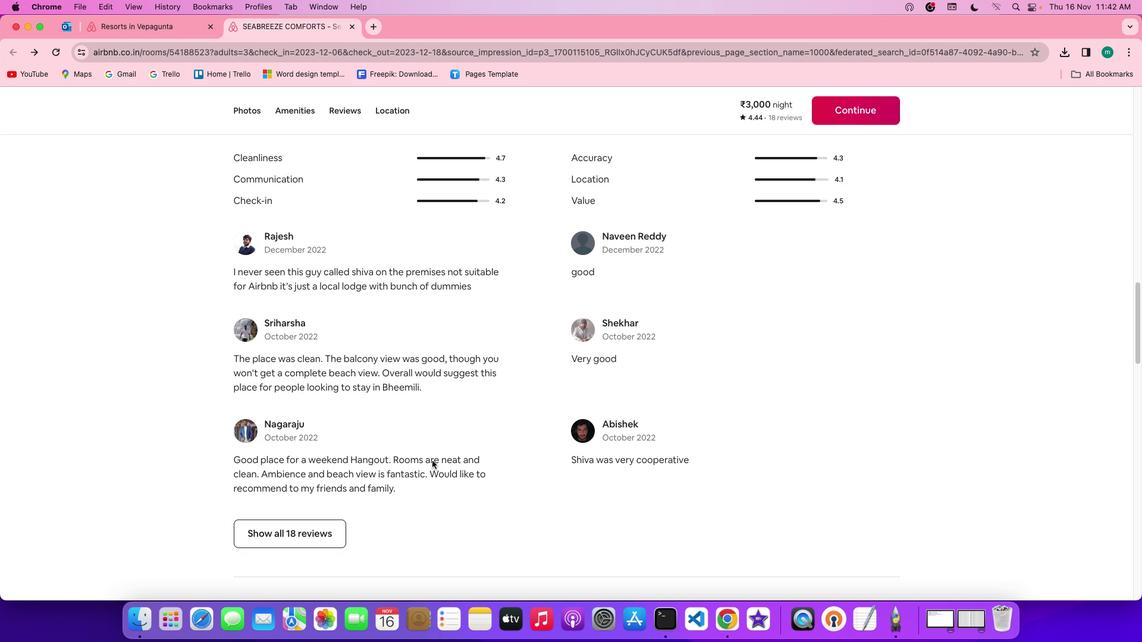 
Action: Mouse scrolled (436, 461) with delta (0, -2)
Screenshot: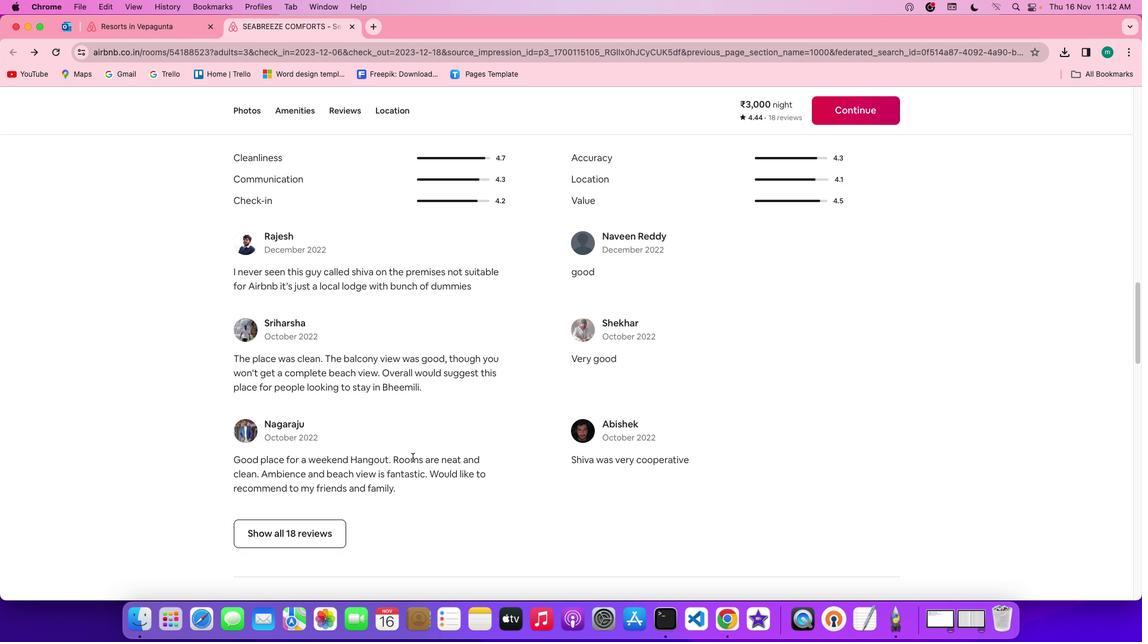 
Action: Mouse moved to (296, 527)
Screenshot: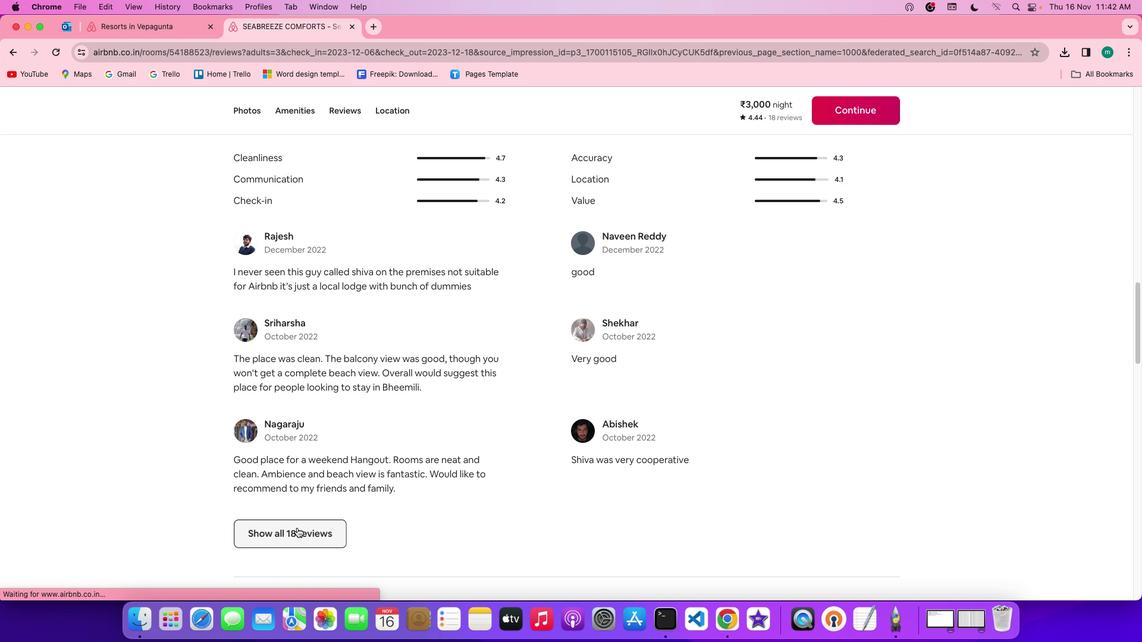 
Action: Mouse pressed left at (296, 527)
Screenshot: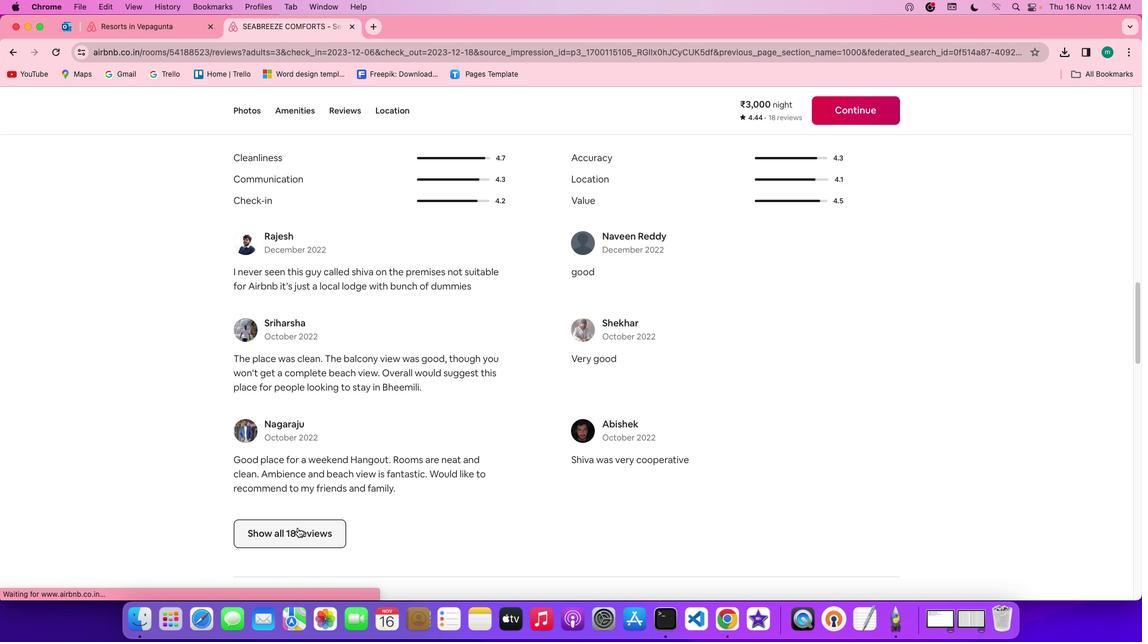 
Action: Mouse moved to (641, 411)
Screenshot: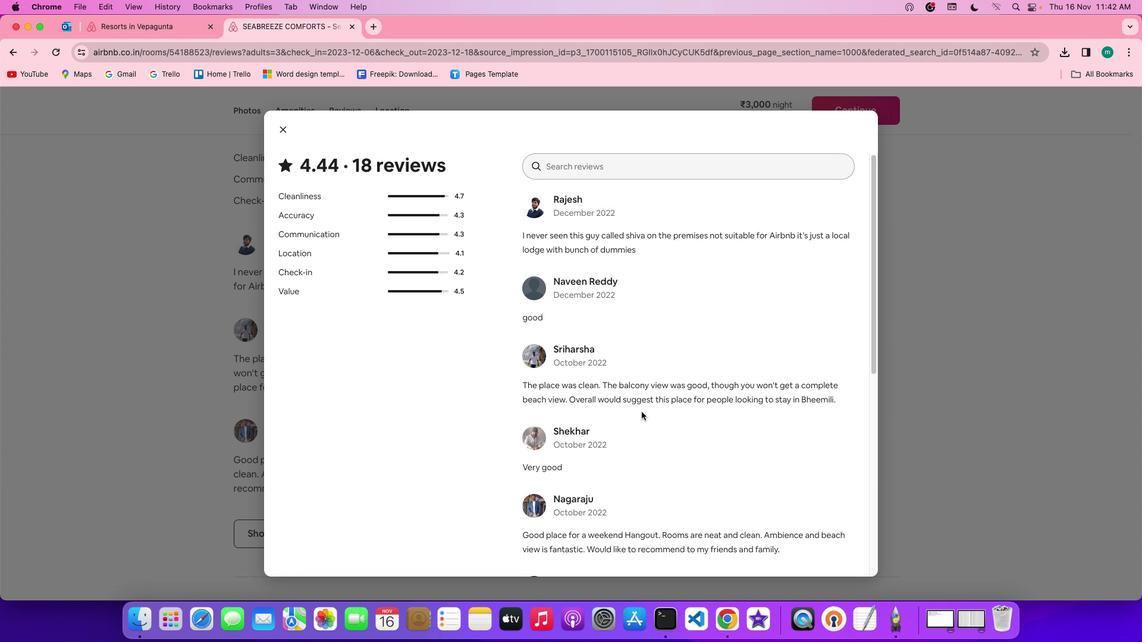 
Action: Mouse scrolled (641, 411) with delta (0, 0)
Screenshot: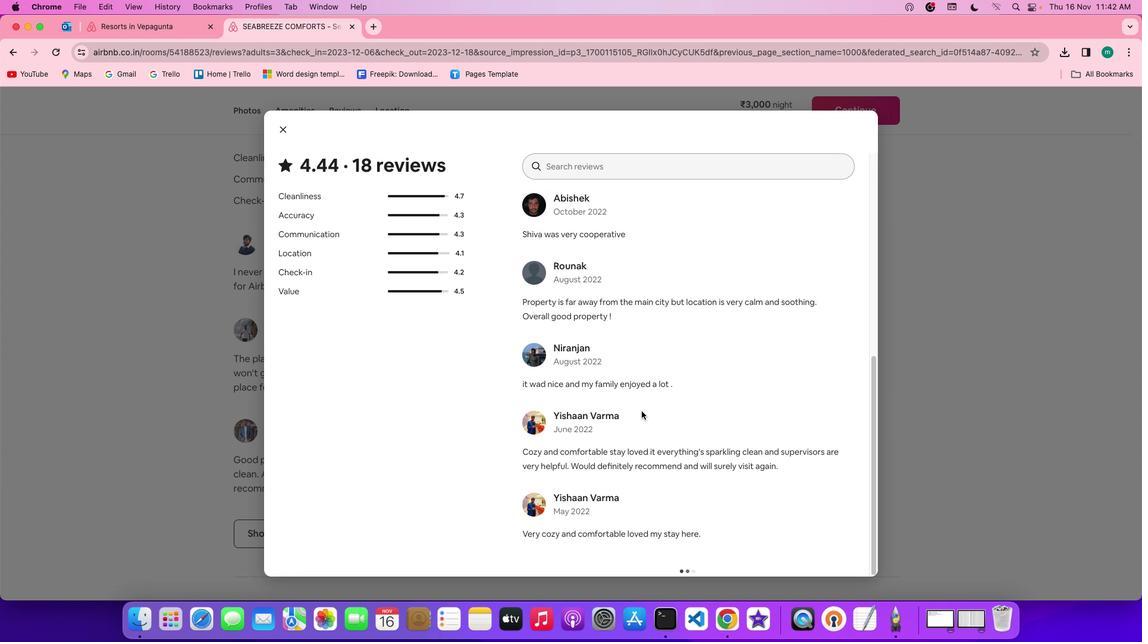 
Action: Mouse scrolled (641, 411) with delta (0, 0)
Screenshot: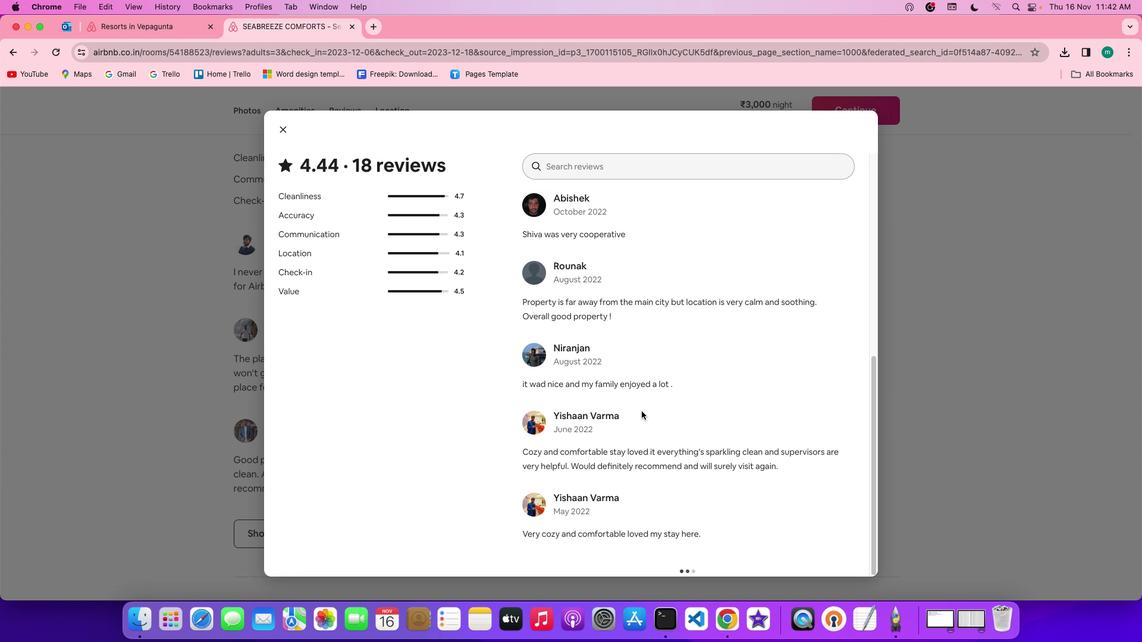 
Action: Mouse moved to (641, 411)
Screenshot: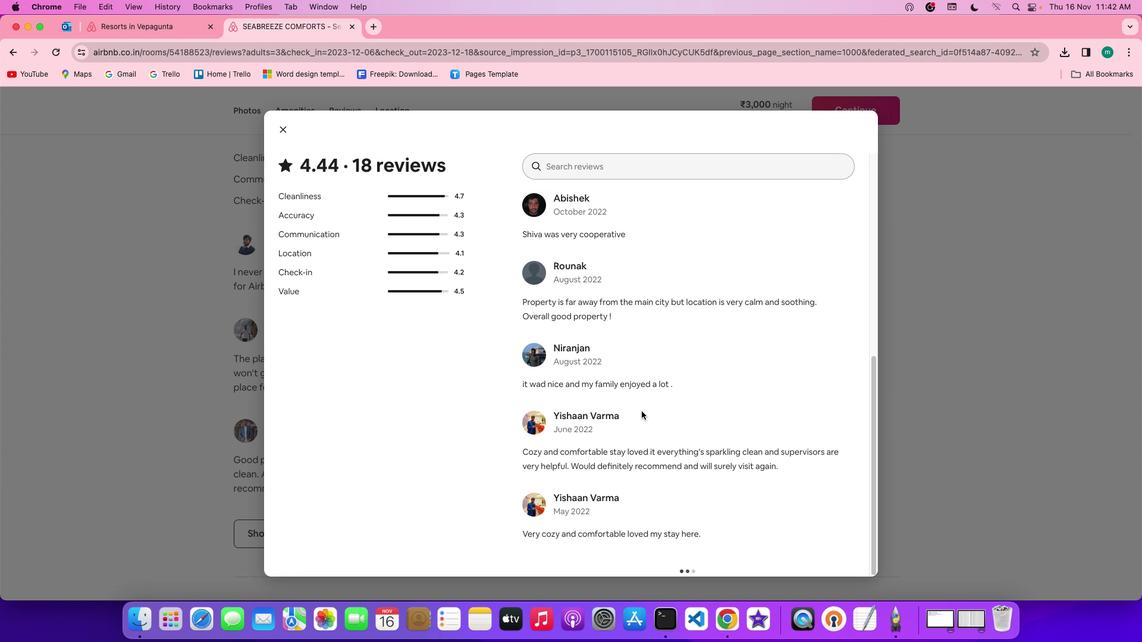 
Action: Mouse scrolled (641, 411) with delta (0, -1)
Screenshot: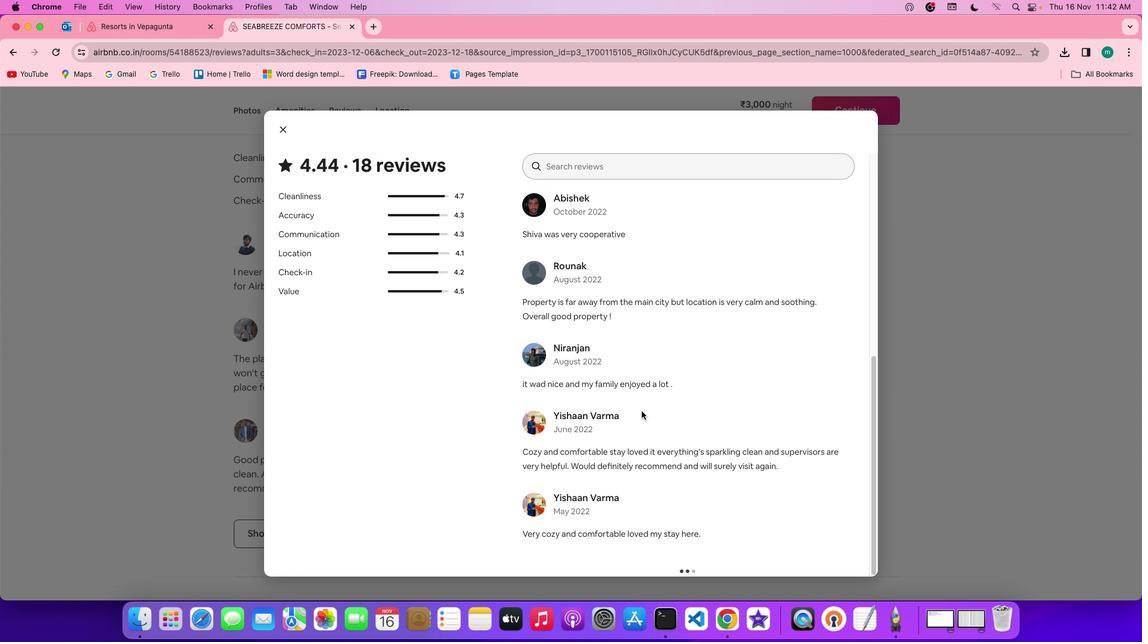 
Action: Mouse scrolled (641, 411) with delta (0, -2)
Screenshot: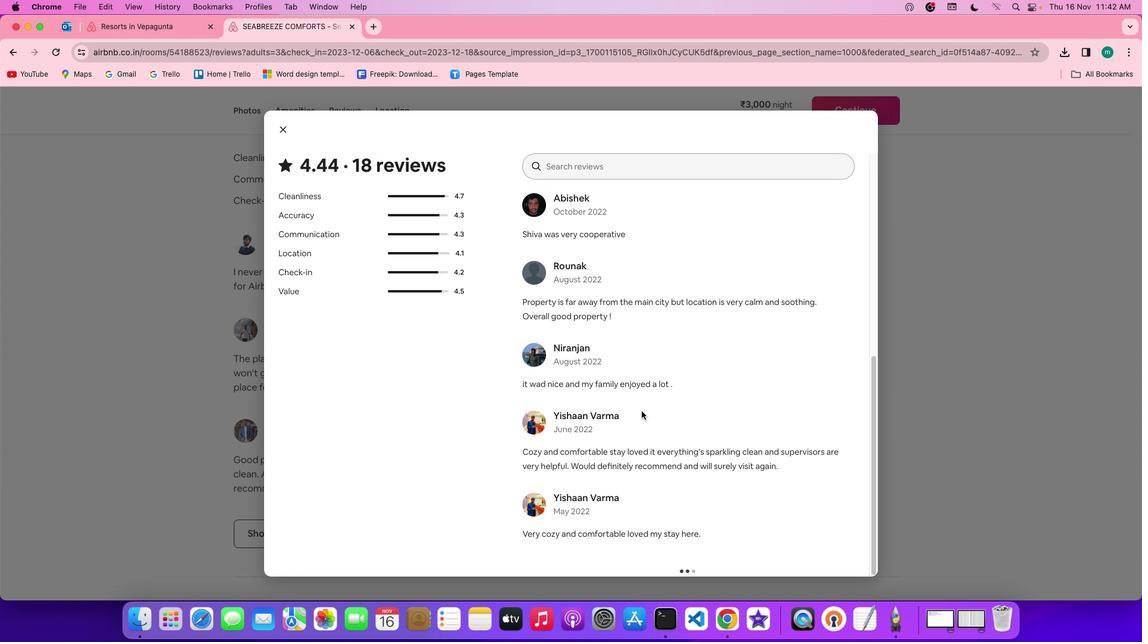 
Action: Mouse scrolled (641, 411) with delta (0, -2)
Screenshot: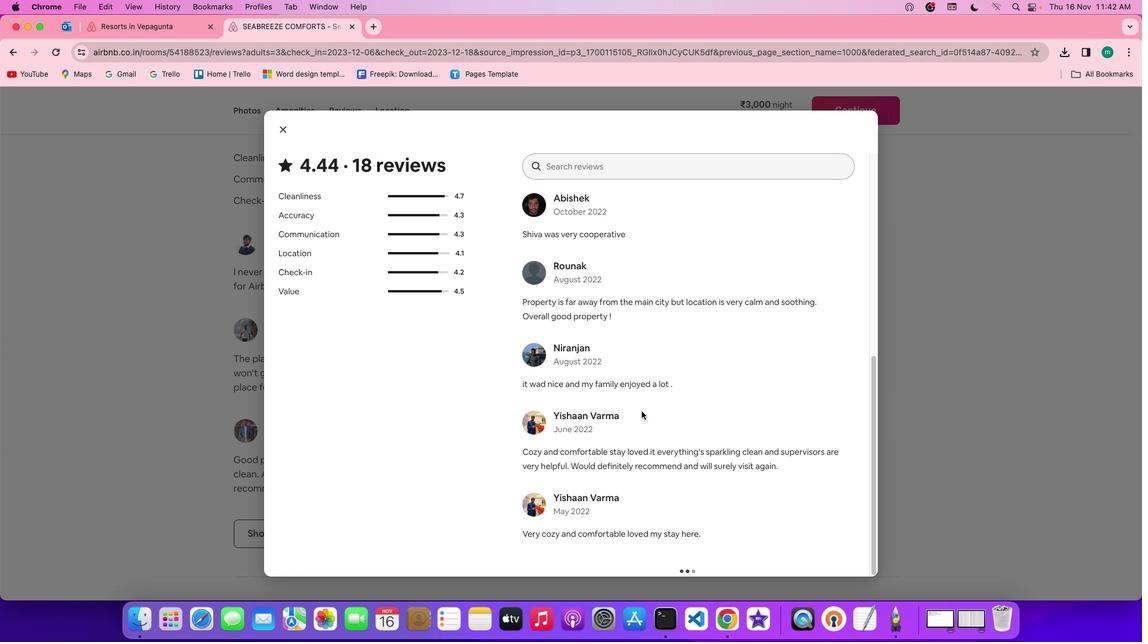
Action: Mouse scrolled (641, 411) with delta (0, 0)
Screenshot: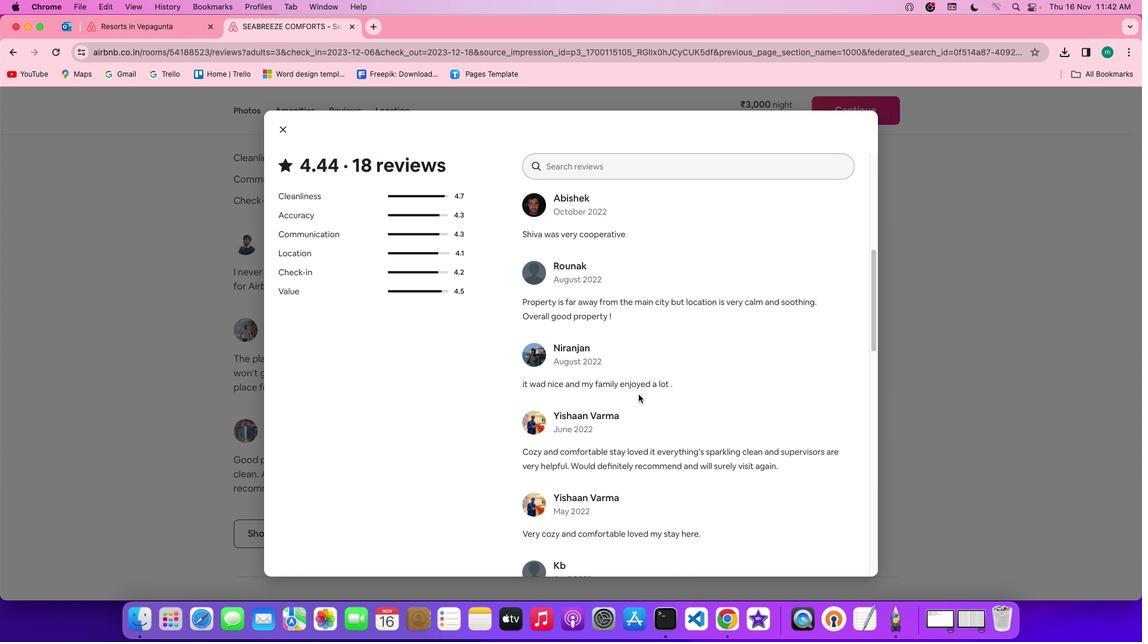 
Action: Mouse scrolled (641, 411) with delta (0, 0)
Screenshot: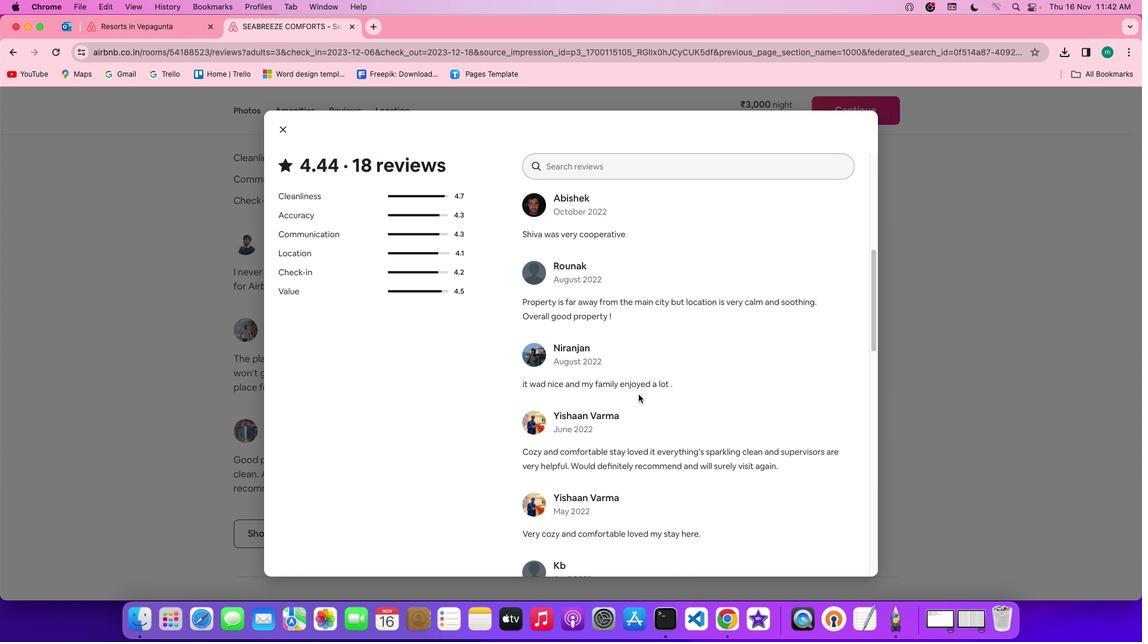 
Action: Mouse scrolled (641, 411) with delta (0, -1)
Screenshot: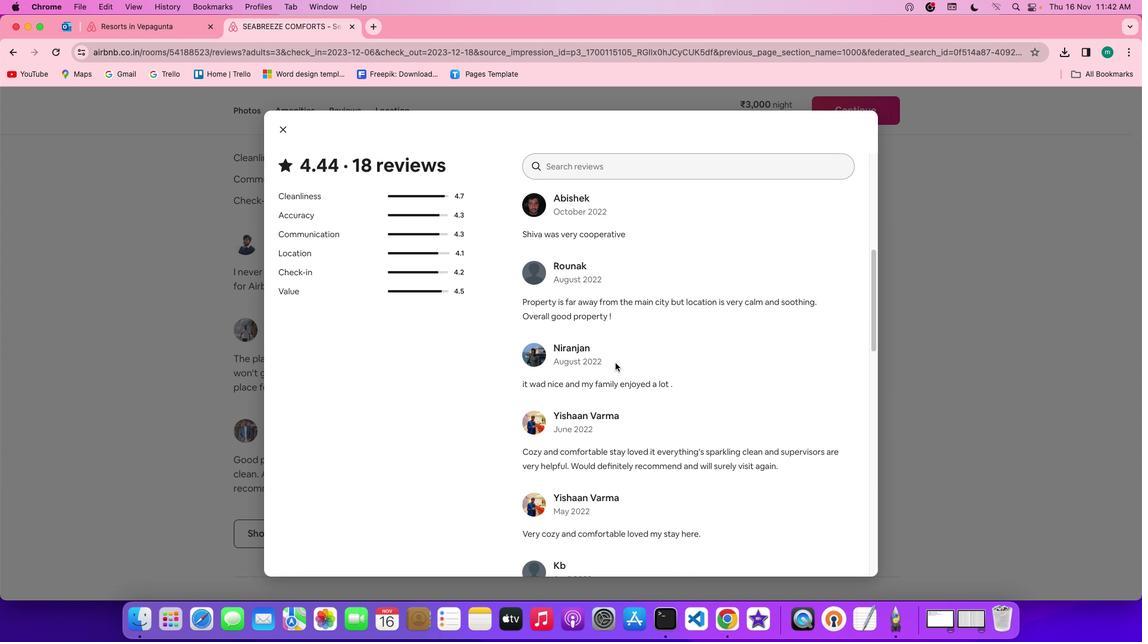
Action: Mouse scrolled (641, 411) with delta (0, -2)
Screenshot: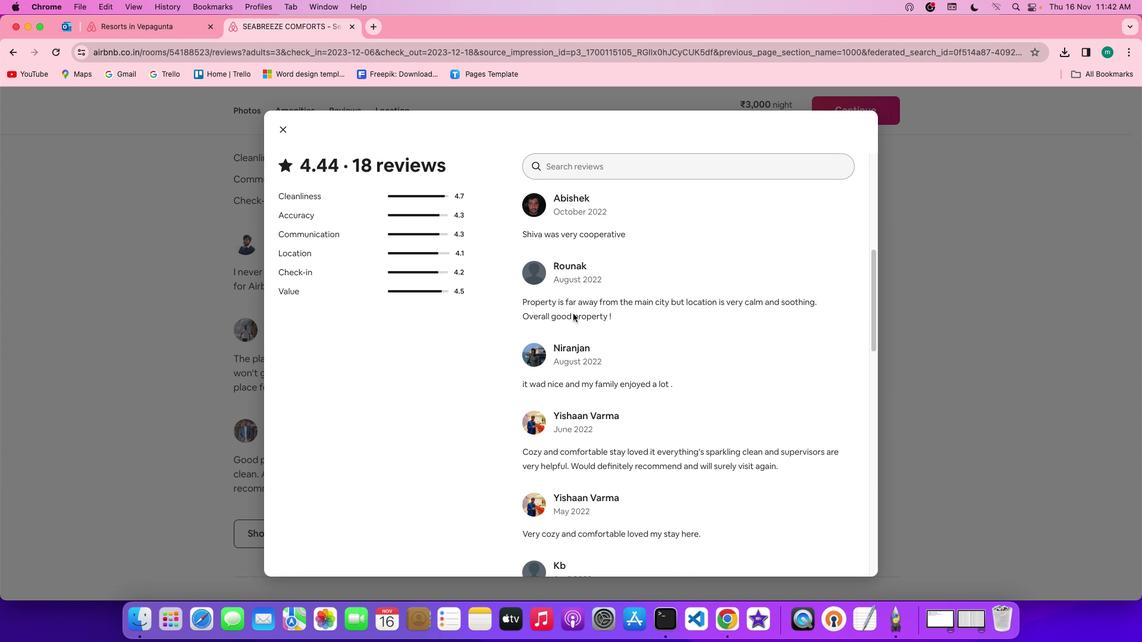 
Action: Mouse scrolled (641, 411) with delta (0, -3)
Screenshot: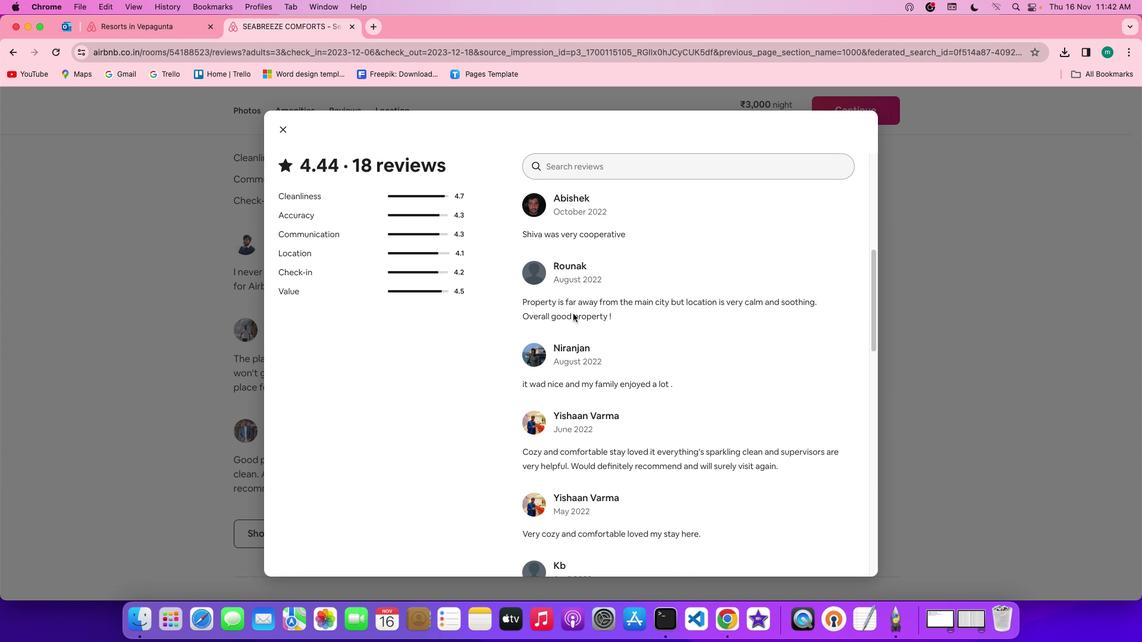 
Action: Mouse scrolled (641, 411) with delta (0, -3)
Screenshot: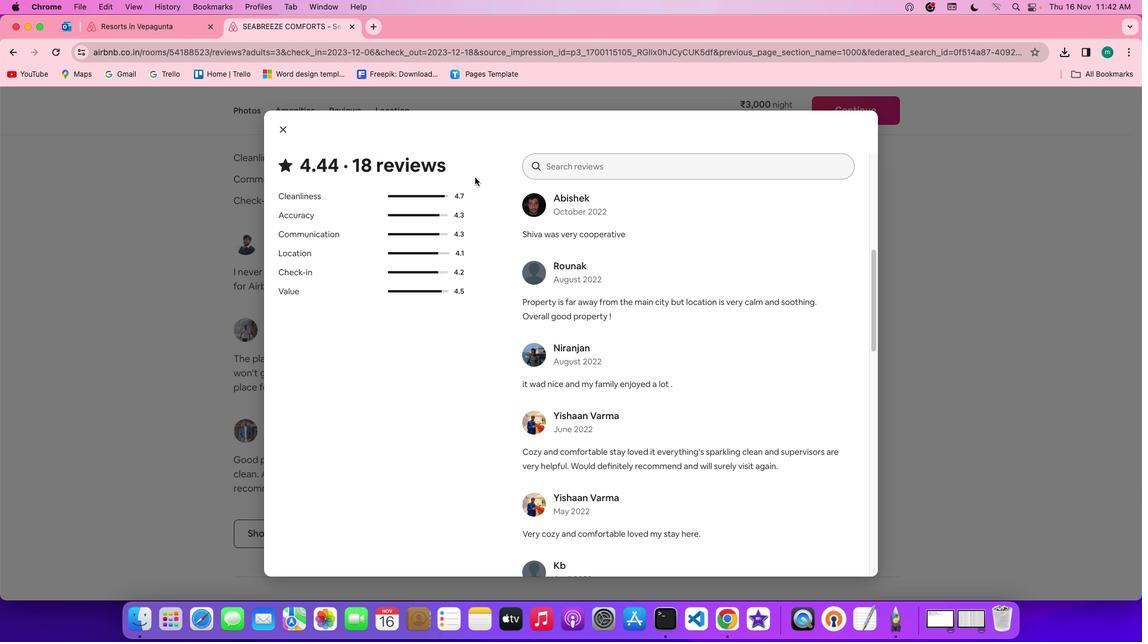 
Action: Mouse moved to (779, 559)
Screenshot: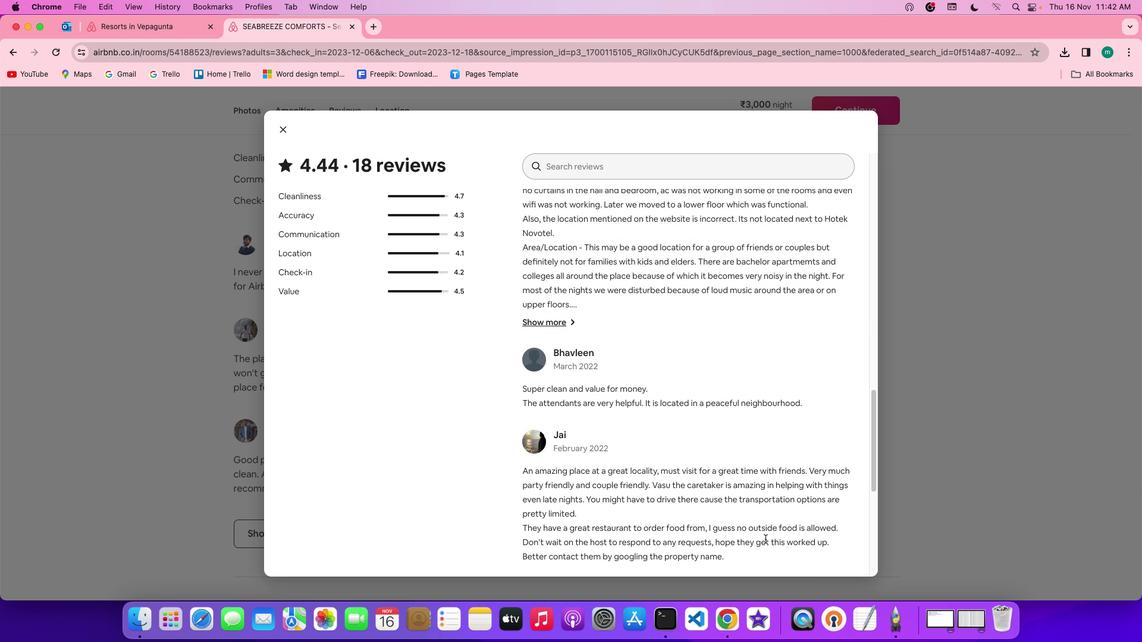 
Action: Mouse scrolled (779, 559) with delta (0, 0)
Screenshot: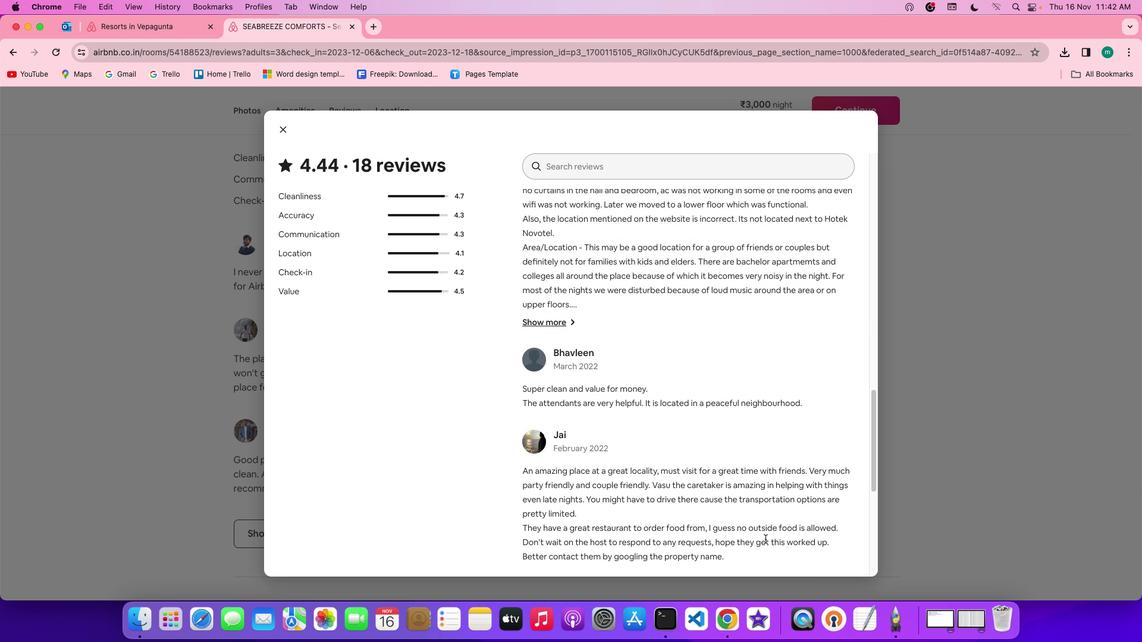 
Action: Mouse moved to (779, 558)
Screenshot: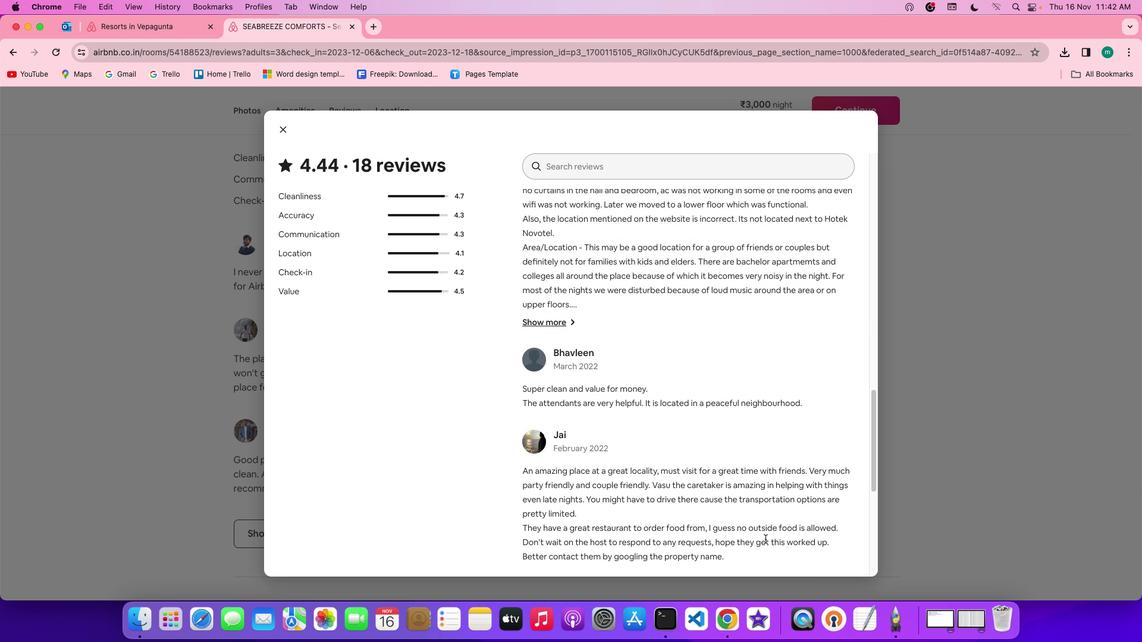 
Action: Mouse scrolled (779, 558) with delta (0, 0)
Screenshot: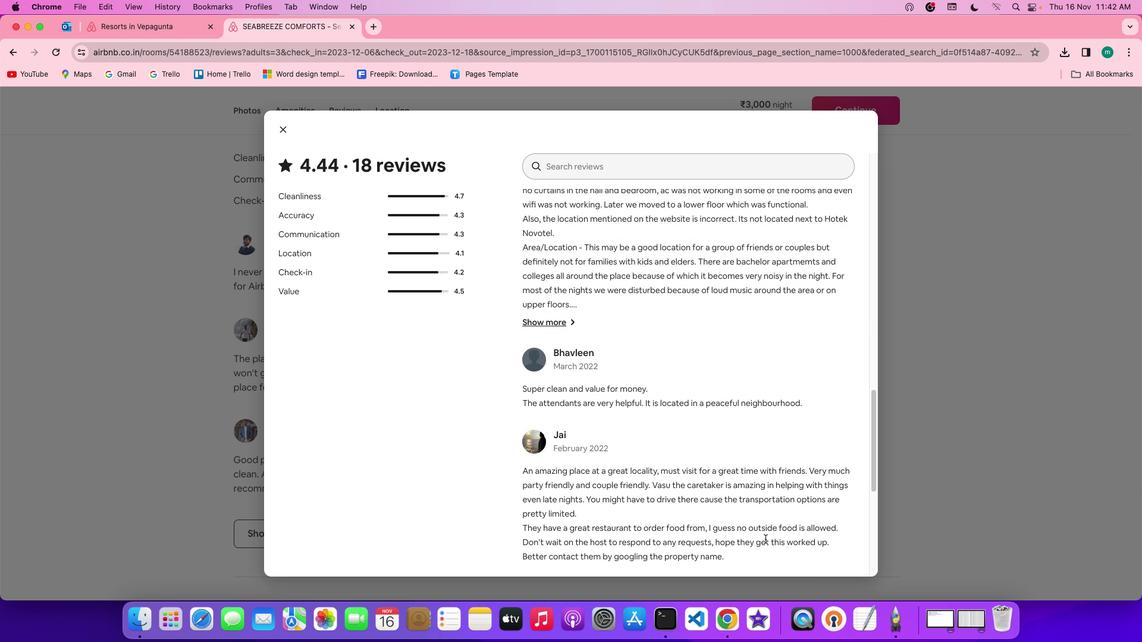 
Action: Mouse moved to (779, 558)
Screenshot: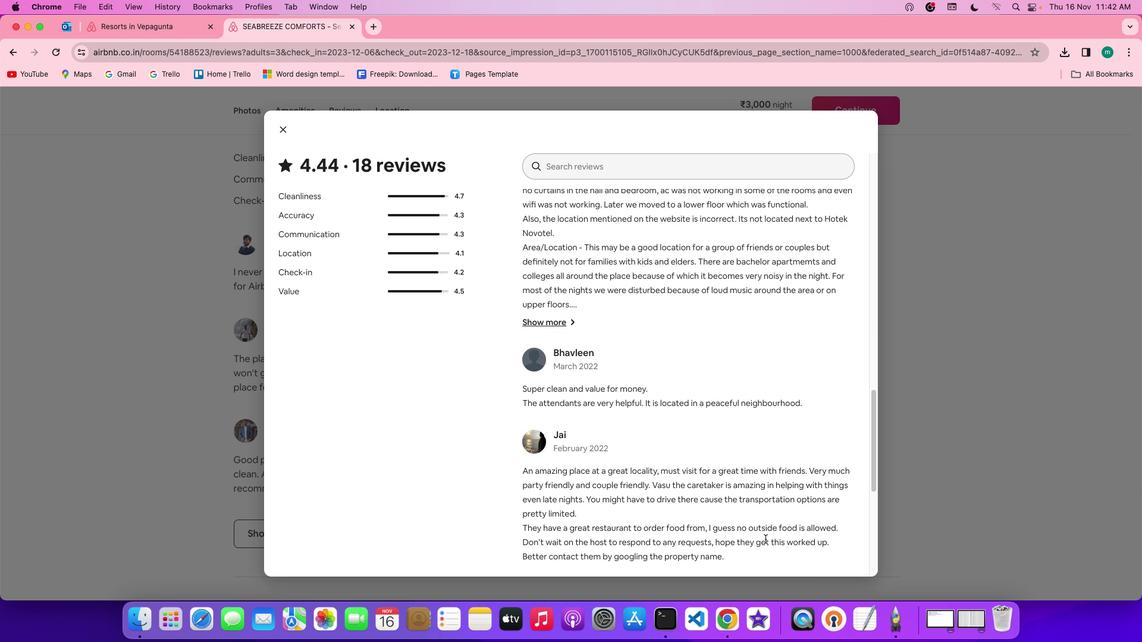 
Action: Mouse scrolled (779, 558) with delta (0, -1)
Screenshot: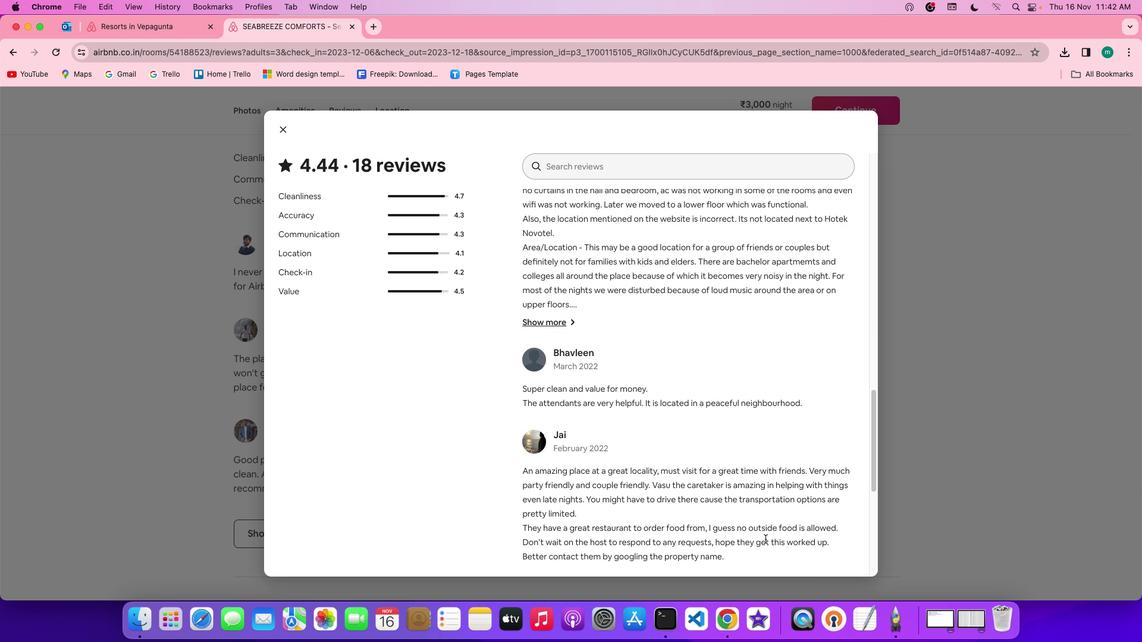 
Action: Mouse moved to (778, 557)
Screenshot: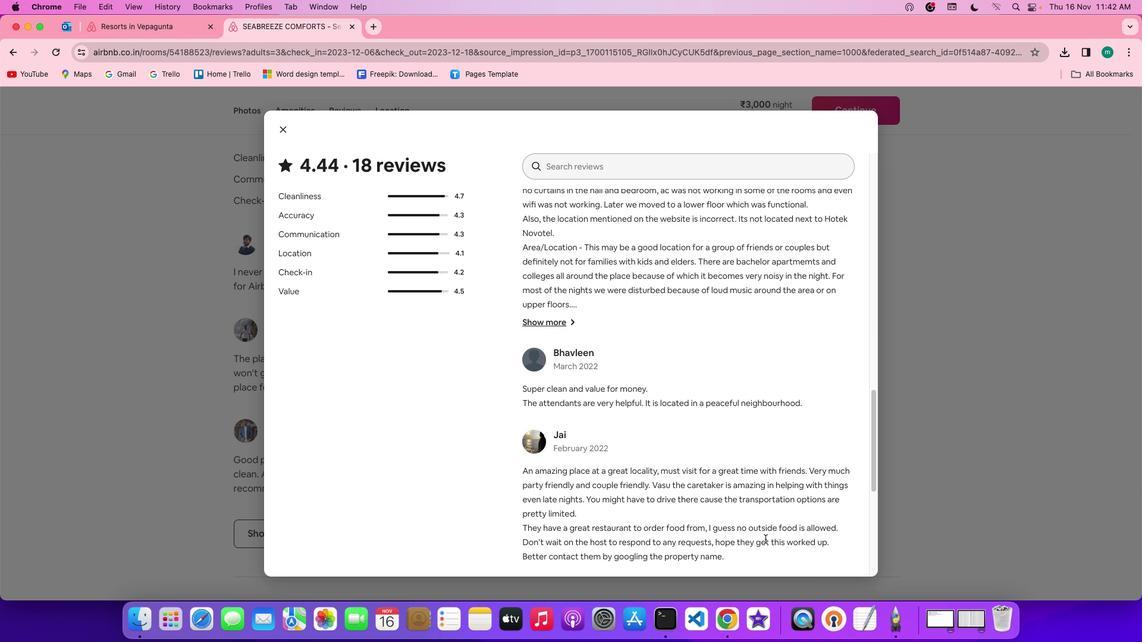 
Action: Mouse scrolled (778, 557) with delta (0, -2)
Screenshot: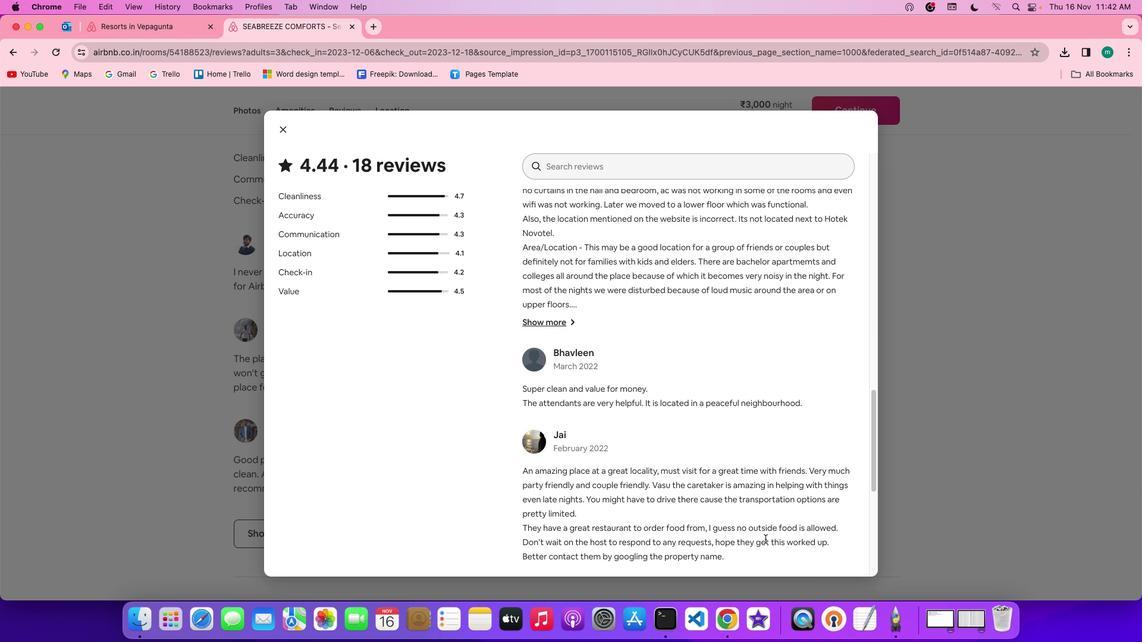 
Action: Mouse moved to (778, 557)
Screenshot: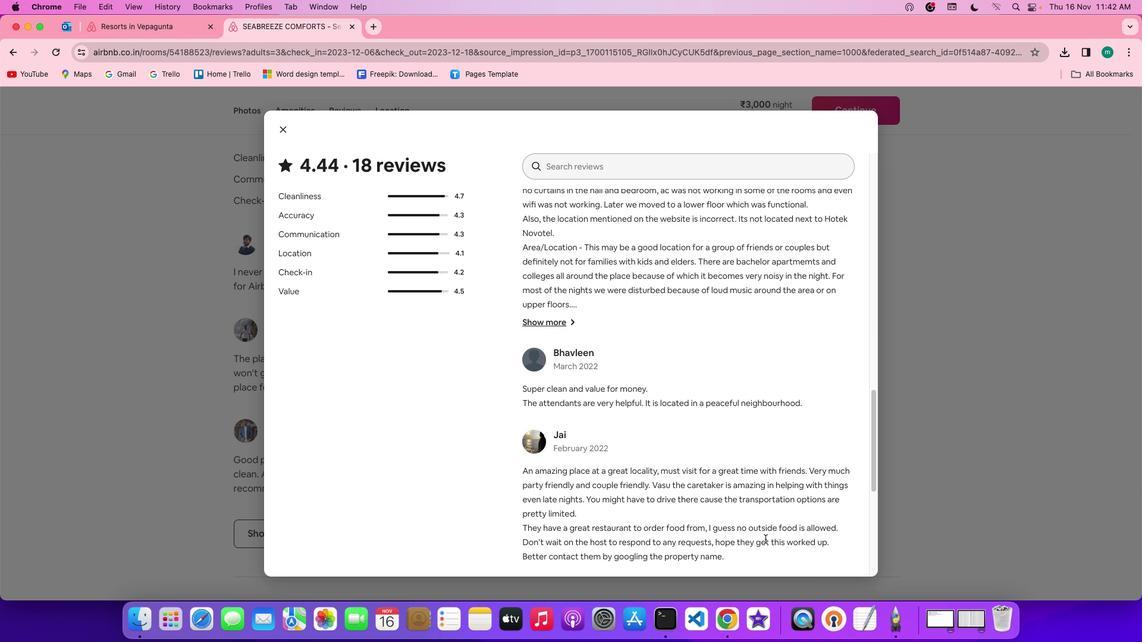 
Action: Mouse scrolled (778, 557) with delta (0, -3)
Screenshot: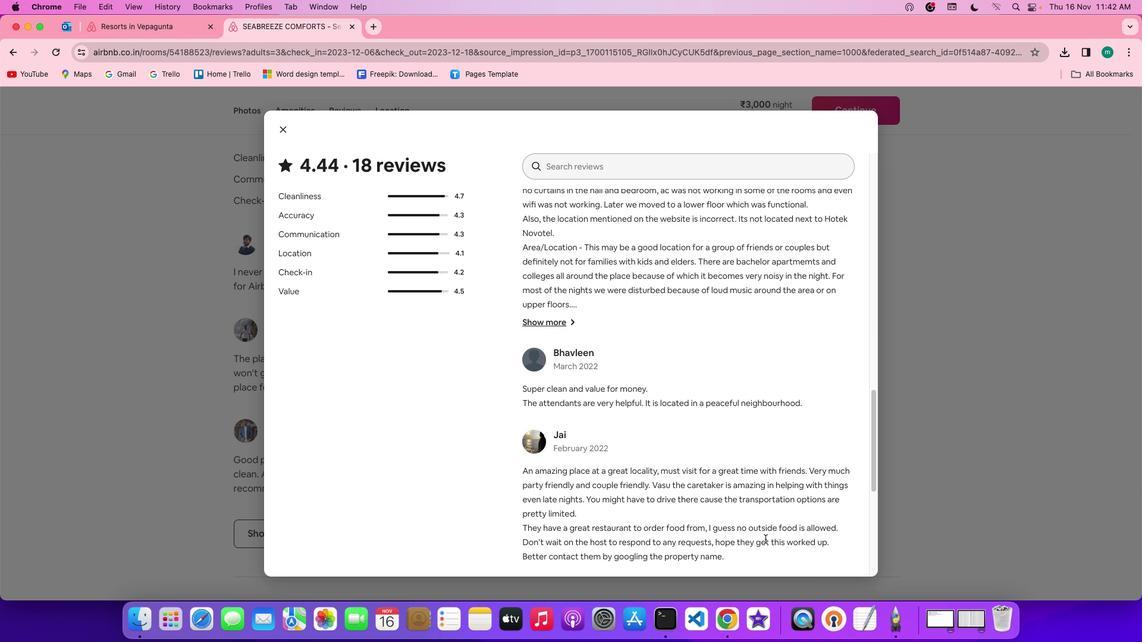 
Action: Mouse moved to (777, 557)
Screenshot: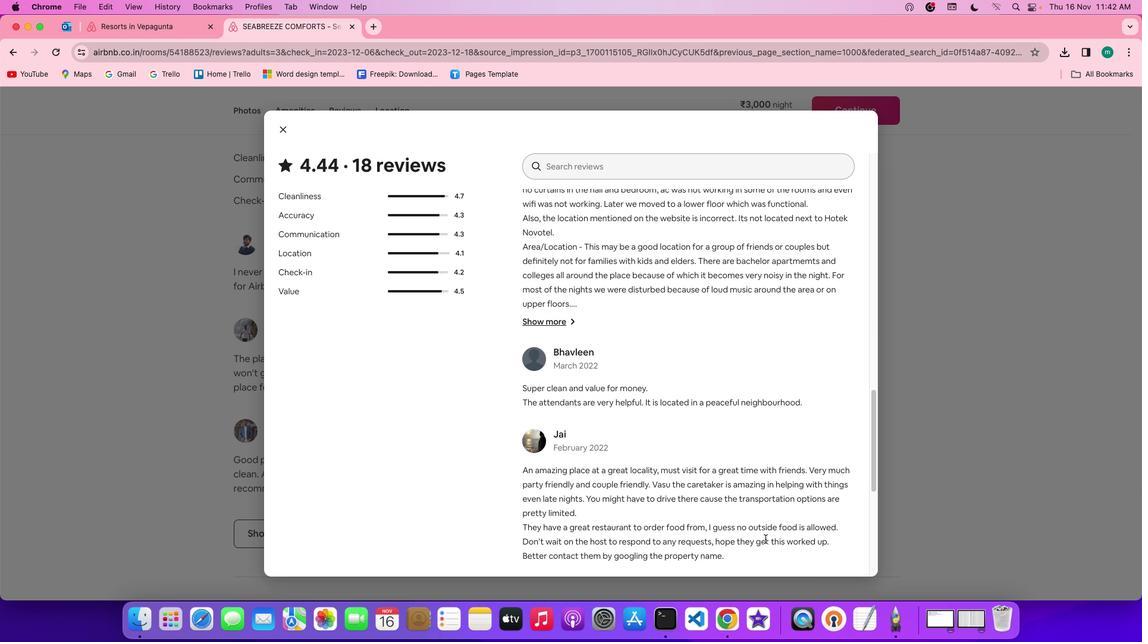 
Action: Mouse scrolled (777, 557) with delta (0, -3)
Screenshot: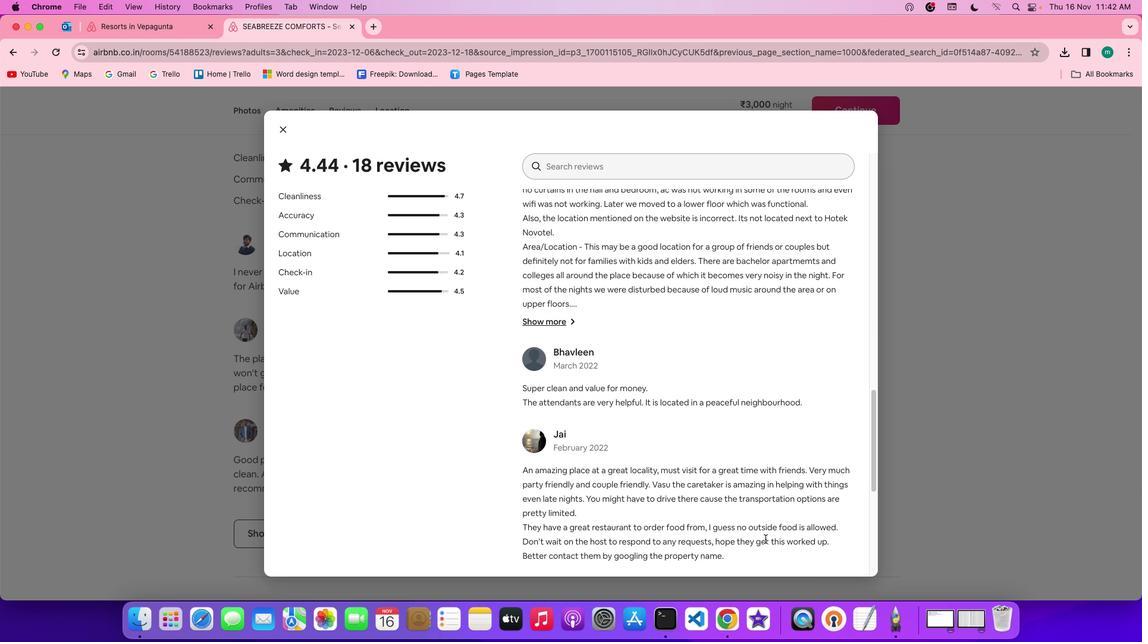 
Action: Mouse moved to (765, 539)
Screenshot: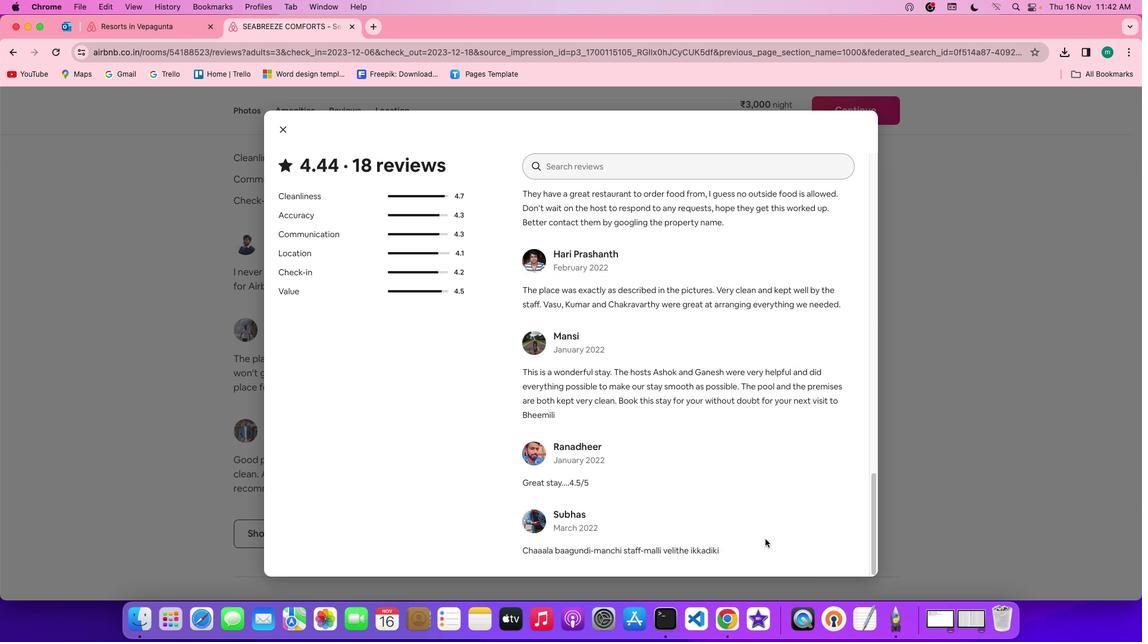 
Action: Mouse scrolled (765, 539) with delta (0, 0)
Screenshot: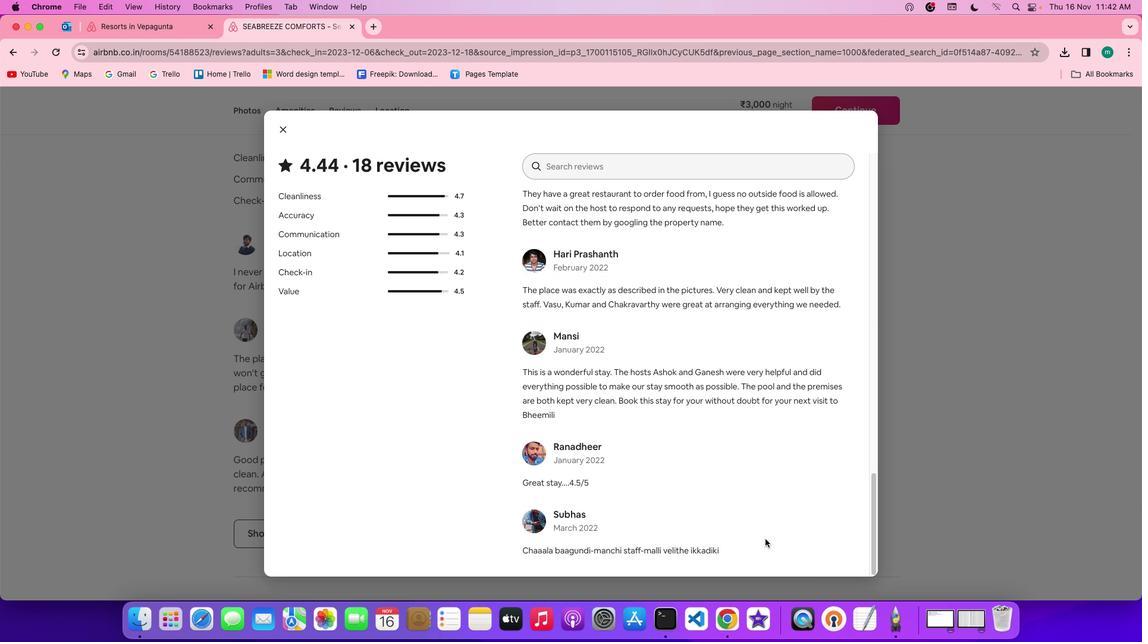 
Action: Mouse scrolled (765, 539) with delta (0, 0)
Screenshot: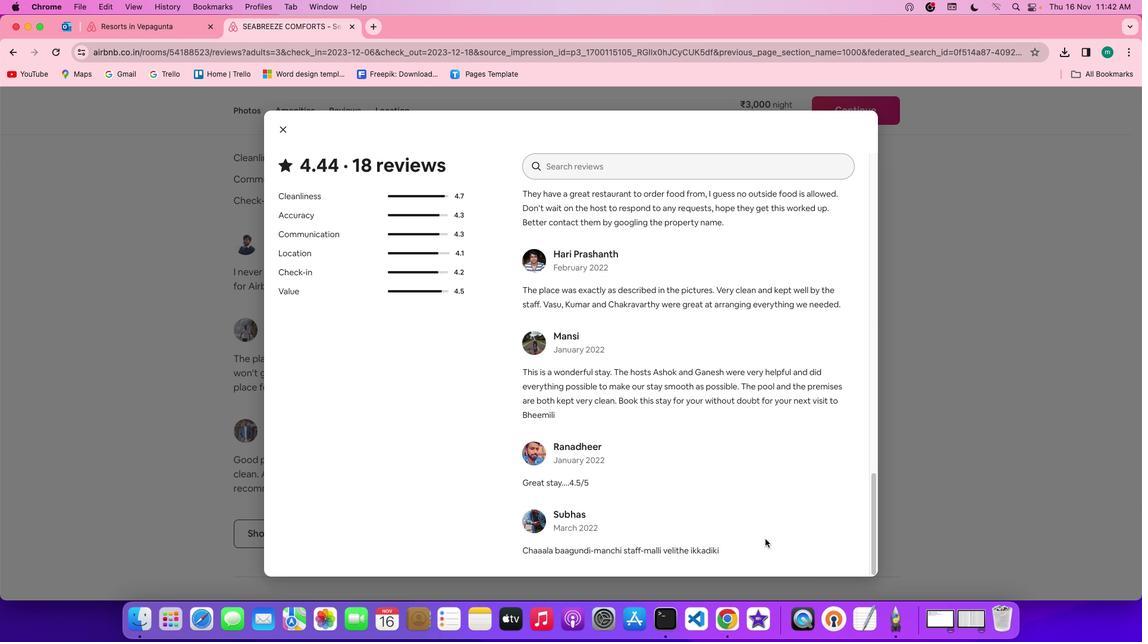 
Action: Mouse scrolled (765, 539) with delta (0, -1)
Screenshot: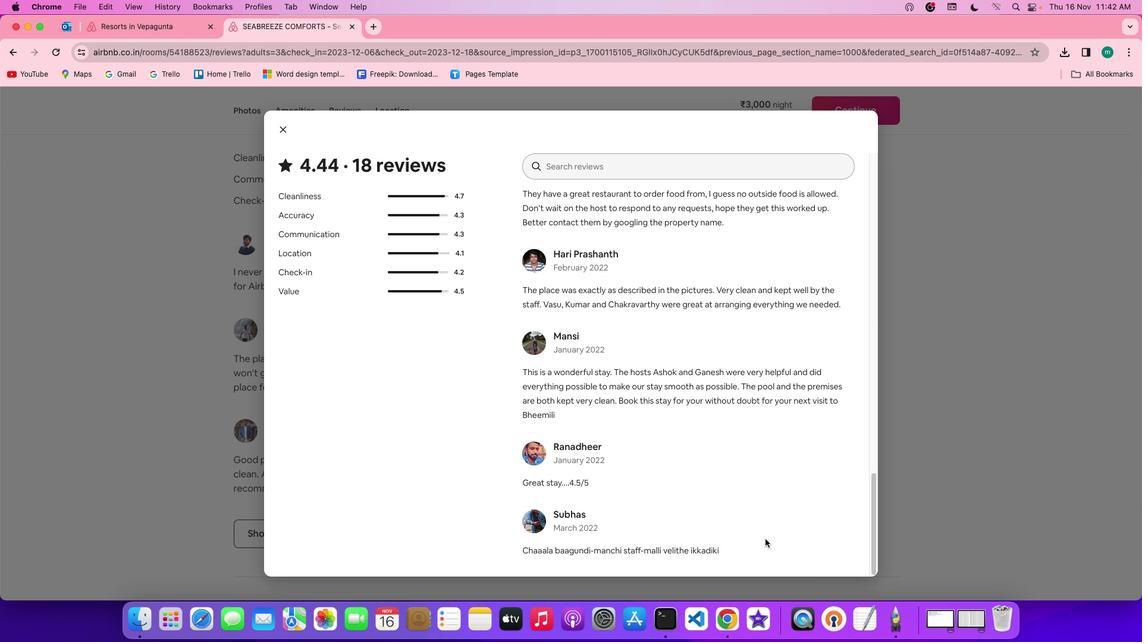 
Action: Mouse scrolled (765, 539) with delta (0, -2)
Screenshot: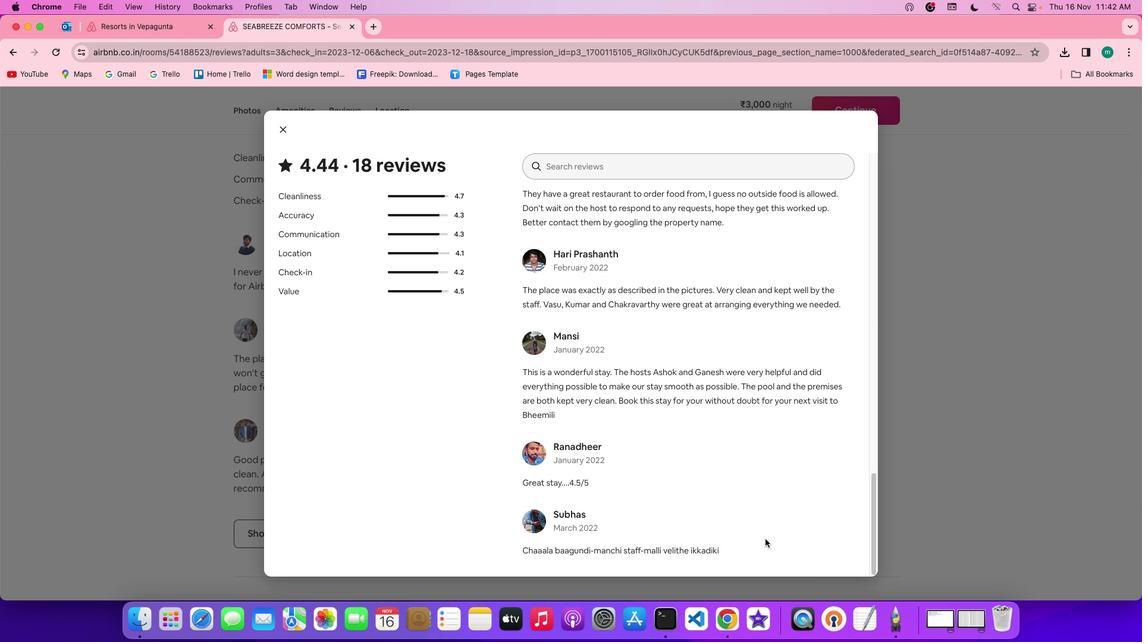 
Action: Mouse scrolled (765, 539) with delta (0, -3)
Screenshot: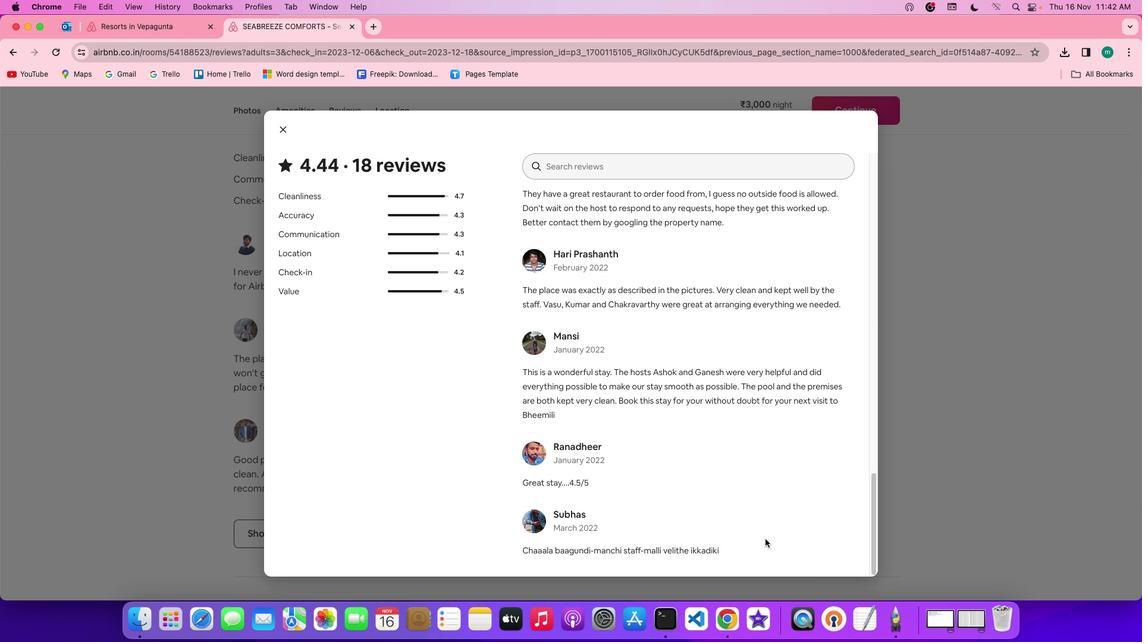 
Action: Mouse scrolled (765, 539) with delta (0, -4)
Screenshot: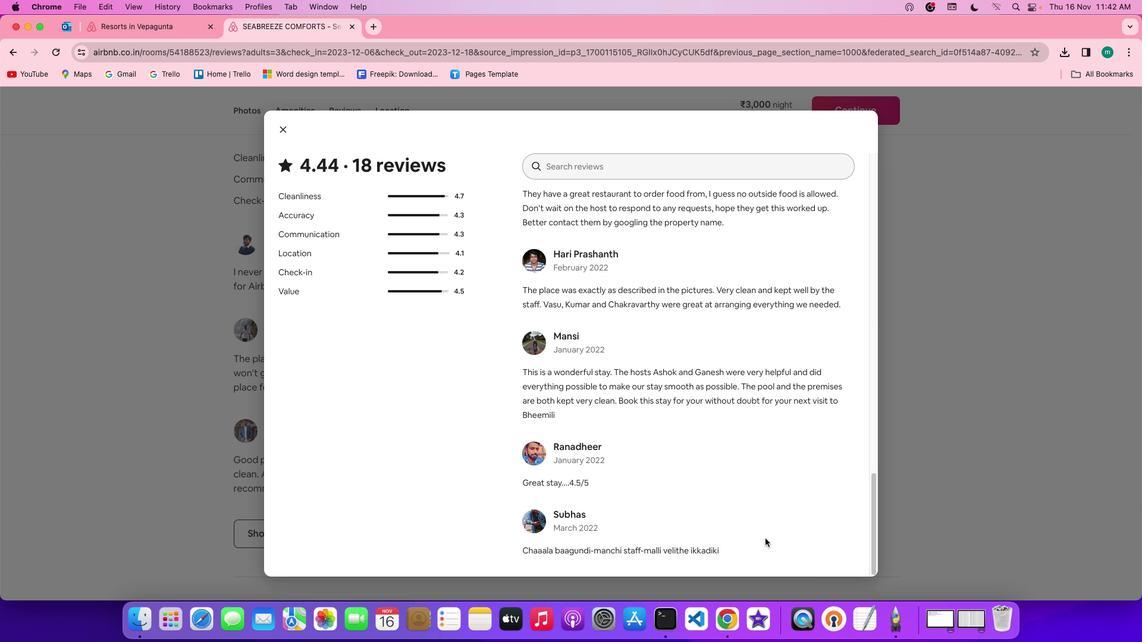 
Action: Mouse scrolled (765, 539) with delta (0, -4)
Screenshot: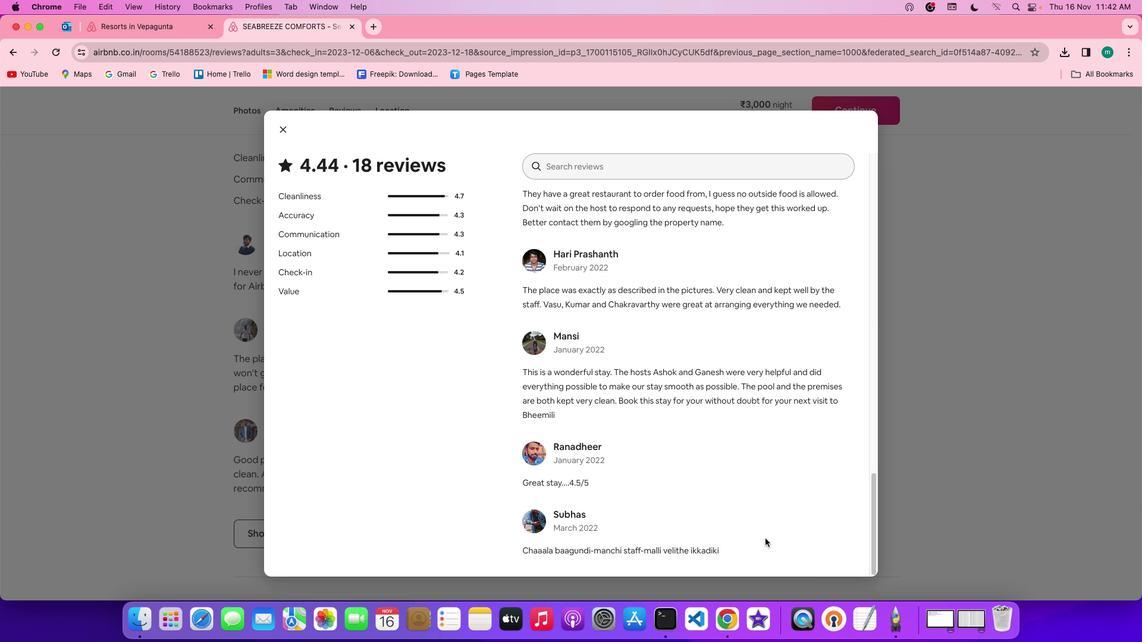 
Action: Mouse moved to (763, 537)
Screenshot: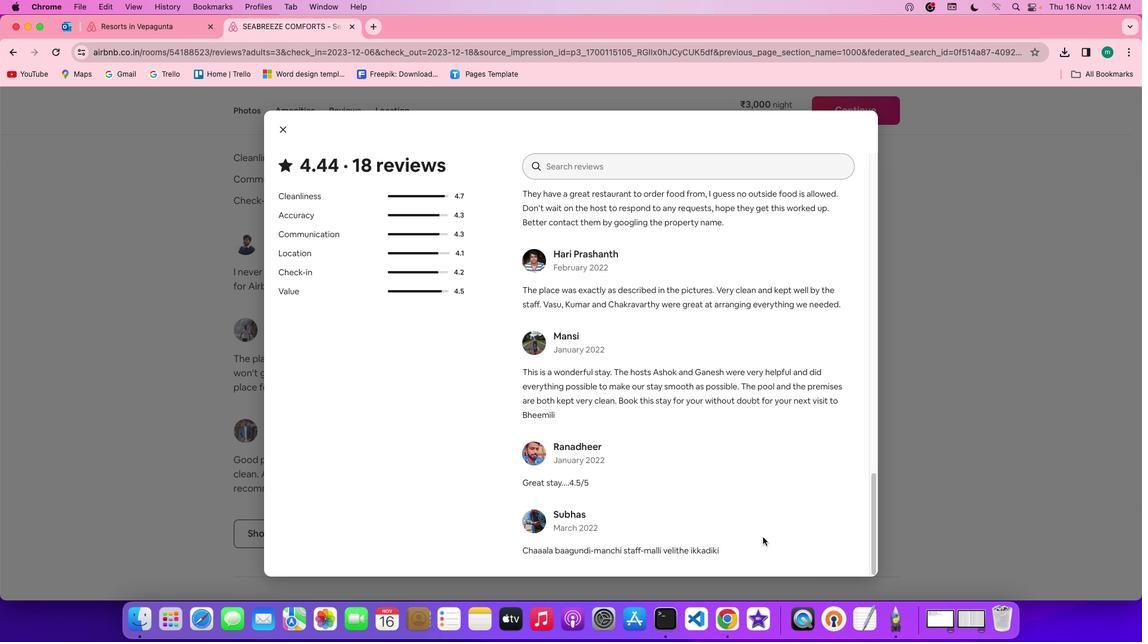 
Action: Mouse scrolled (763, 537) with delta (0, 0)
Screenshot: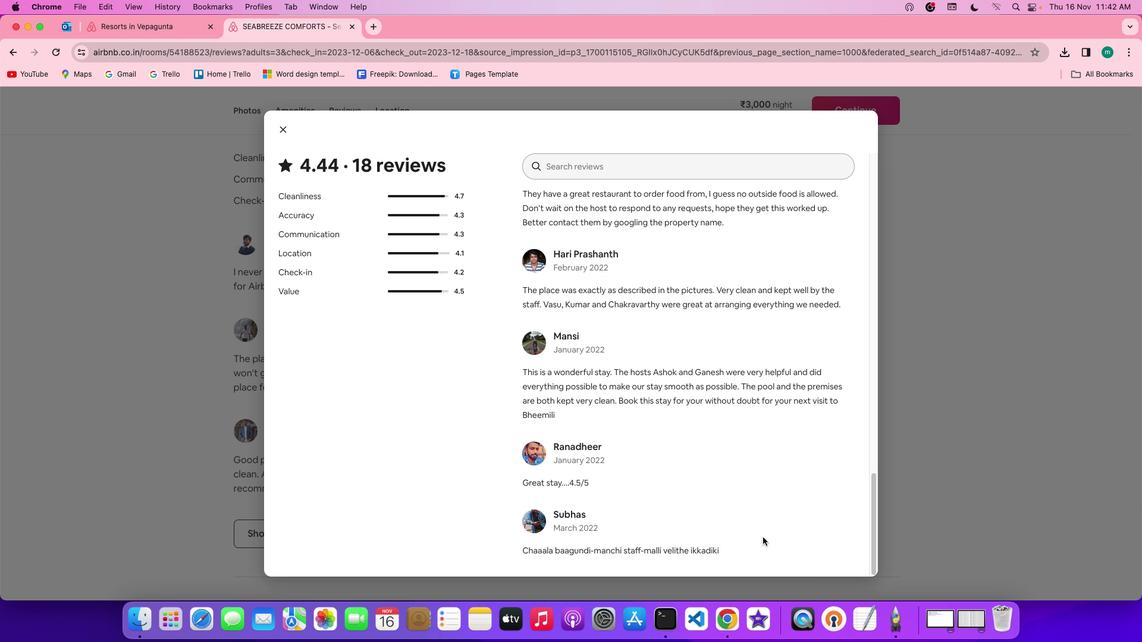 
Action: Mouse scrolled (763, 537) with delta (0, 0)
Screenshot: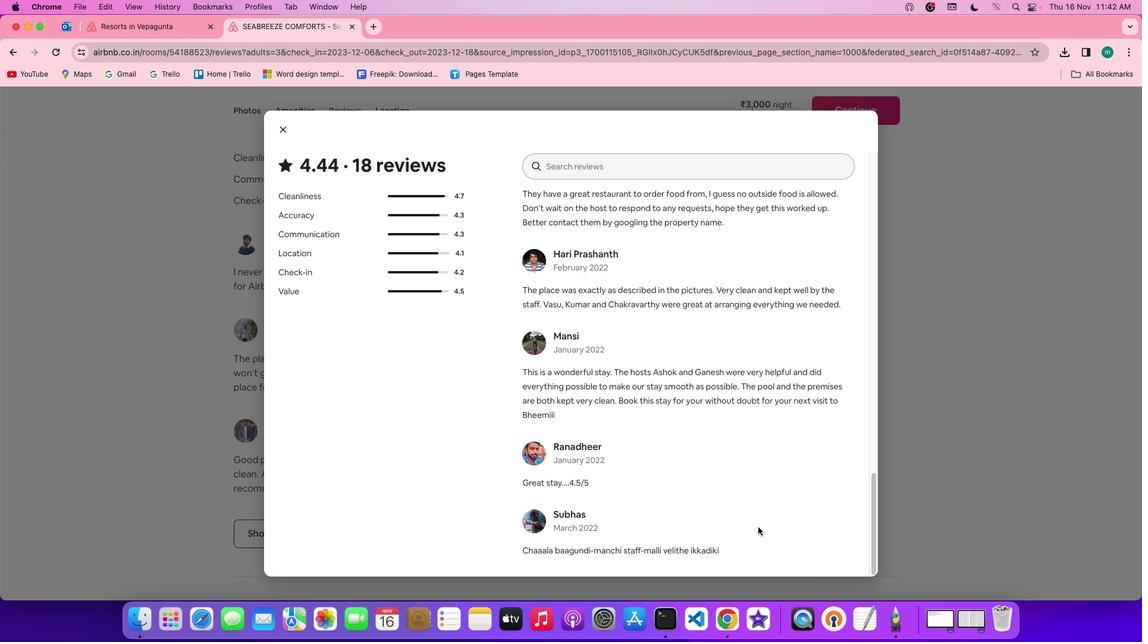 
Action: Mouse scrolled (763, 537) with delta (0, -1)
Screenshot: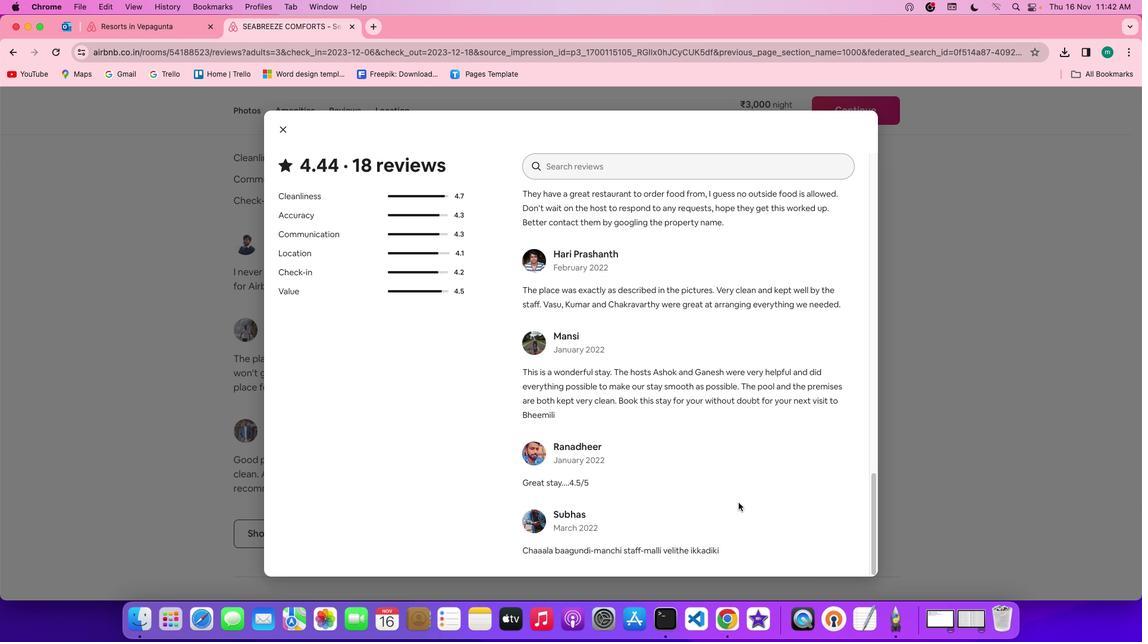 
Action: Mouse scrolled (763, 537) with delta (0, -2)
Screenshot: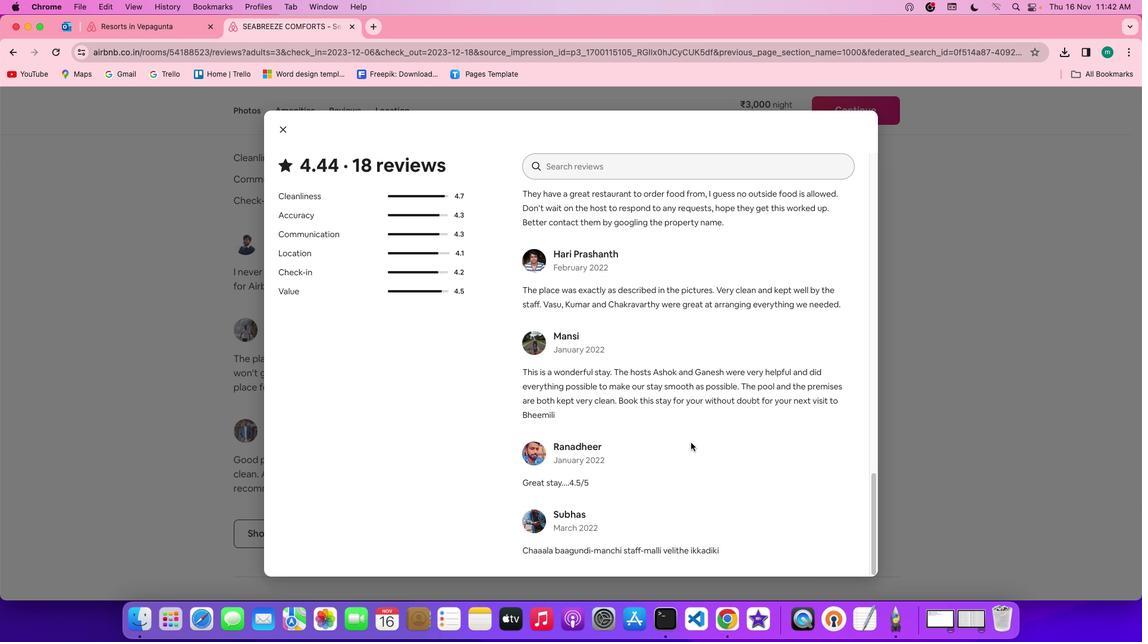 
Action: Mouse moved to (283, 131)
Screenshot: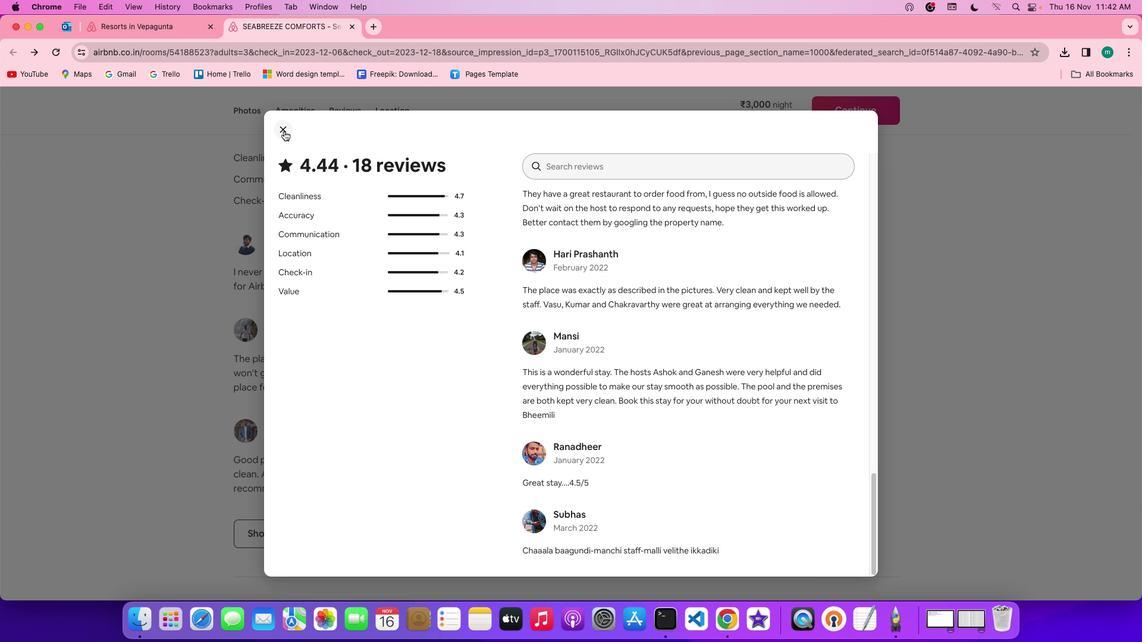 
Action: Mouse pressed left at (283, 131)
Screenshot: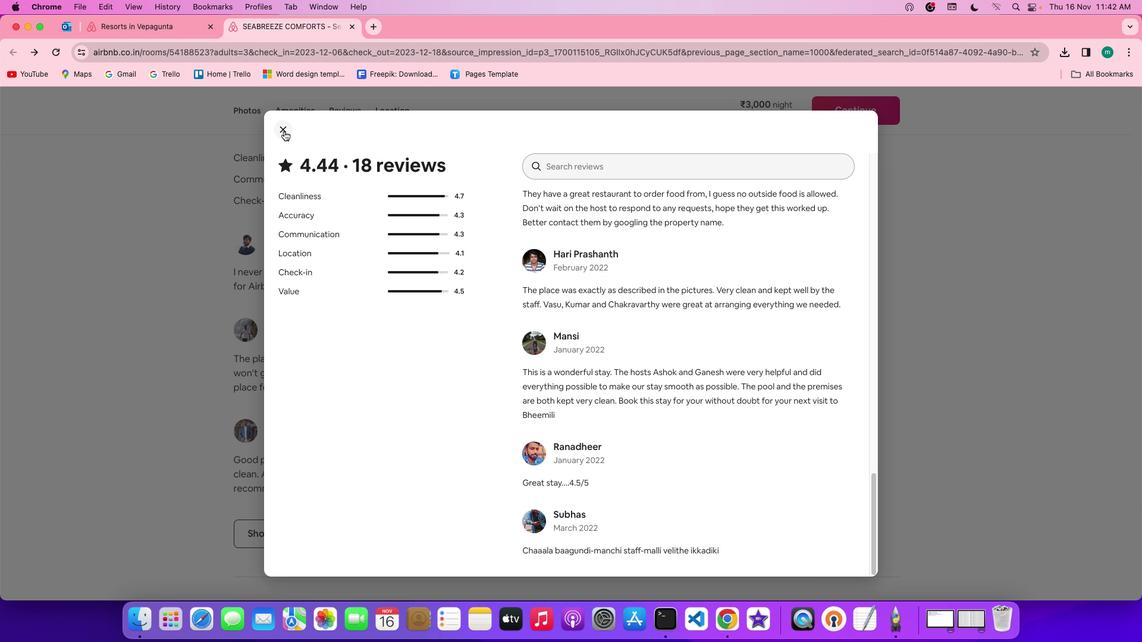 
Action: Mouse moved to (637, 388)
Screenshot: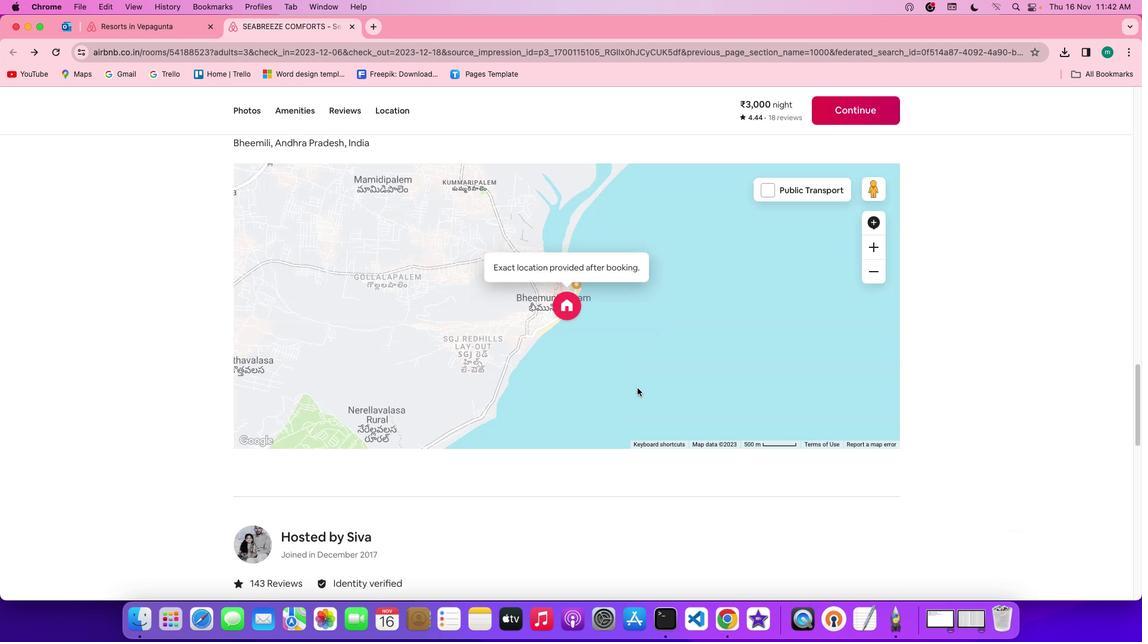 
Action: Mouse scrolled (637, 388) with delta (0, 0)
Screenshot: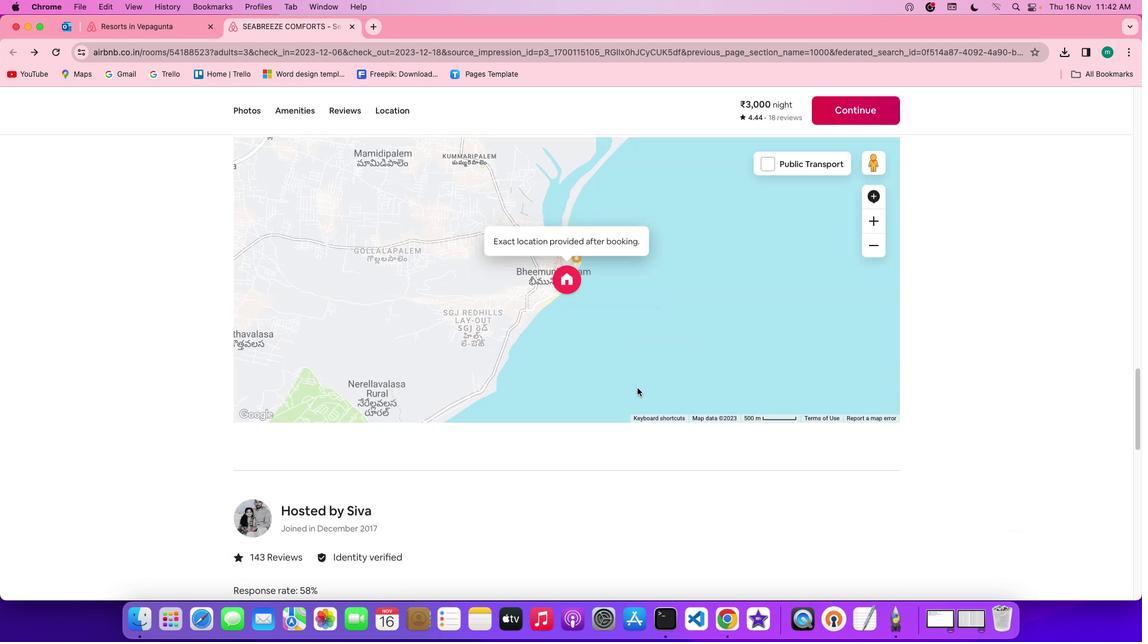 
Action: Mouse scrolled (637, 388) with delta (0, 0)
Screenshot: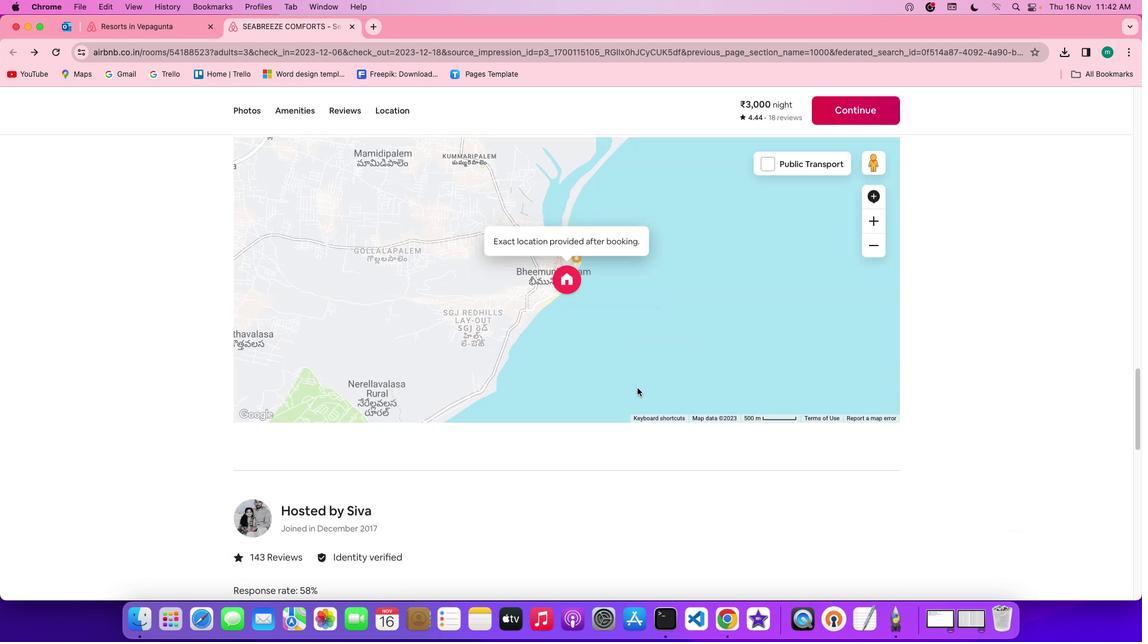 
Action: Mouse scrolled (637, 388) with delta (0, -1)
Screenshot: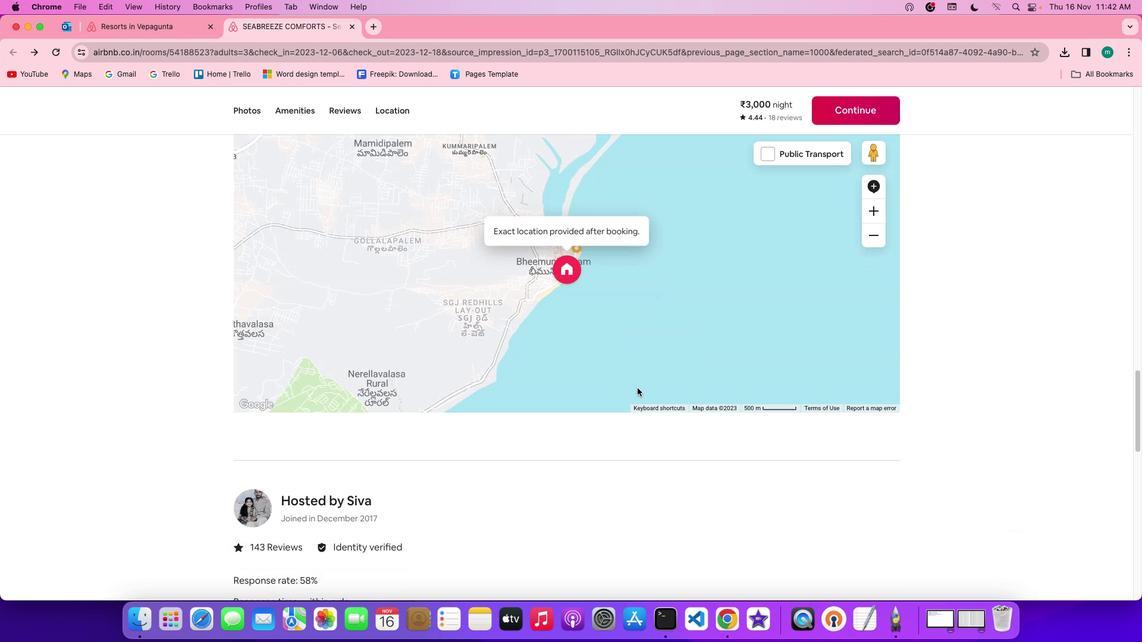 
Action: Mouse scrolled (637, 388) with delta (0, -2)
Screenshot: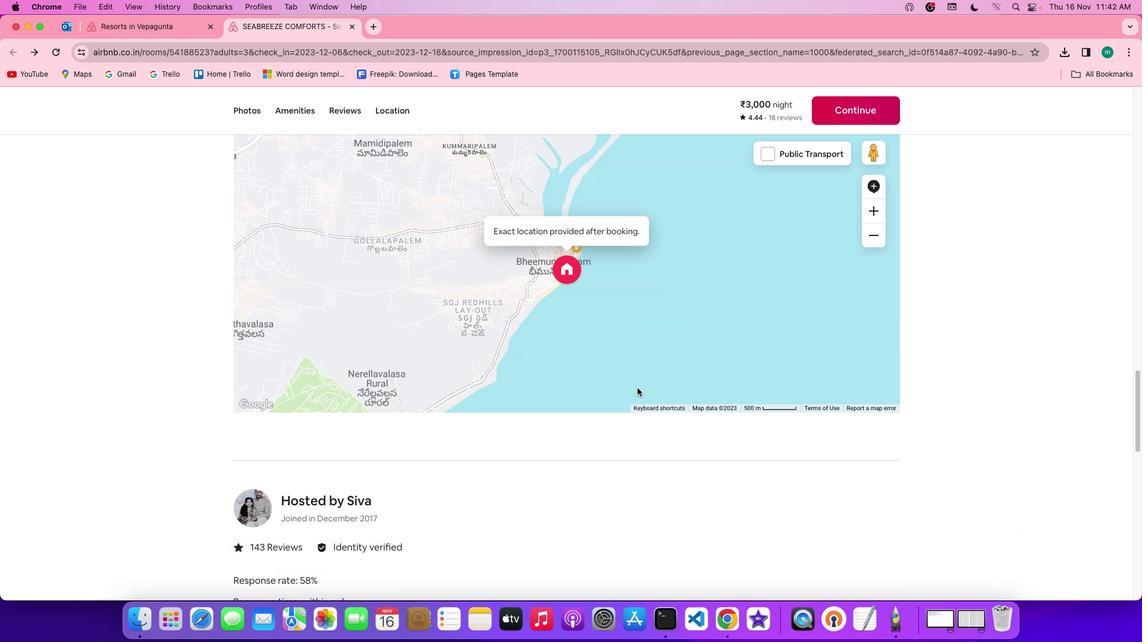 
Action: Mouse scrolled (637, 388) with delta (0, -3)
Screenshot: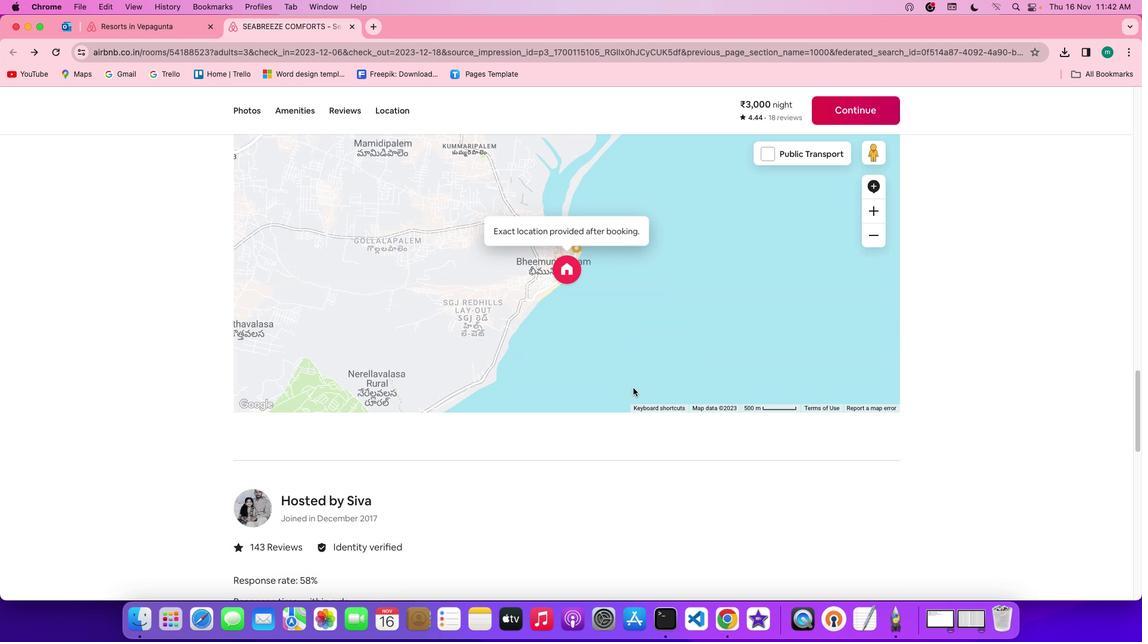 
Action: Mouse scrolled (637, 388) with delta (0, -3)
Screenshot: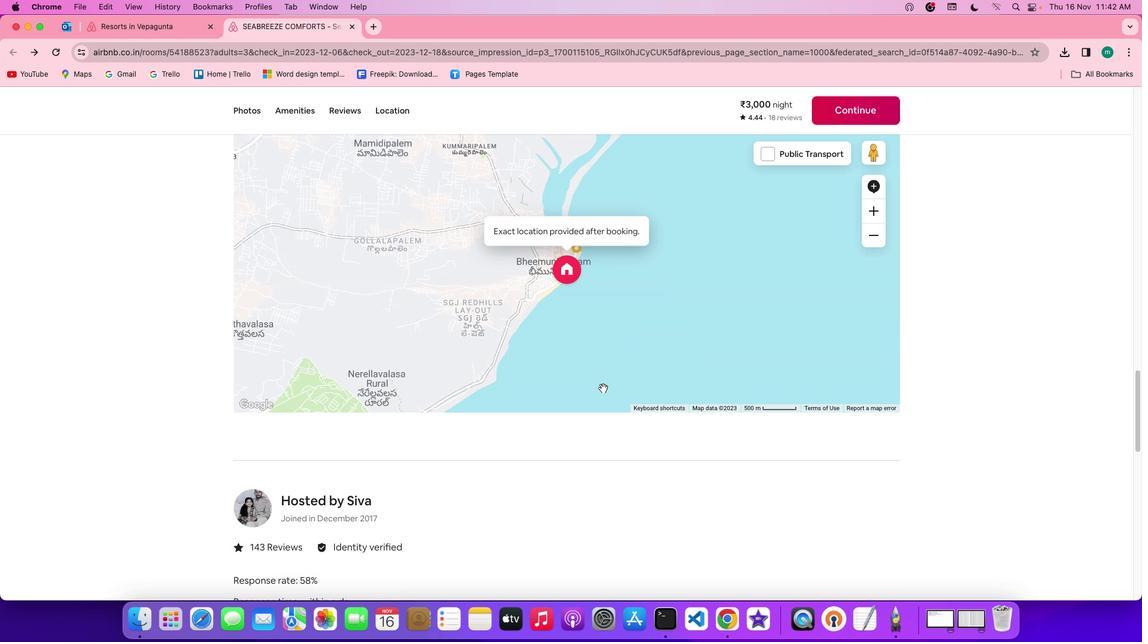 
Action: Mouse moved to (523, 454)
Screenshot: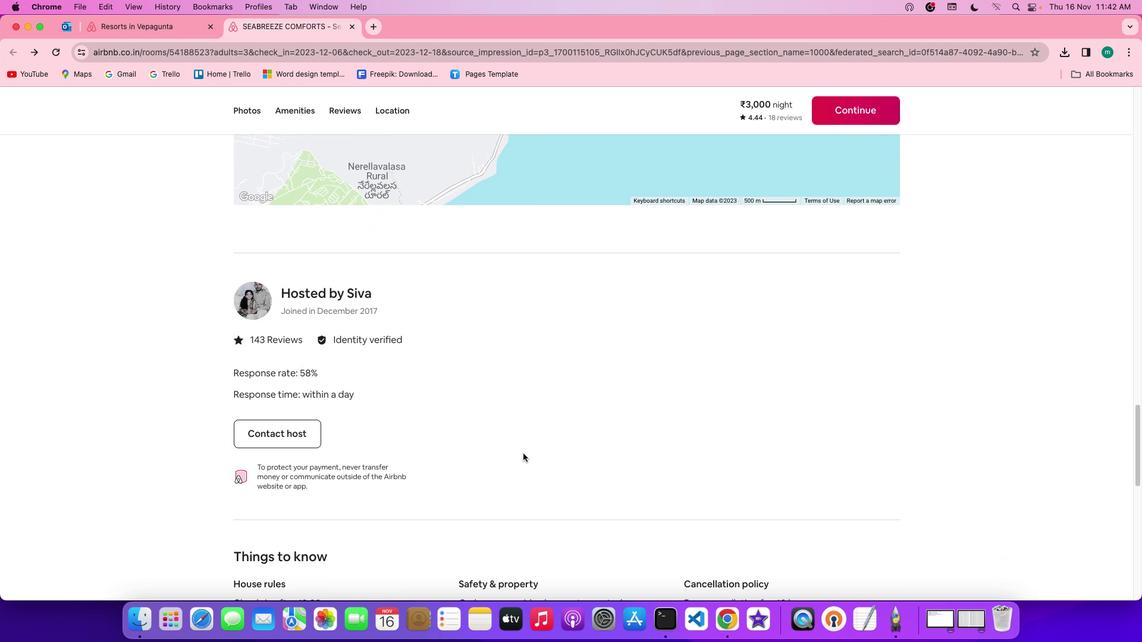
Action: Mouse scrolled (523, 454) with delta (0, 0)
Screenshot: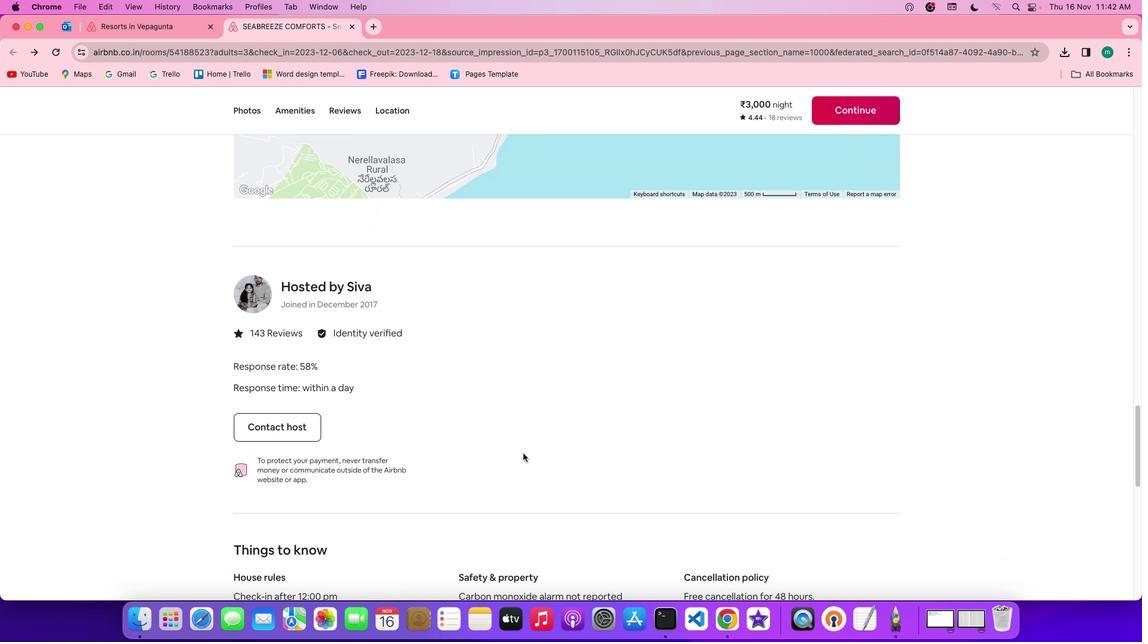 
Action: Mouse scrolled (523, 454) with delta (0, 0)
Screenshot: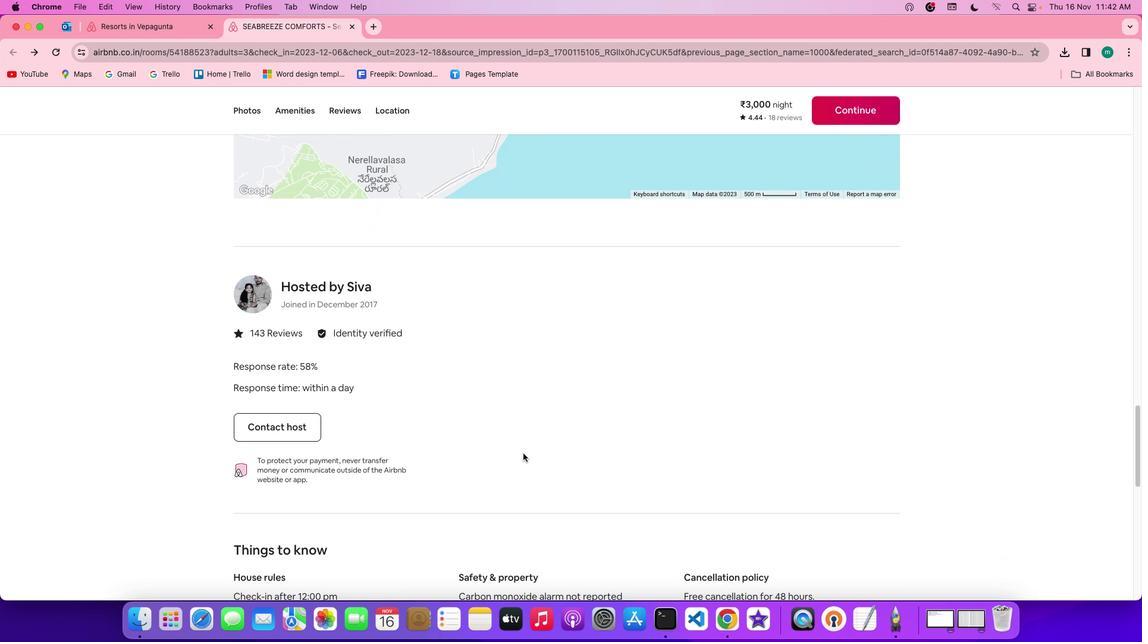 
Action: Mouse scrolled (523, 454) with delta (0, -1)
Screenshot: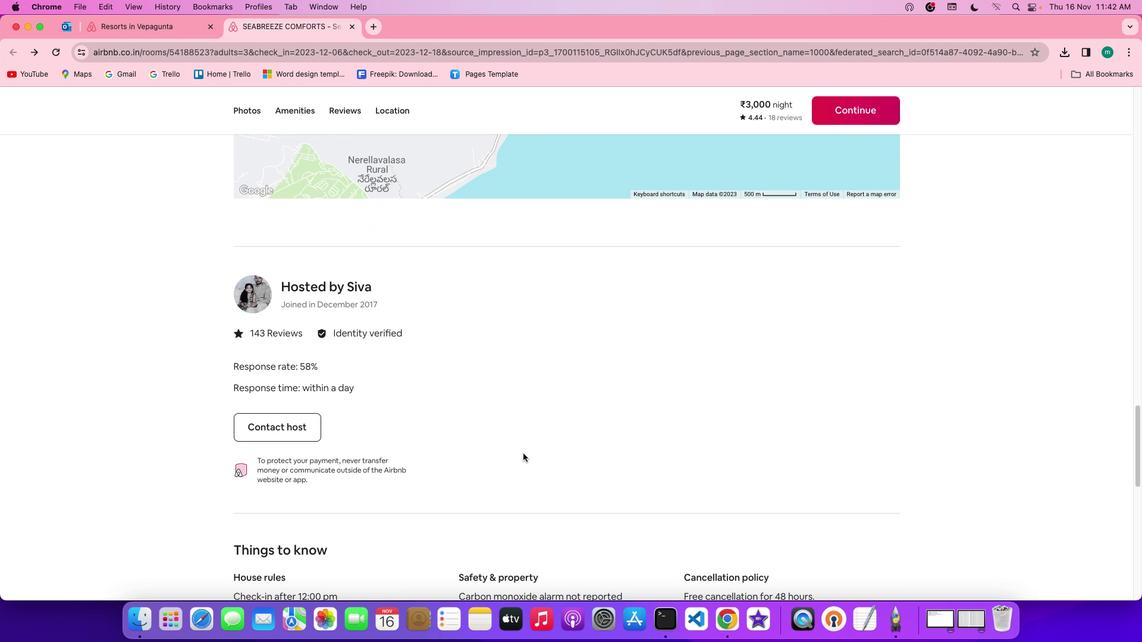 
Action: Mouse scrolled (523, 454) with delta (0, -2)
Screenshot: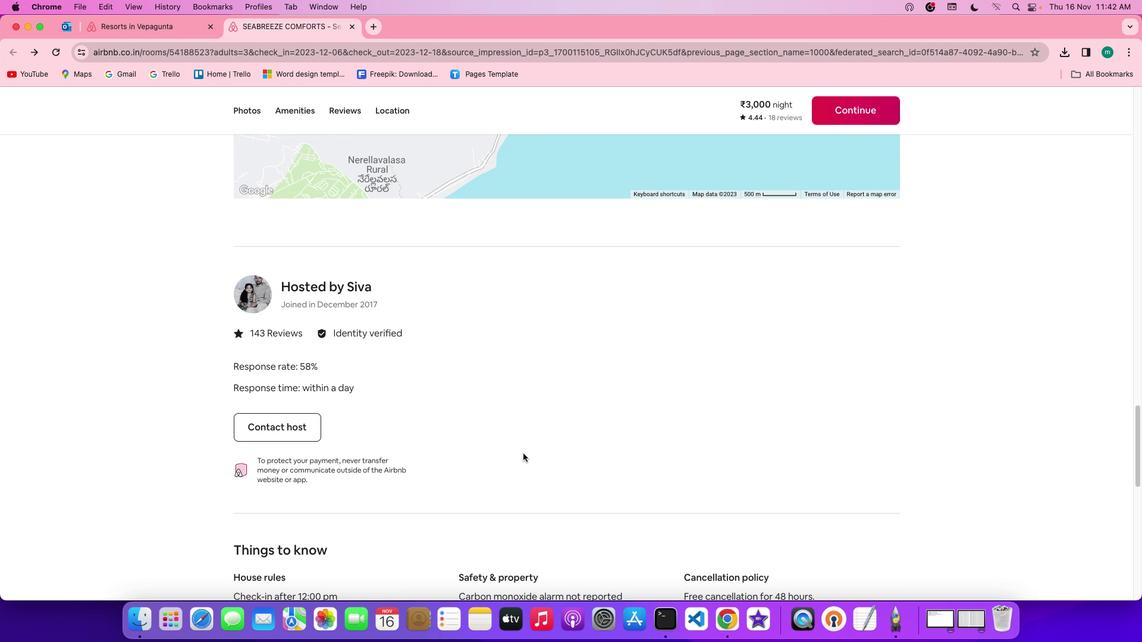 
Action: Mouse moved to (476, 466)
Screenshot: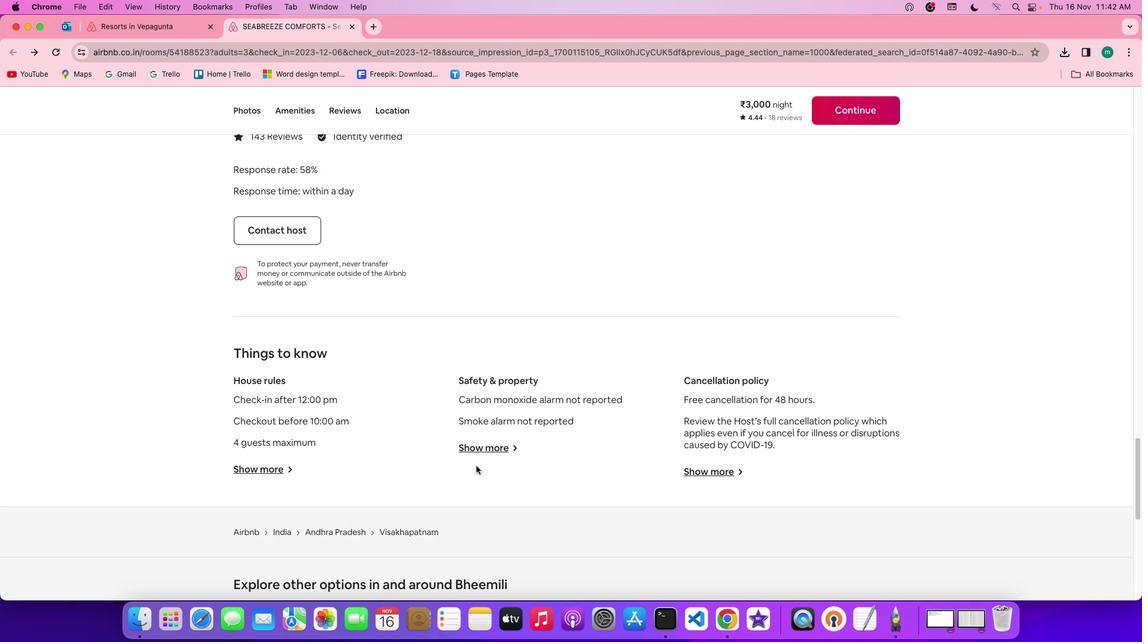 
Action: Mouse scrolled (476, 466) with delta (0, 0)
Screenshot: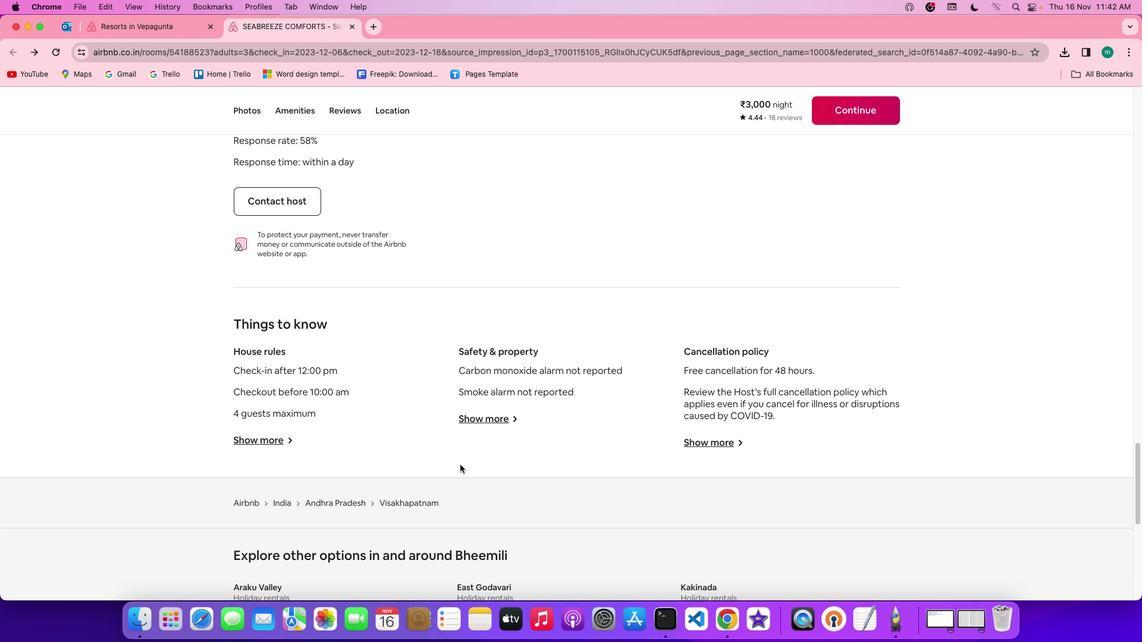 
Action: Mouse scrolled (476, 466) with delta (0, 0)
Screenshot: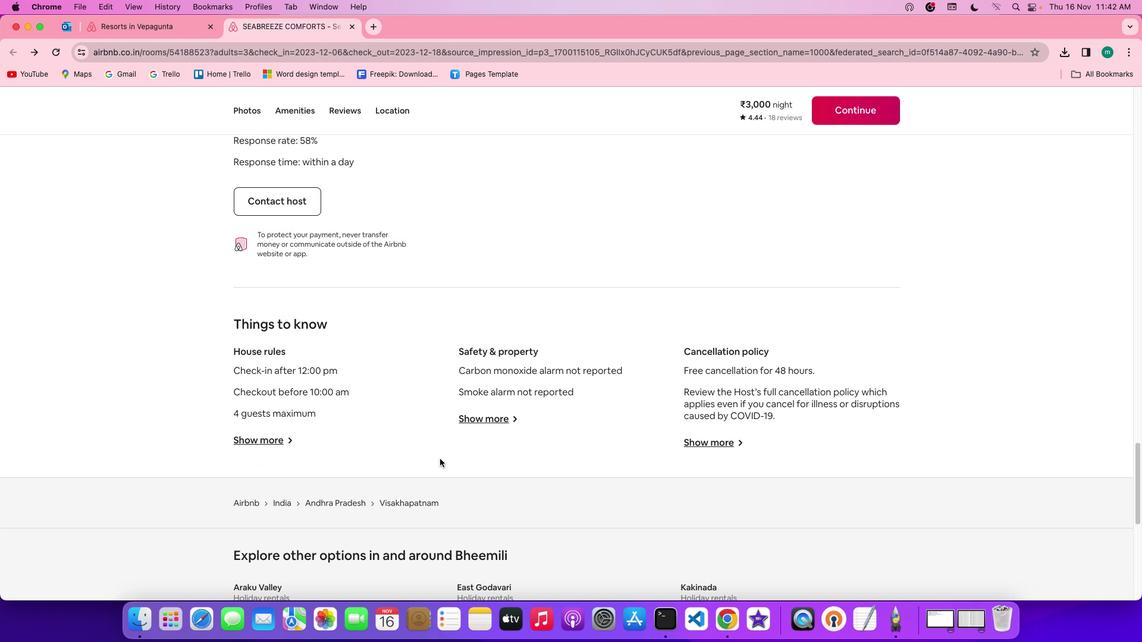 
Action: Mouse scrolled (476, 466) with delta (0, -1)
Screenshot: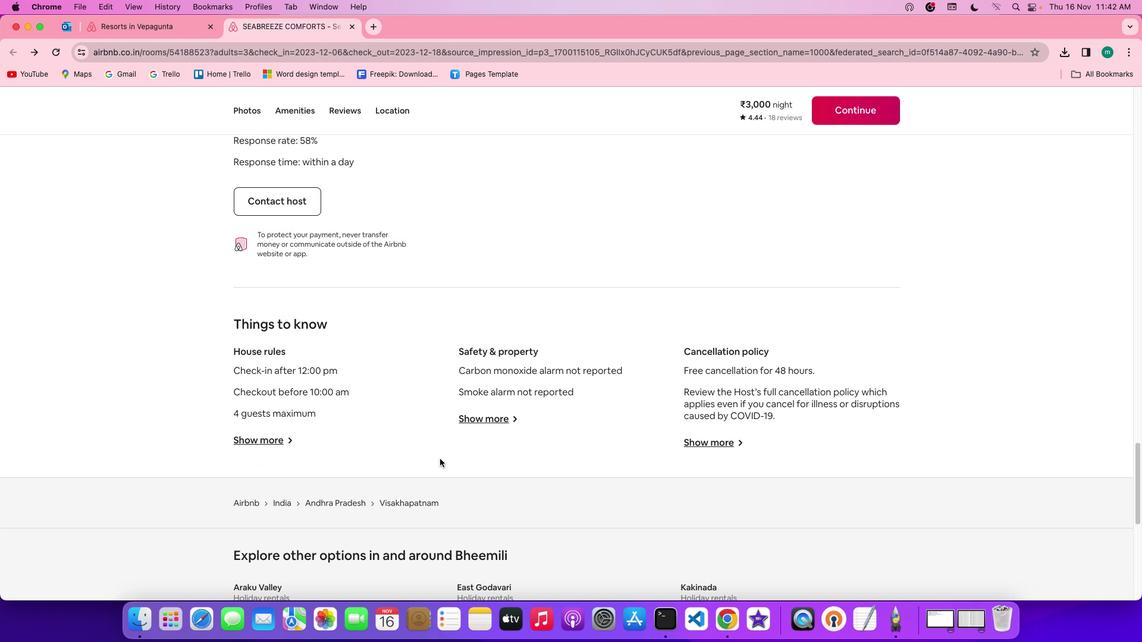 
Action: Mouse scrolled (476, 466) with delta (0, -2)
Screenshot: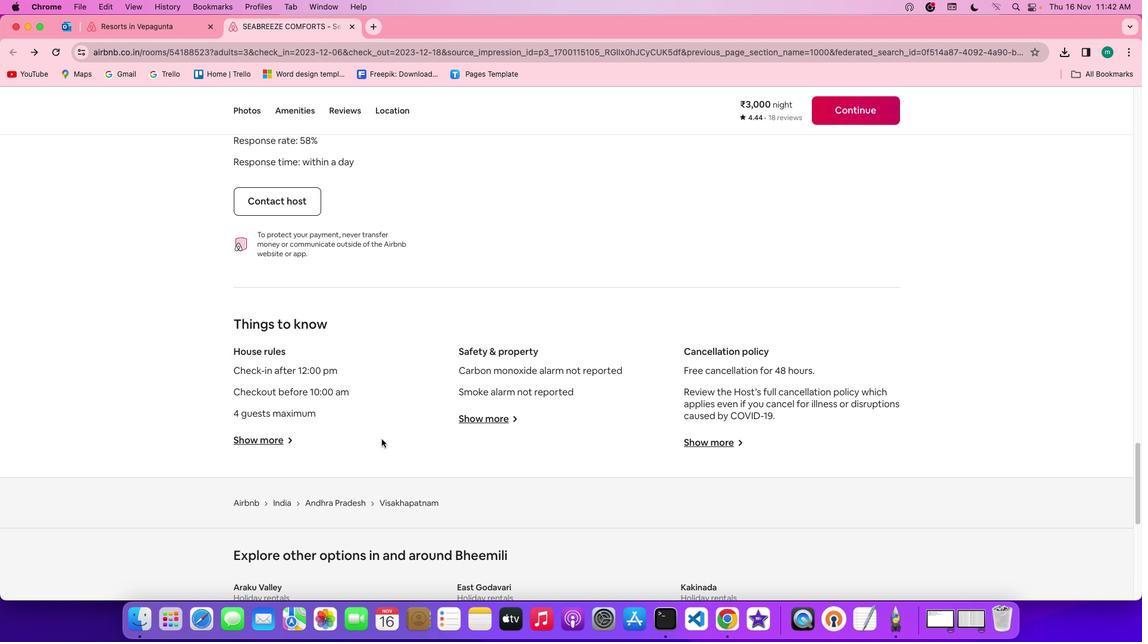 
Action: Mouse moved to (254, 439)
Screenshot: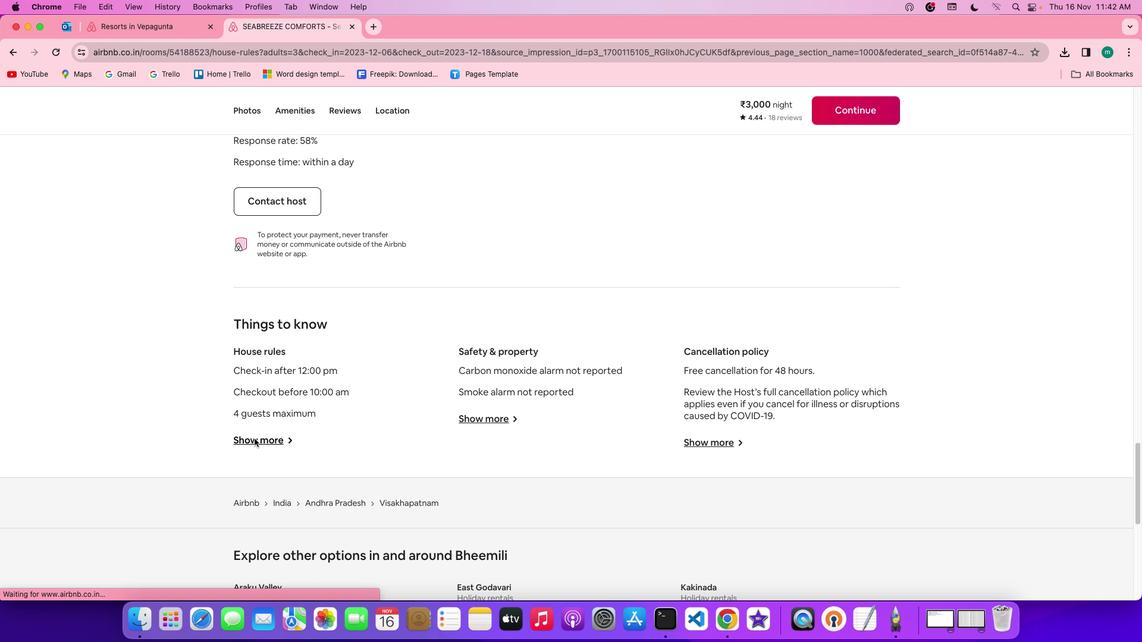 
Action: Mouse pressed left at (254, 439)
Screenshot: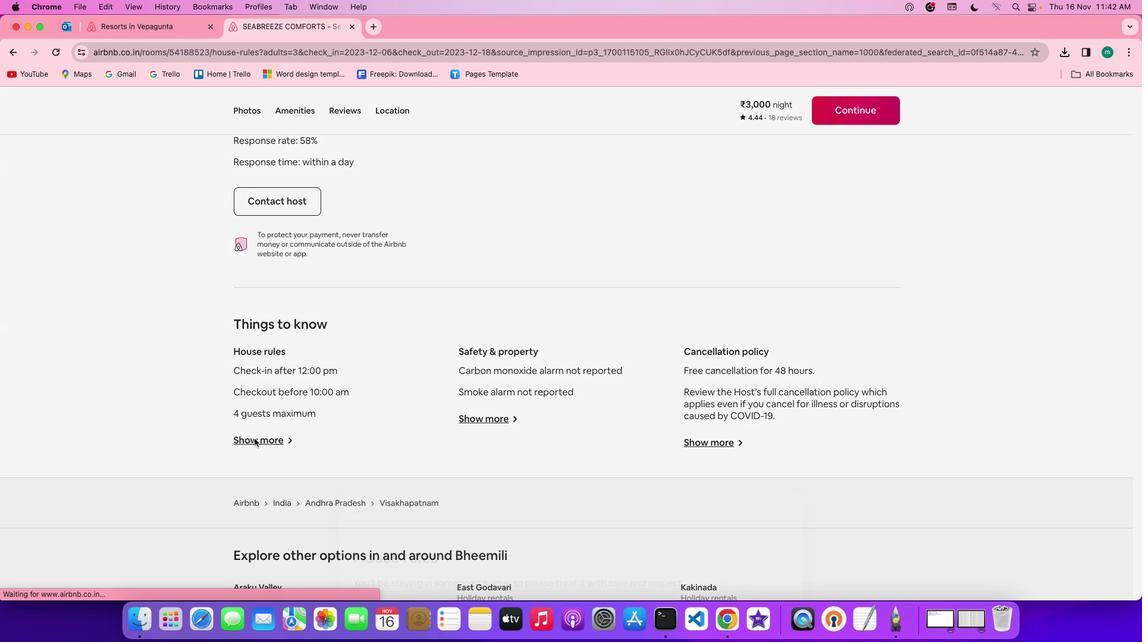 
Action: Mouse moved to (693, 448)
Screenshot: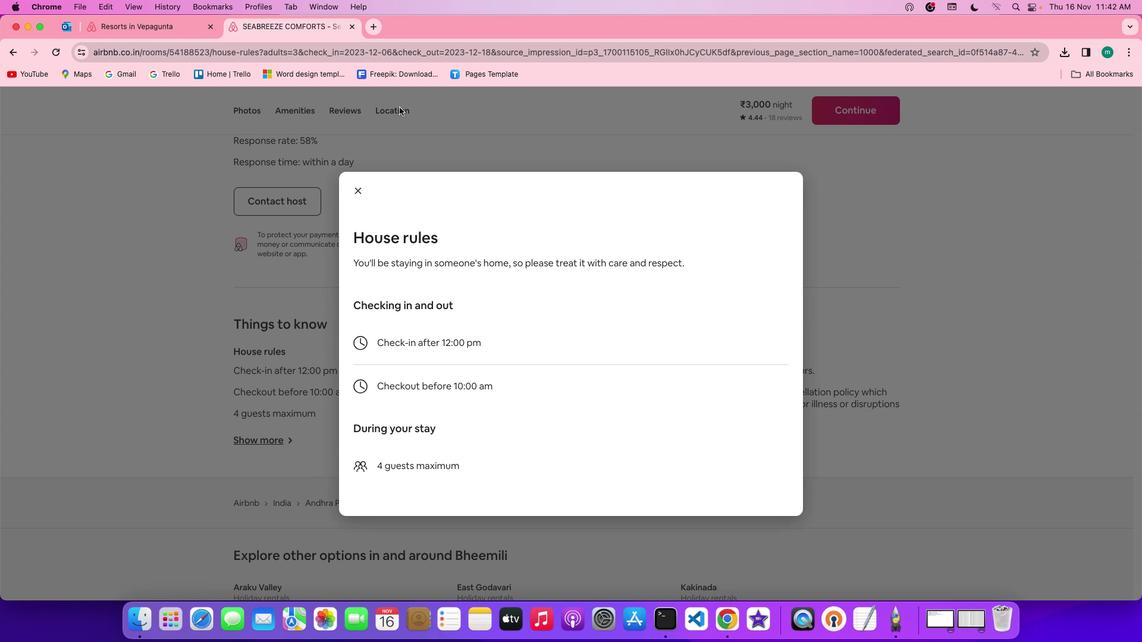 
Action: Mouse scrolled (693, 448) with delta (0, 0)
